 Task: Play online Dominion games in easy mode.
Action: Mouse pressed left at (631, 373)
Screenshot: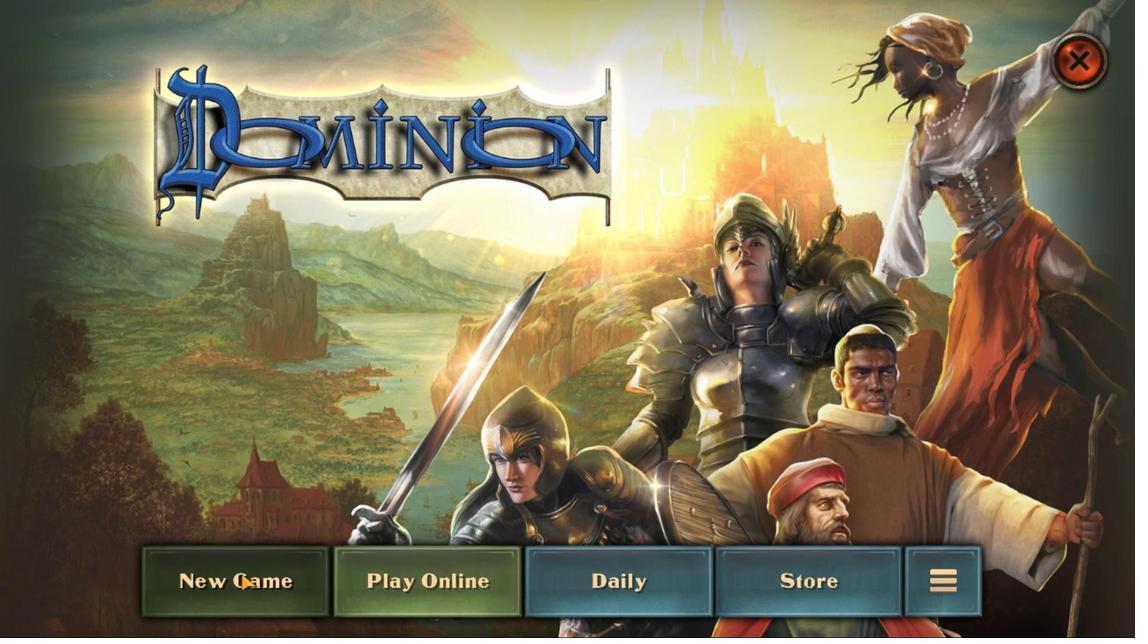 
Action: Mouse moved to (415, 517)
Screenshot: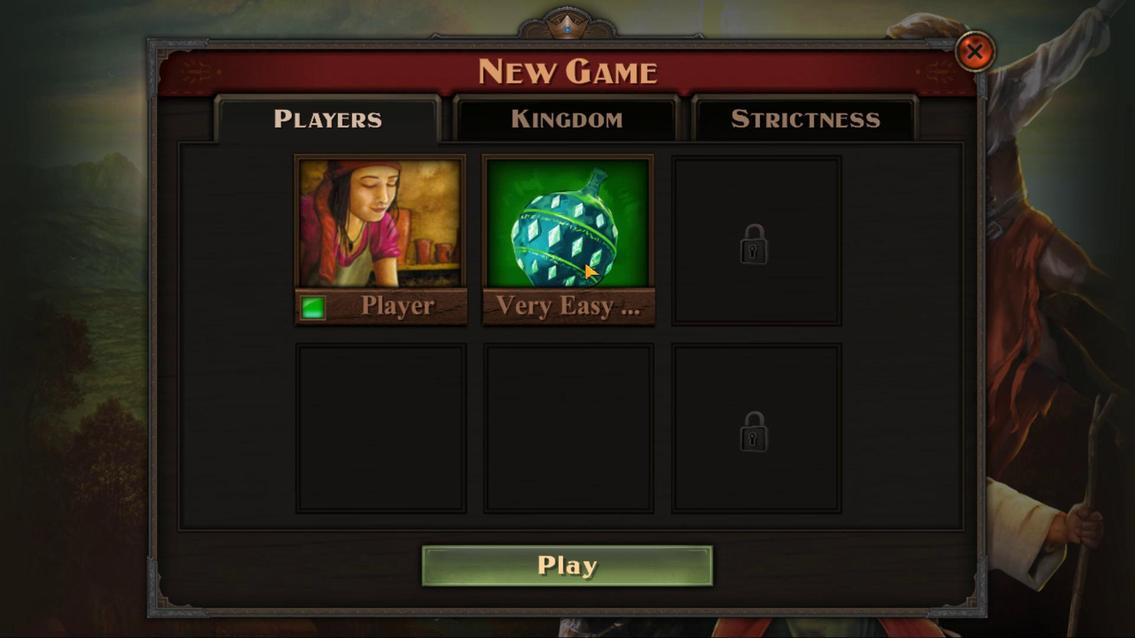 
Action: Mouse pressed left at (415, 517)
Screenshot: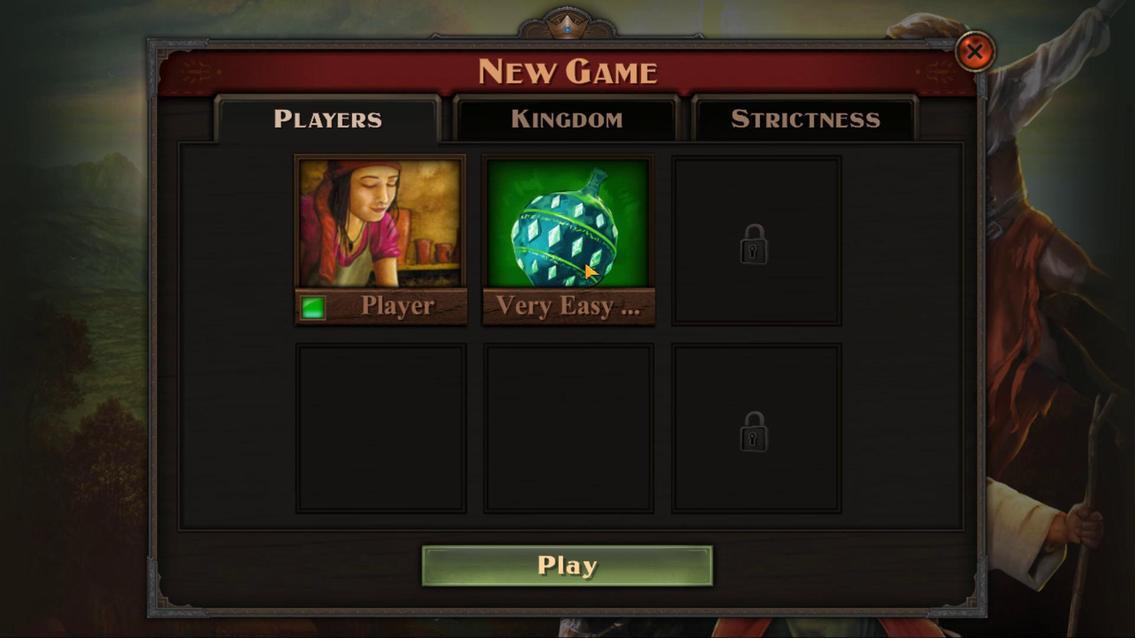 
Action: Mouse moved to (558, 479)
Screenshot: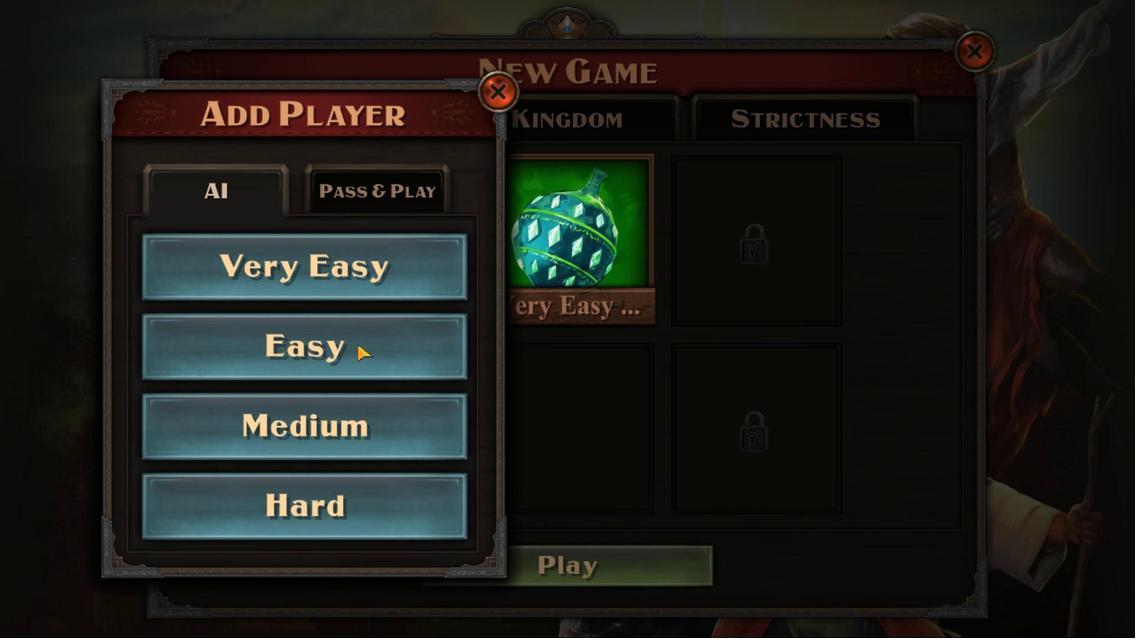 
Action: Mouse pressed left at (558, 479)
Screenshot: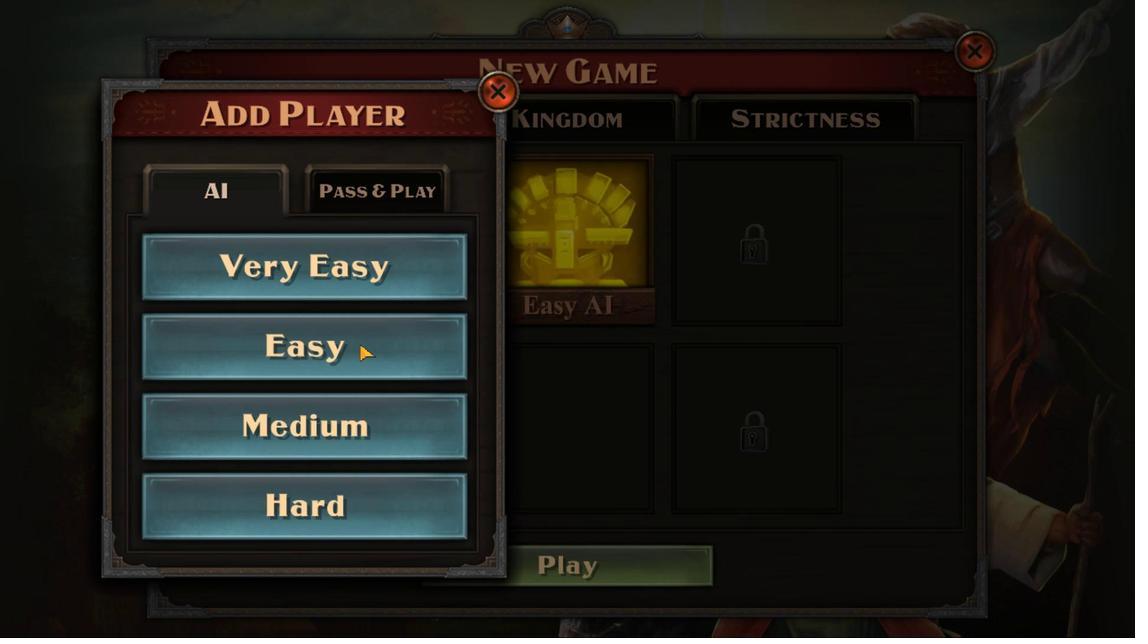 
Action: Mouse moved to (419, 376)
Screenshot: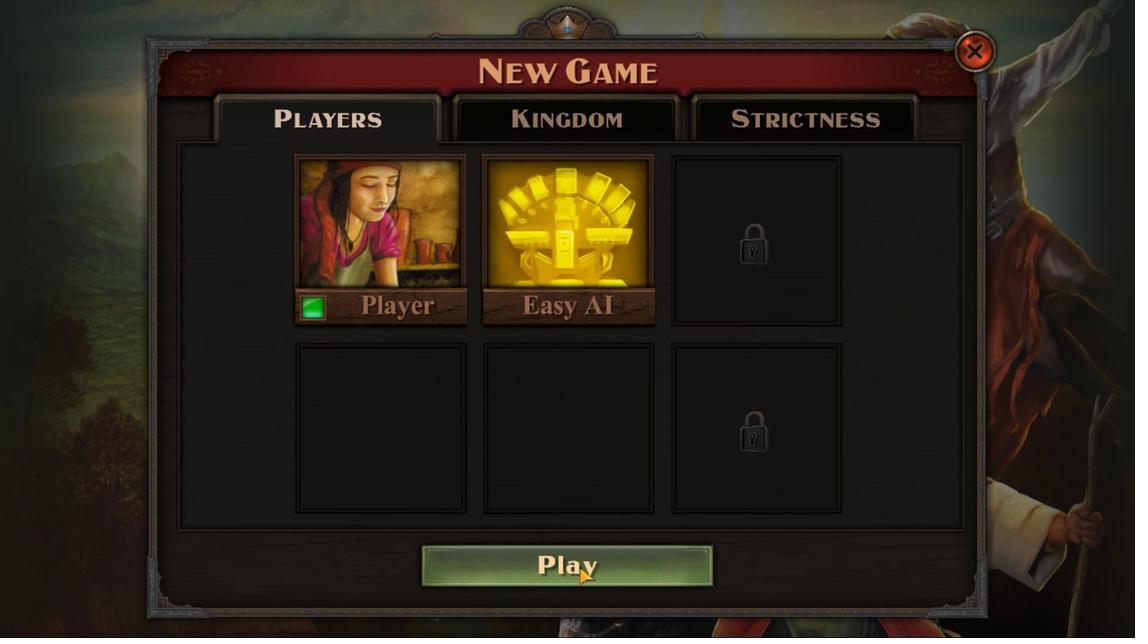 
Action: Mouse pressed left at (419, 376)
Screenshot: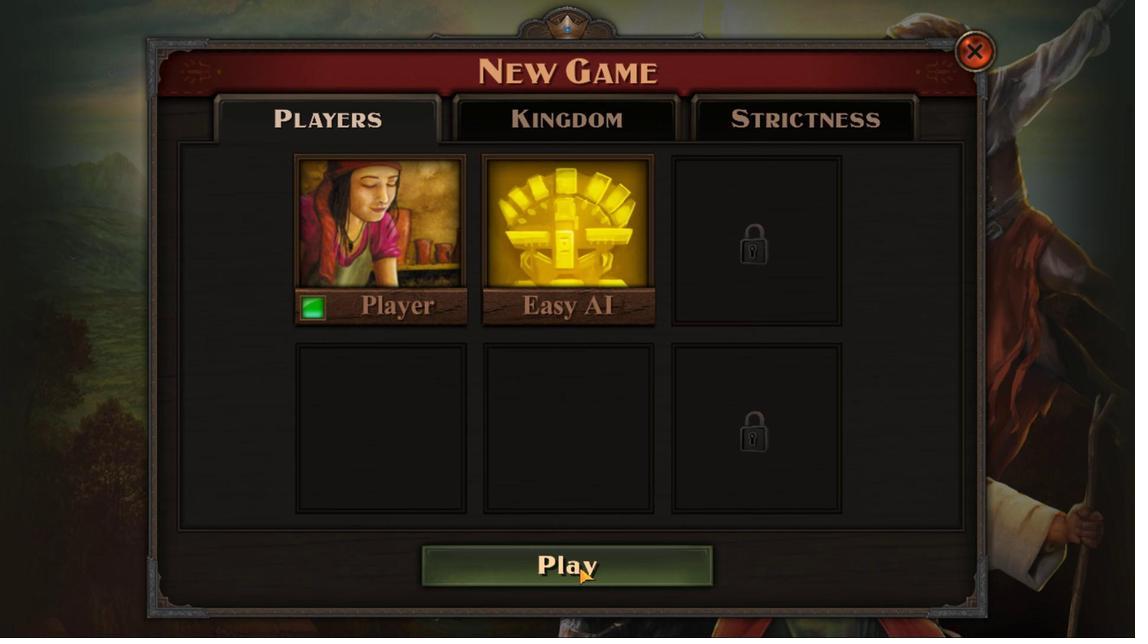 
Action: Mouse moved to (330, 377)
Screenshot: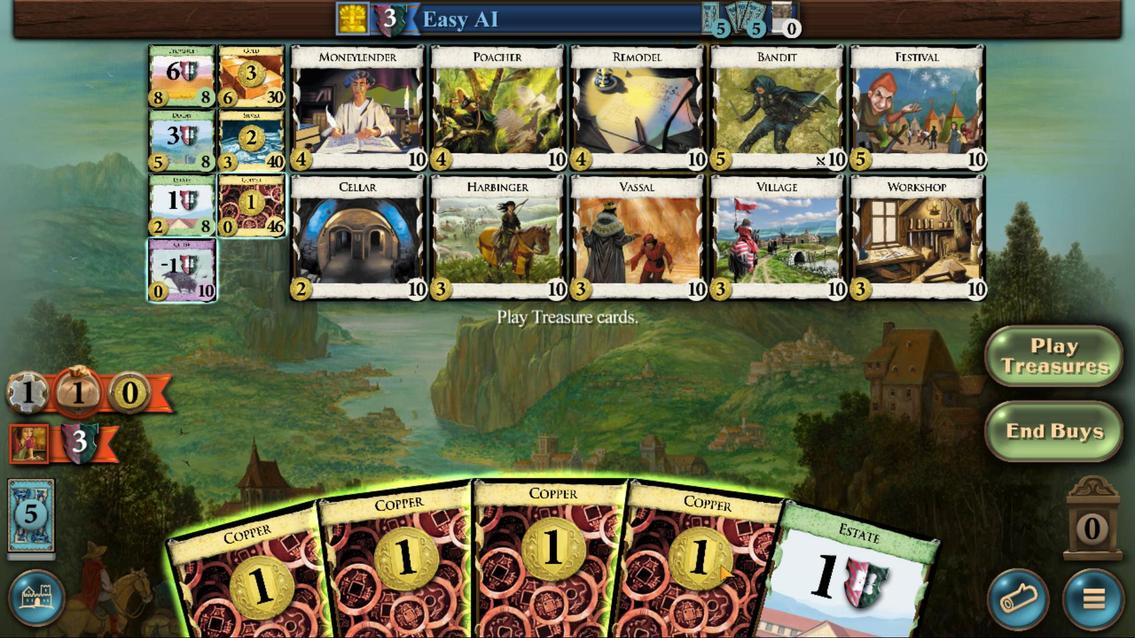 
Action: Mouse scrolled (330, 377) with delta (0, 0)
Screenshot: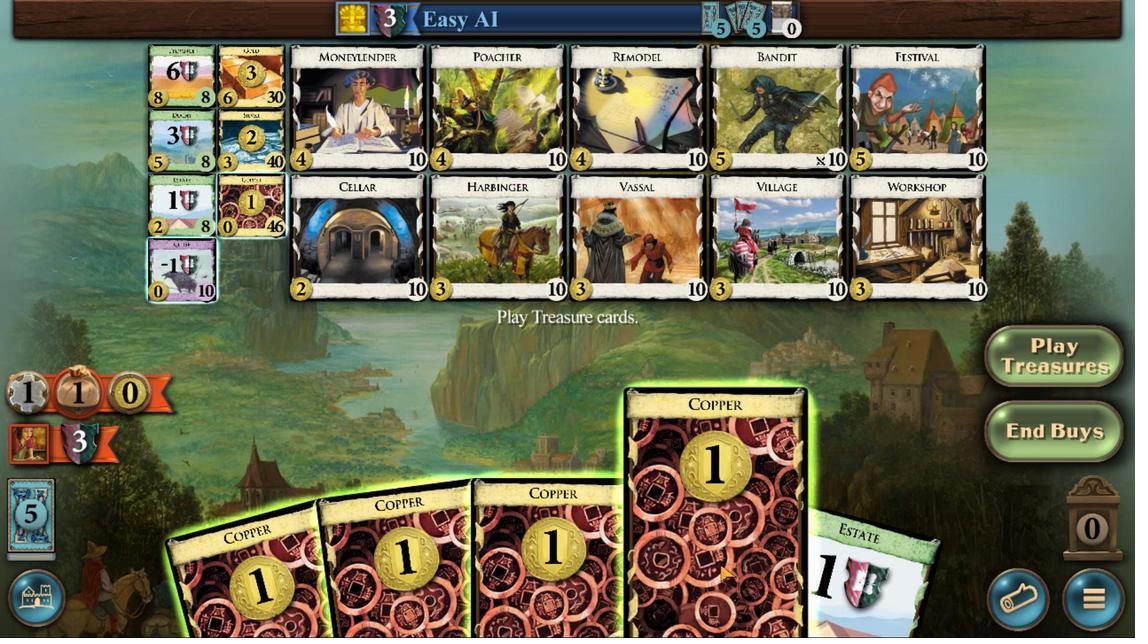 
Action: Mouse scrolled (330, 377) with delta (0, 0)
Screenshot: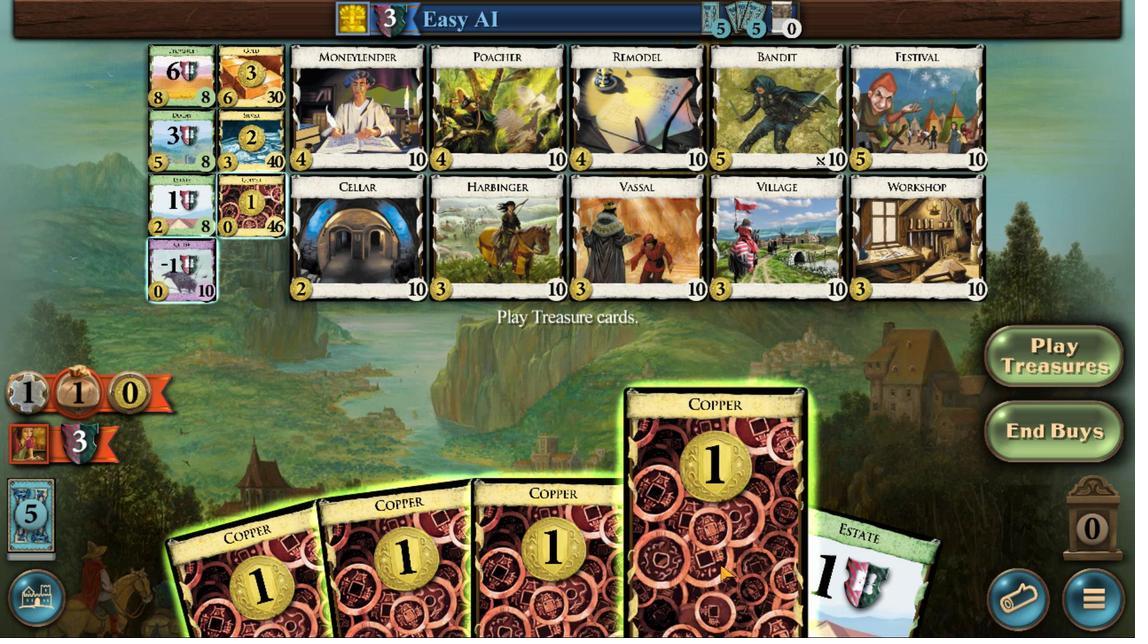 
Action: Mouse scrolled (330, 377) with delta (0, 0)
Screenshot: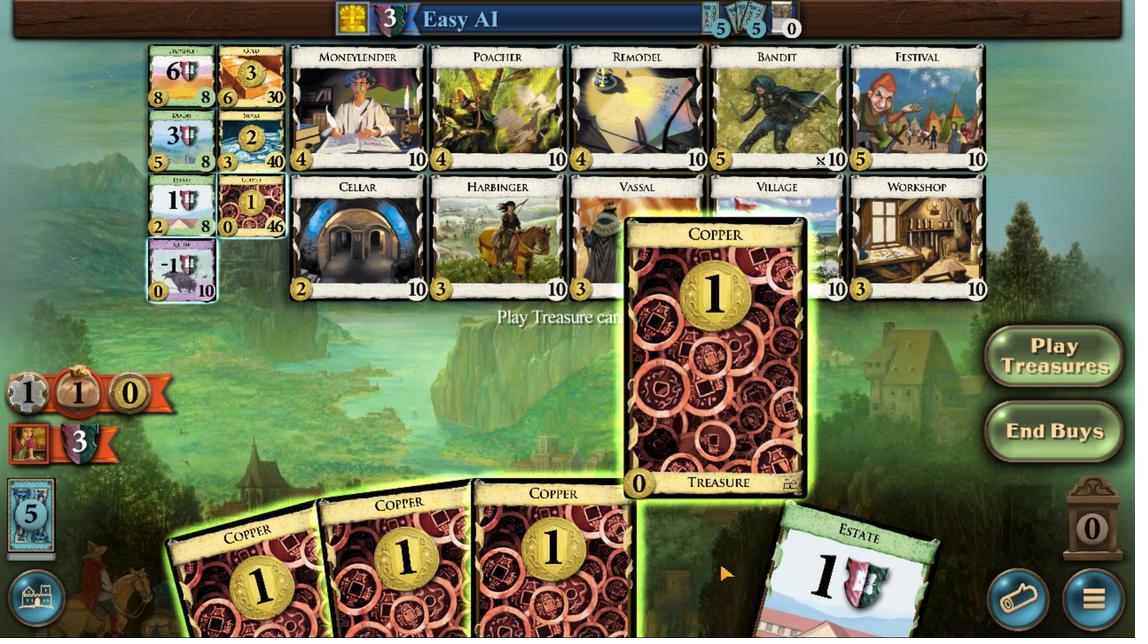 
Action: Mouse scrolled (330, 377) with delta (0, 0)
Screenshot: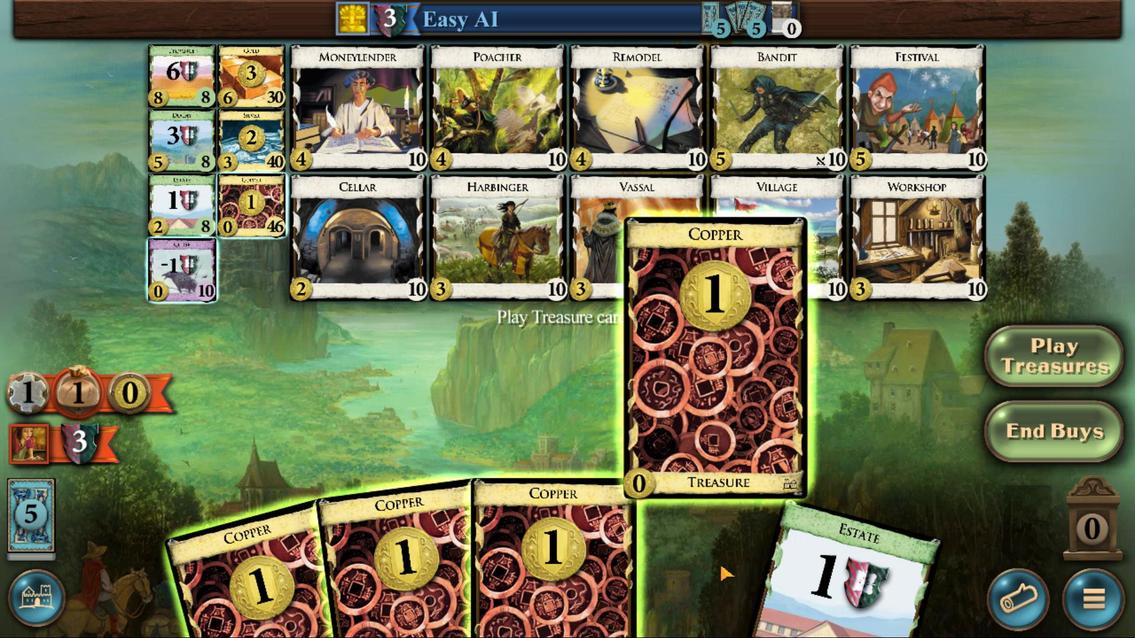 
Action: Mouse moved to (391, 379)
Screenshot: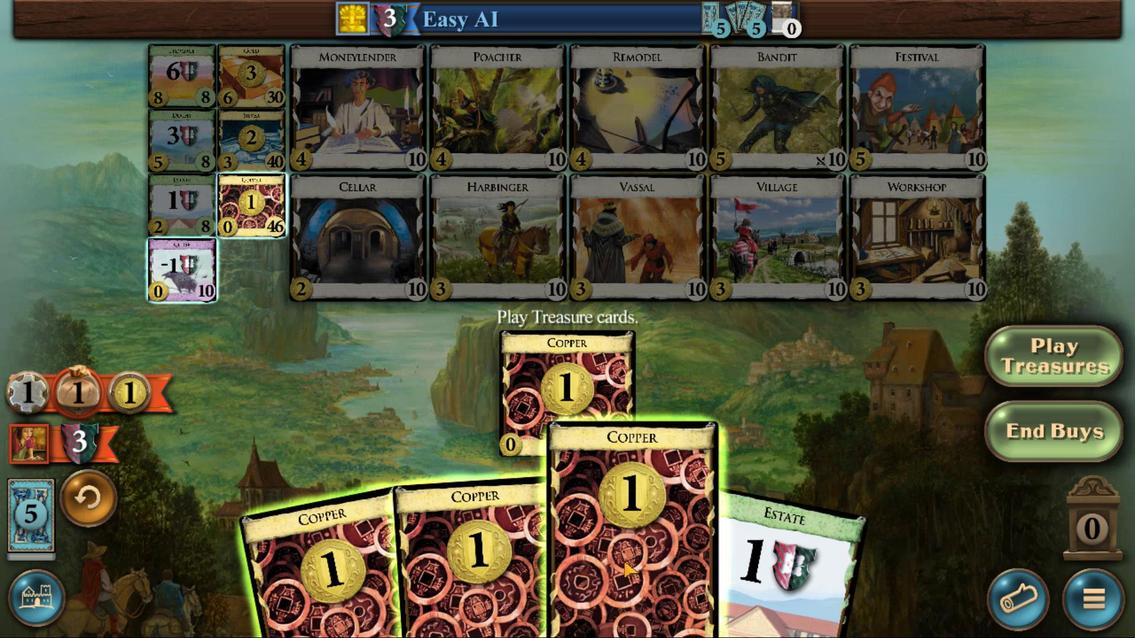 
Action: Mouse scrolled (391, 379) with delta (0, 0)
Screenshot: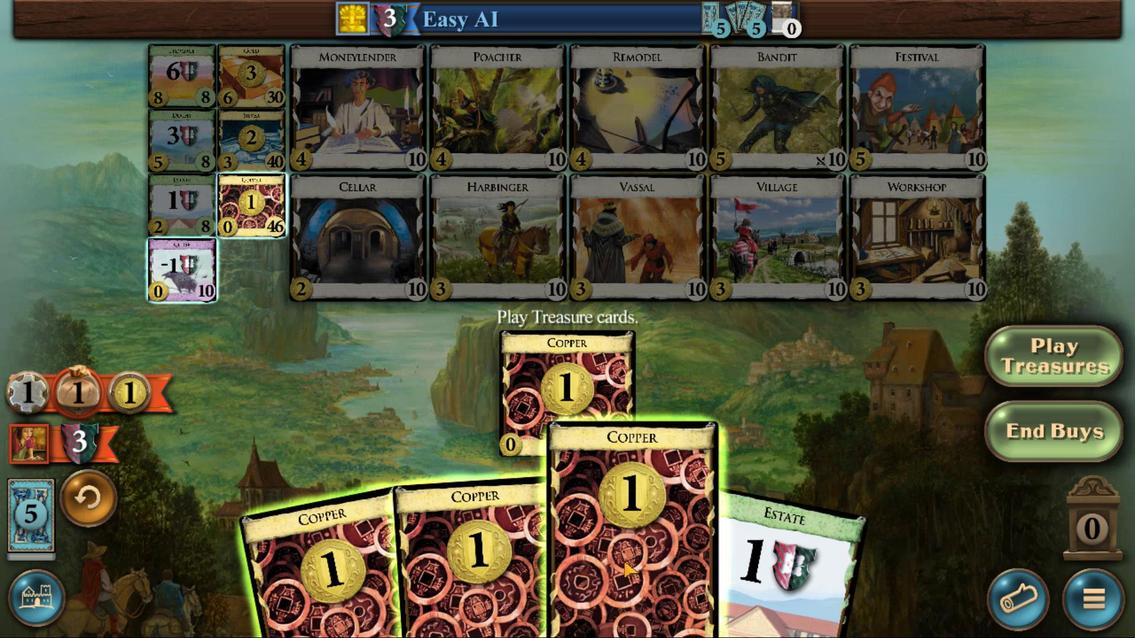 
Action: Mouse moved to (391, 379)
Screenshot: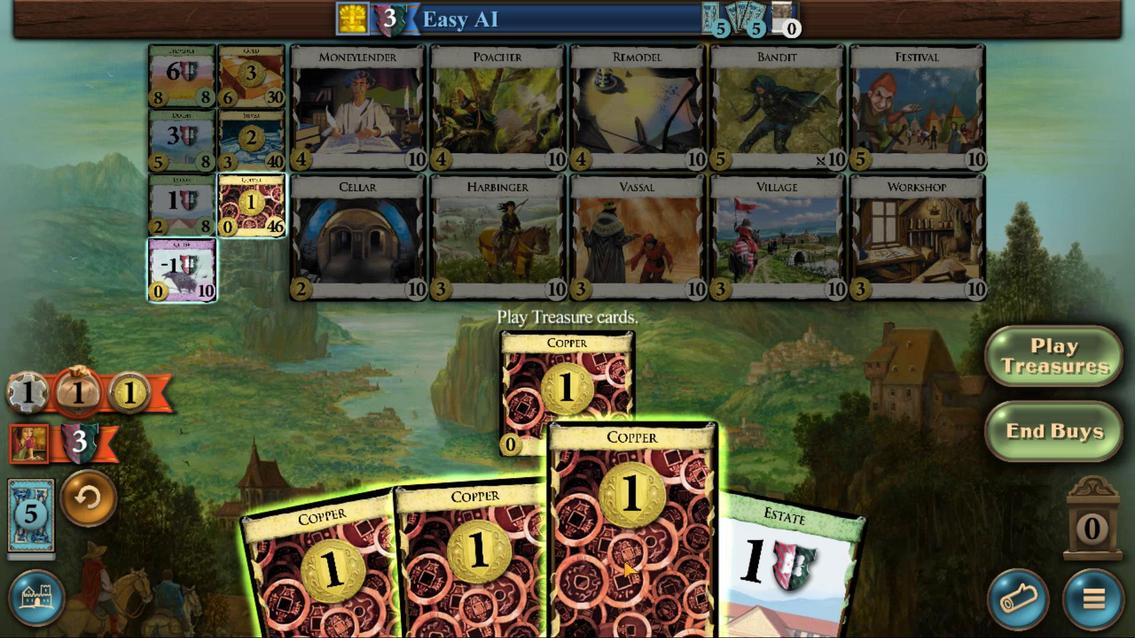 
Action: Mouse scrolled (391, 379) with delta (0, 0)
Screenshot: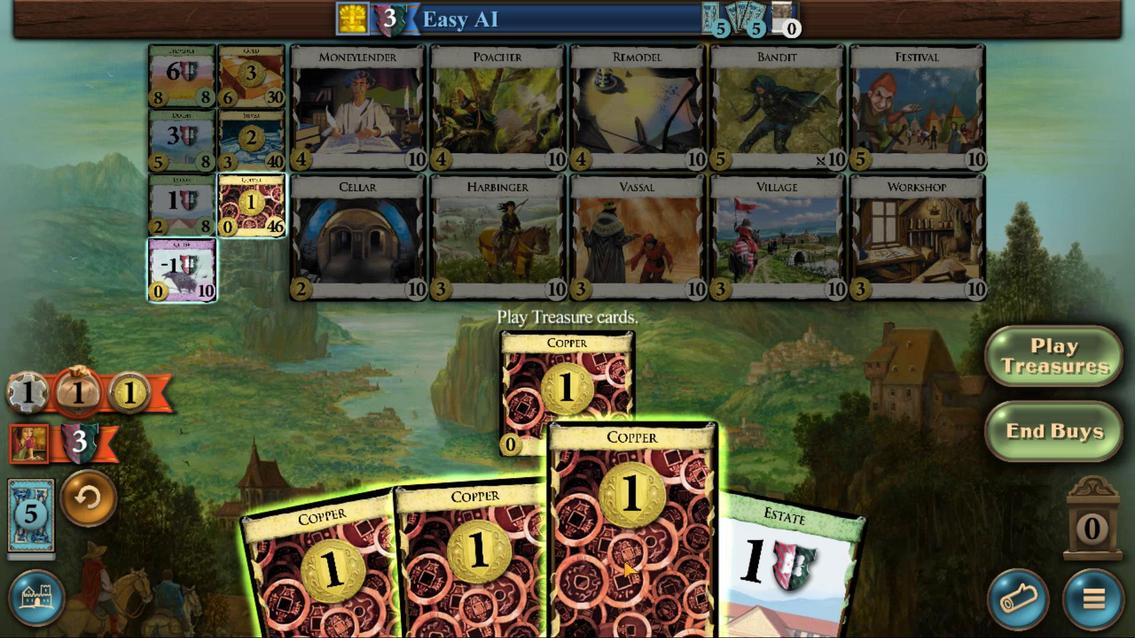
Action: Mouse scrolled (391, 379) with delta (0, 0)
Screenshot: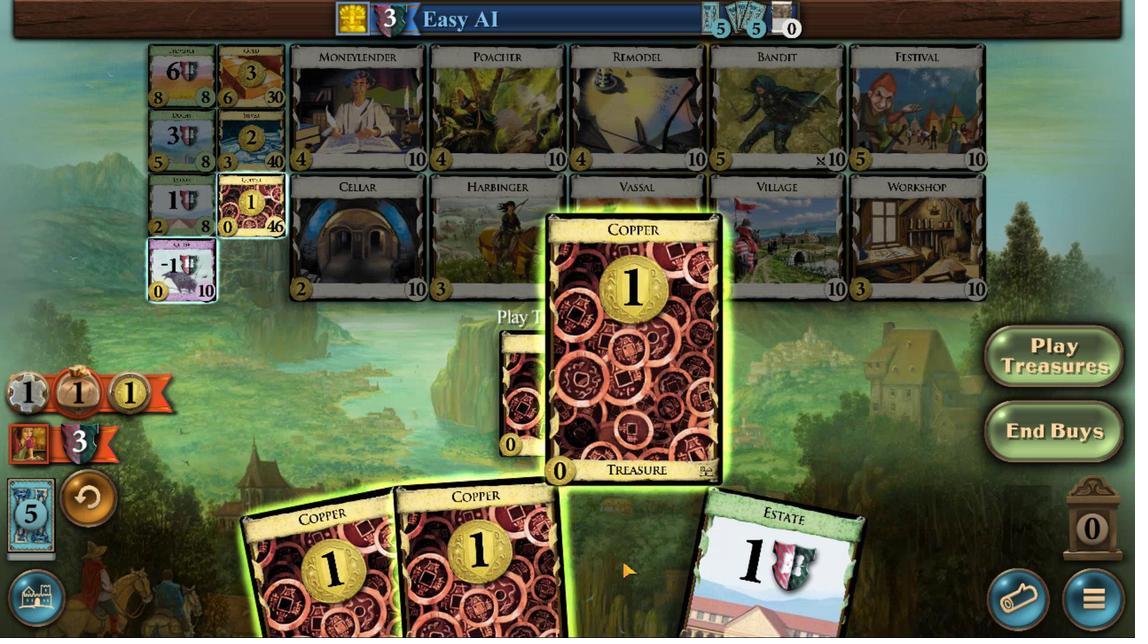 
Action: Mouse scrolled (391, 379) with delta (0, 0)
Screenshot: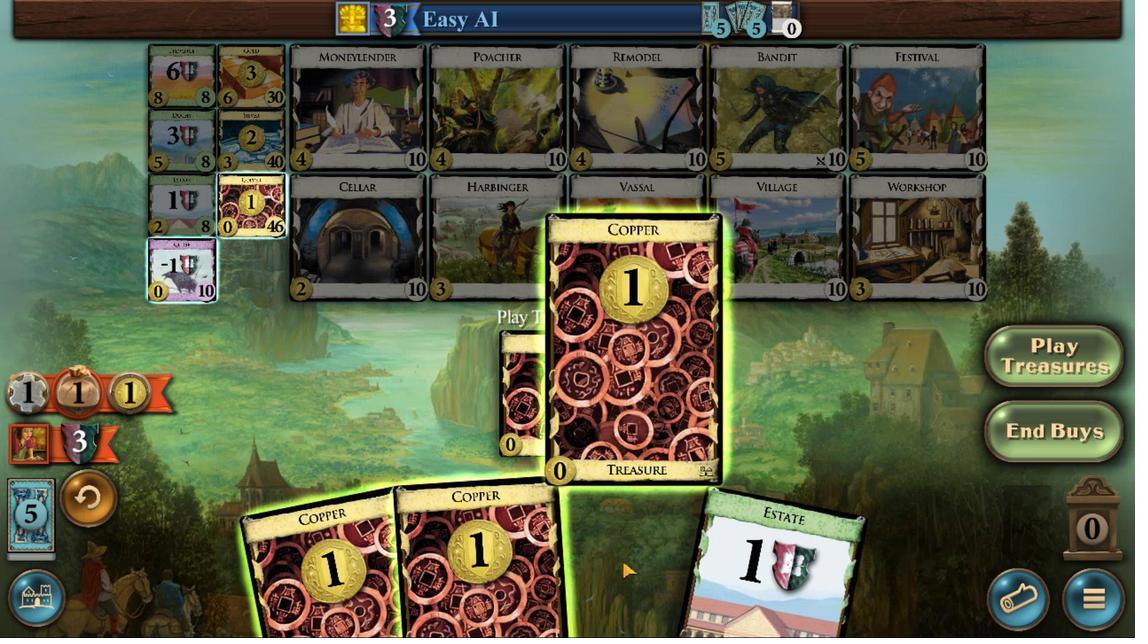 
Action: Mouse scrolled (391, 379) with delta (0, 0)
Screenshot: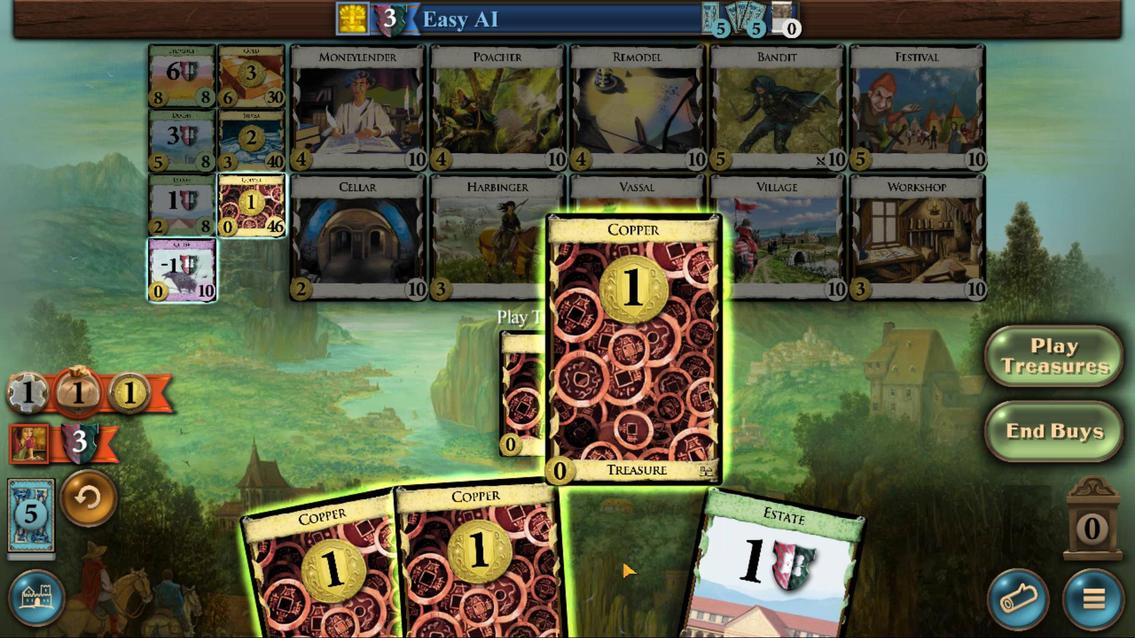 
Action: Mouse moved to (441, 380)
Screenshot: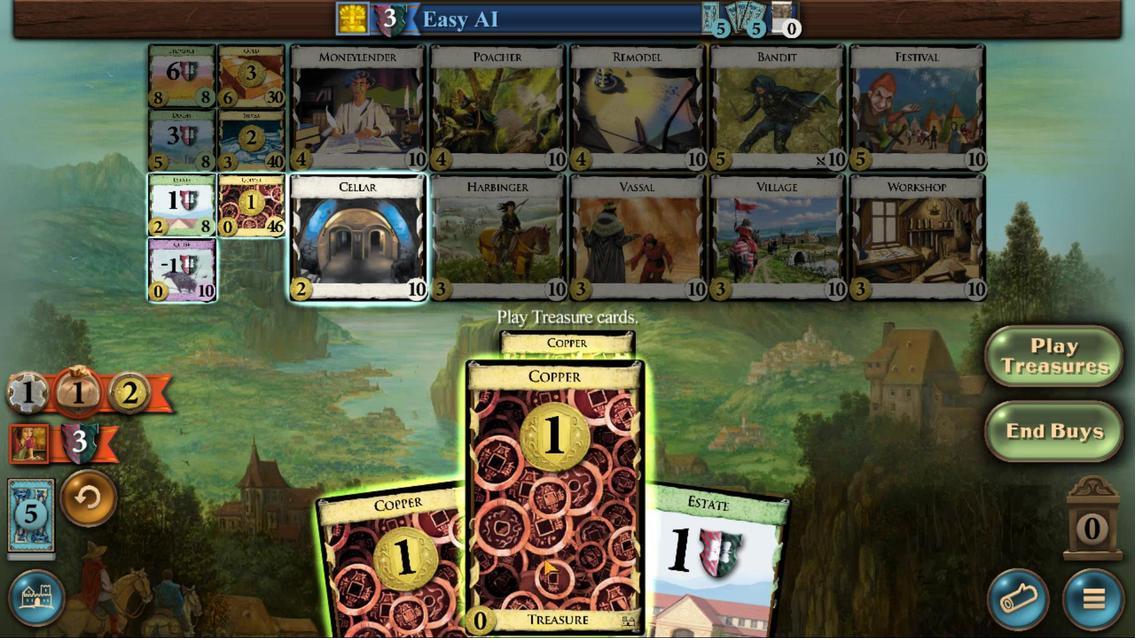 
Action: Mouse scrolled (441, 380) with delta (0, 0)
Screenshot: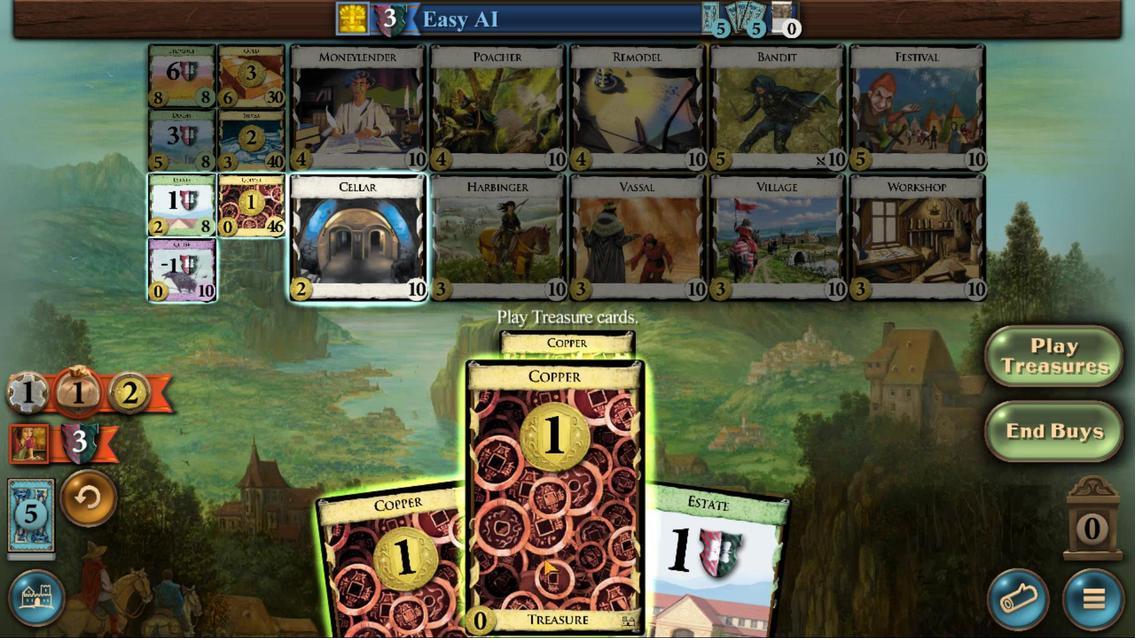 
Action: Mouse scrolled (441, 380) with delta (0, 0)
Screenshot: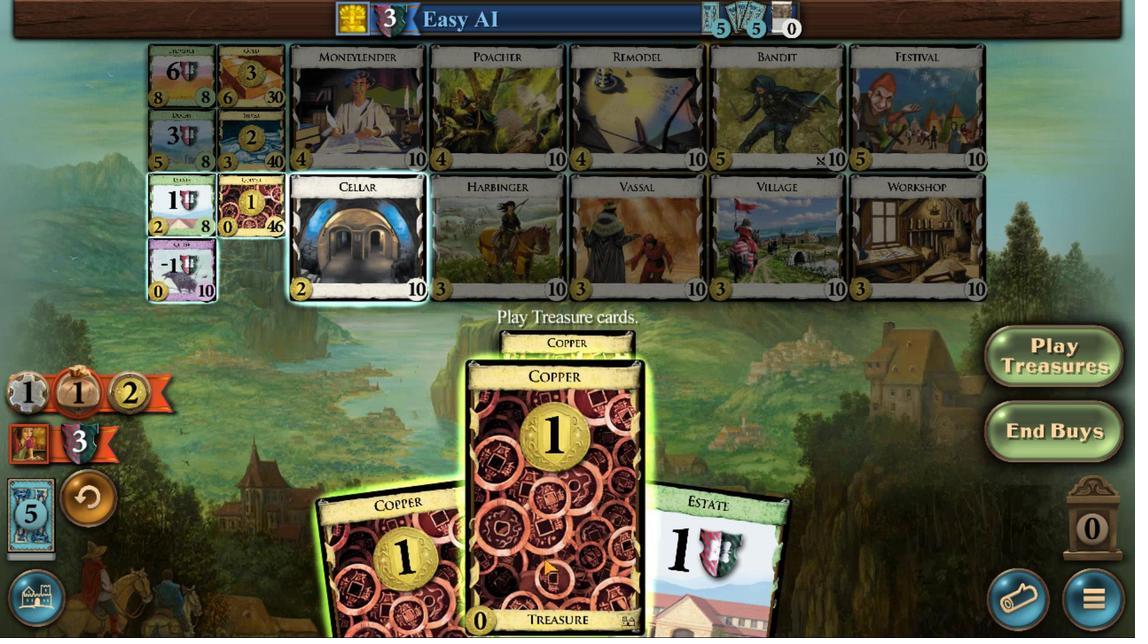 
Action: Mouse scrolled (441, 380) with delta (0, 0)
Screenshot: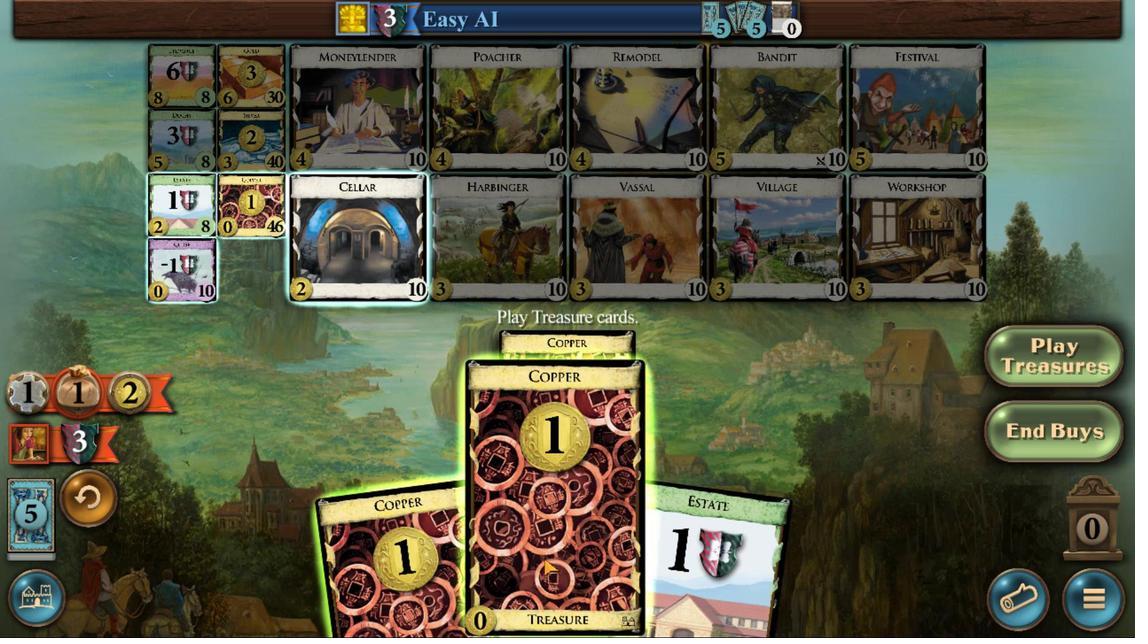 
Action: Mouse scrolled (441, 380) with delta (0, 0)
Screenshot: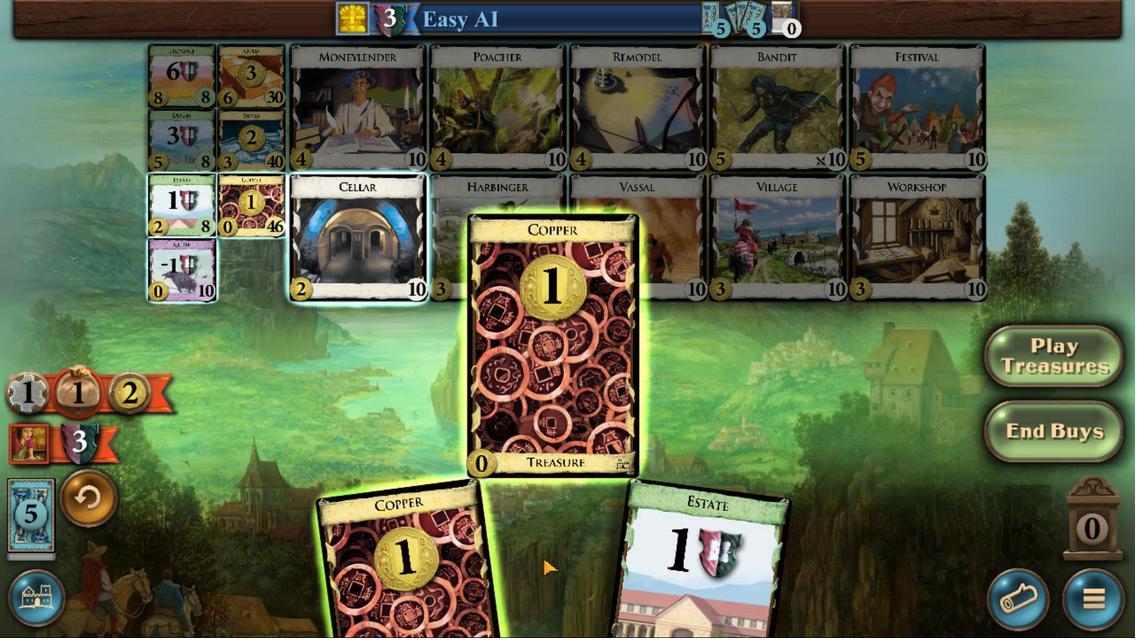 
Action: Mouse scrolled (441, 380) with delta (0, 0)
Screenshot: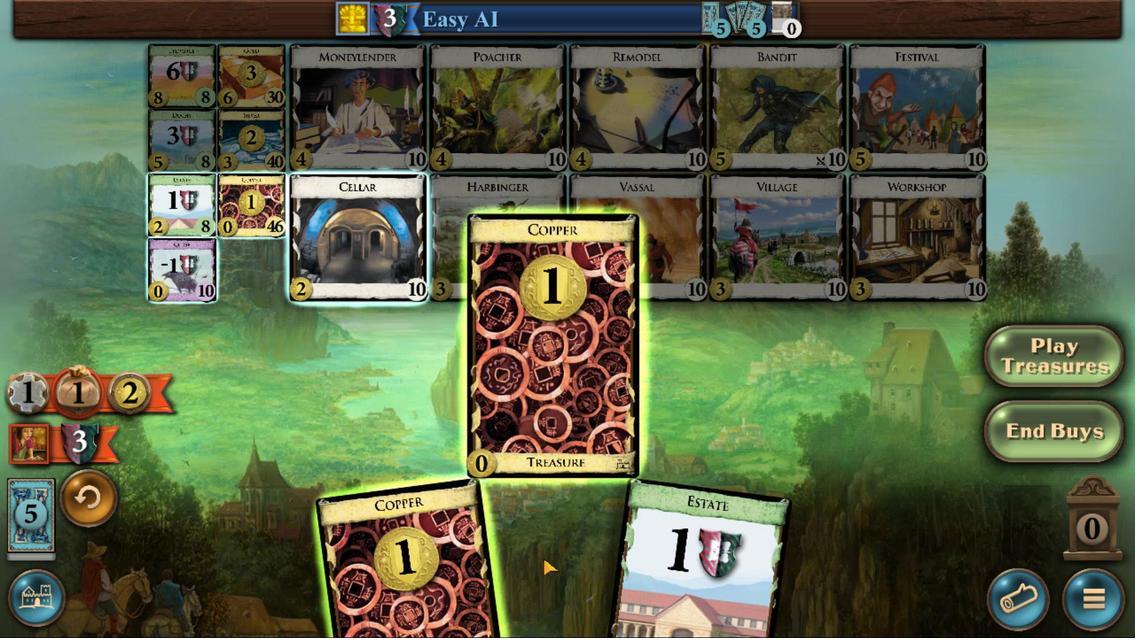 
Action: Mouse scrolled (441, 380) with delta (0, 0)
Screenshot: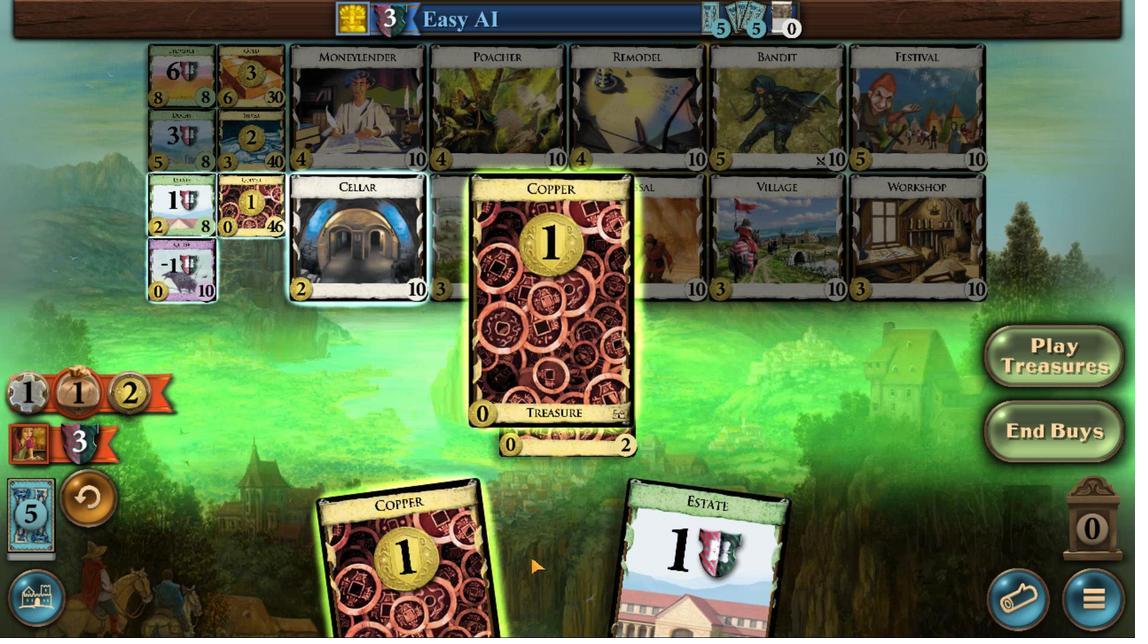 
Action: Mouse moved to (483, 377)
Screenshot: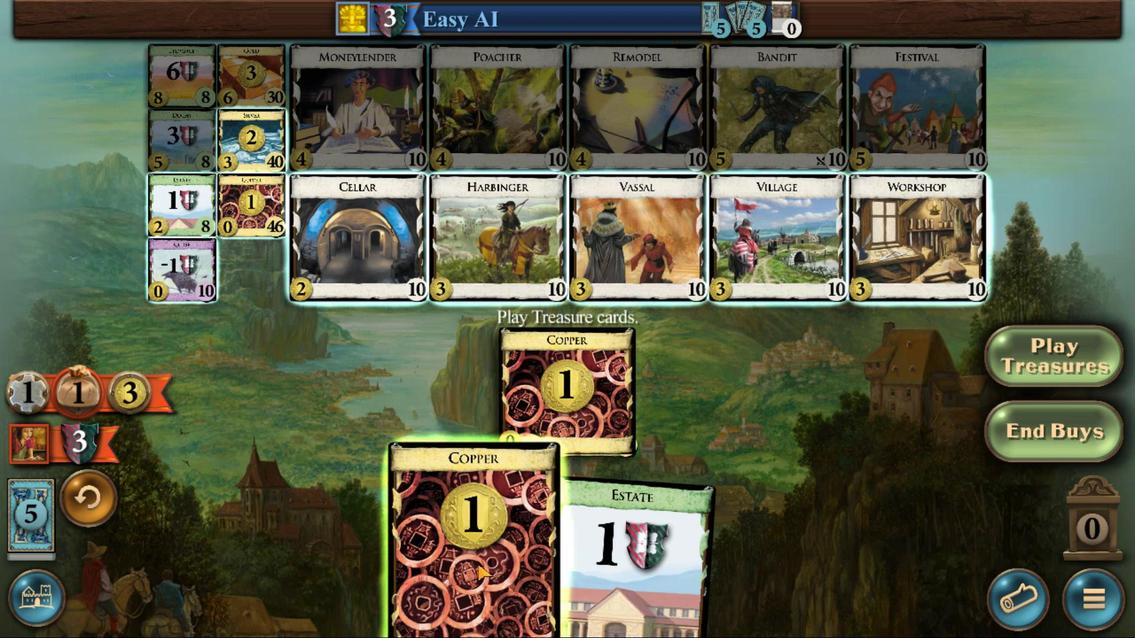
Action: Mouse scrolled (483, 378) with delta (0, 0)
Screenshot: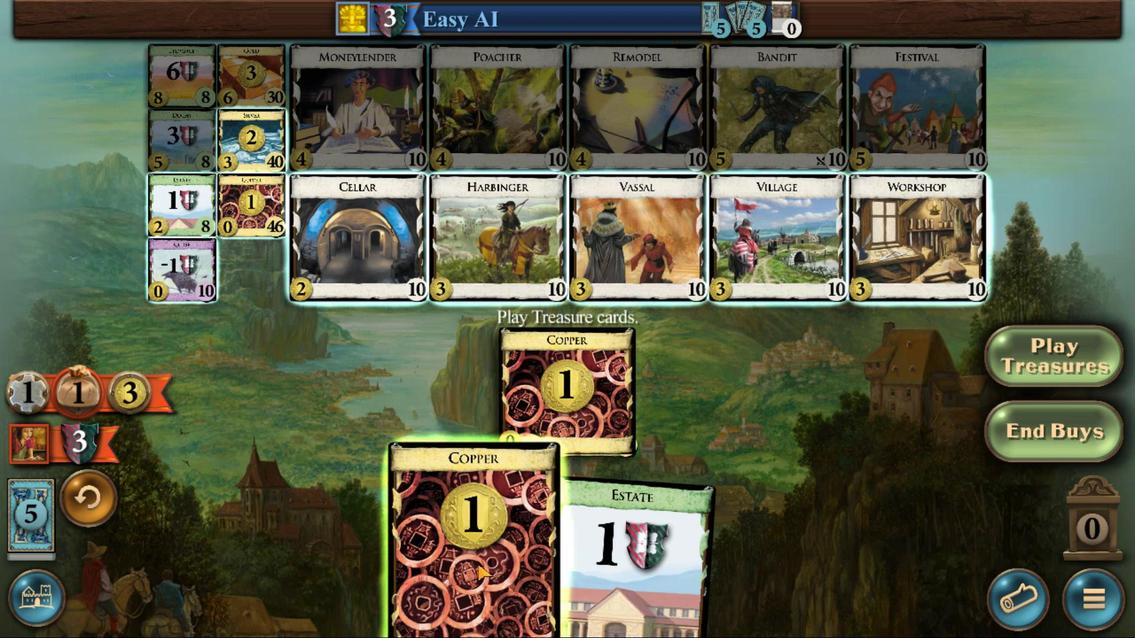 
Action: Mouse moved to (483, 377)
Screenshot: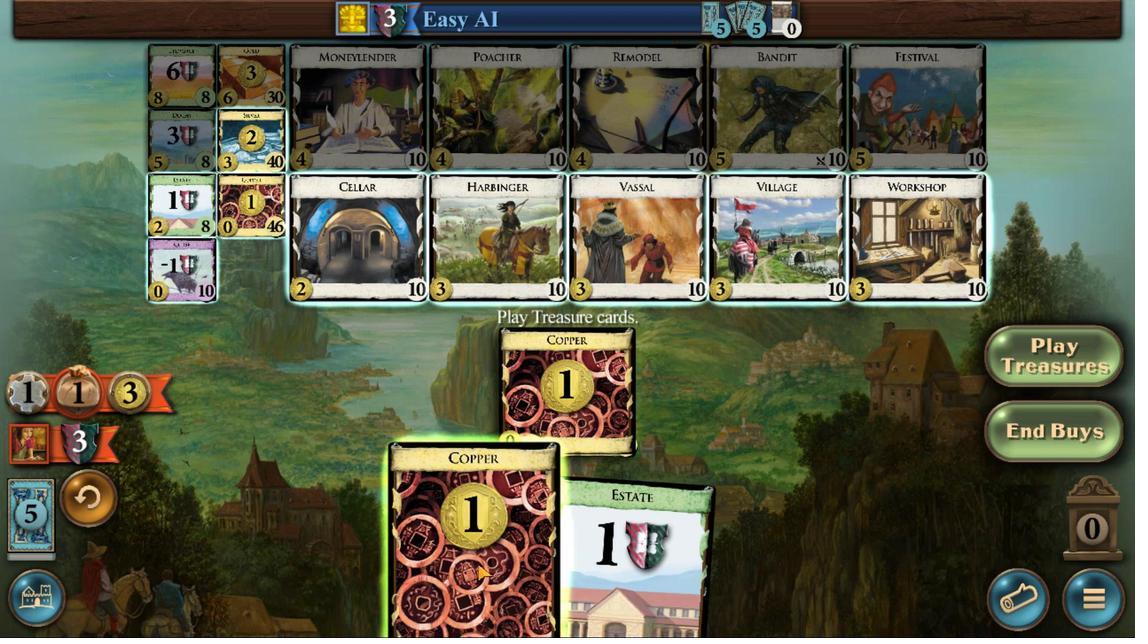 
Action: Mouse scrolled (483, 377) with delta (0, 0)
Screenshot: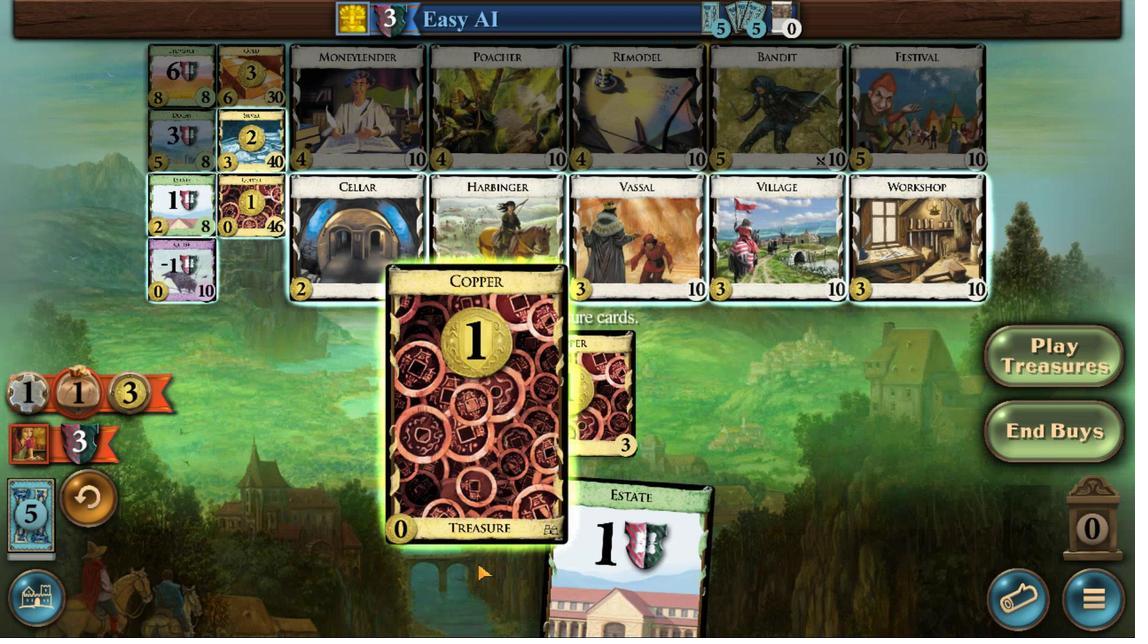
Action: Mouse scrolled (483, 377) with delta (0, 0)
Screenshot: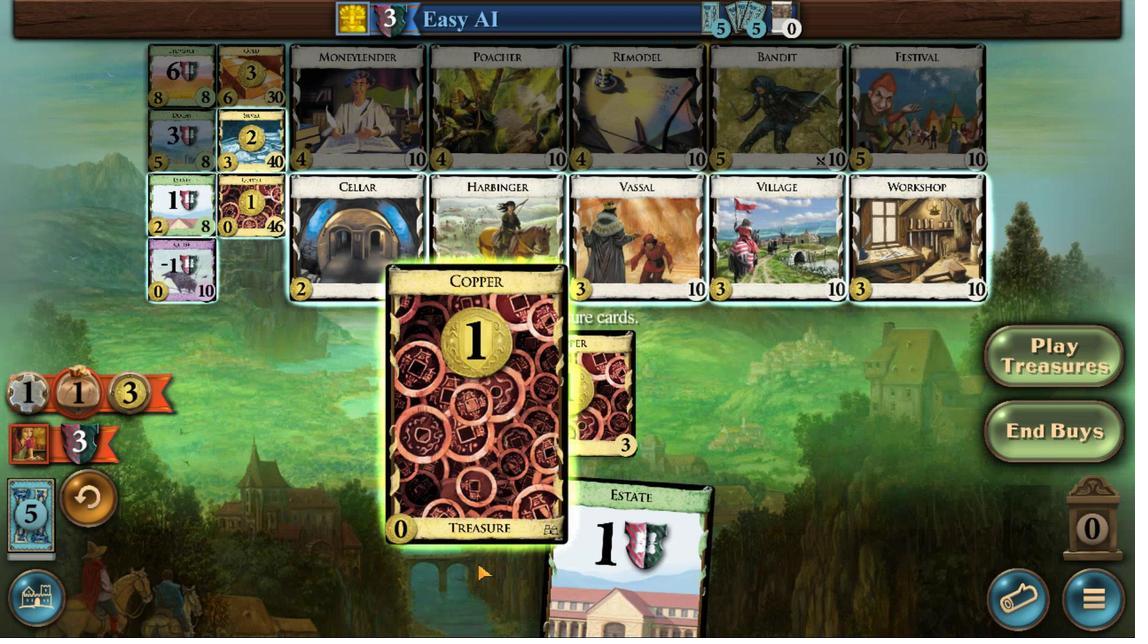 
Action: Mouse scrolled (483, 377) with delta (0, 0)
Screenshot: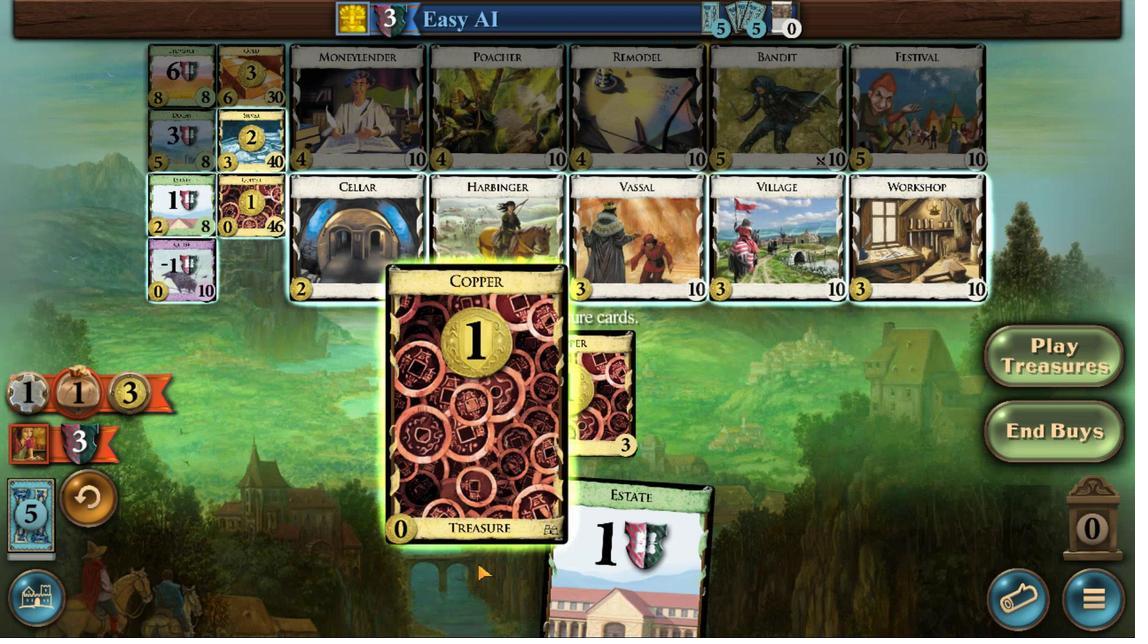 
Action: Mouse scrolled (483, 377) with delta (0, 0)
Screenshot: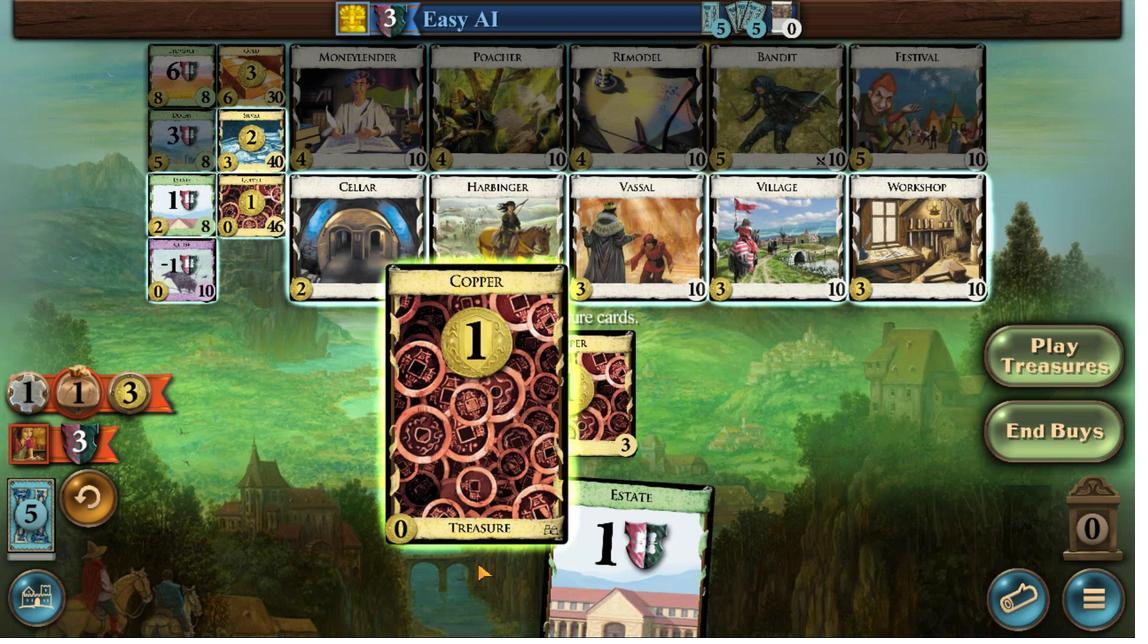 
Action: Mouse scrolled (483, 377) with delta (0, 0)
Screenshot: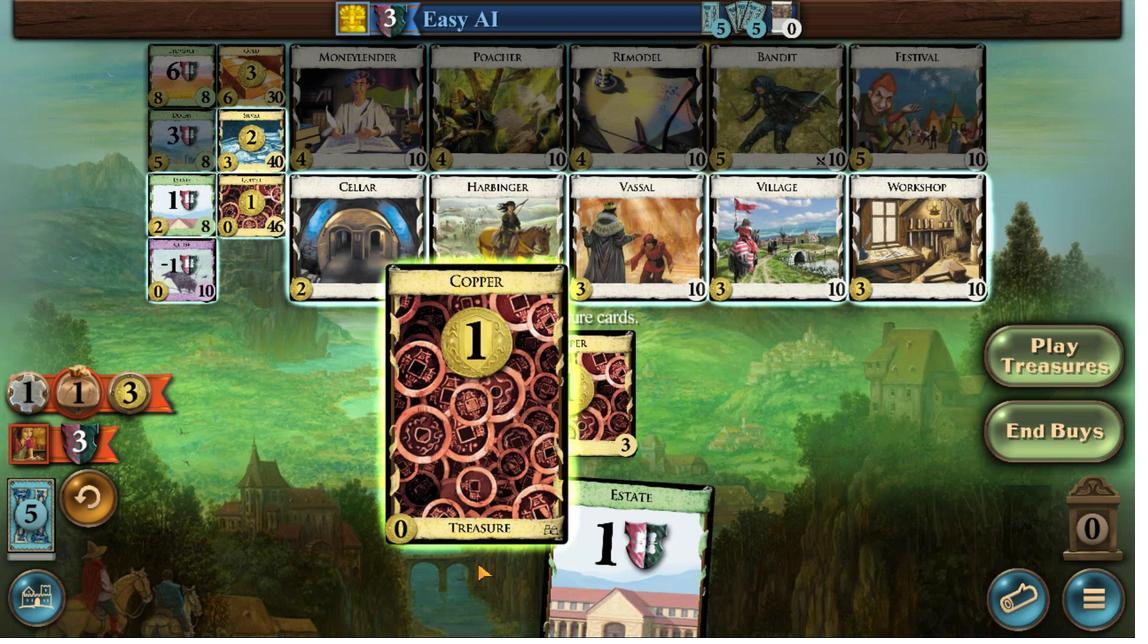 
Action: Mouse moved to (629, 572)
Screenshot: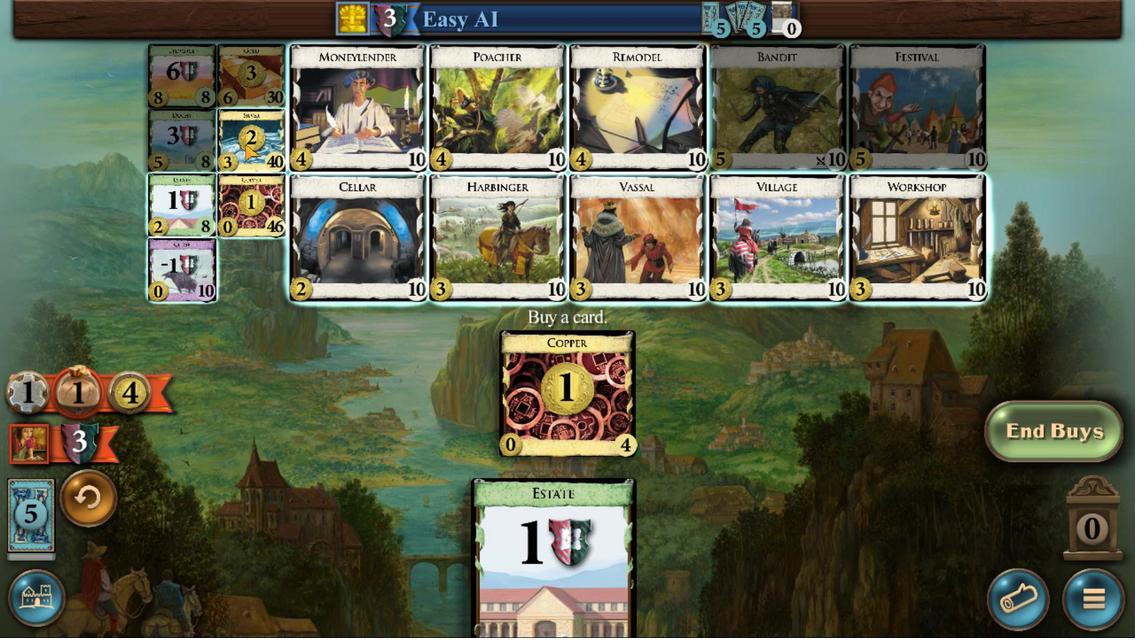 
Action: Mouse pressed left at (629, 572)
Screenshot: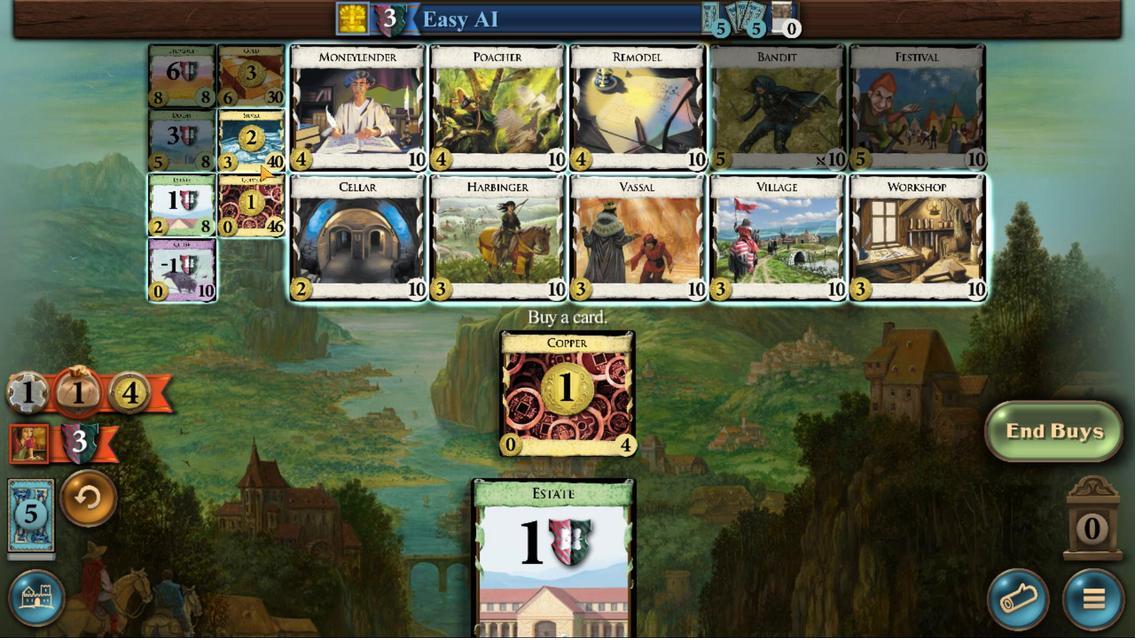 
Action: Mouse moved to (428, 362)
Screenshot: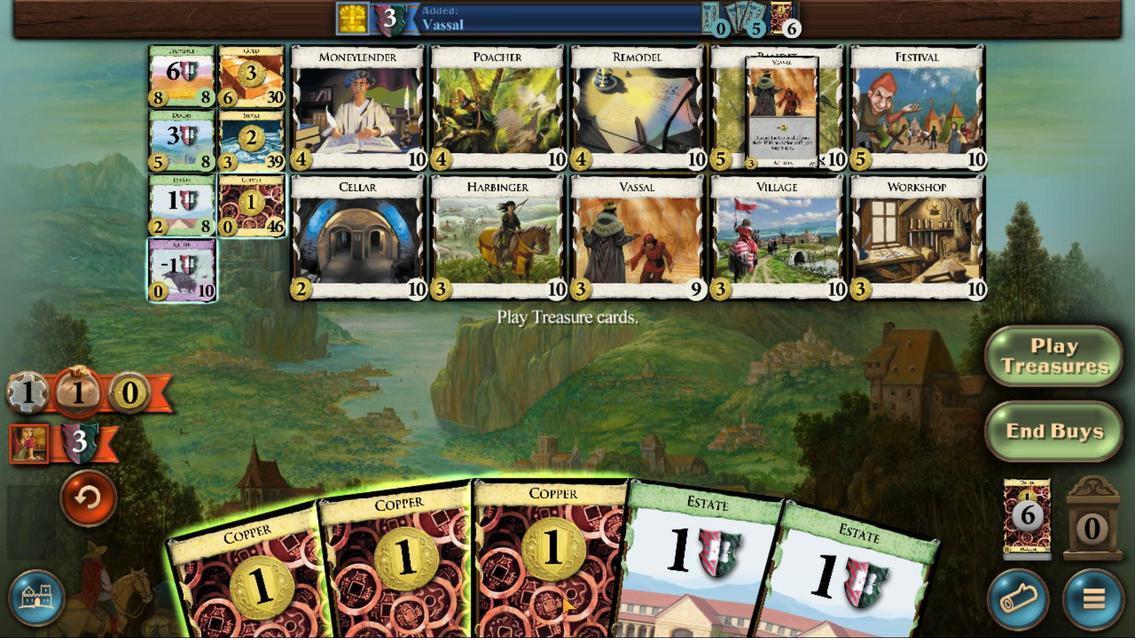 
Action: Mouse scrolled (428, 362) with delta (0, 0)
Screenshot: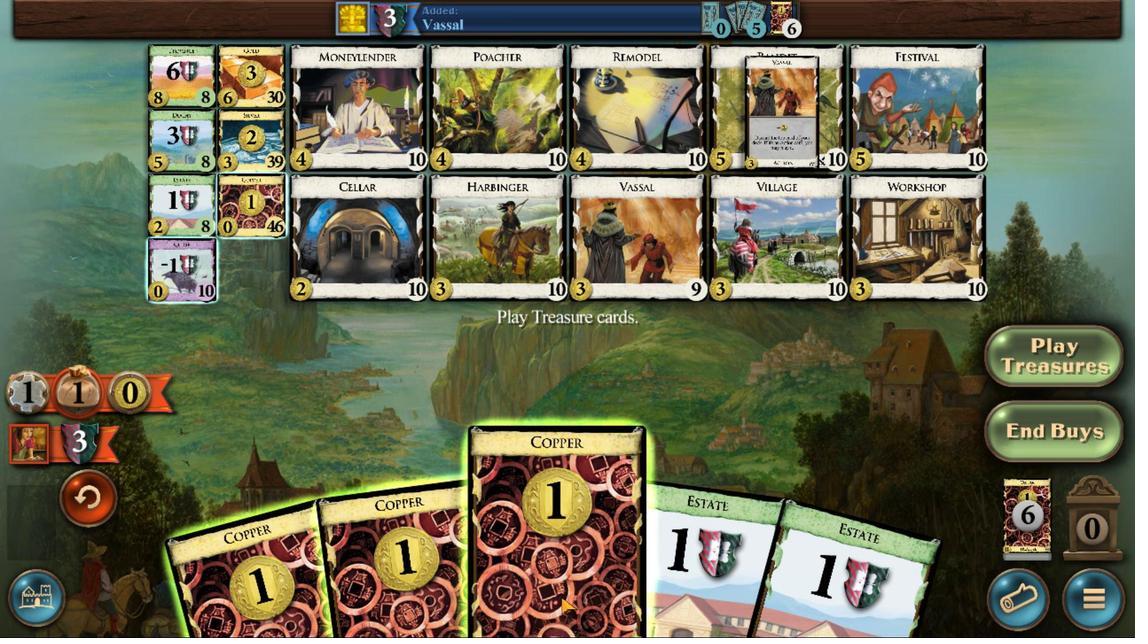 
Action: Mouse moved to (429, 362)
Screenshot: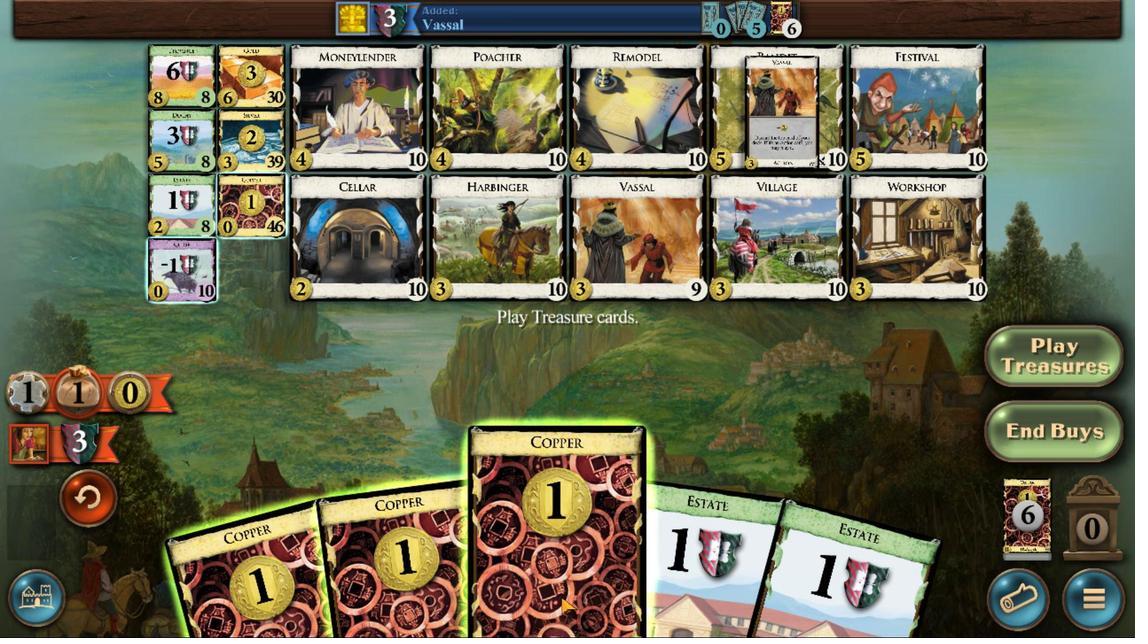 
Action: Mouse scrolled (429, 362) with delta (0, 0)
Screenshot: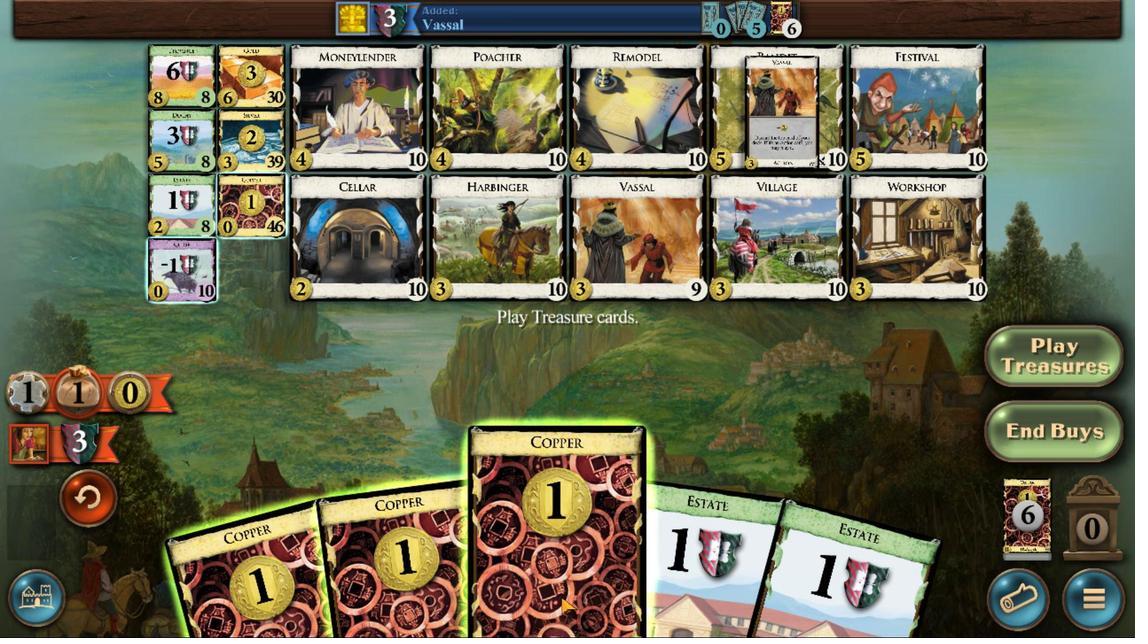 
Action: Mouse moved to (429, 362)
Screenshot: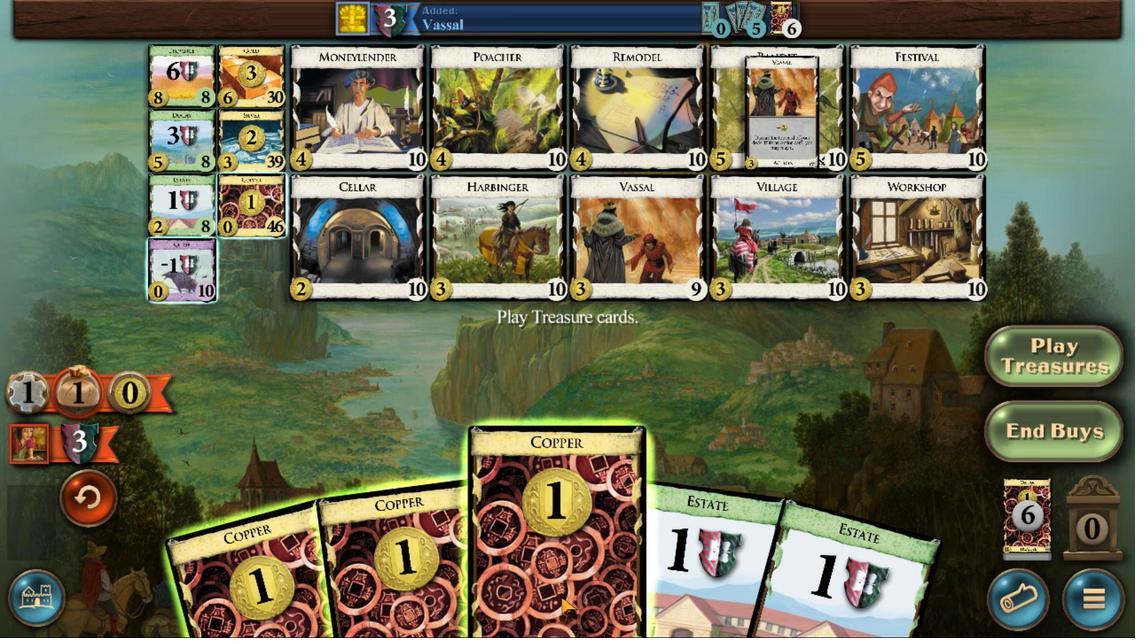 
Action: Mouse scrolled (429, 362) with delta (0, 0)
Screenshot: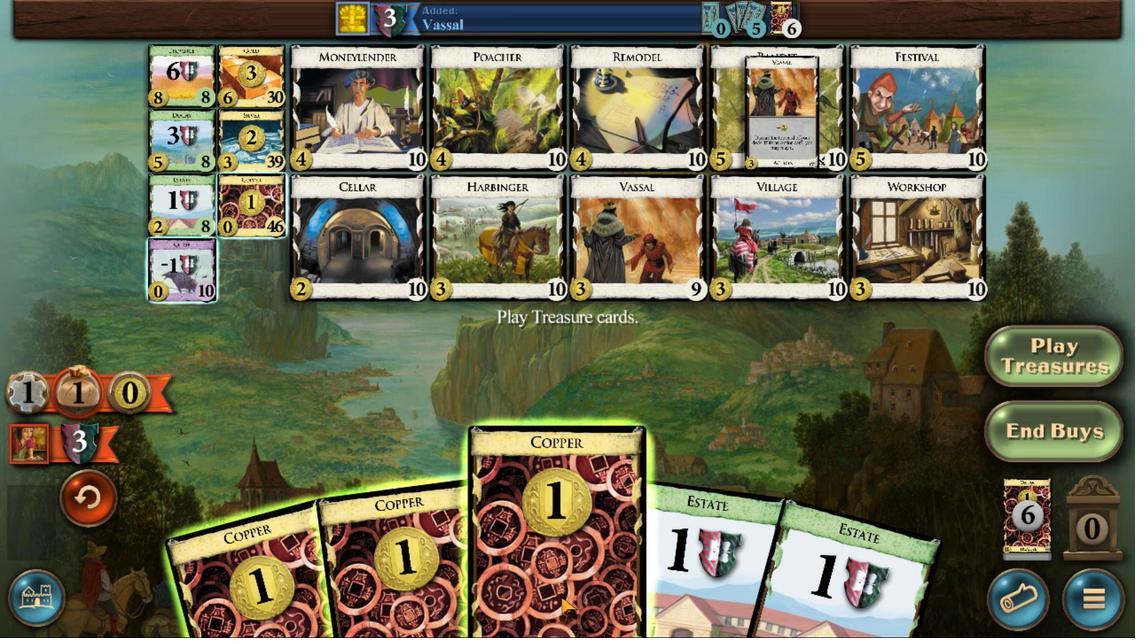 
Action: Mouse moved to (430, 362)
Screenshot: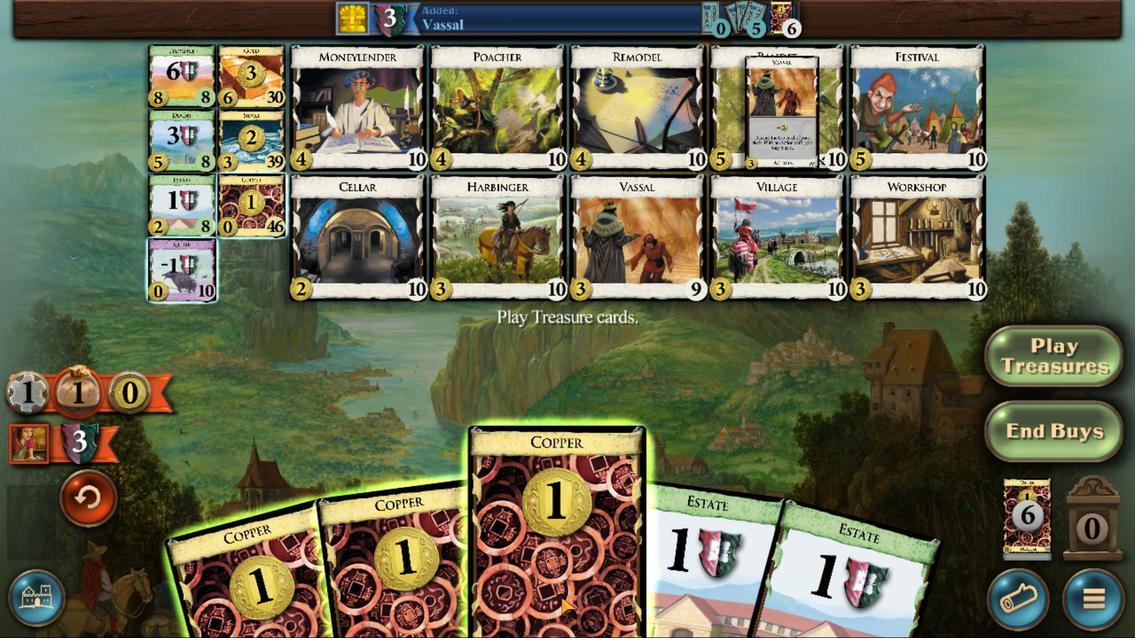 
Action: Mouse scrolled (430, 362) with delta (0, 0)
Screenshot: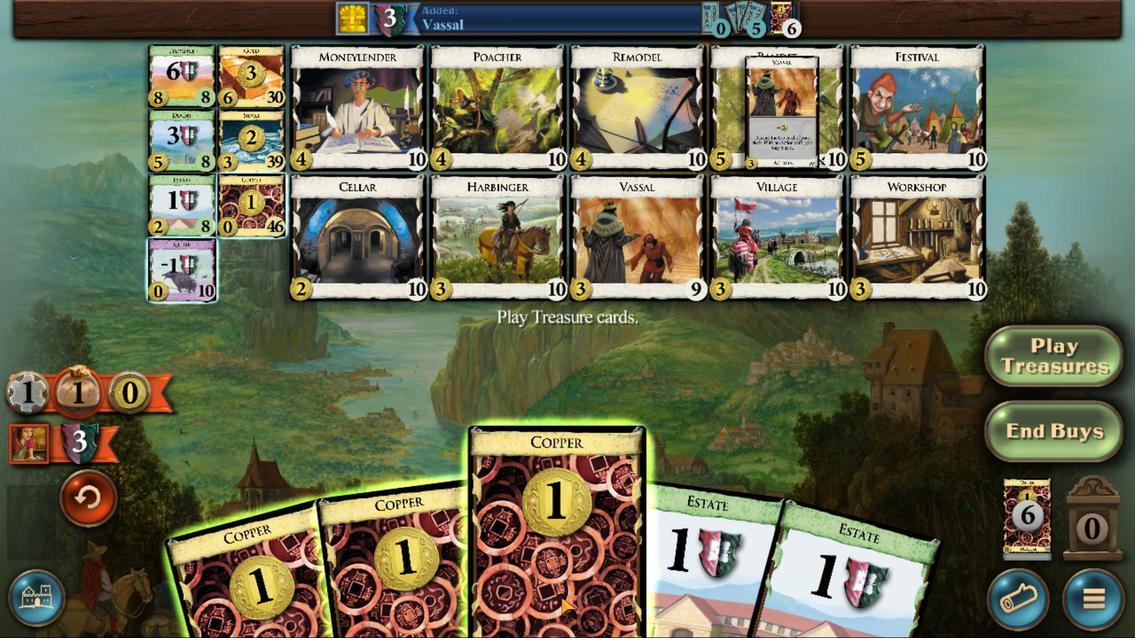 
Action: Mouse moved to (430, 362)
Screenshot: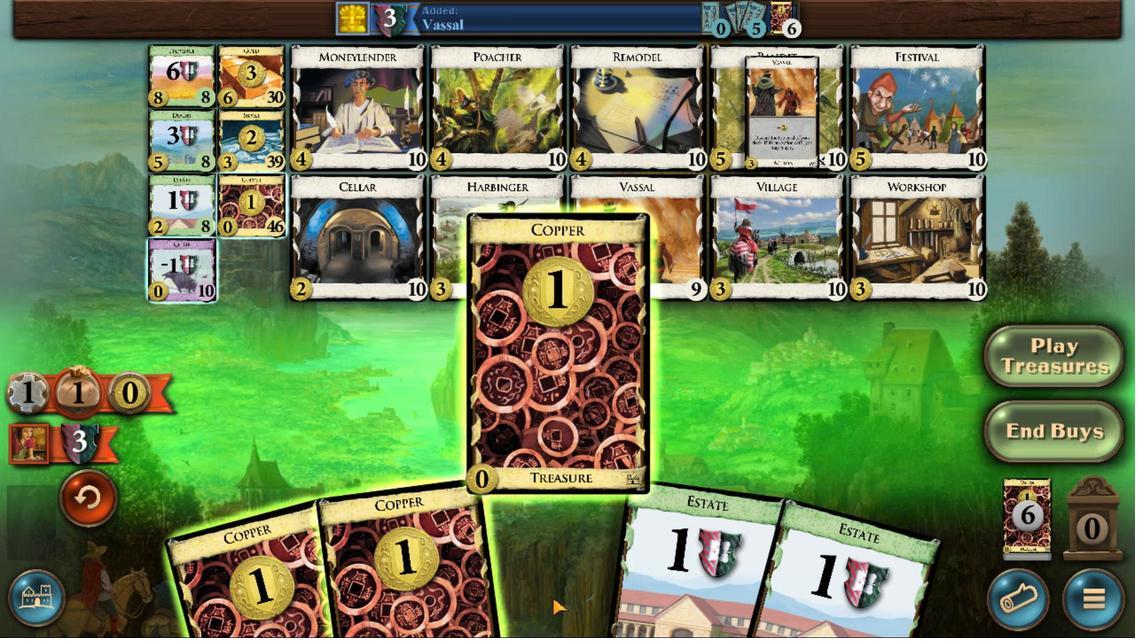 
Action: Mouse scrolled (430, 362) with delta (0, 0)
Screenshot: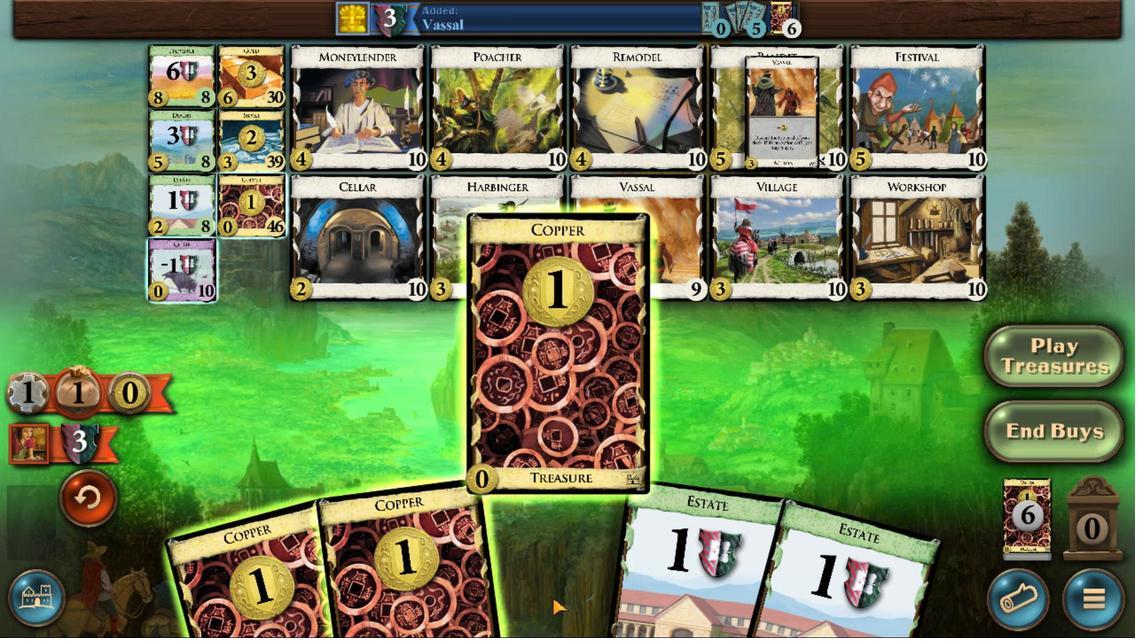 
Action: Mouse scrolled (430, 362) with delta (0, 0)
Screenshot: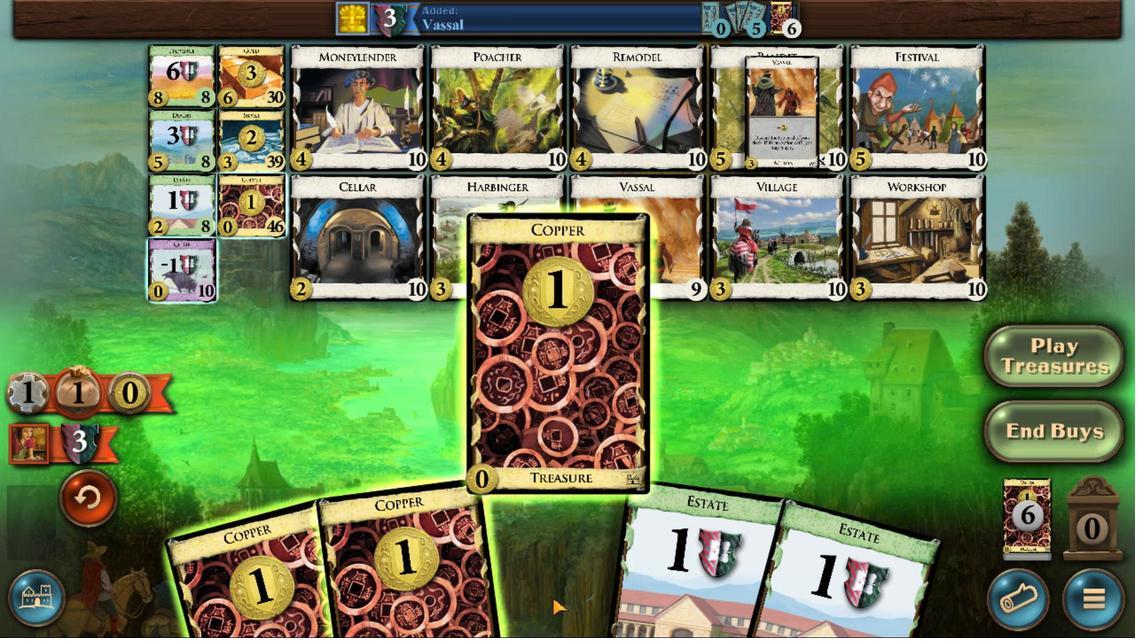 
Action: Mouse moved to (488, 371)
Screenshot: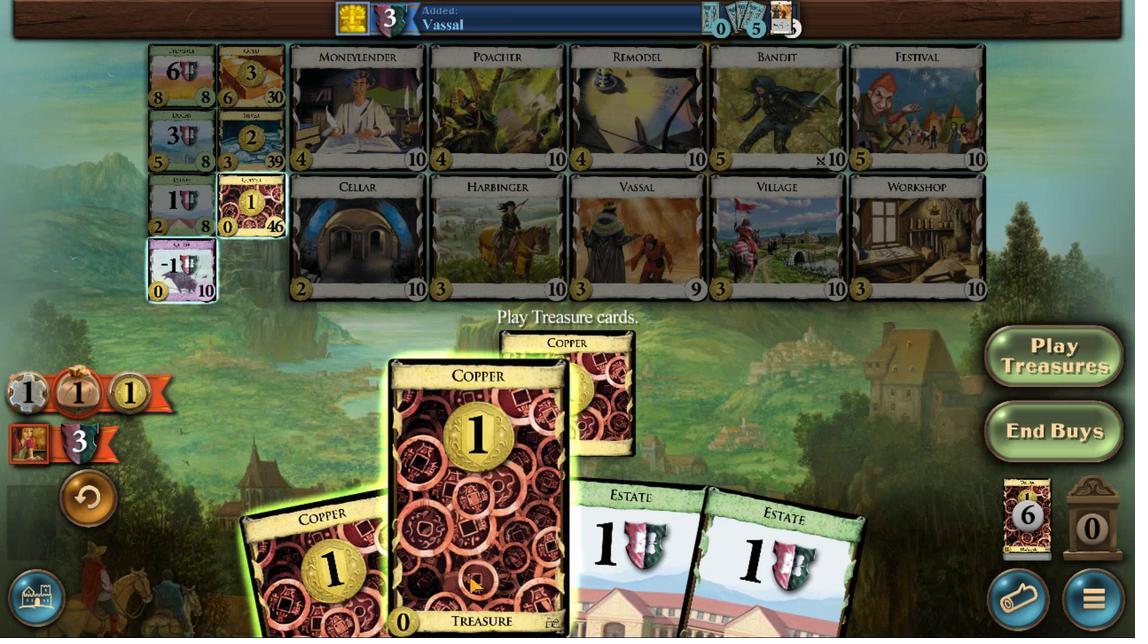 
Action: Mouse scrolled (488, 372) with delta (0, 0)
Screenshot: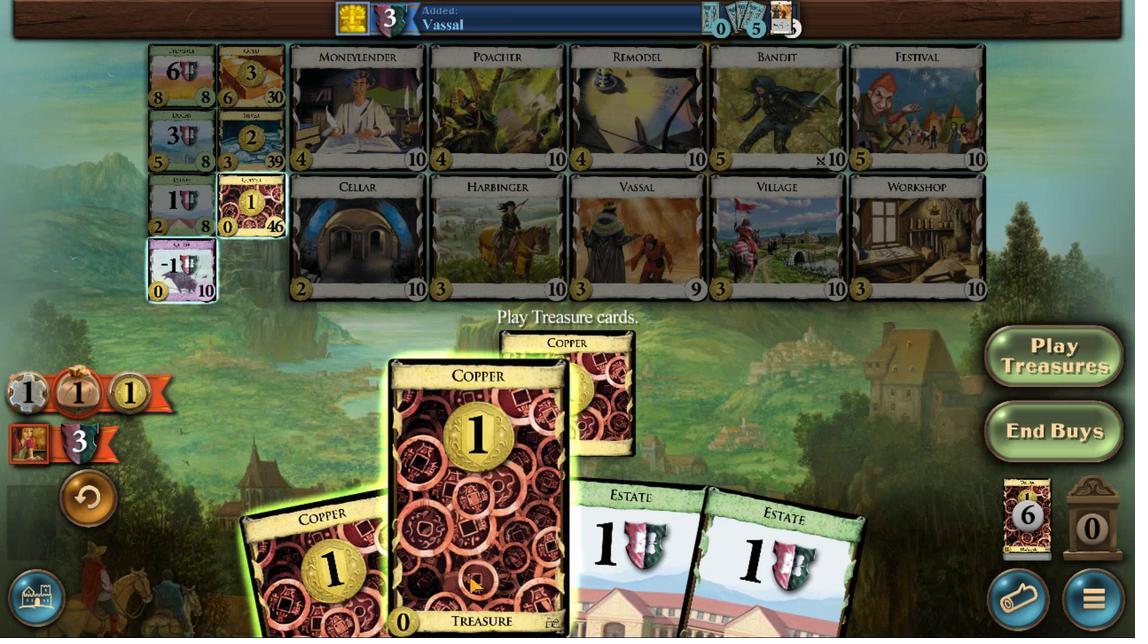 
Action: Mouse moved to (488, 371)
Screenshot: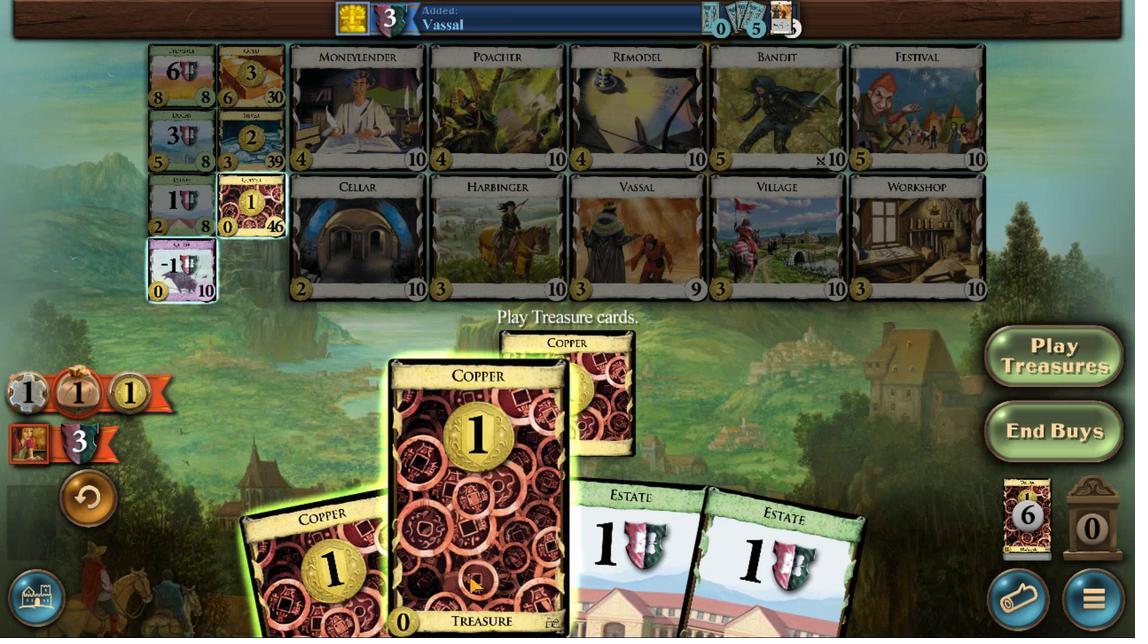 
Action: Mouse scrolled (488, 372) with delta (0, 0)
Screenshot: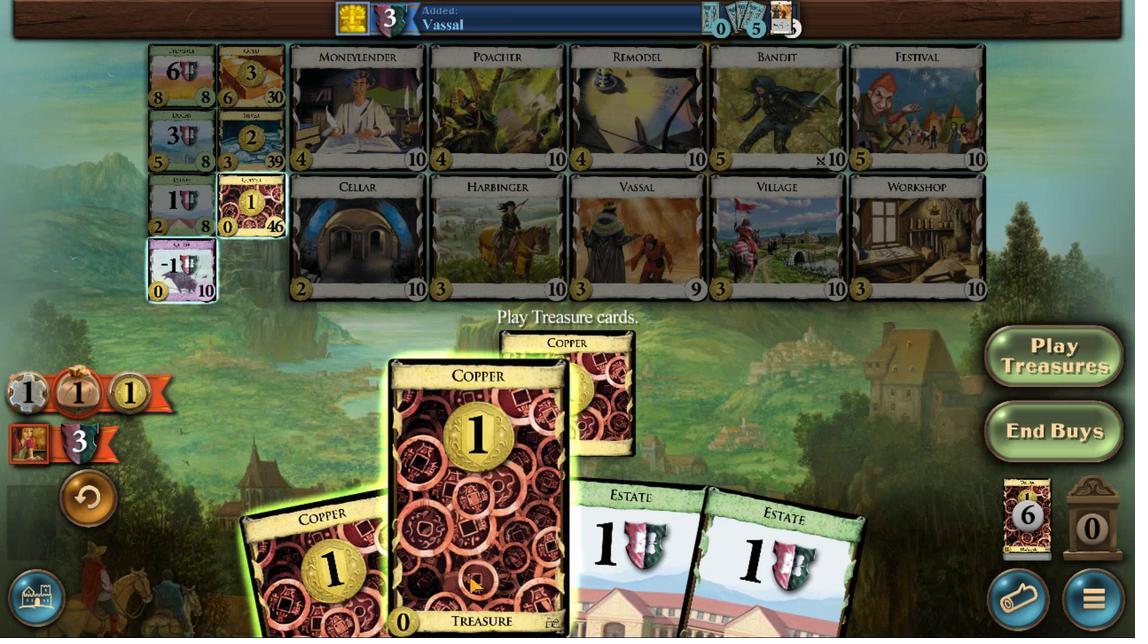 
Action: Mouse scrolled (488, 372) with delta (0, 0)
Screenshot: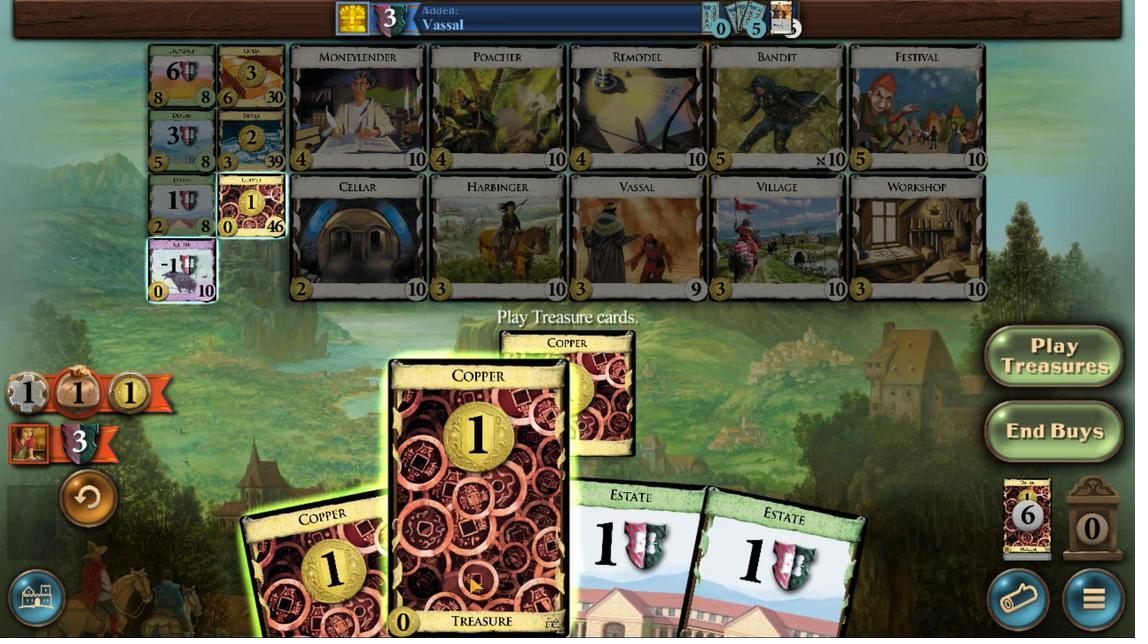 
Action: Mouse scrolled (488, 372) with delta (0, 0)
Screenshot: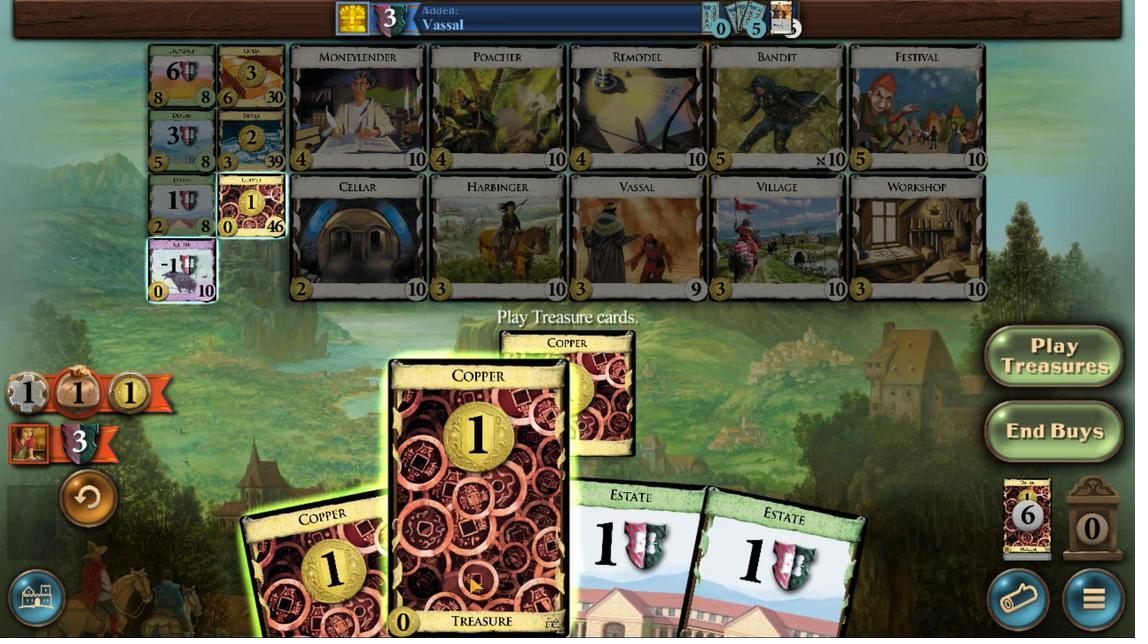 
Action: Mouse scrolled (488, 372) with delta (0, 0)
Screenshot: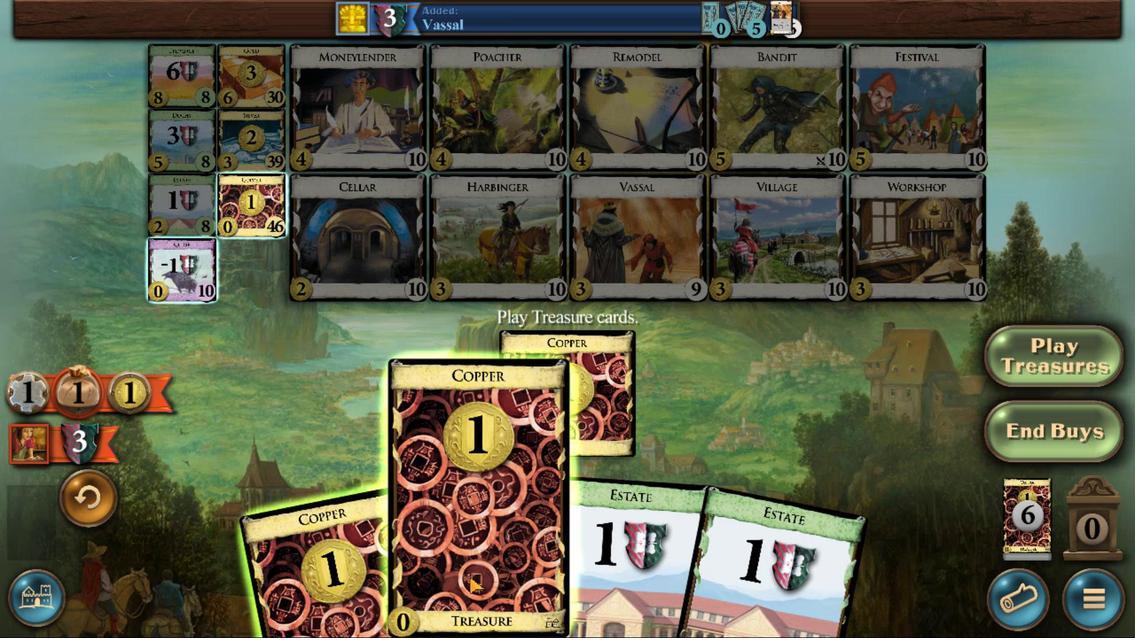 
Action: Mouse scrolled (488, 372) with delta (0, 0)
Screenshot: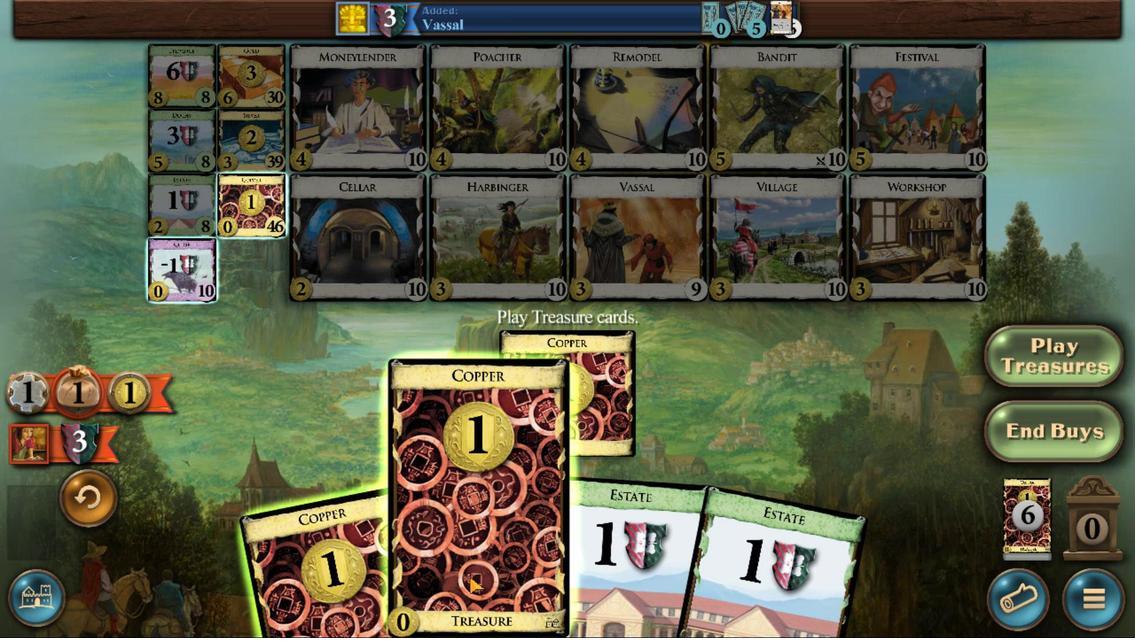 
Action: Mouse scrolled (488, 372) with delta (0, 0)
Screenshot: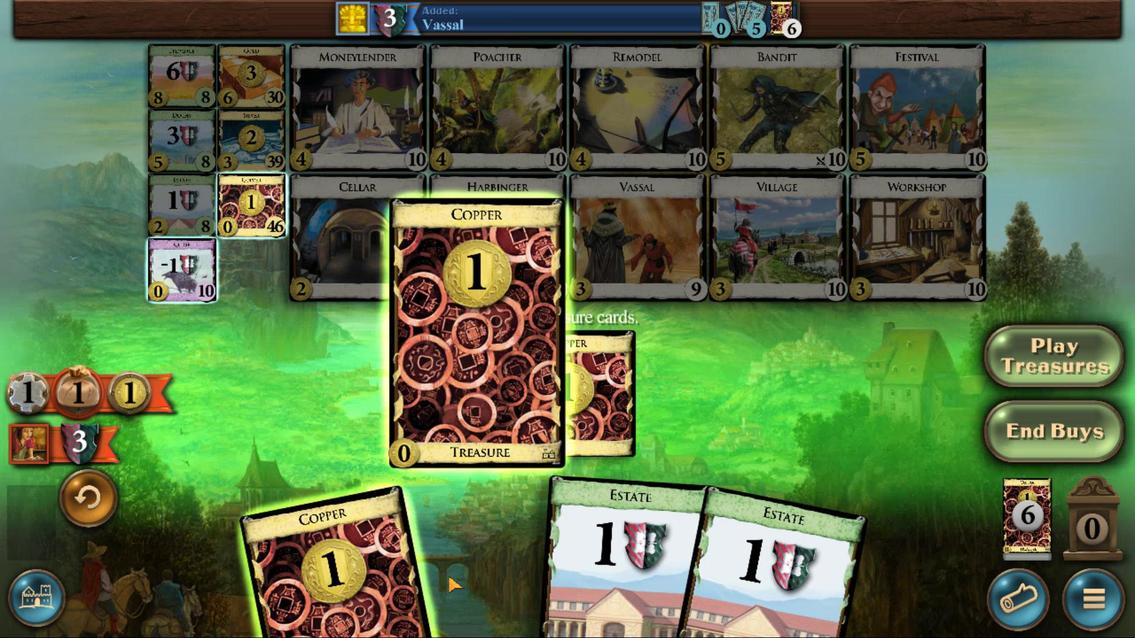
Action: Mouse moved to (541, 377)
Screenshot: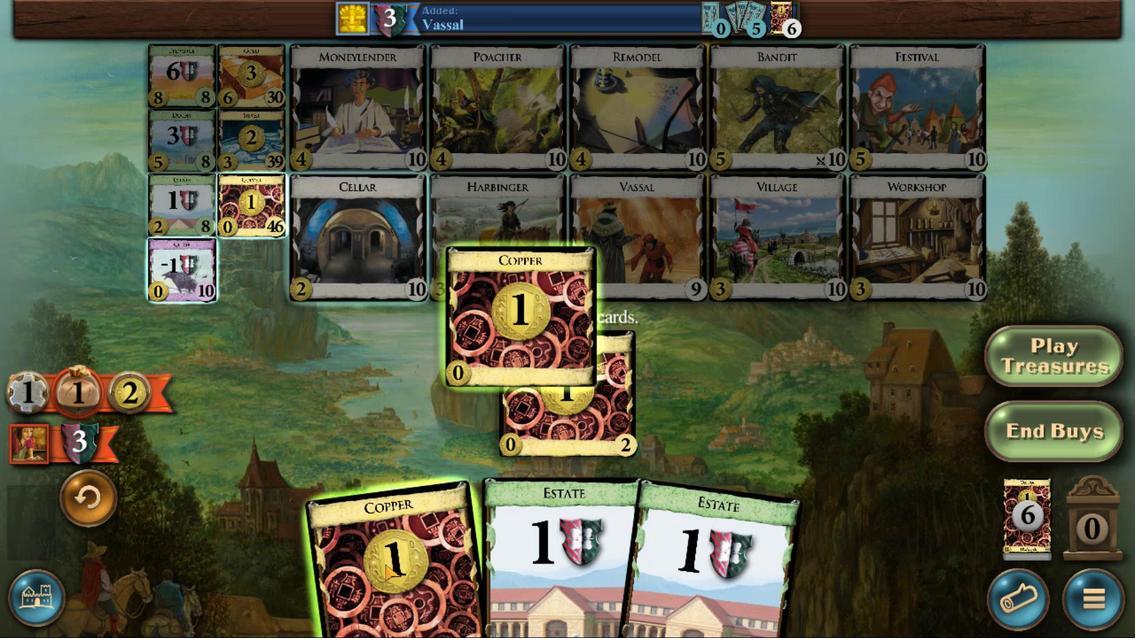 
Action: Mouse scrolled (541, 377) with delta (0, 0)
Screenshot: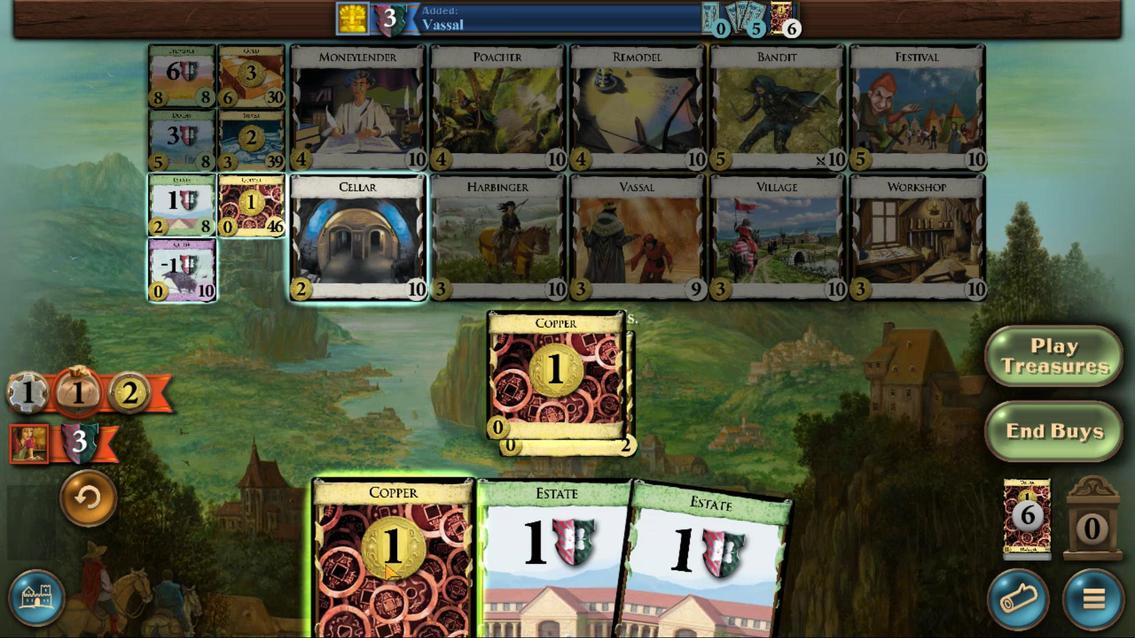 
Action: Mouse scrolled (541, 377) with delta (0, 0)
Screenshot: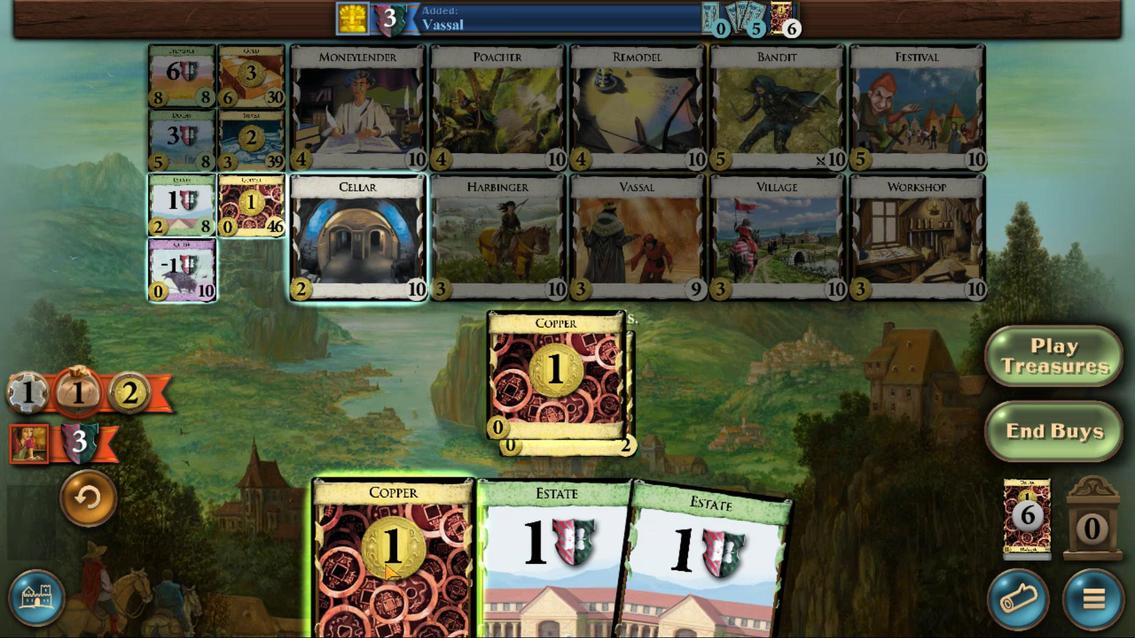 
Action: Mouse scrolled (541, 377) with delta (0, 0)
Screenshot: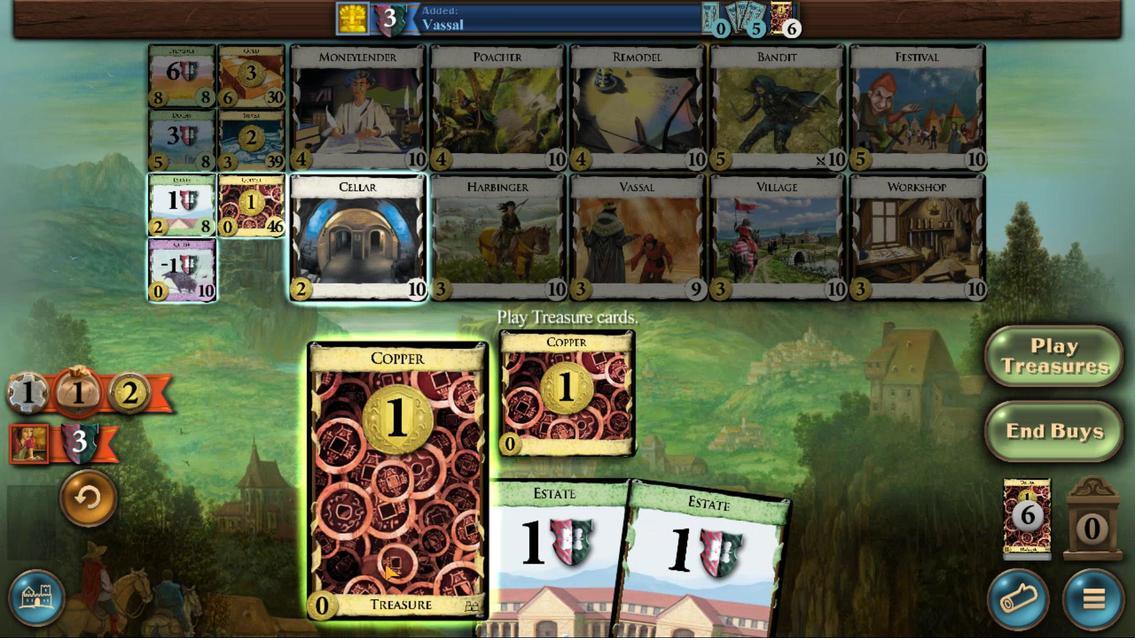 
Action: Mouse scrolled (541, 377) with delta (0, 0)
Screenshot: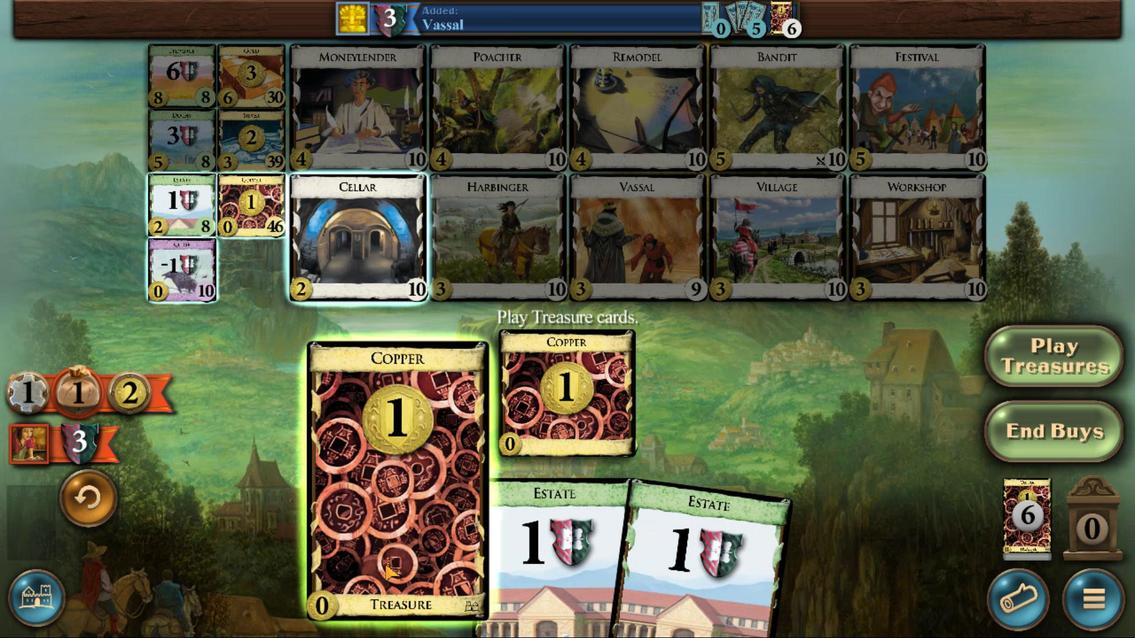 
Action: Mouse moved to (634, 570)
Screenshot: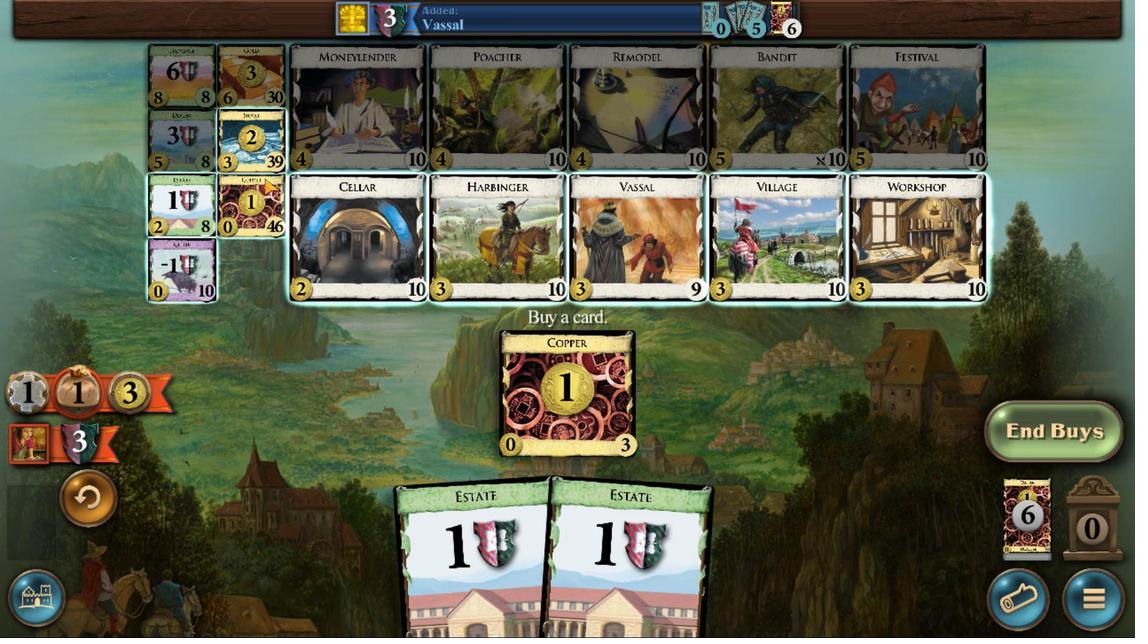 
Action: Mouse pressed left at (634, 570)
Screenshot: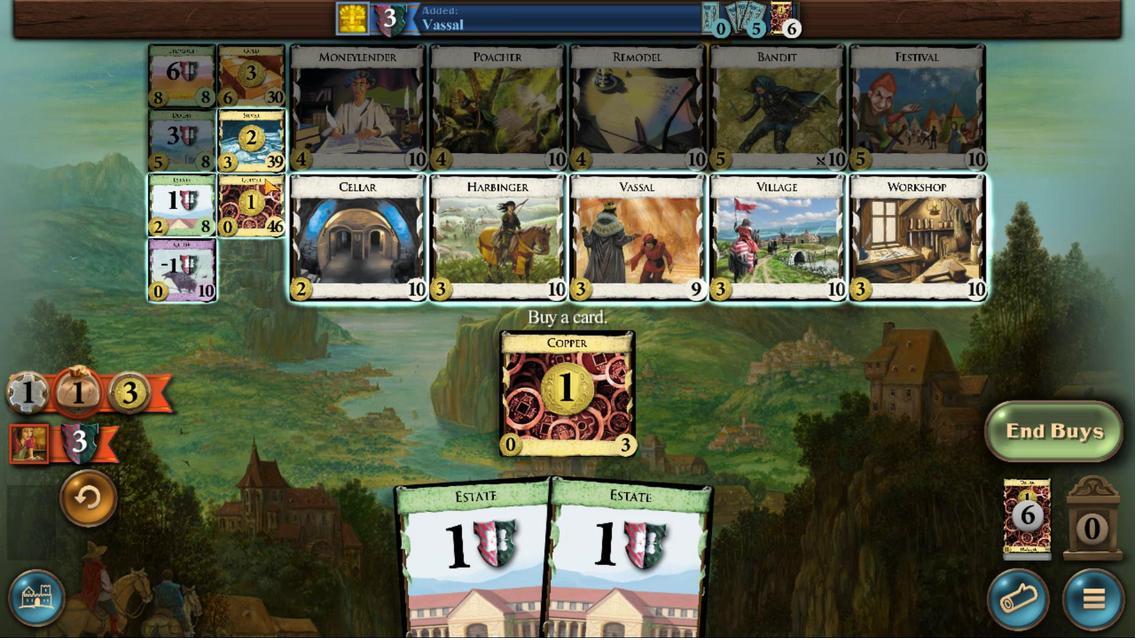 
Action: Mouse moved to (348, 372)
Screenshot: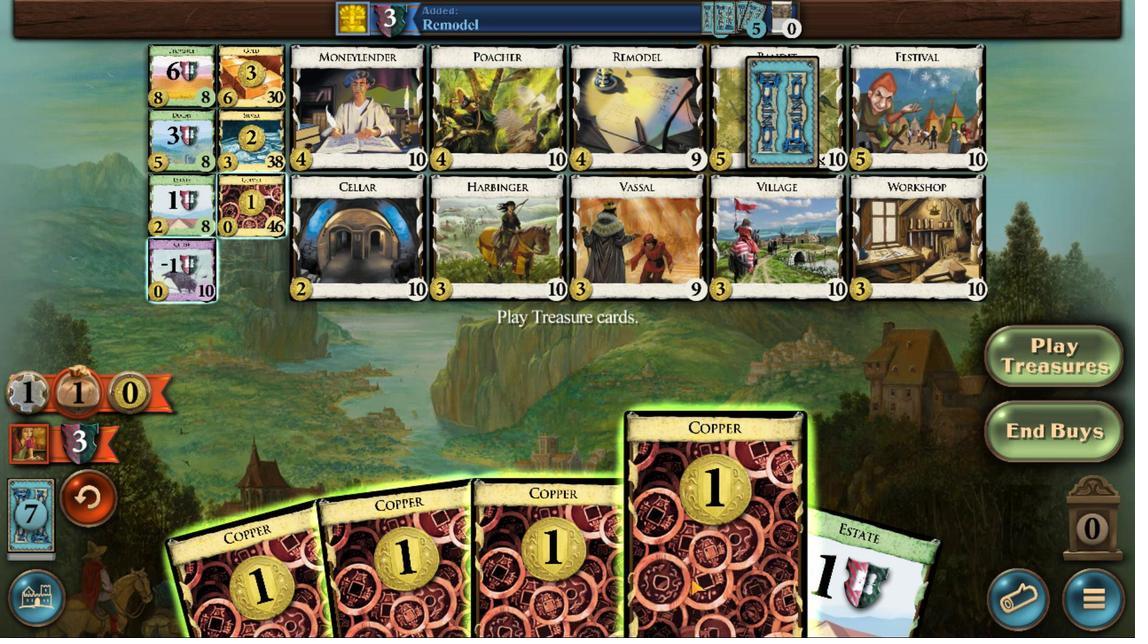 
Action: Mouse scrolled (348, 373) with delta (0, 0)
Screenshot: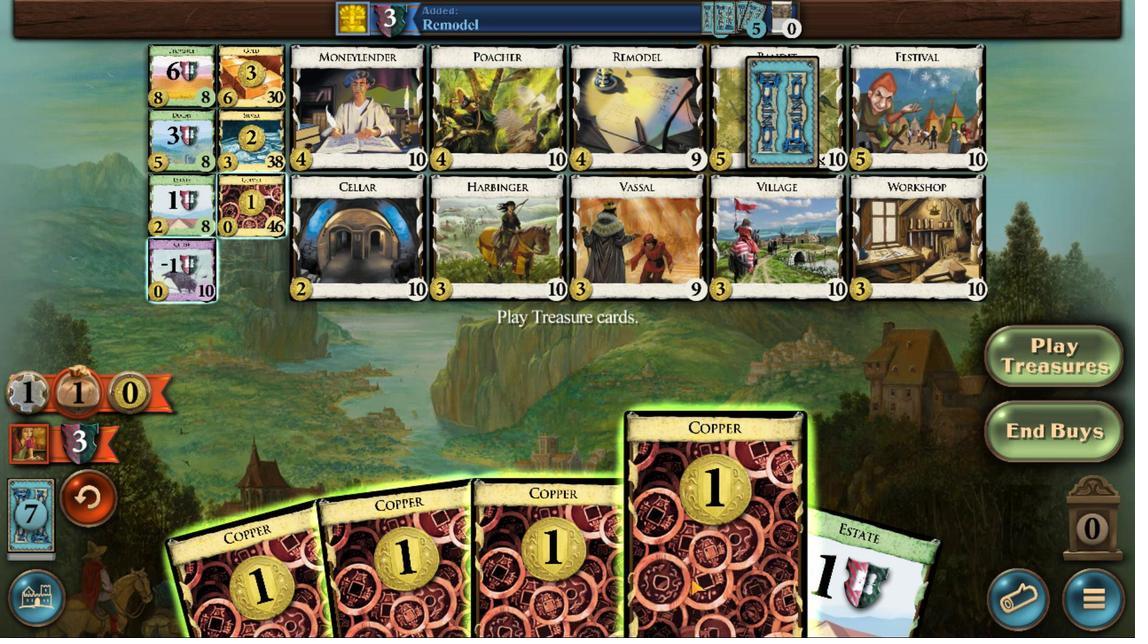 
Action: Mouse moved to (348, 370)
Screenshot: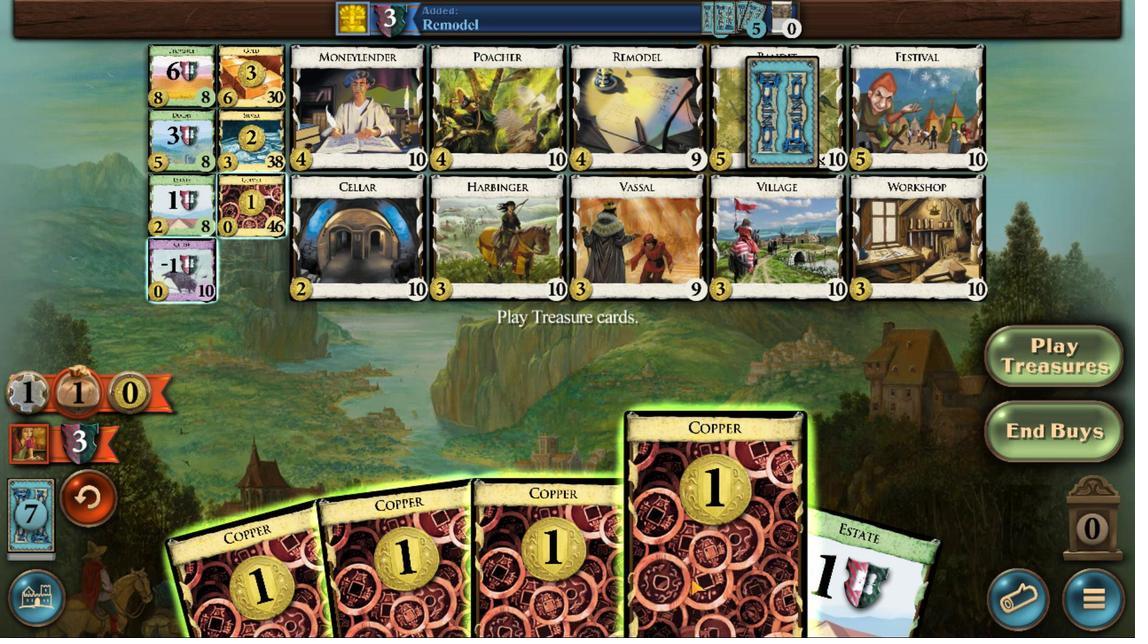 
Action: Mouse scrolled (348, 370) with delta (0, 0)
Screenshot: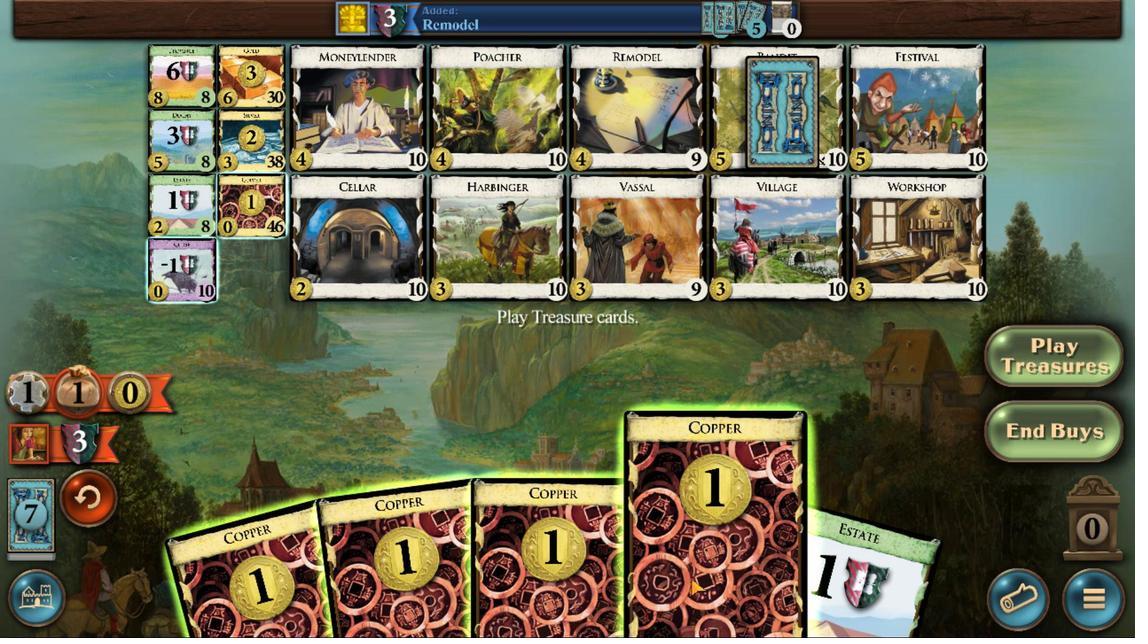 
Action: Mouse scrolled (348, 370) with delta (0, 0)
Screenshot: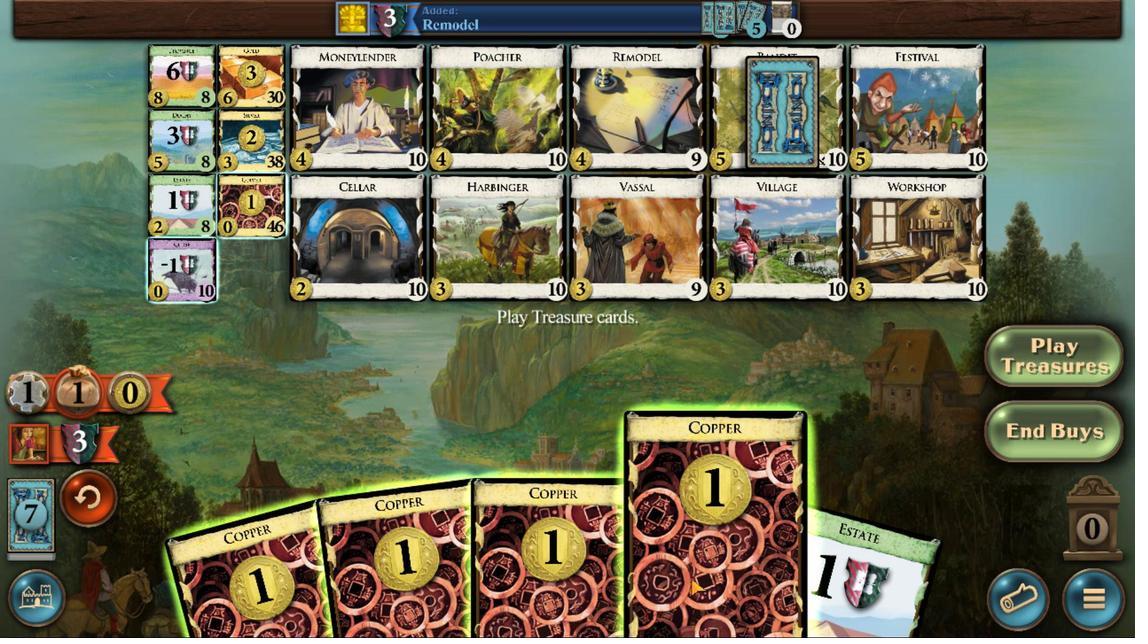 
Action: Mouse scrolled (348, 370) with delta (0, 0)
Screenshot: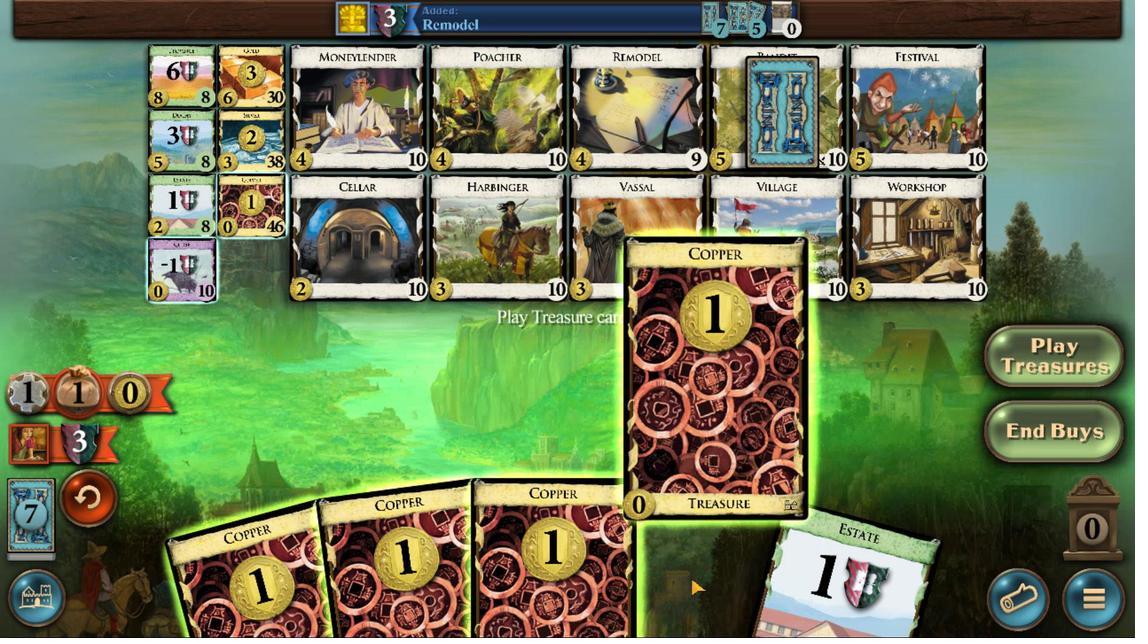 
Action: Mouse scrolled (348, 370) with delta (0, 0)
Screenshot: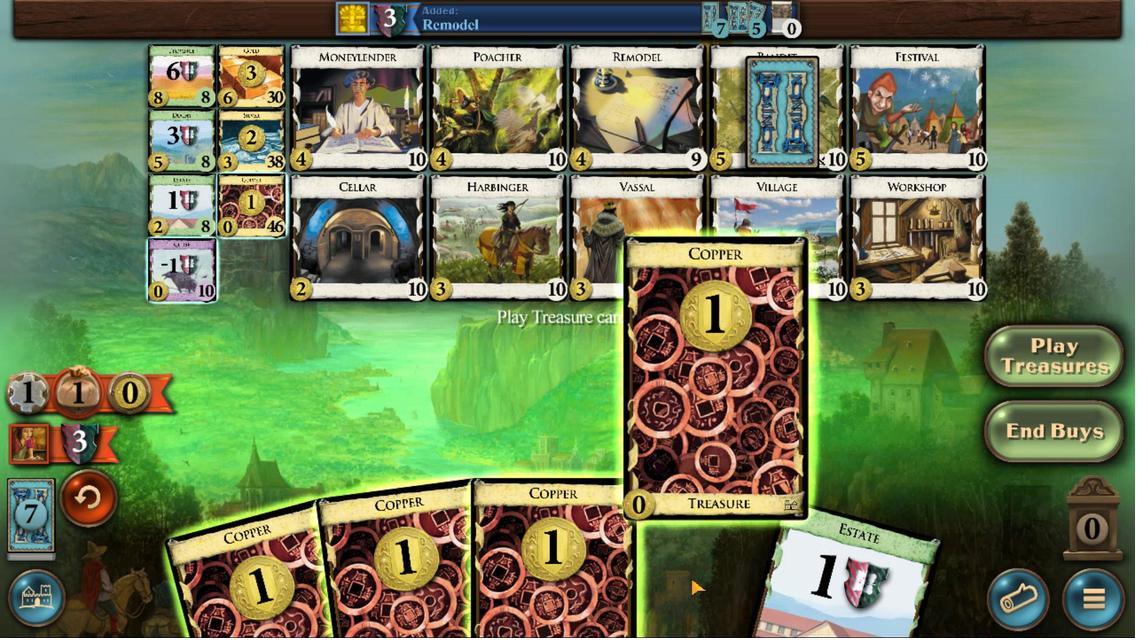 
Action: Mouse moved to (406, 377)
Screenshot: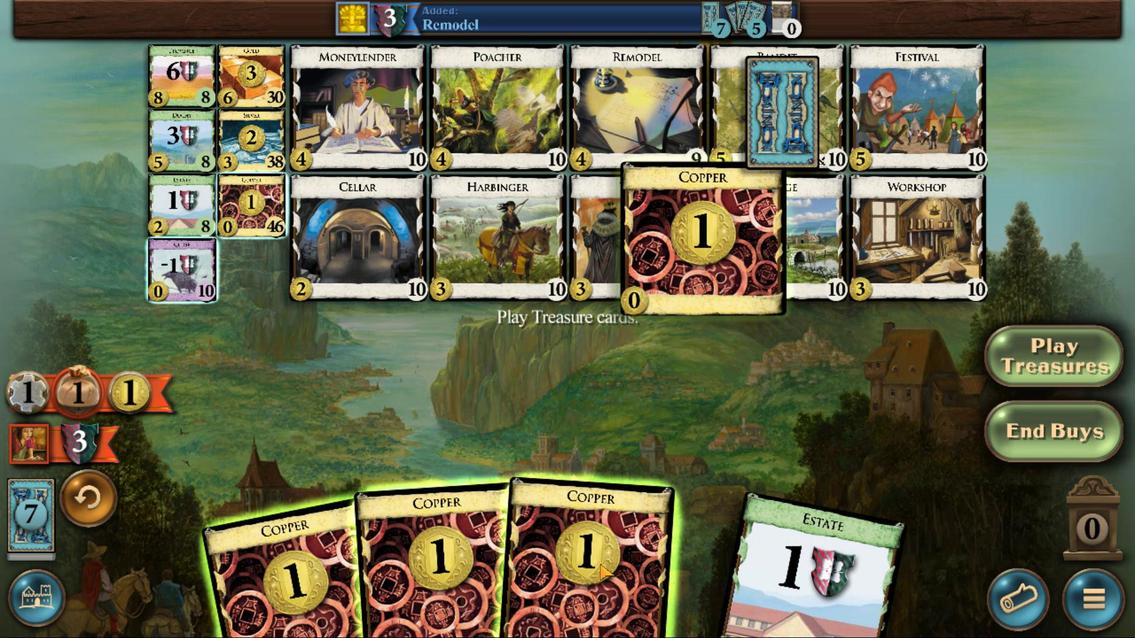 
Action: Mouse scrolled (406, 377) with delta (0, 0)
Screenshot: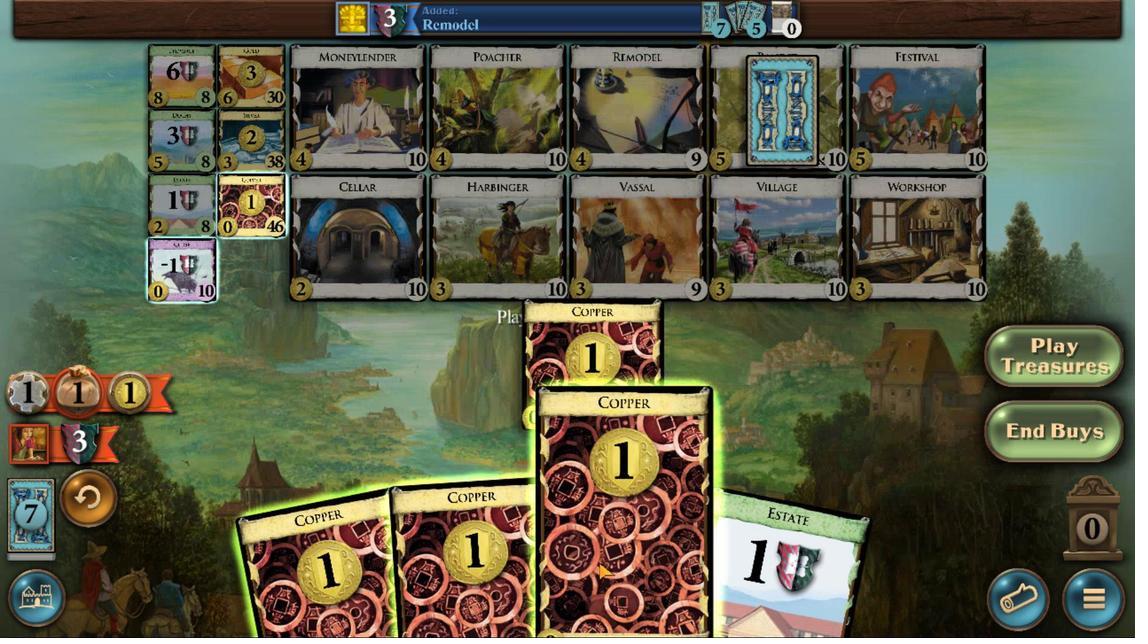 
Action: Mouse scrolled (406, 377) with delta (0, 0)
Screenshot: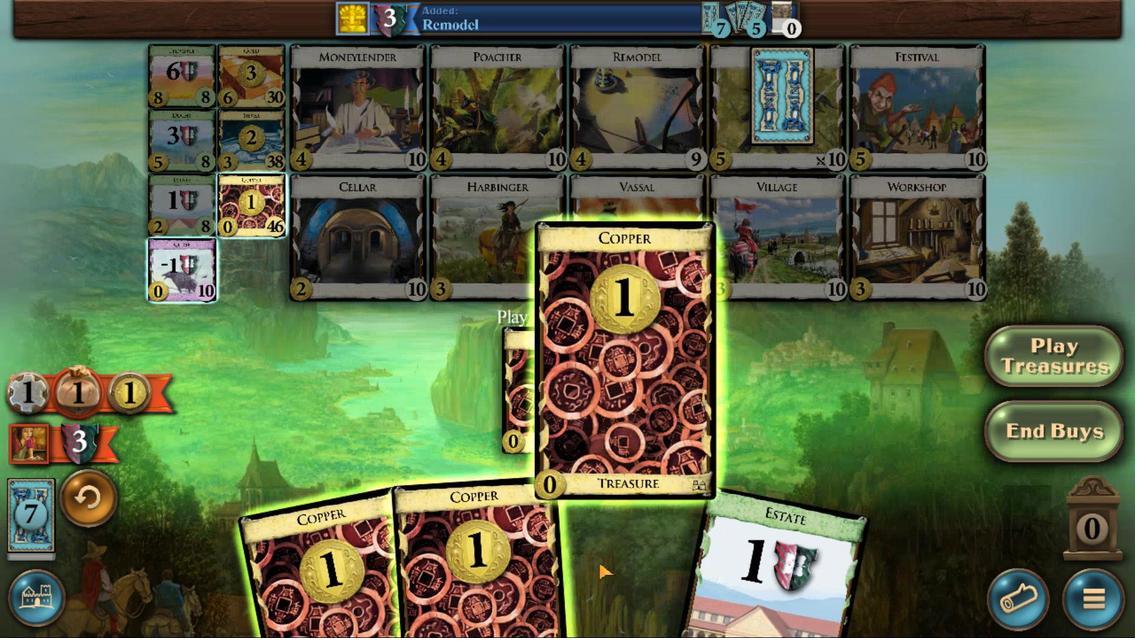 
Action: Mouse moved to (406, 377)
Screenshot: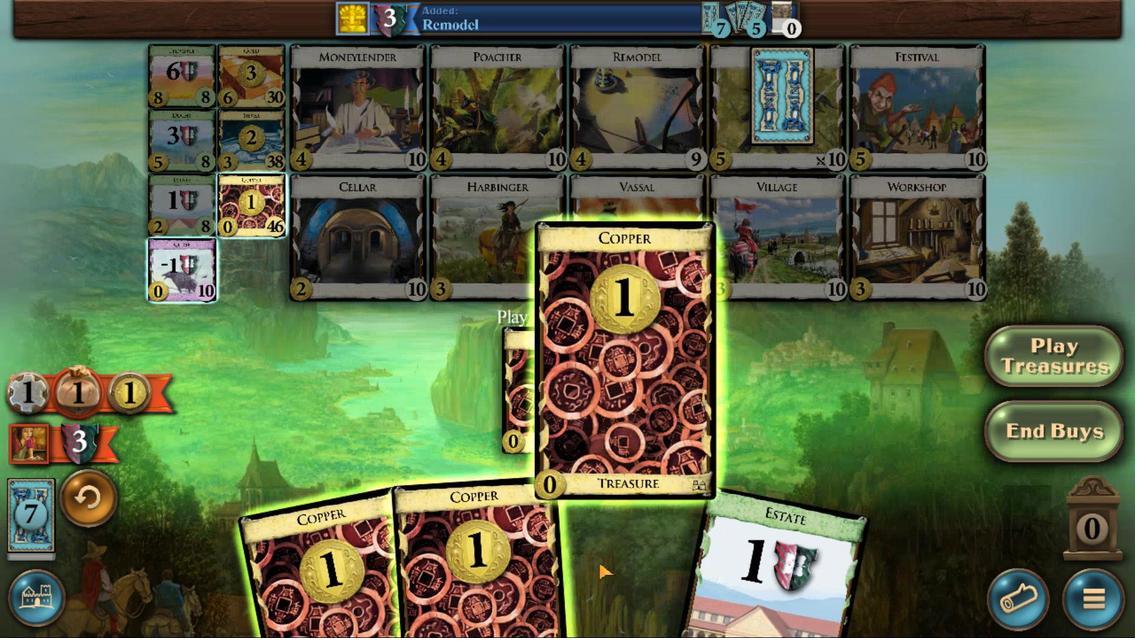
Action: Mouse scrolled (406, 378) with delta (0, 0)
Screenshot: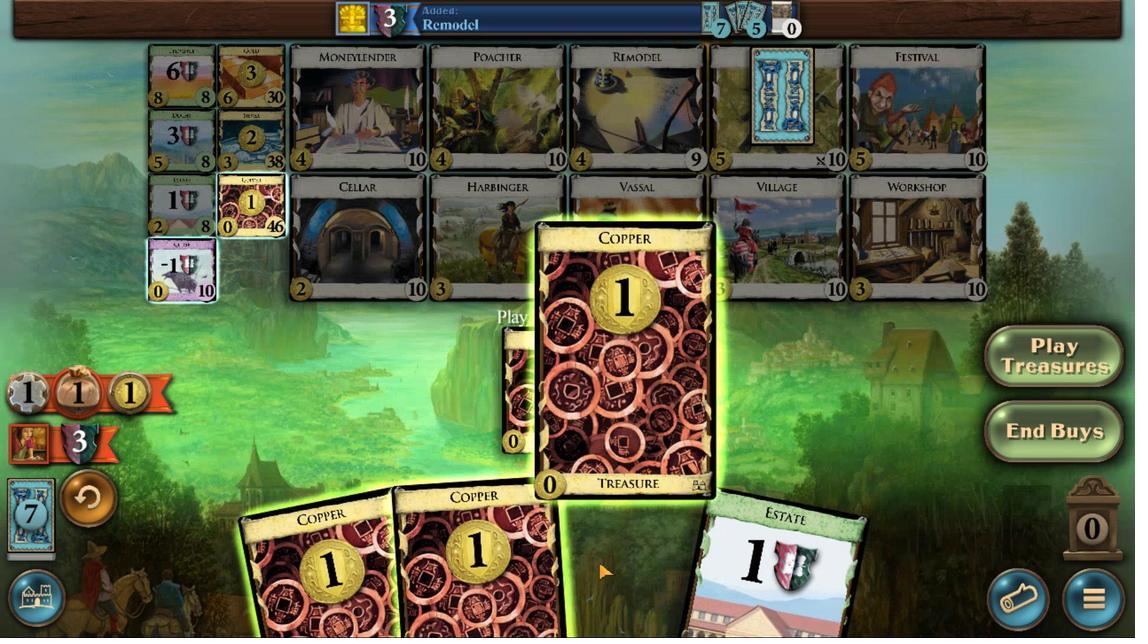 
Action: Mouse scrolled (406, 378) with delta (0, 0)
Screenshot: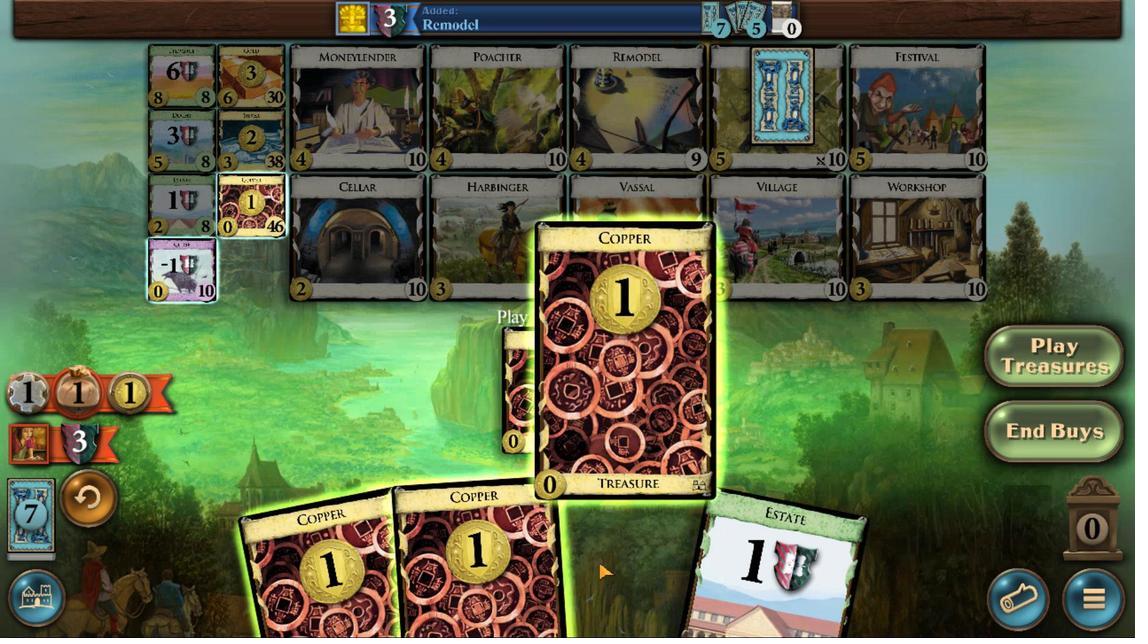 
Action: Mouse scrolled (406, 378) with delta (0, 0)
Screenshot: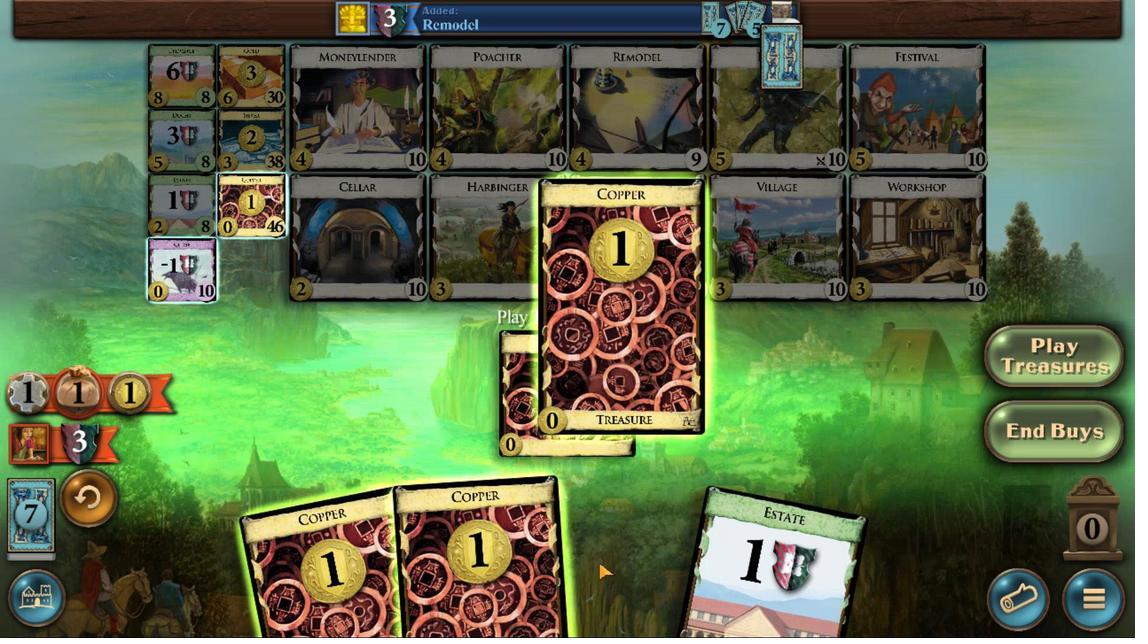 
Action: Mouse moved to (445, 379)
Screenshot: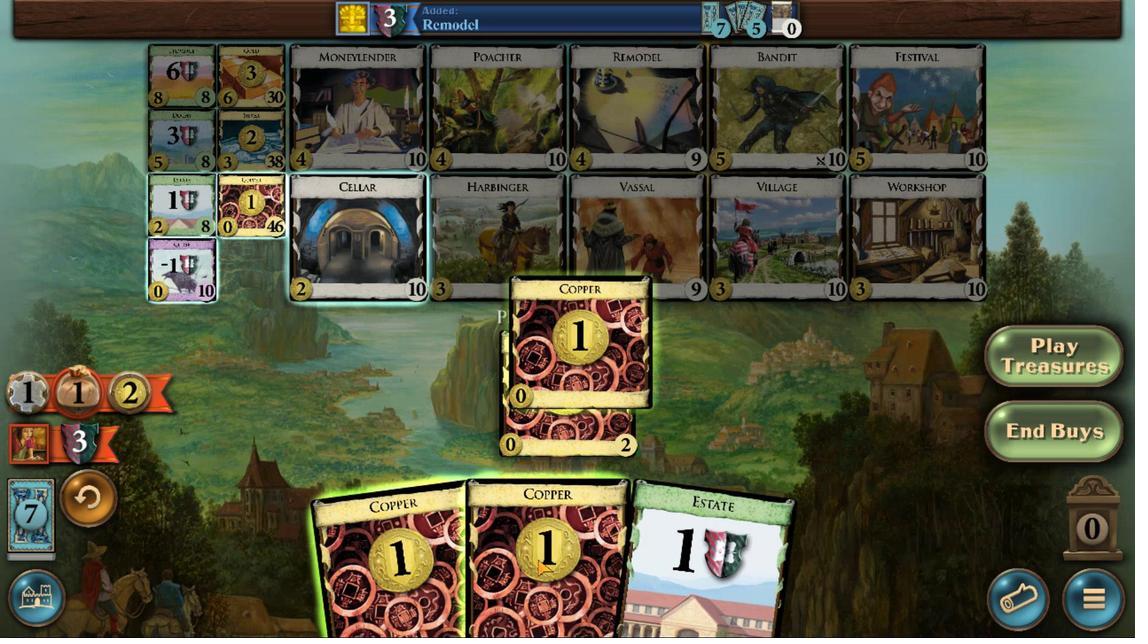 
Action: Mouse scrolled (445, 380) with delta (0, 0)
Screenshot: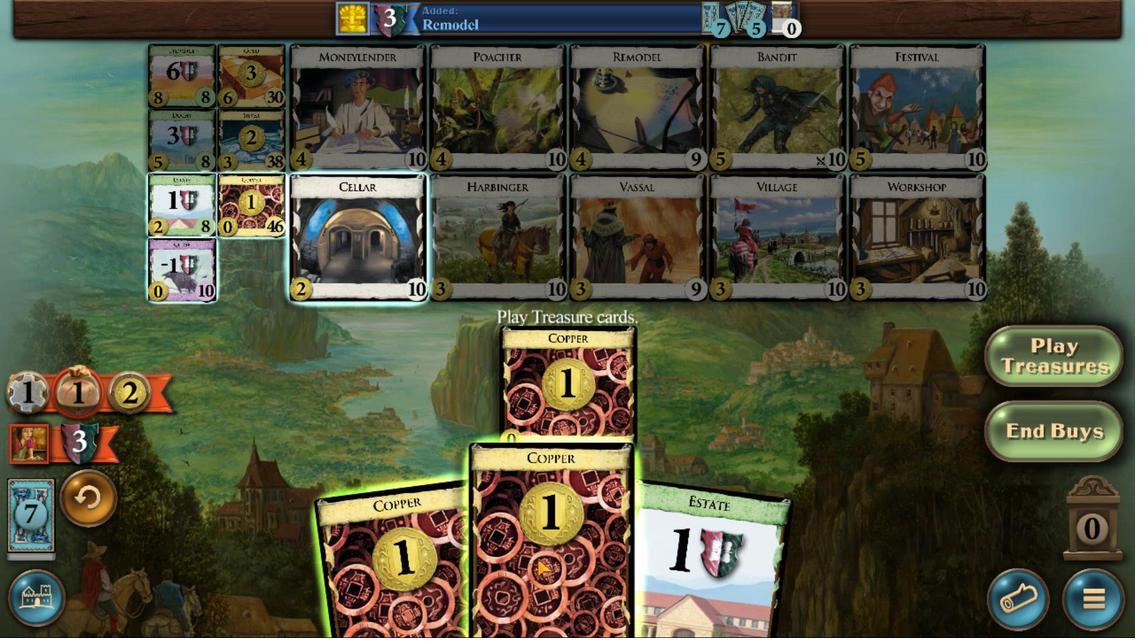
Action: Mouse moved to (445, 379)
Screenshot: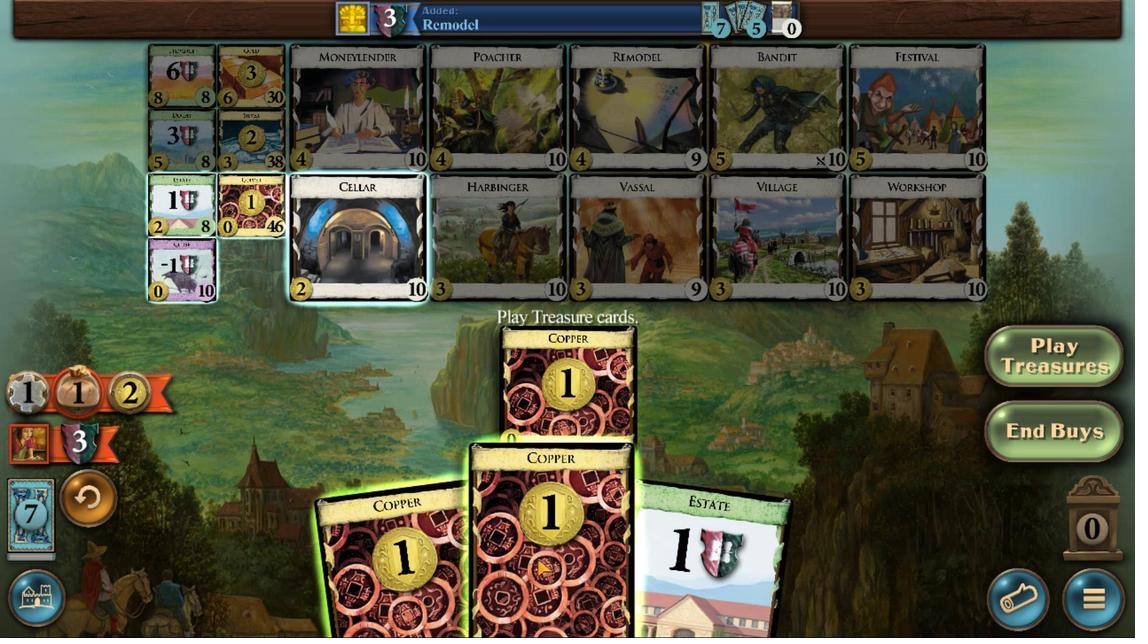 
Action: Mouse scrolled (445, 380) with delta (0, 0)
Screenshot: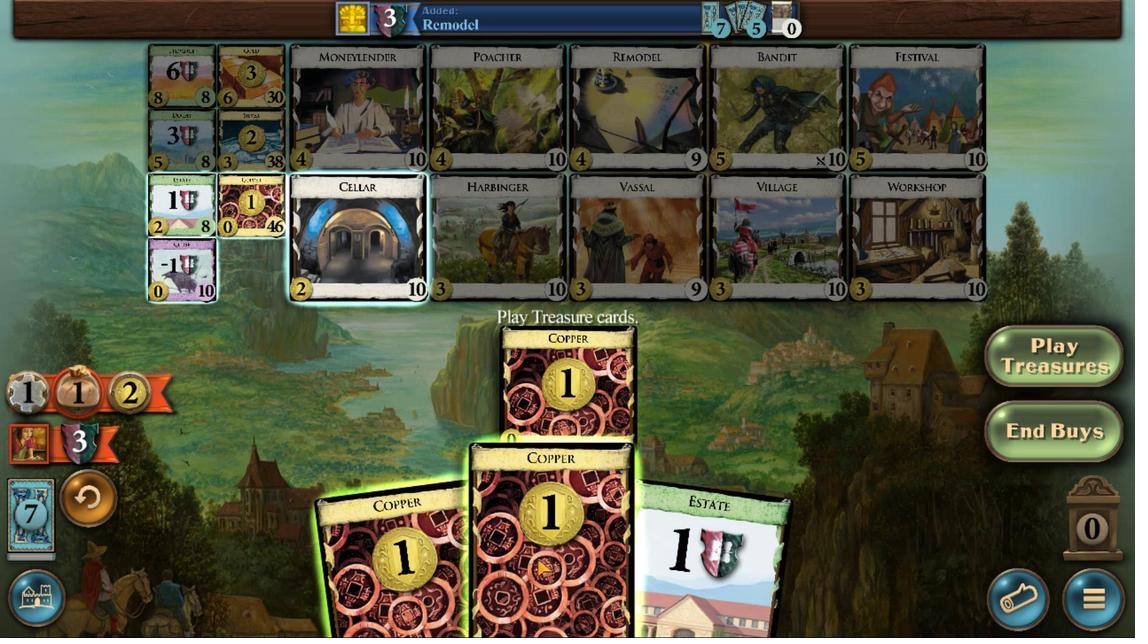 
Action: Mouse scrolled (445, 380) with delta (0, 0)
Screenshot: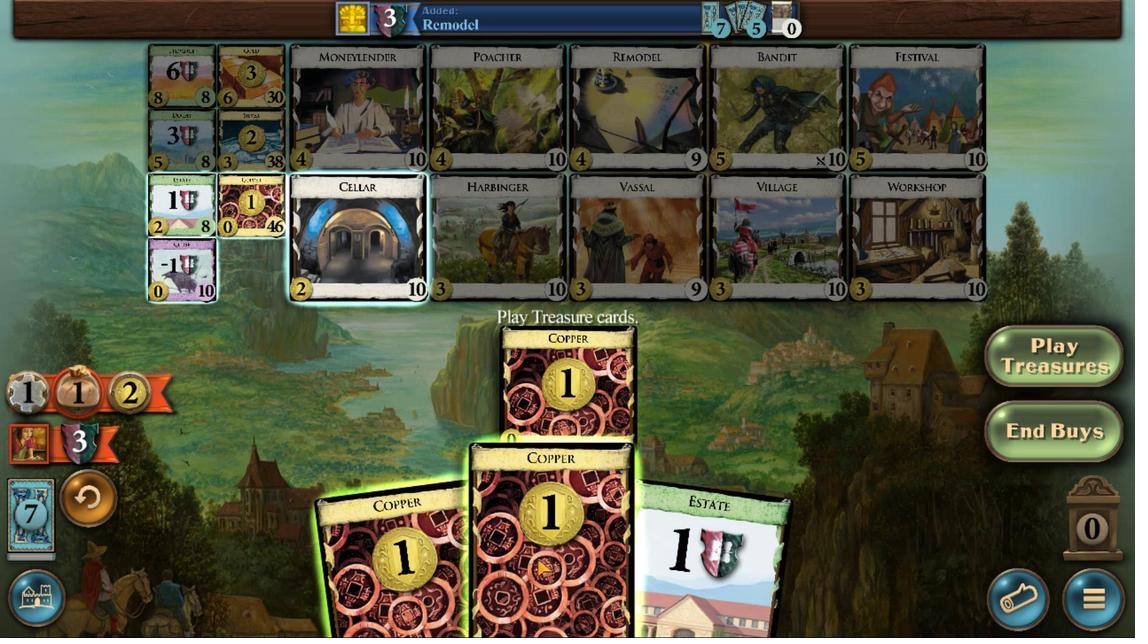 
Action: Mouse scrolled (445, 380) with delta (0, 0)
Screenshot: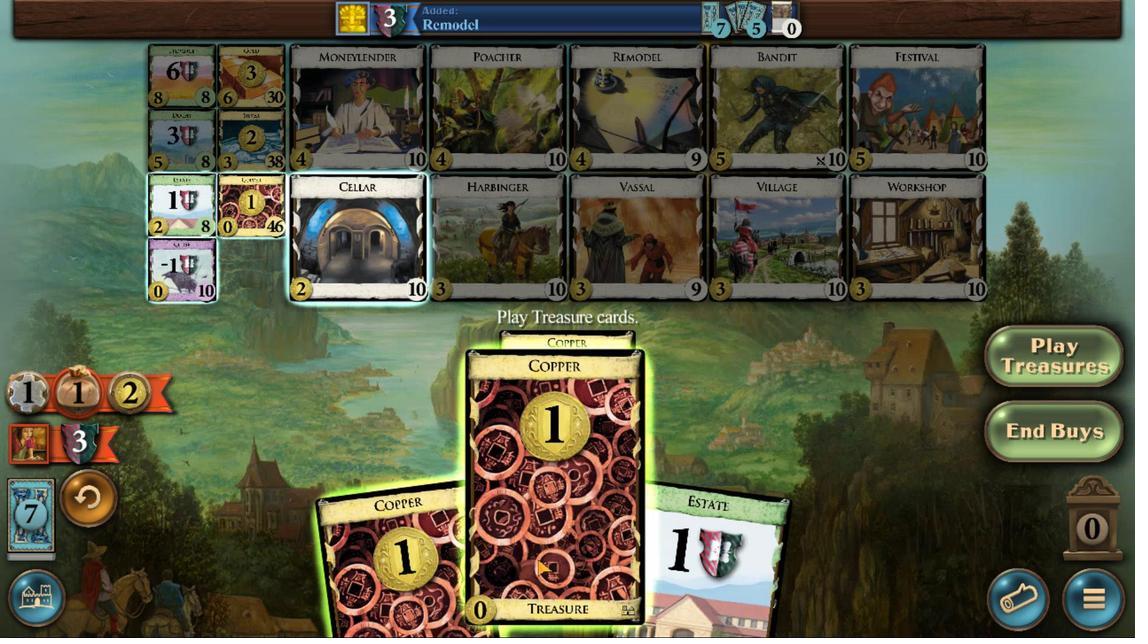 
Action: Mouse scrolled (445, 380) with delta (0, 0)
Screenshot: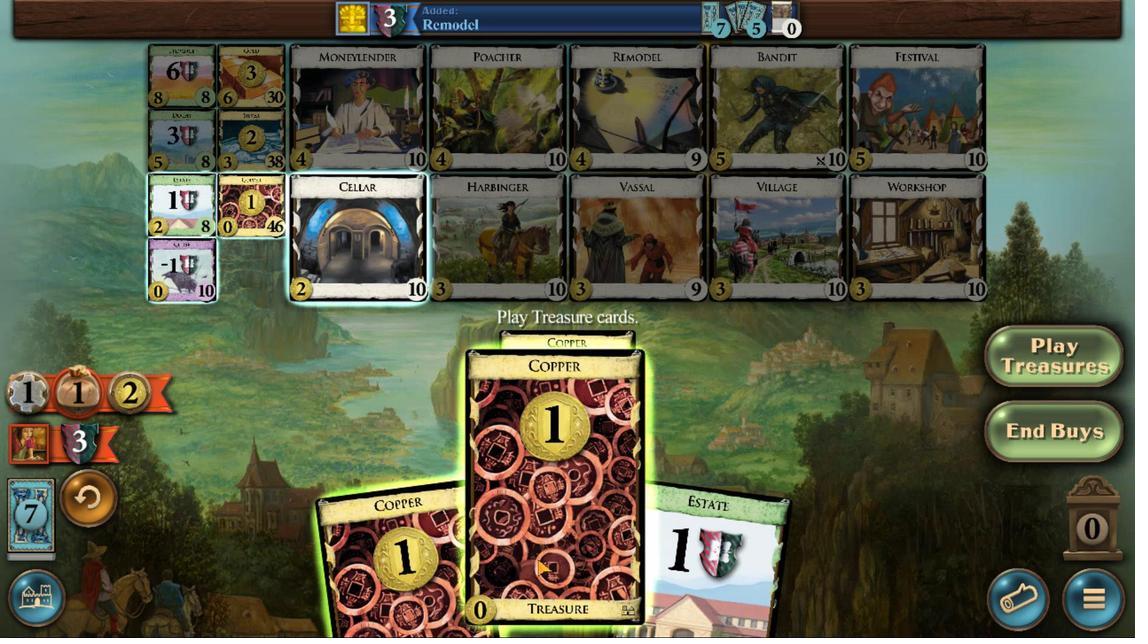
Action: Mouse scrolled (445, 380) with delta (0, 0)
Screenshot: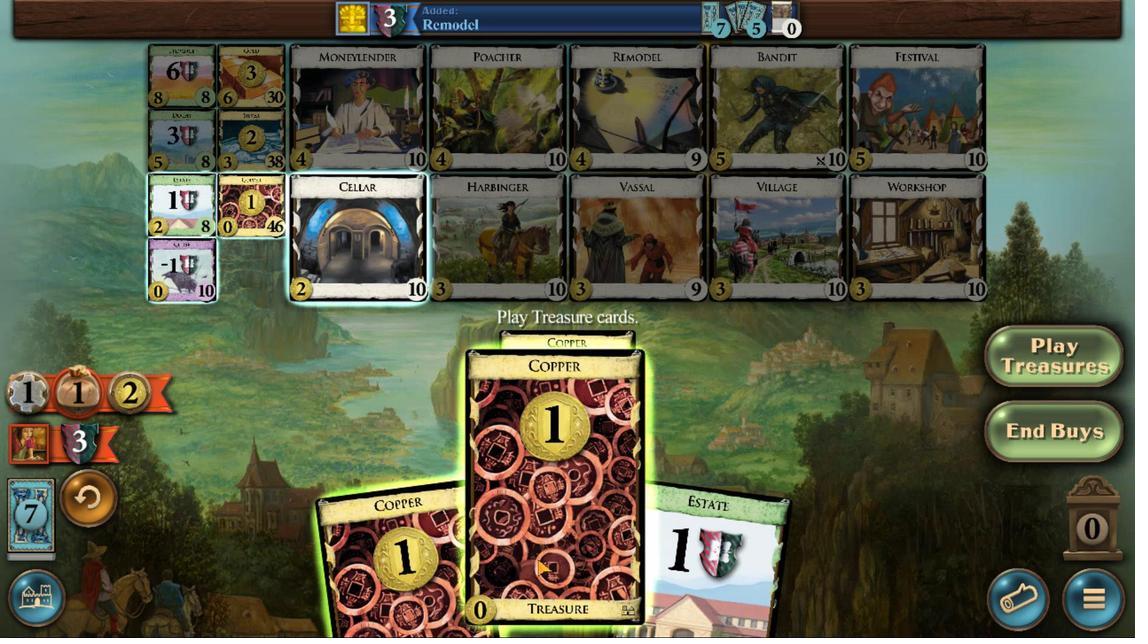 
Action: Mouse moved to (612, 570)
Screenshot: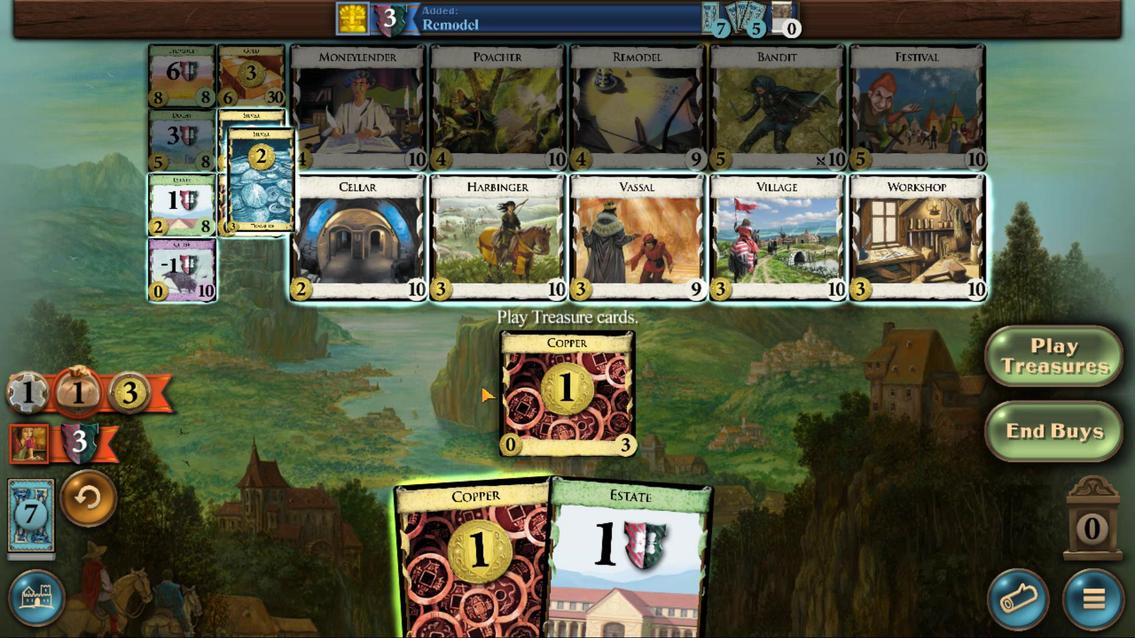 
Action: Mouse pressed left at (612, 570)
Screenshot: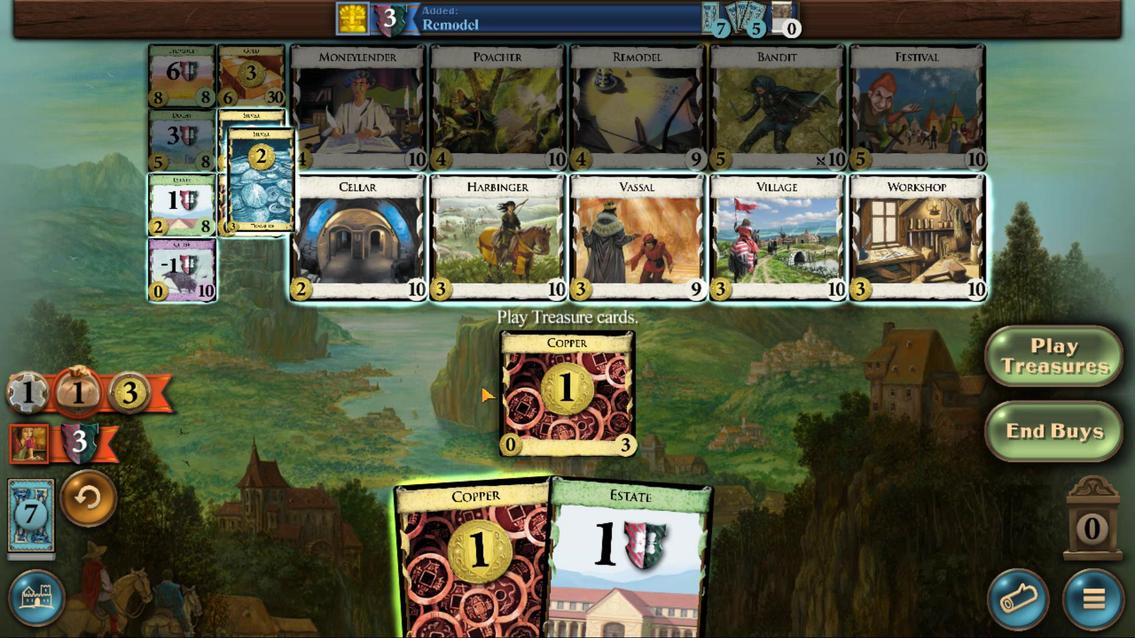 
Action: Mouse moved to (399, 391)
Screenshot: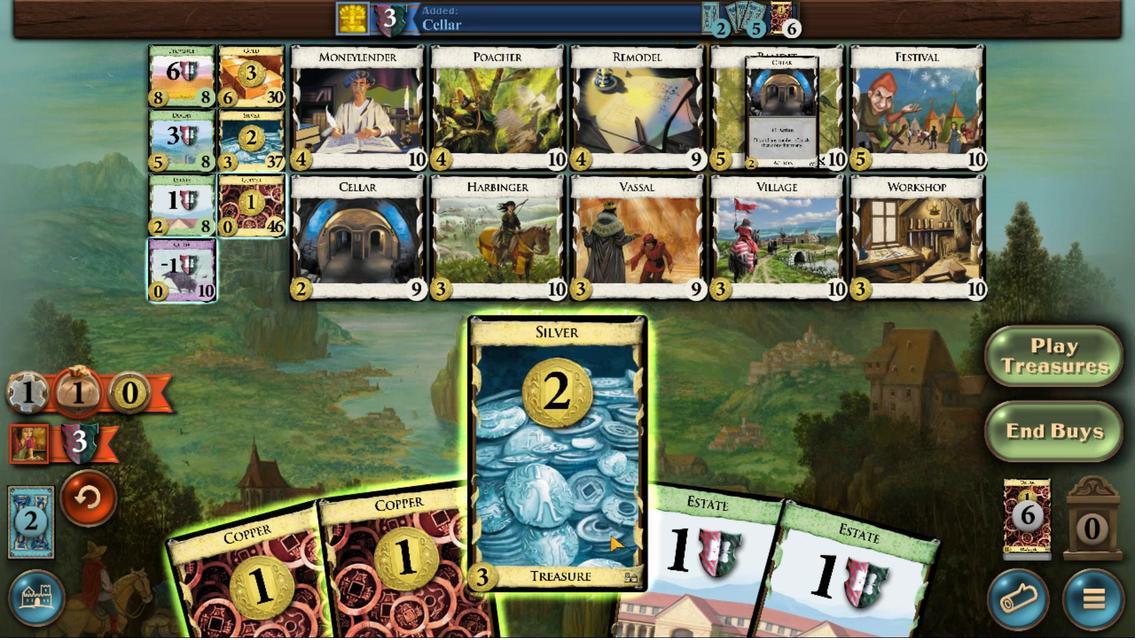 
Action: Mouse scrolled (399, 391) with delta (0, 0)
Screenshot: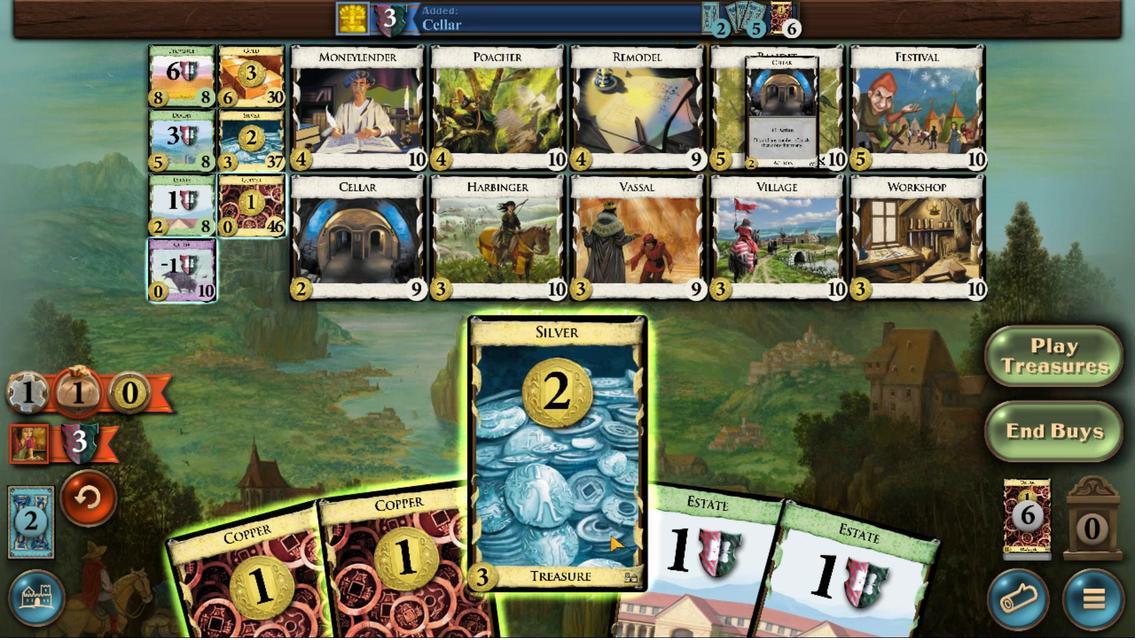 
Action: Mouse moved to (399, 390)
Screenshot: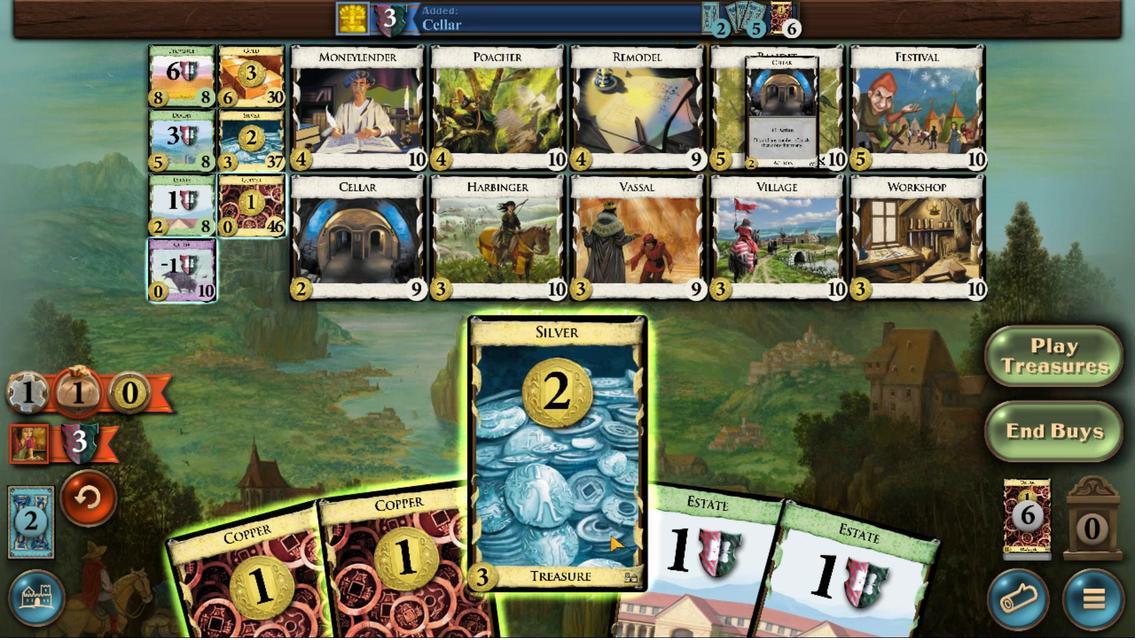 
Action: Mouse scrolled (399, 391) with delta (0, 0)
Screenshot: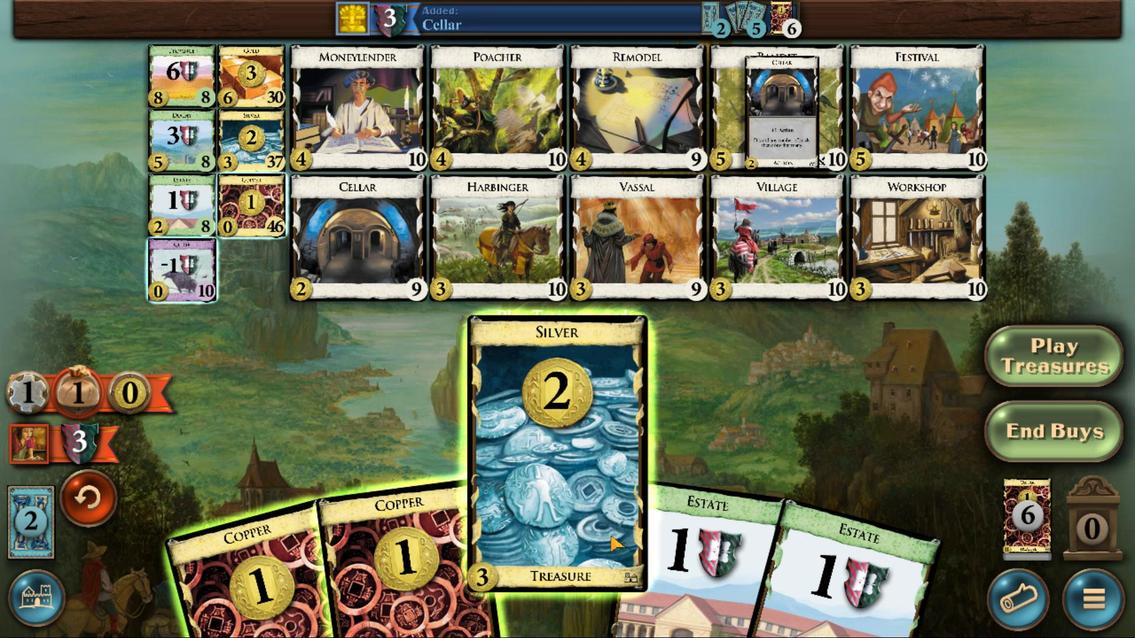 
Action: Mouse scrolled (399, 391) with delta (0, 0)
Screenshot: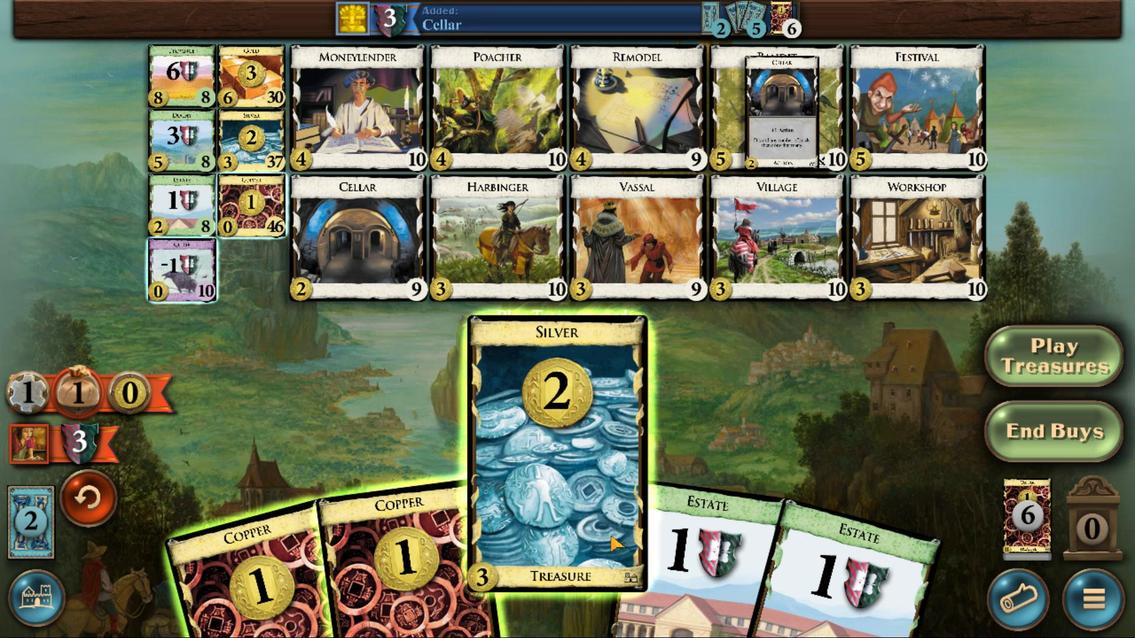 
Action: Mouse moved to (472, 381)
Screenshot: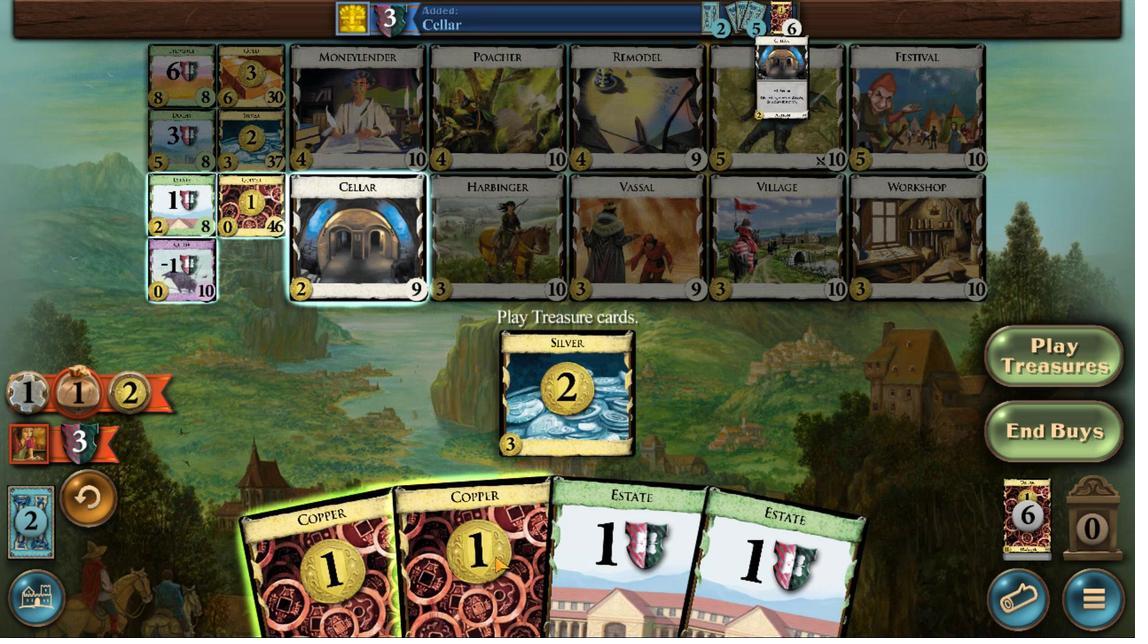 
Action: Mouse scrolled (472, 381) with delta (0, 0)
Screenshot: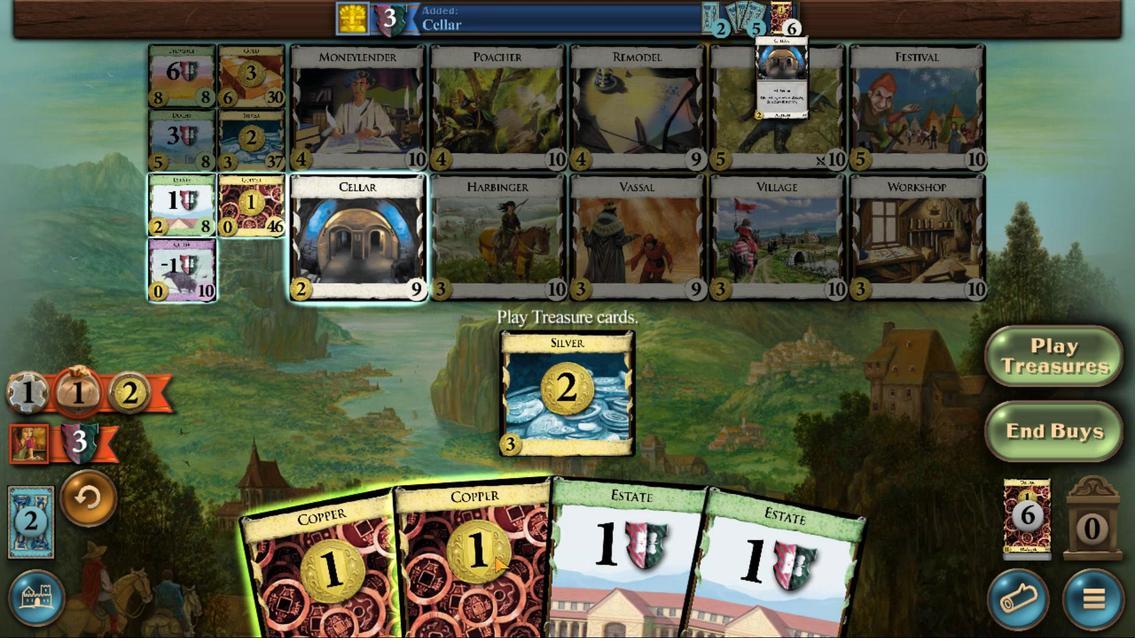 
Action: Mouse moved to (472, 381)
Screenshot: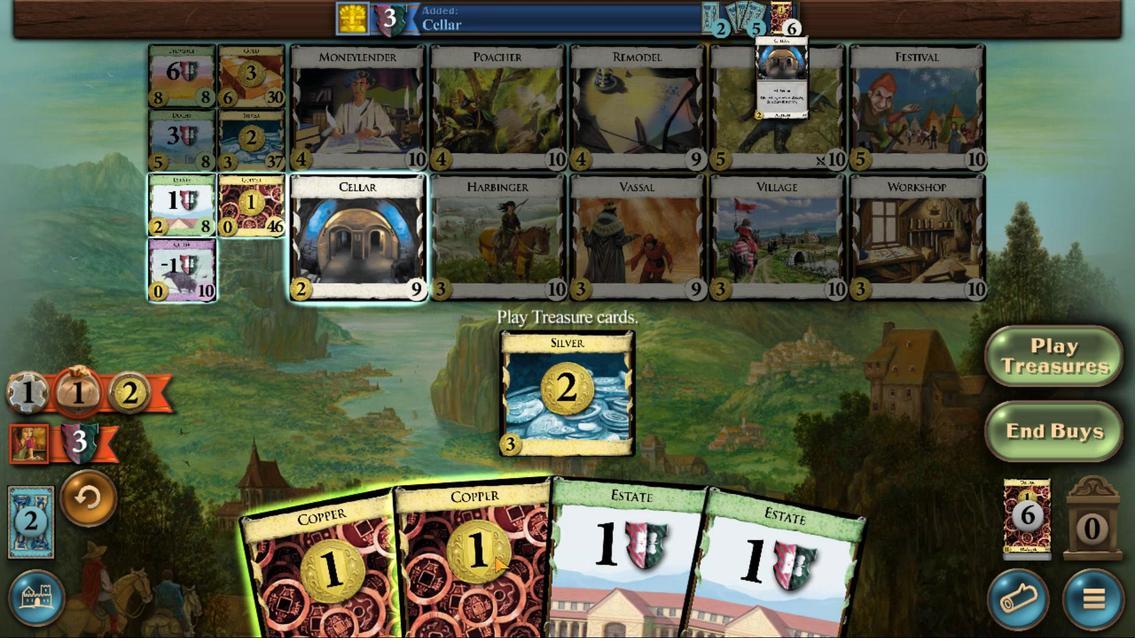 
Action: Mouse scrolled (472, 381) with delta (0, 0)
Screenshot: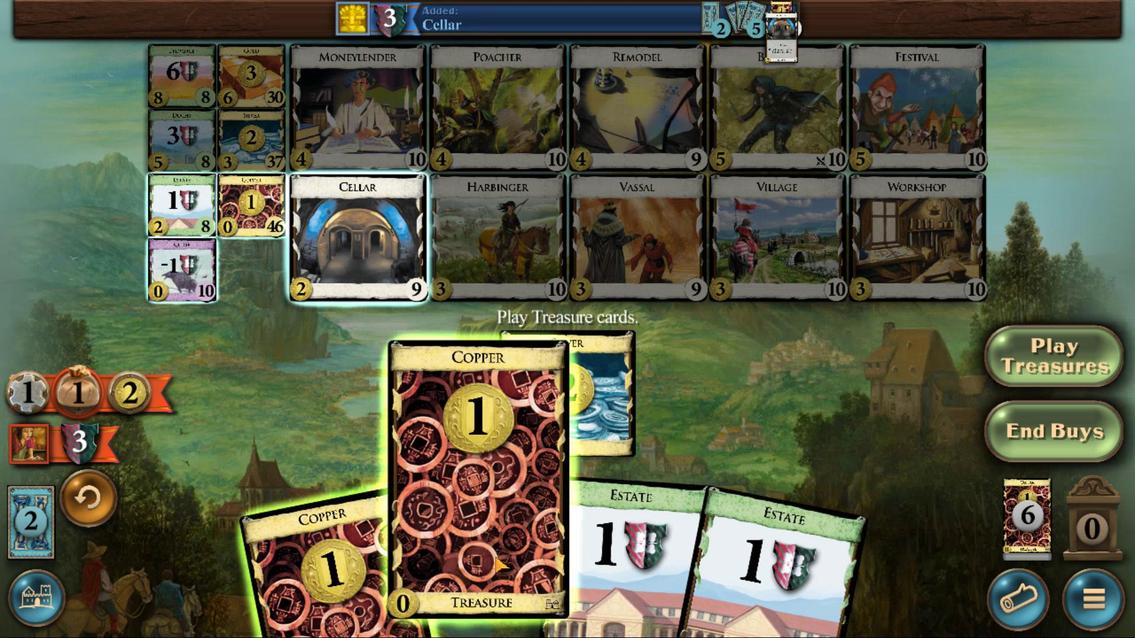 
Action: Mouse scrolled (472, 381) with delta (0, 0)
Screenshot: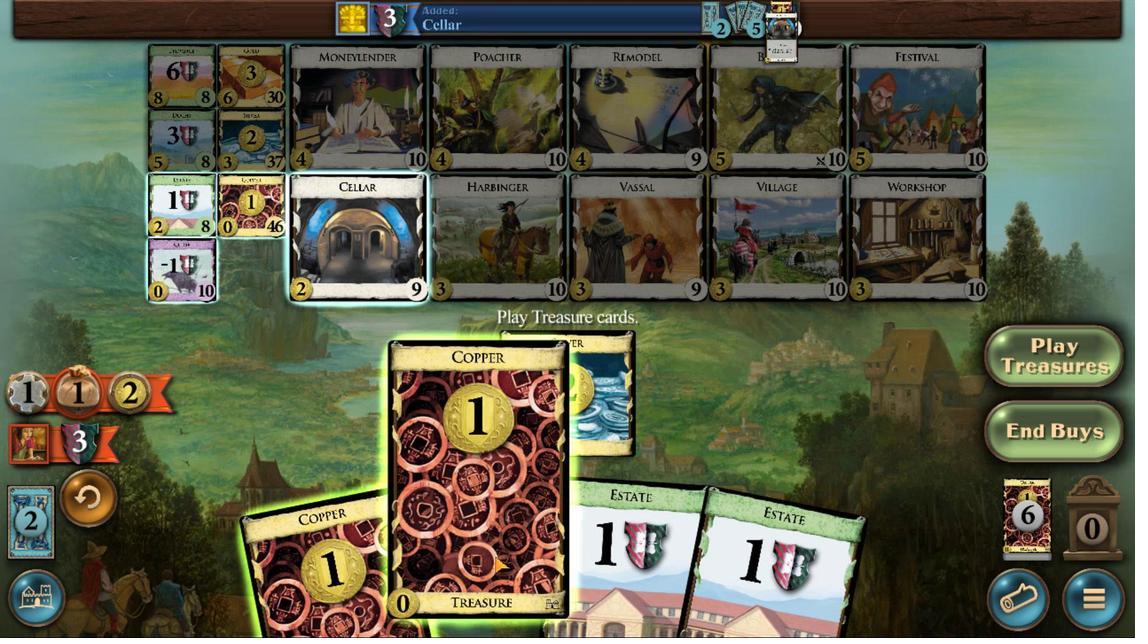 
Action: Mouse scrolled (472, 381) with delta (0, 0)
Screenshot: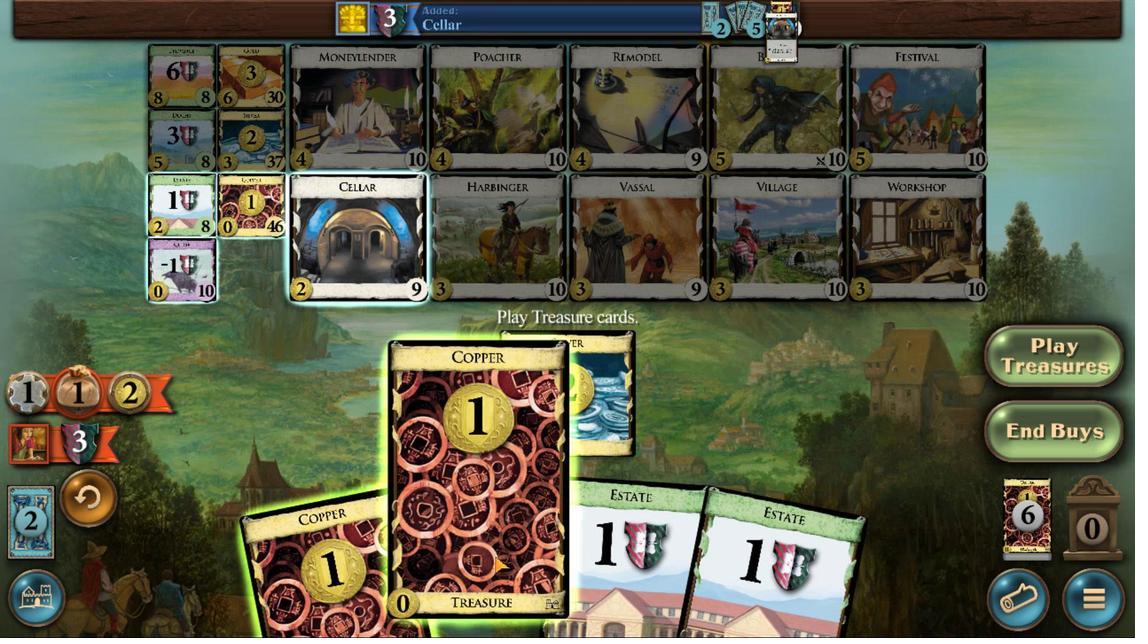 
Action: Mouse scrolled (472, 381) with delta (0, 0)
Screenshot: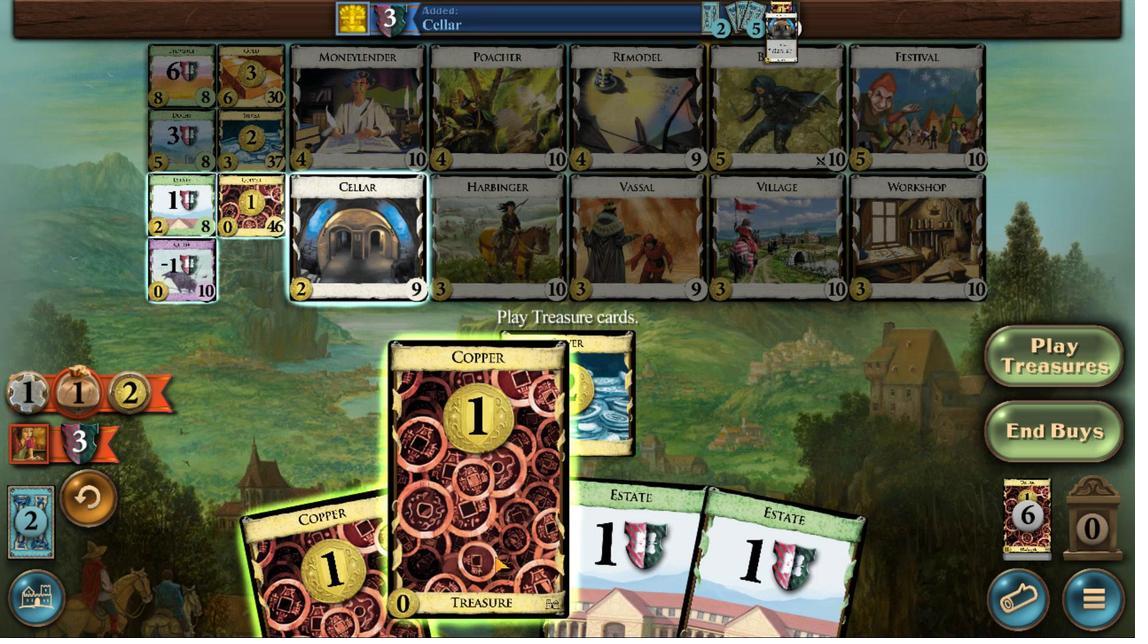 
Action: Mouse scrolled (472, 381) with delta (0, 0)
Screenshot: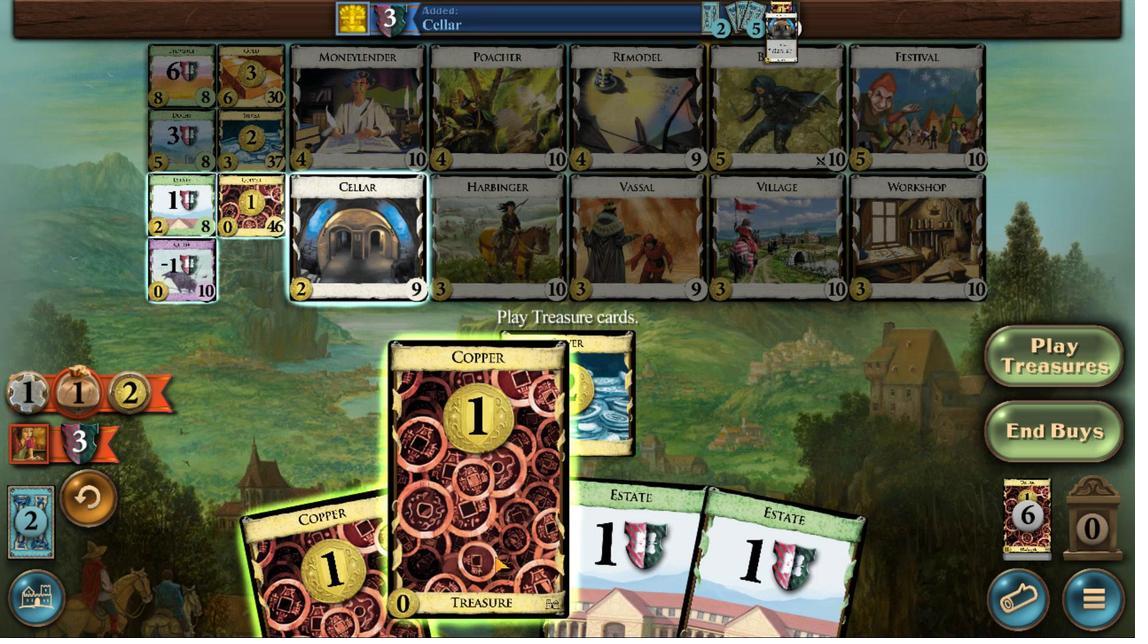 
Action: Mouse moved to (641, 574)
Screenshot: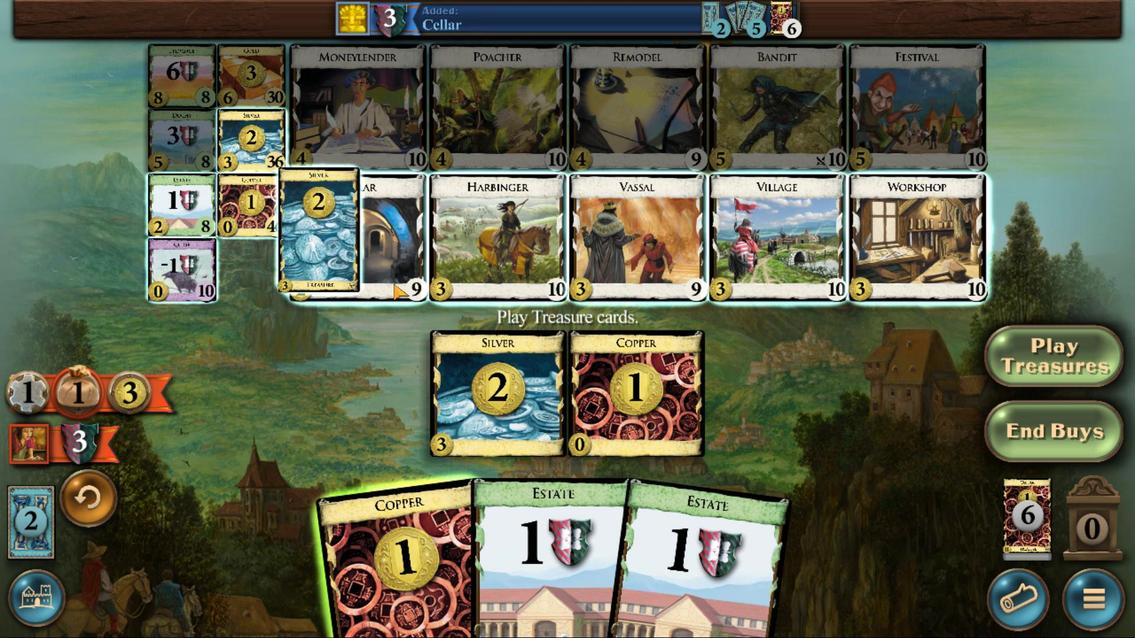 
Action: Mouse pressed left at (641, 574)
Screenshot: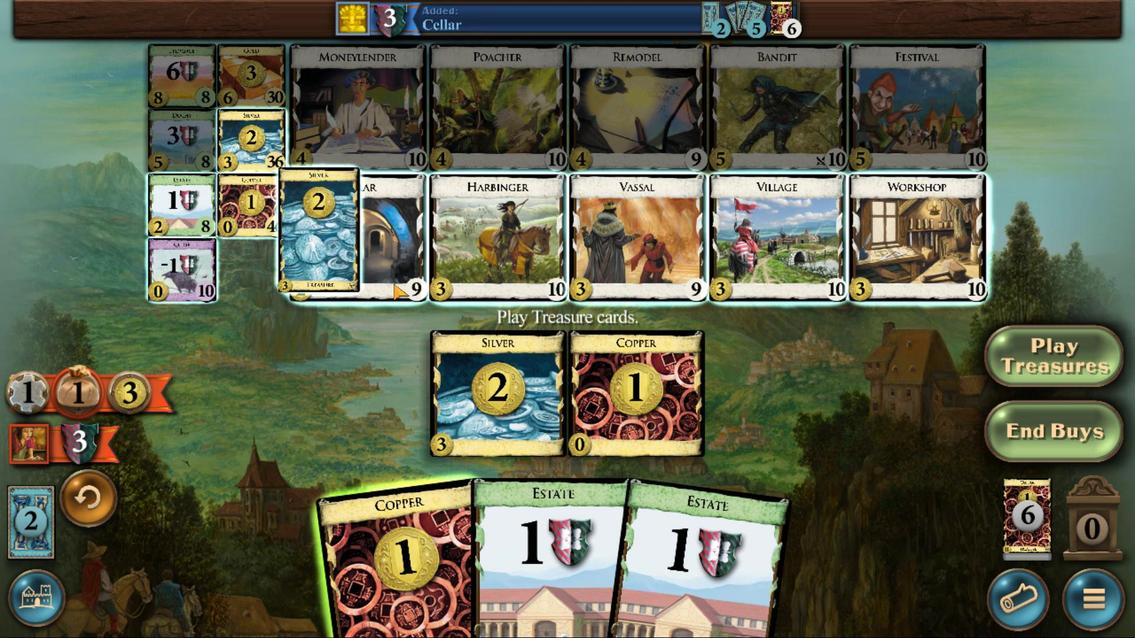 
Action: Mouse moved to (343, 376)
Screenshot: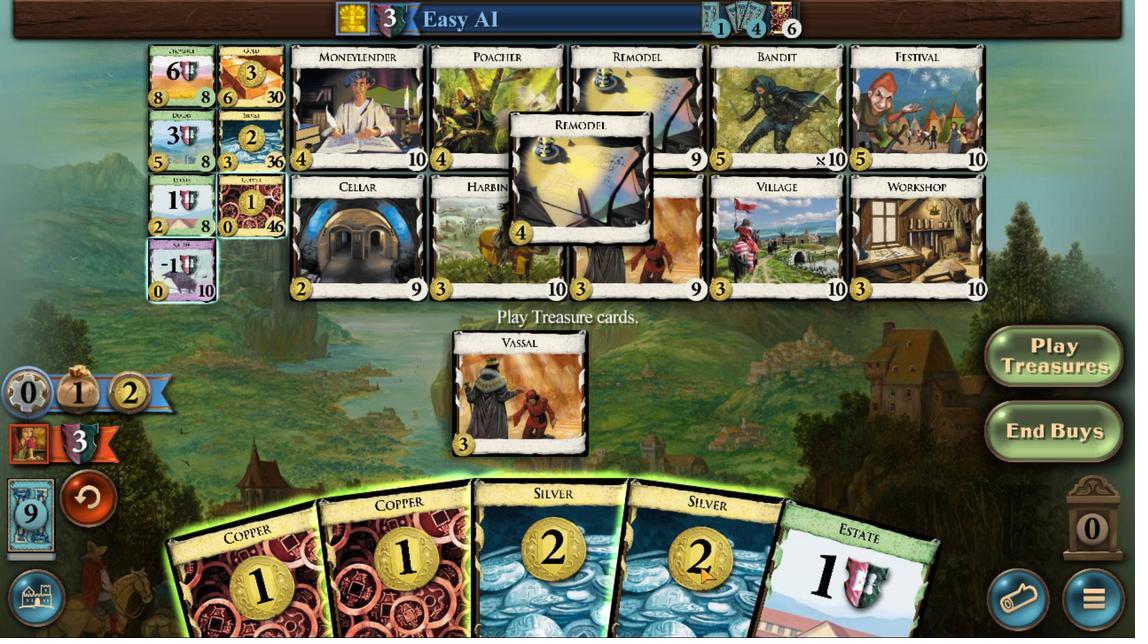 
Action: Mouse scrolled (343, 376) with delta (0, 0)
Screenshot: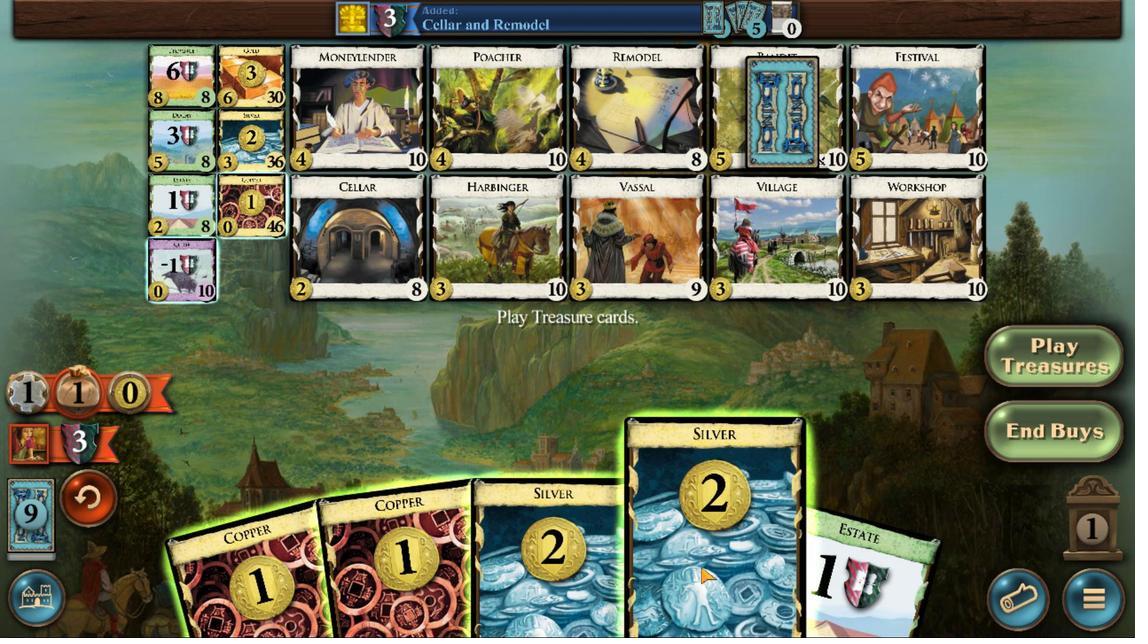 
Action: Mouse scrolled (343, 376) with delta (0, 0)
Screenshot: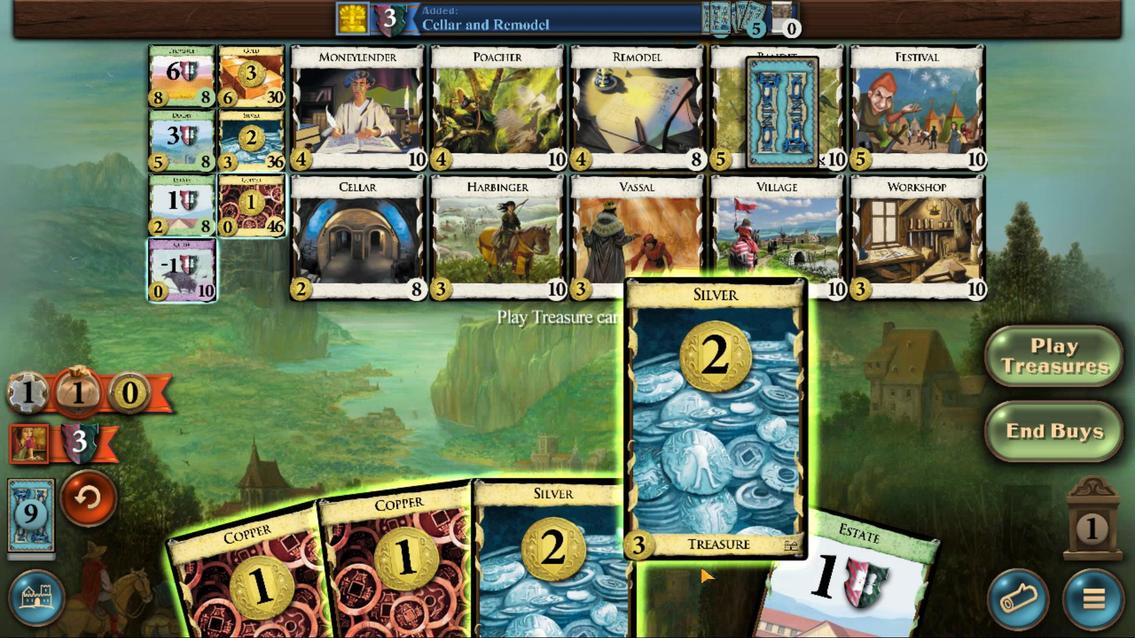 
Action: Mouse scrolled (343, 376) with delta (0, 0)
Screenshot: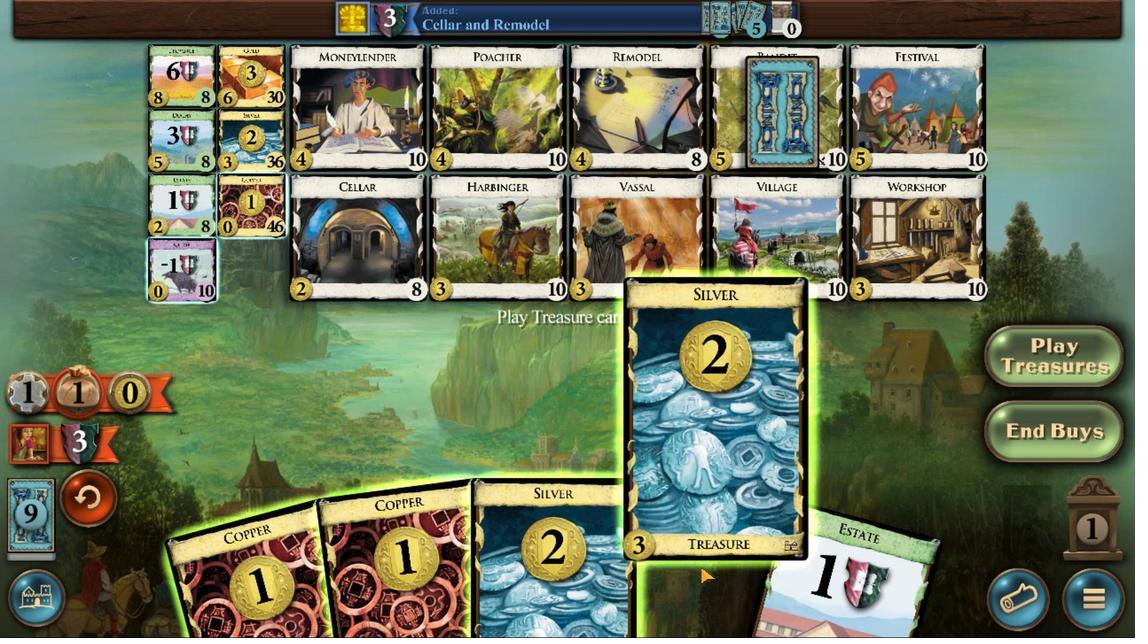 
Action: Mouse scrolled (343, 376) with delta (0, 0)
Screenshot: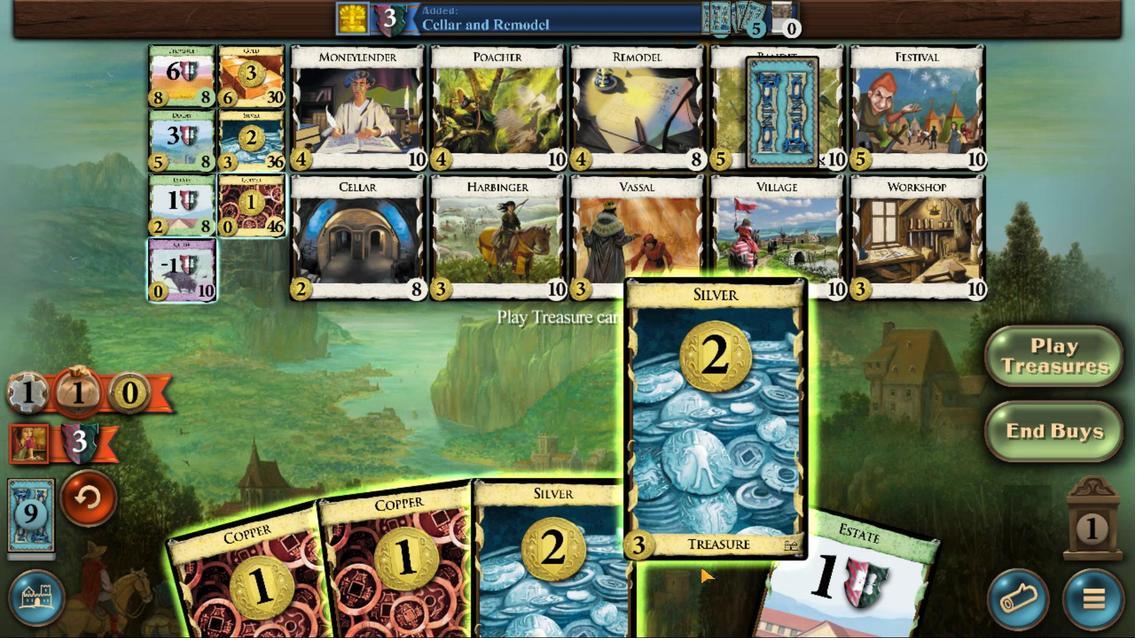 
Action: Mouse scrolled (343, 376) with delta (0, 0)
Screenshot: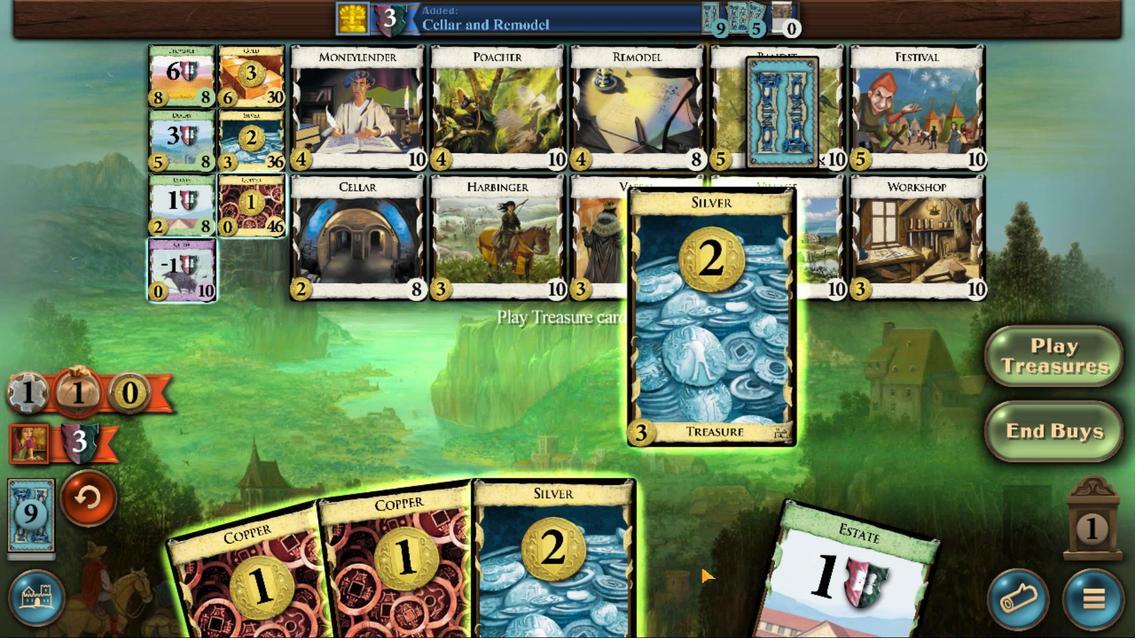 
Action: Mouse scrolled (343, 376) with delta (0, 0)
Screenshot: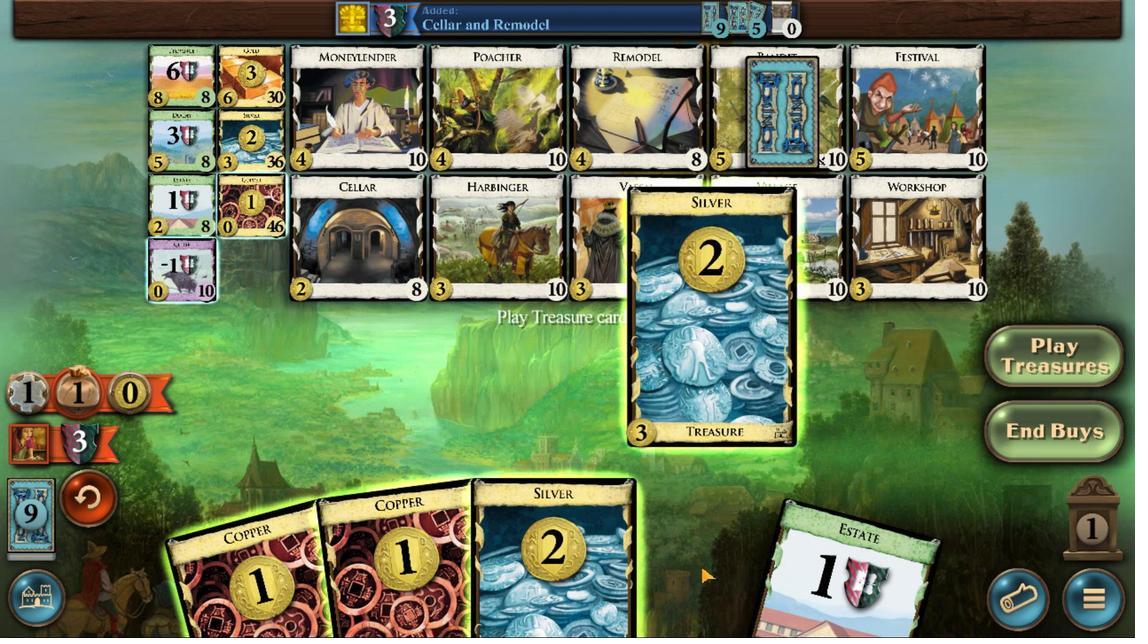 
Action: Mouse moved to (395, 376)
Screenshot: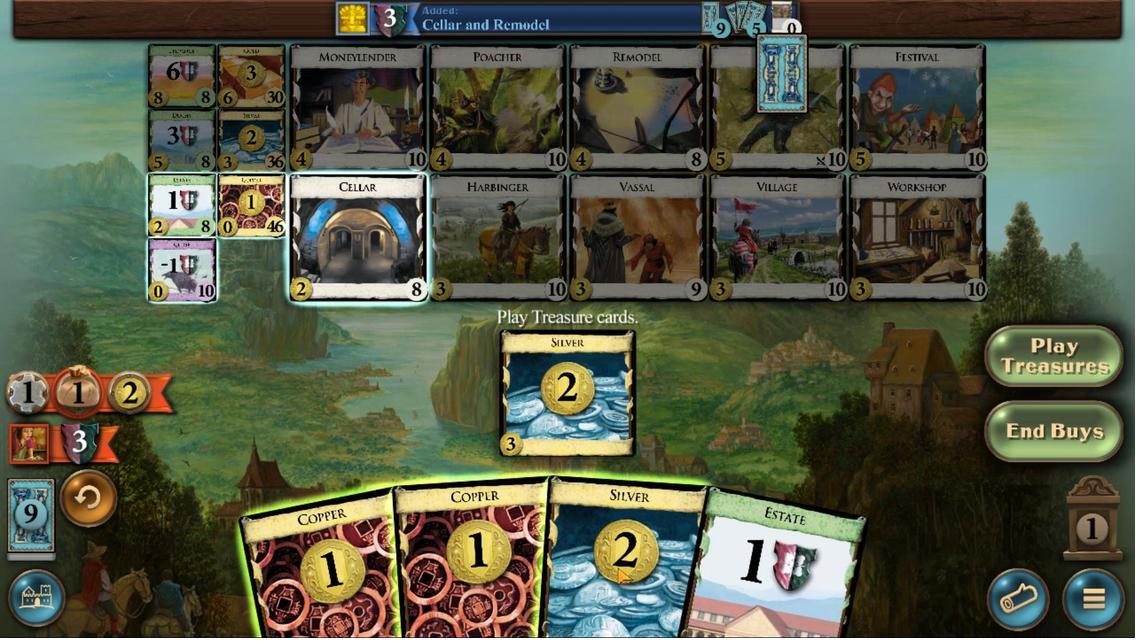 
Action: Mouse scrolled (395, 376) with delta (0, 0)
Screenshot: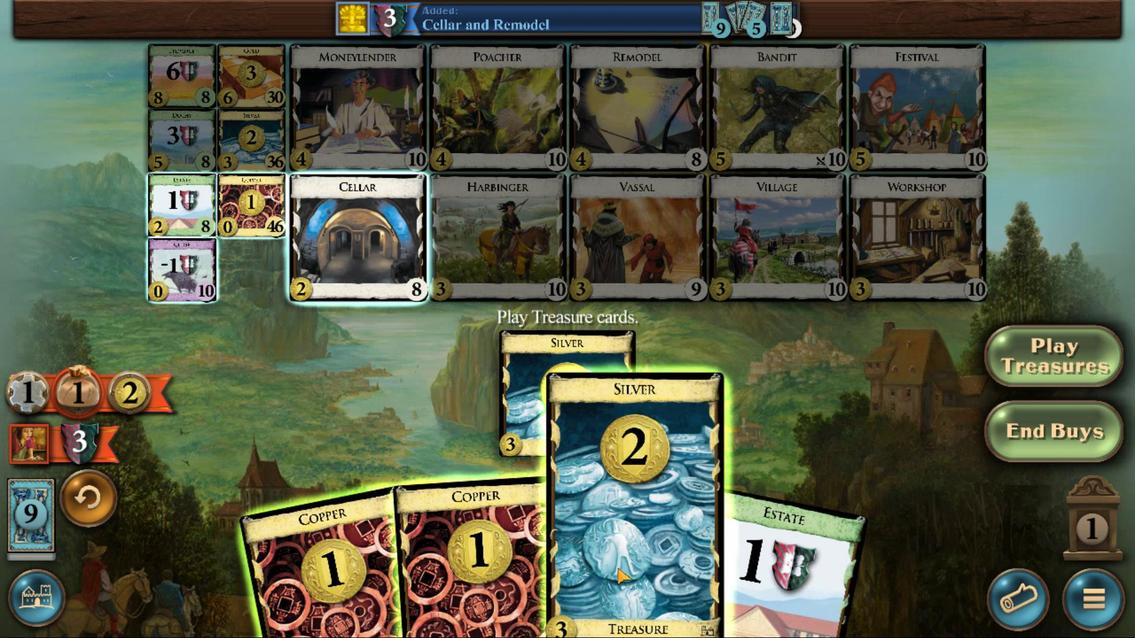 
Action: Mouse scrolled (395, 376) with delta (0, 0)
Screenshot: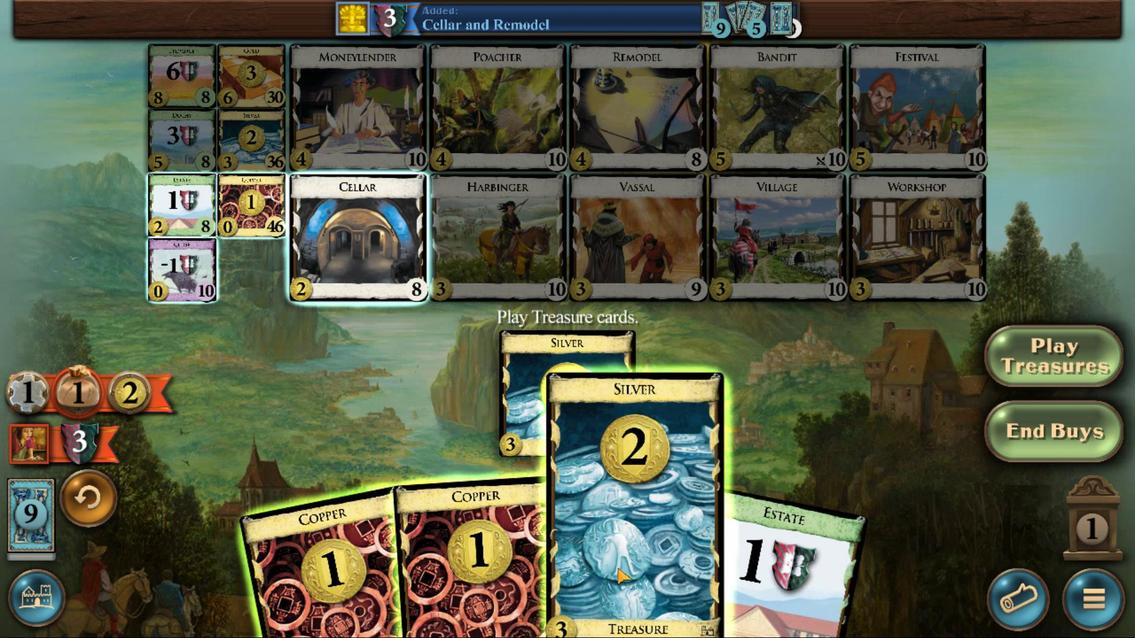 
Action: Mouse scrolled (395, 376) with delta (0, 0)
Screenshot: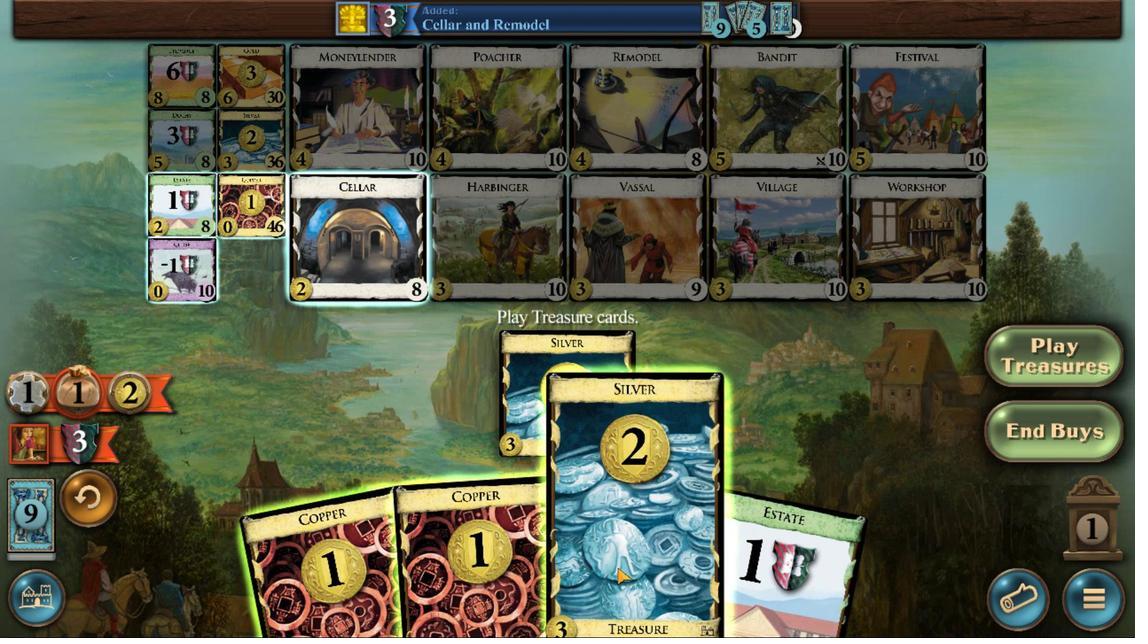 
Action: Mouse scrolled (395, 376) with delta (0, 0)
Screenshot: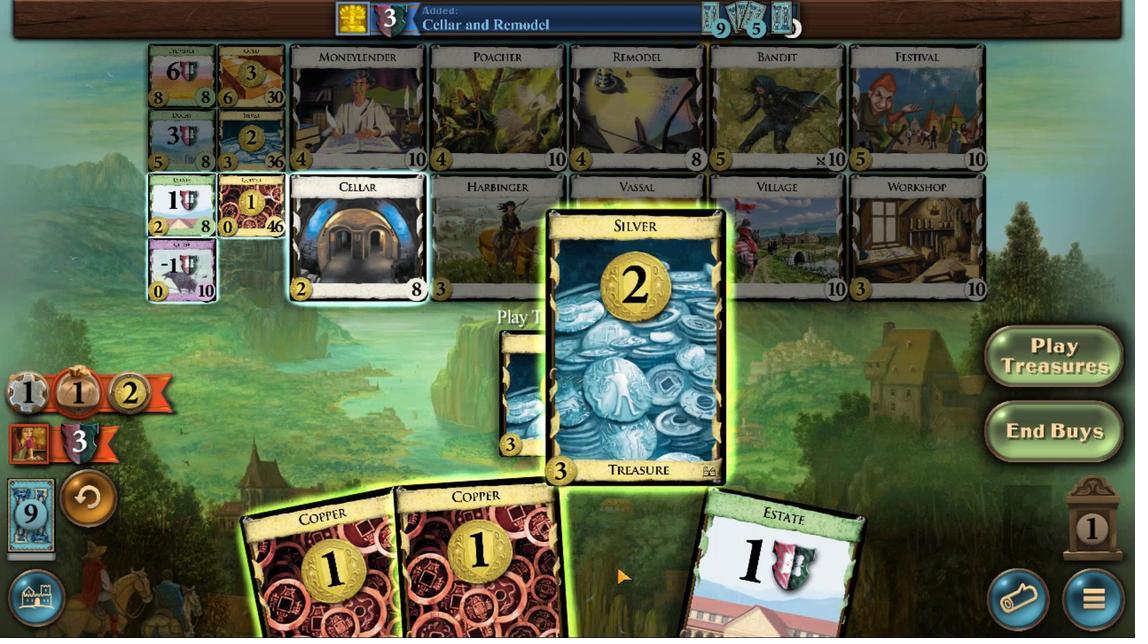 
Action: Mouse scrolled (395, 376) with delta (0, 0)
Screenshot: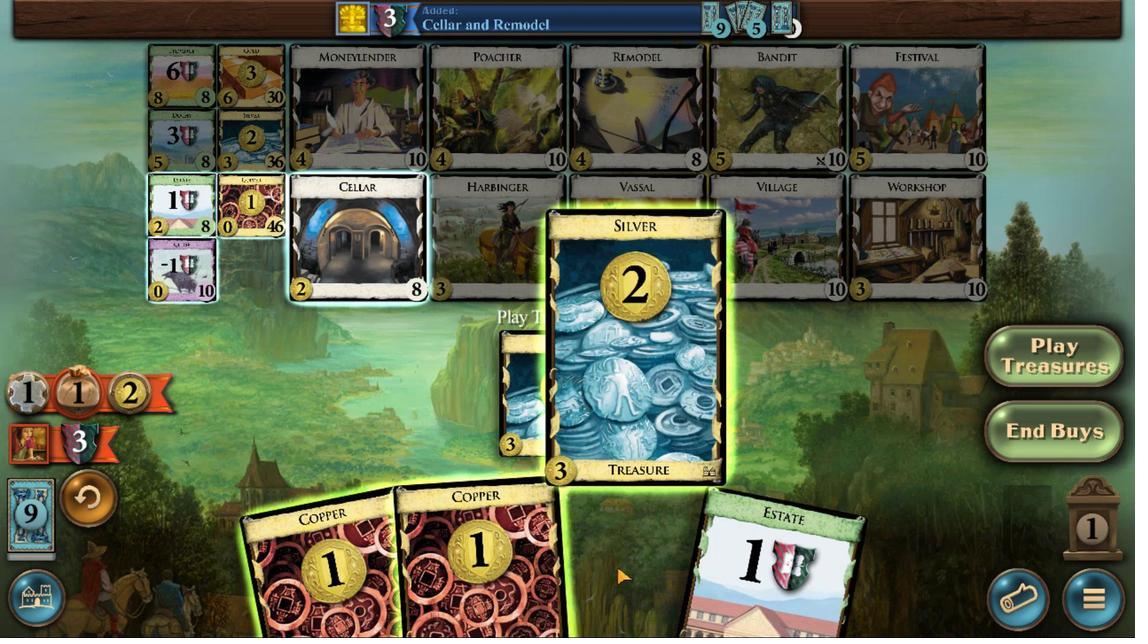 
Action: Mouse moved to (439, 375)
Screenshot: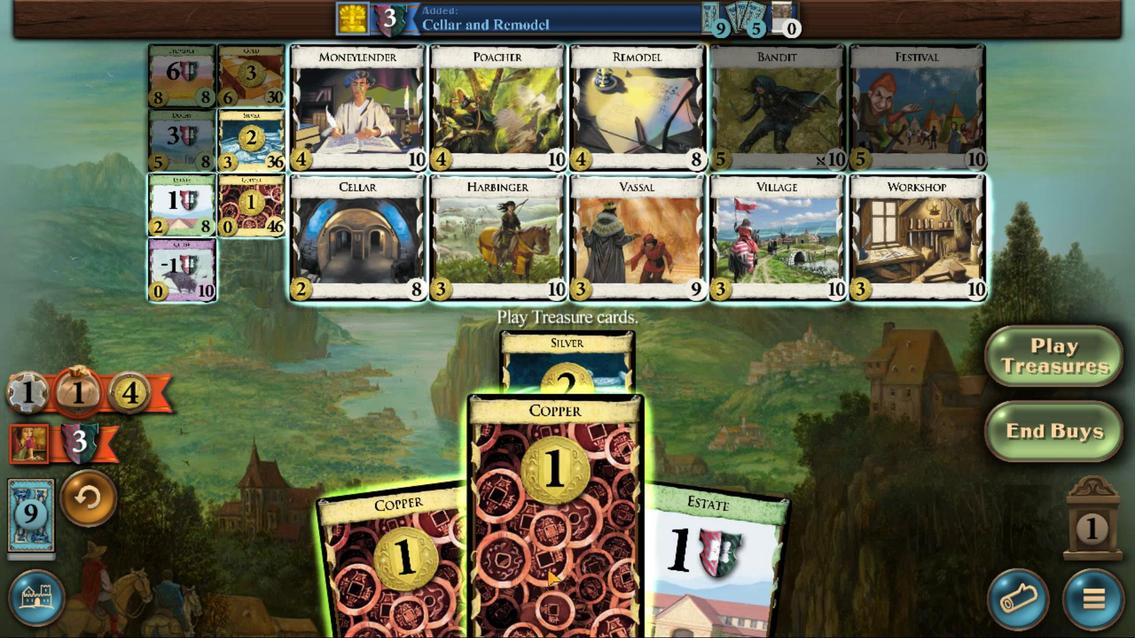 
Action: Mouse scrolled (439, 375) with delta (0, 0)
Screenshot: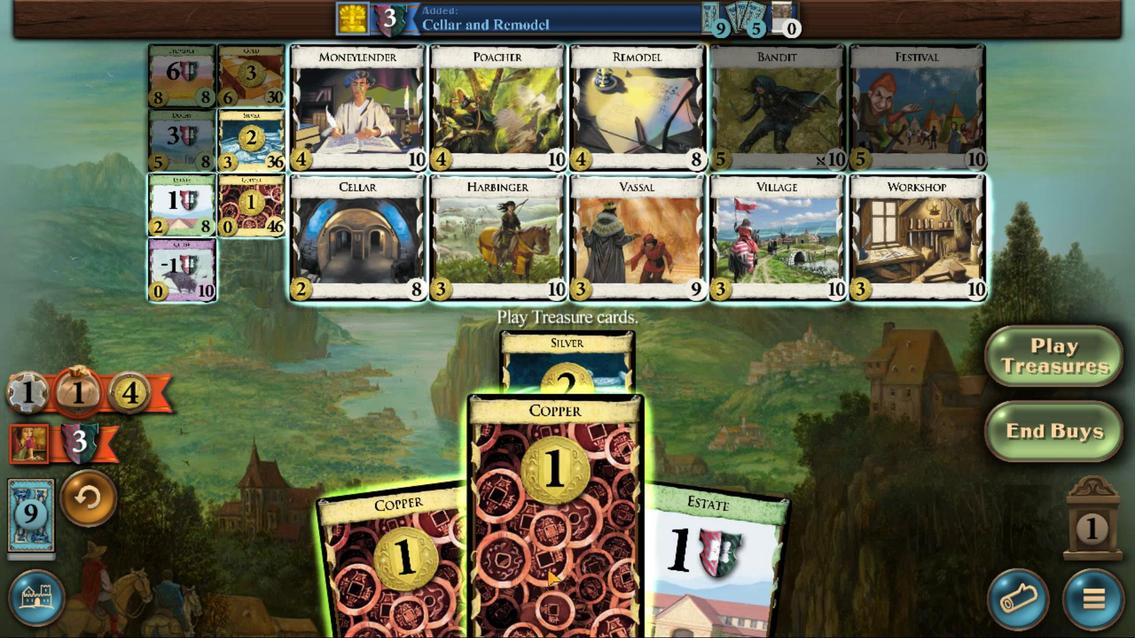 
Action: Mouse moved to (439, 375)
Screenshot: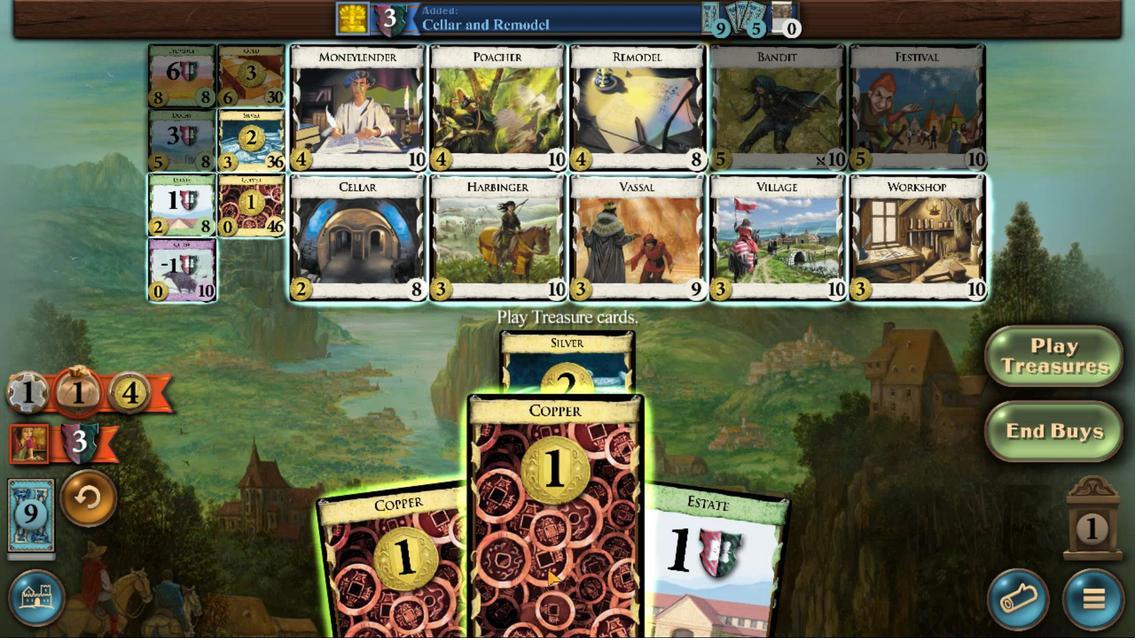 
Action: Mouse scrolled (439, 375) with delta (0, 0)
Screenshot: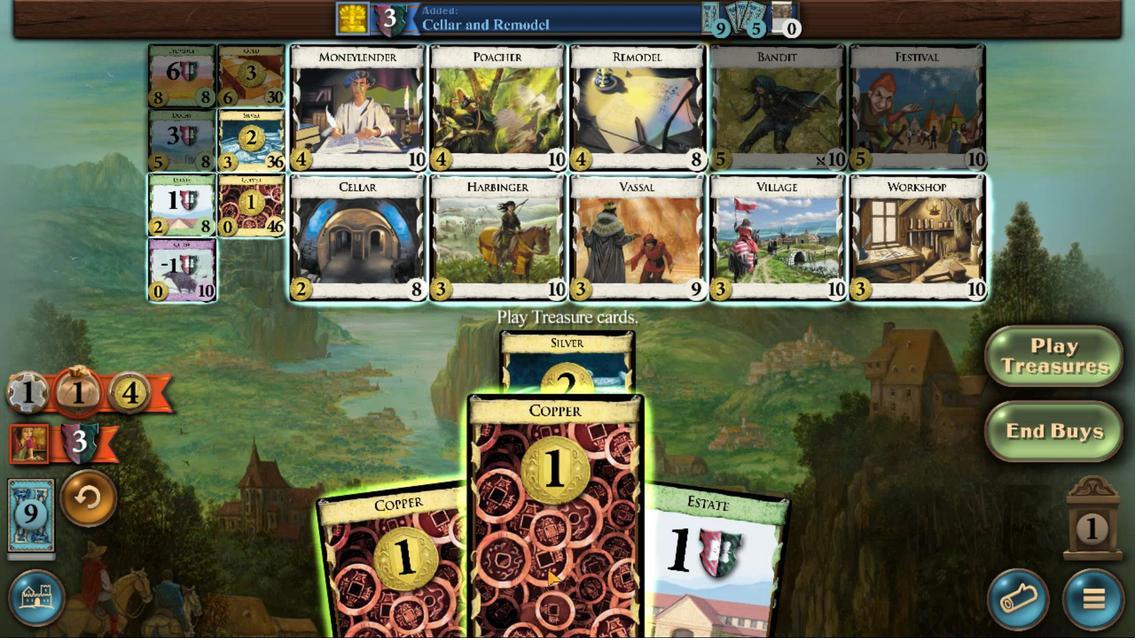 
Action: Mouse scrolled (439, 375) with delta (0, 0)
Screenshot: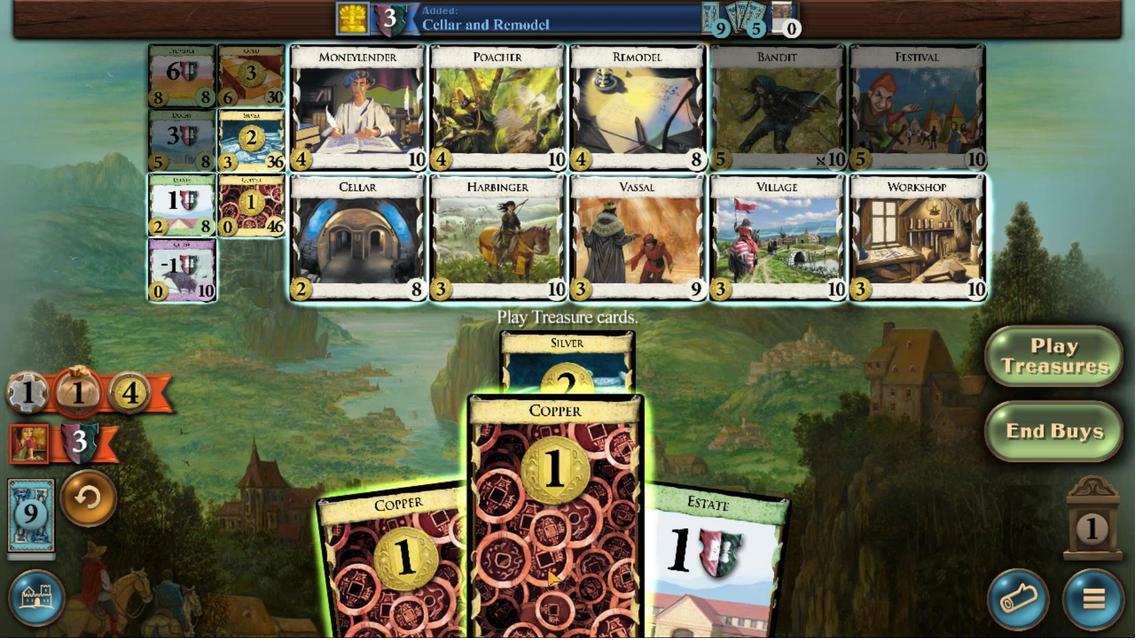 
Action: Mouse scrolled (439, 375) with delta (0, 0)
Screenshot: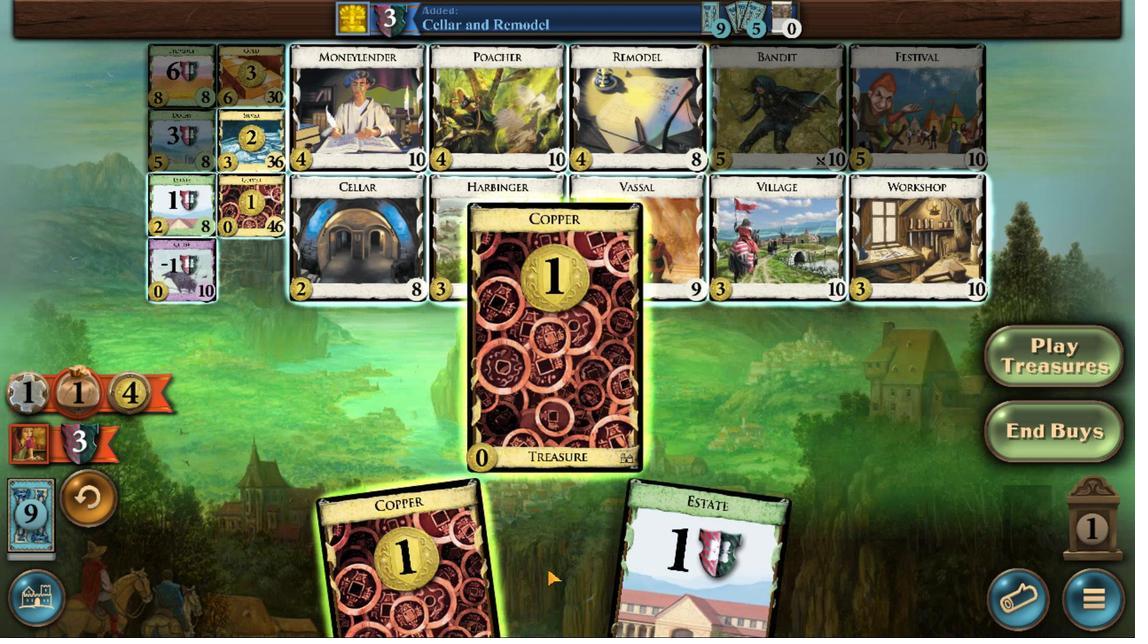 
Action: Mouse scrolled (439, 375) with delta (0, 0)
Screenshot: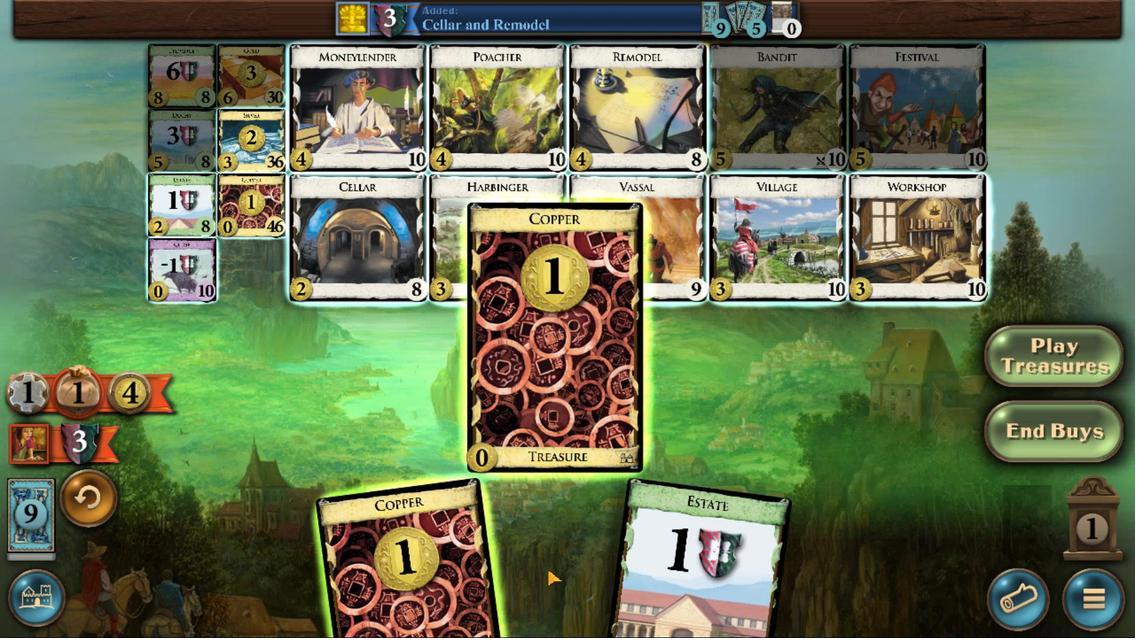 
Action: Mouse moved to (671, 569)
Screenshot: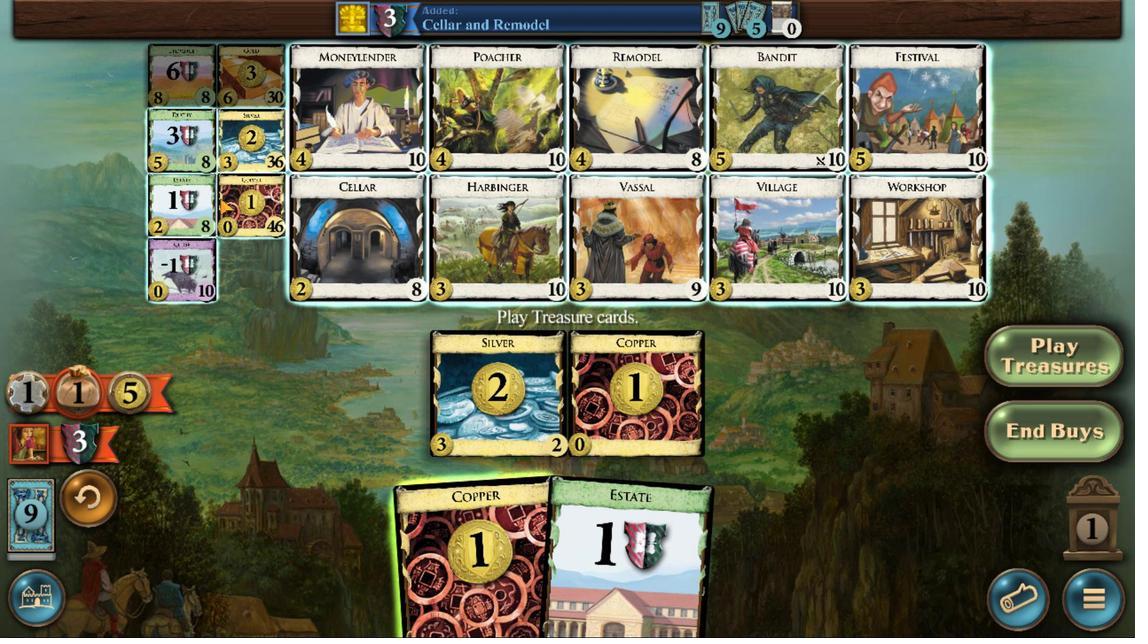 
Action: Mouse pressed left at (671, 569)
Screenshot: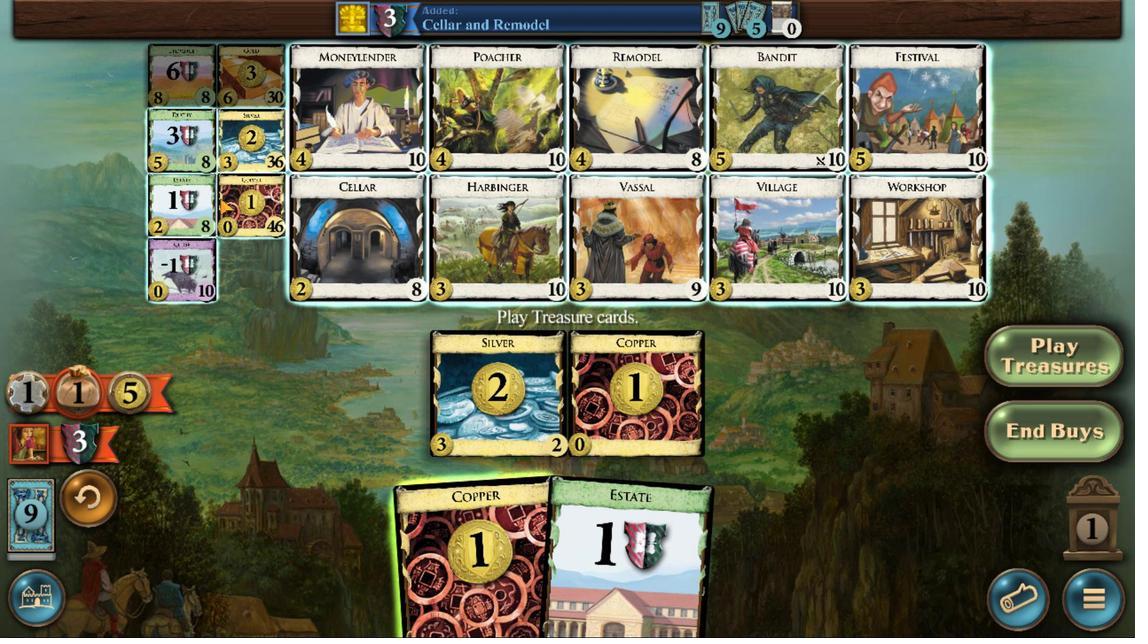 
Action: Mouse moved to (420, 383)
Screenshot: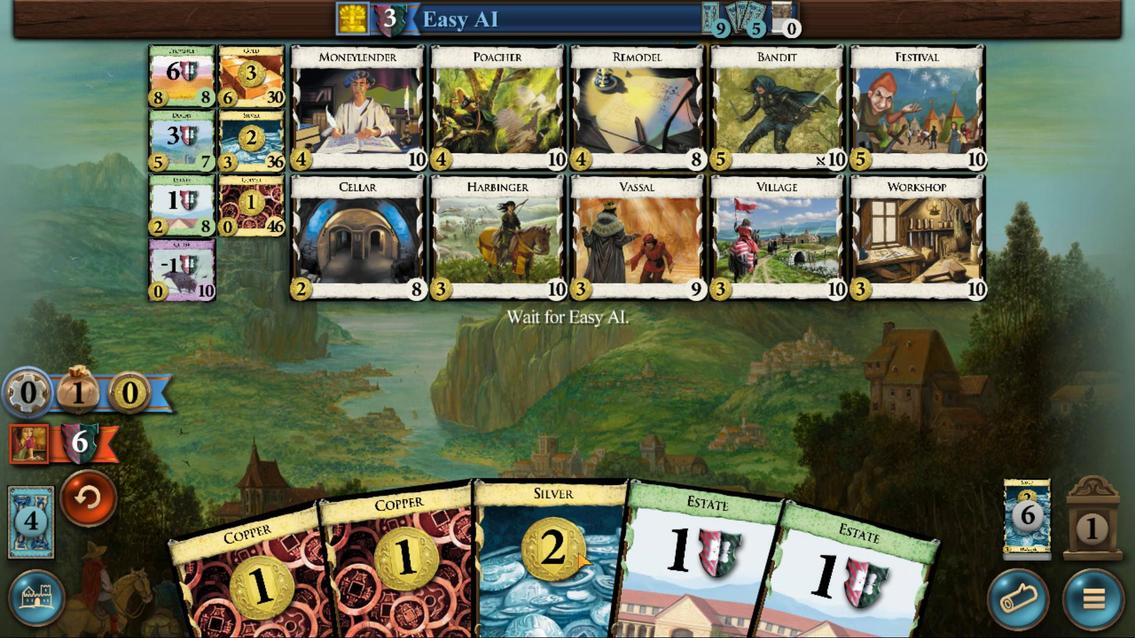 
Action: Mouse scrolled (420, 383) with delta (0, 0)
Screenshot: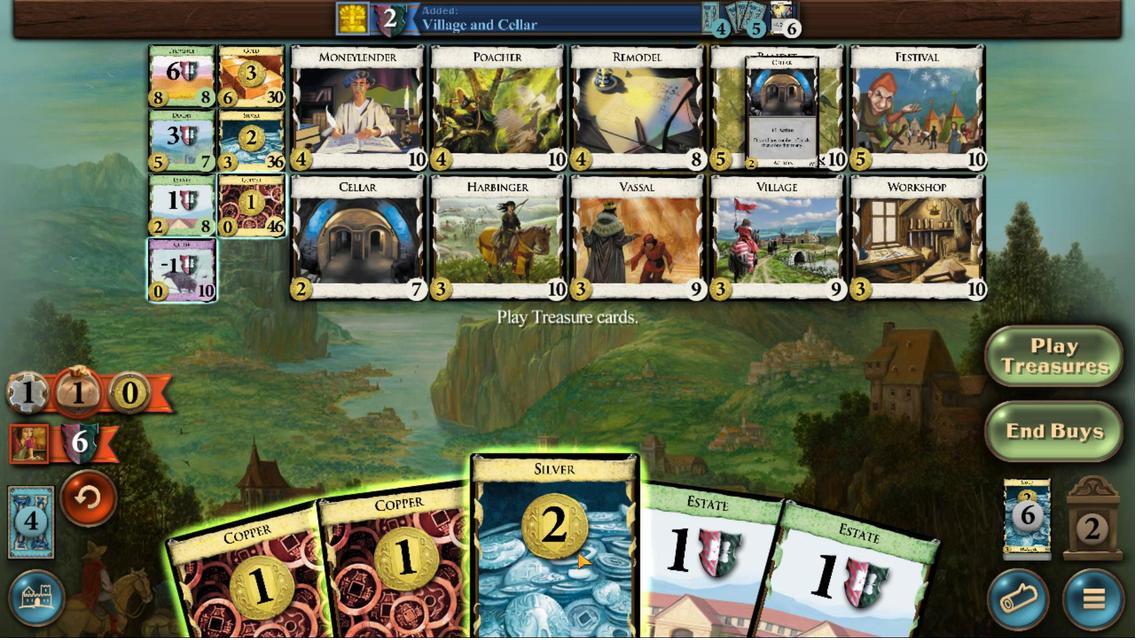 
Action: Mouse scrolled (420, 383) with delta (0, 0)
Screenshot: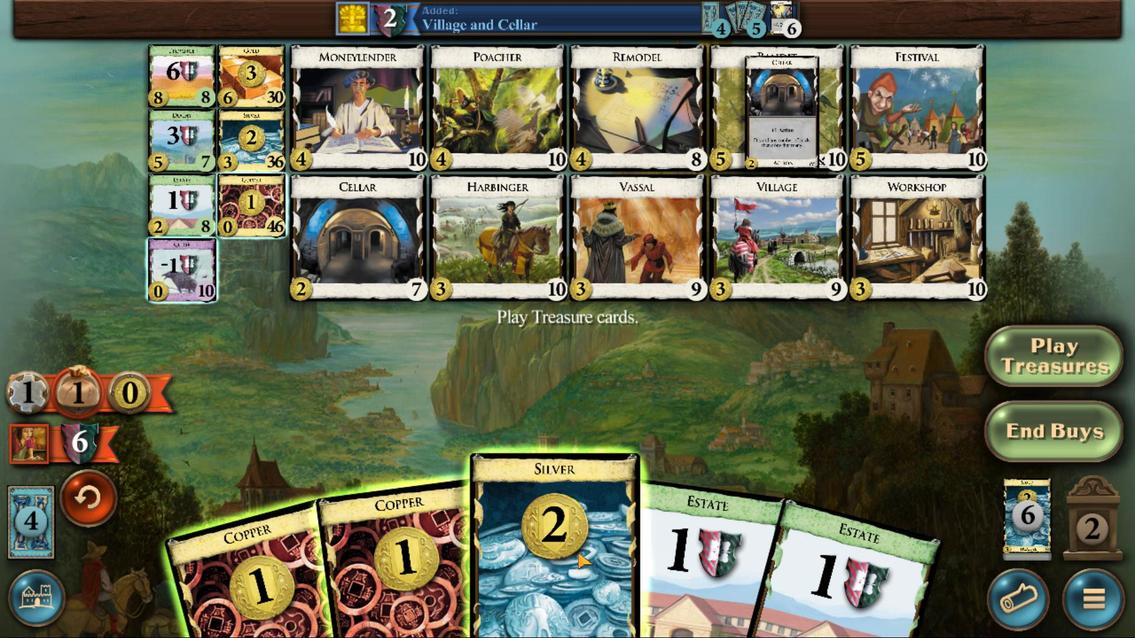
Action: Mouse scrolled (420, 383) with delta (0, 0)
Screenshot: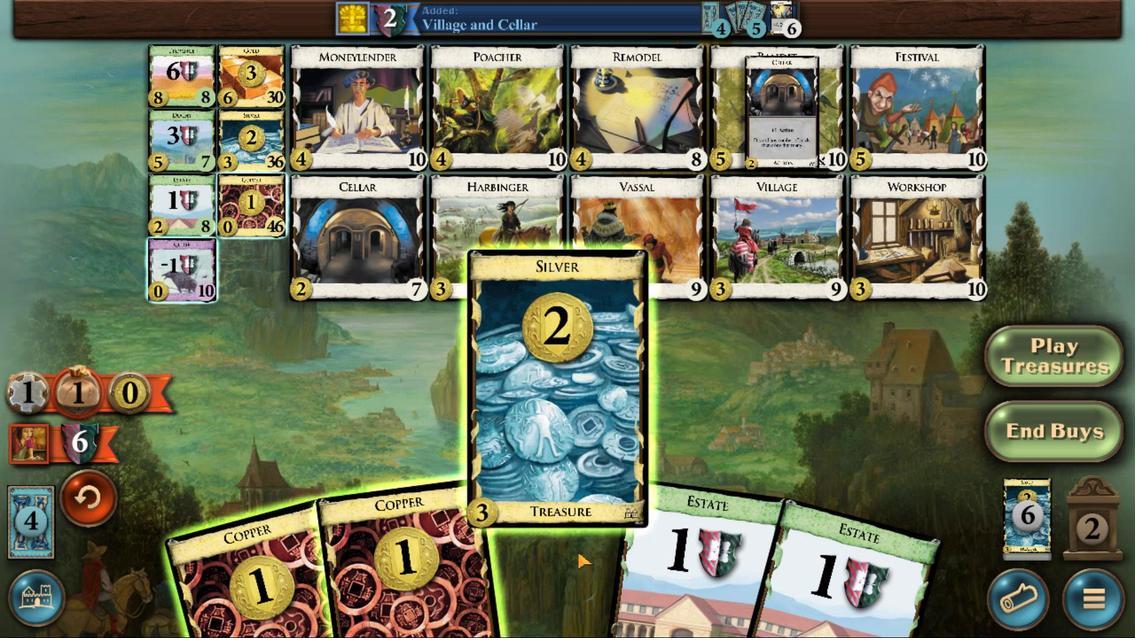 
Action: Mouse scrolled (420, 383) with delta (0, 0)
Screenshot: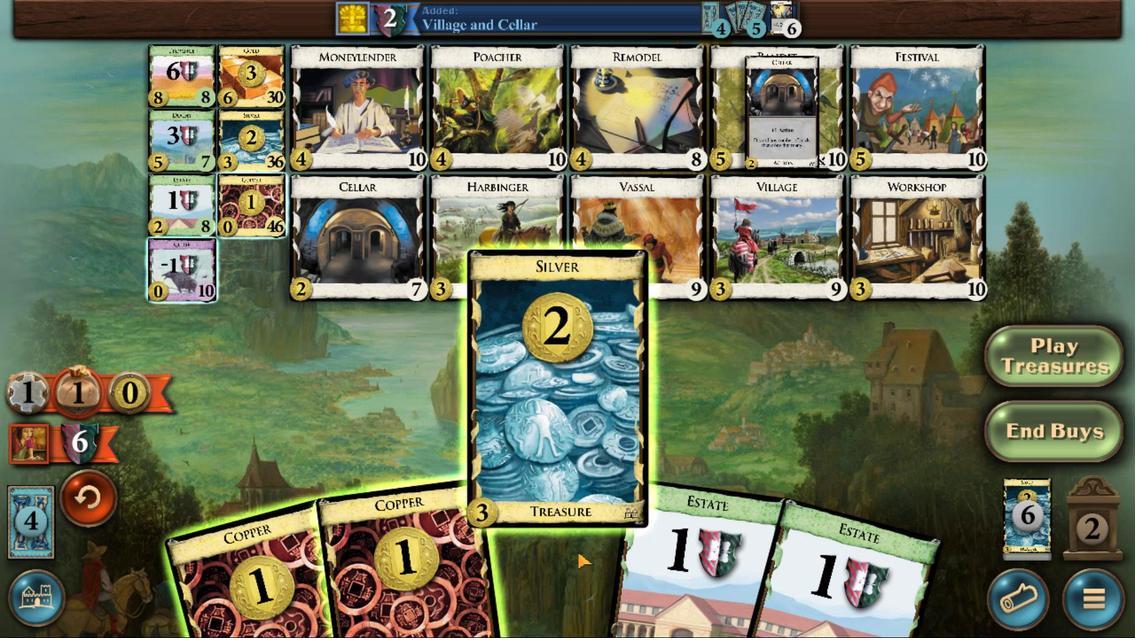 
Action: Mouse scrolled (420, 383) with delta (0, 0)
Screenshot: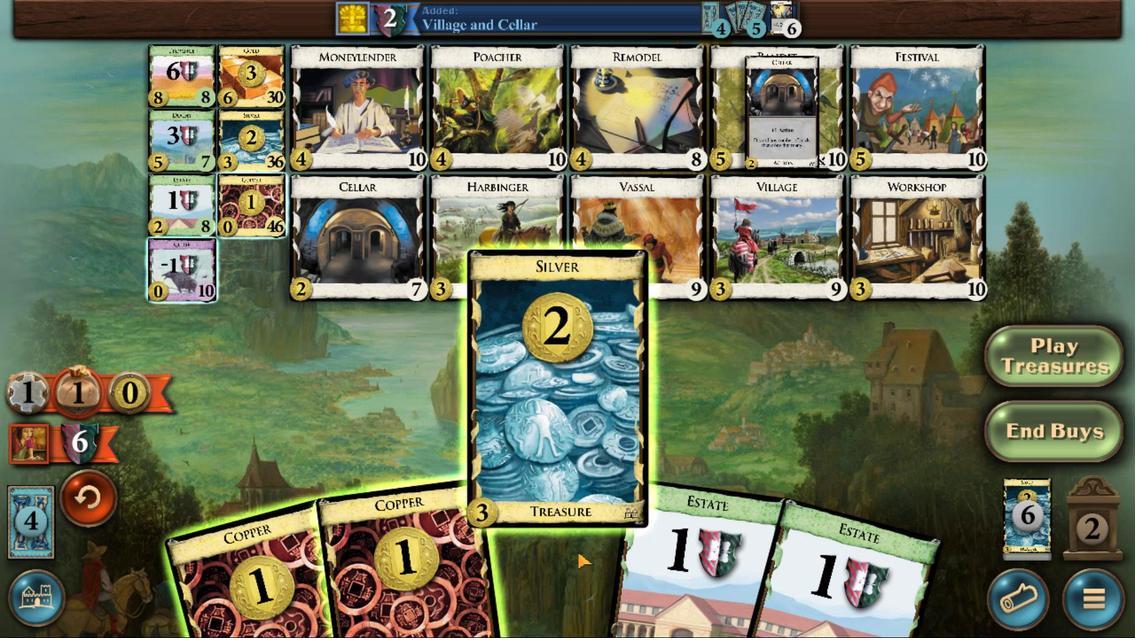 
Action: Mouse moved to (460, 383)
Screenshot: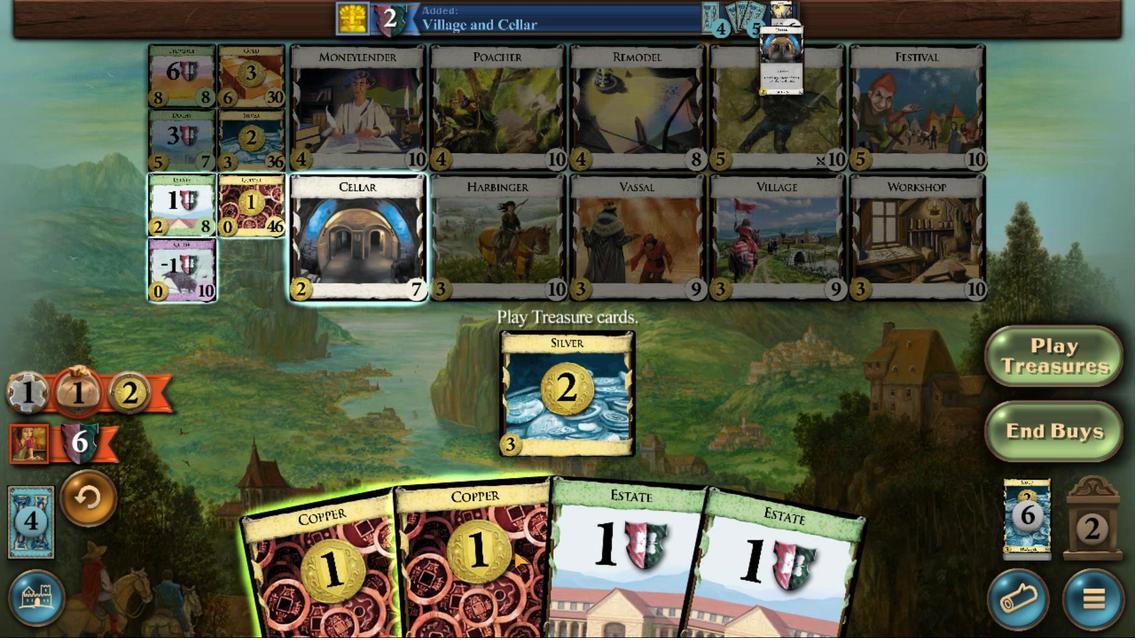 
Action: Mouse scrolled (460, 383) with delta (0, 0)
Screenshot: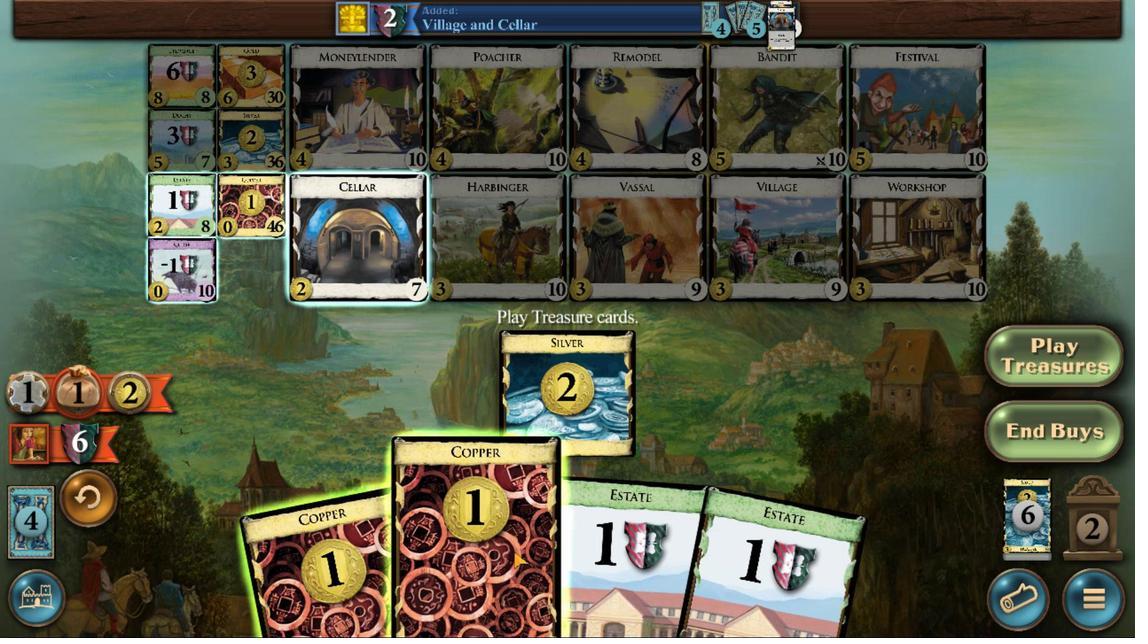 
Action: Mouse scrolled (460, 383) with delta (0, 0)
Screenshot: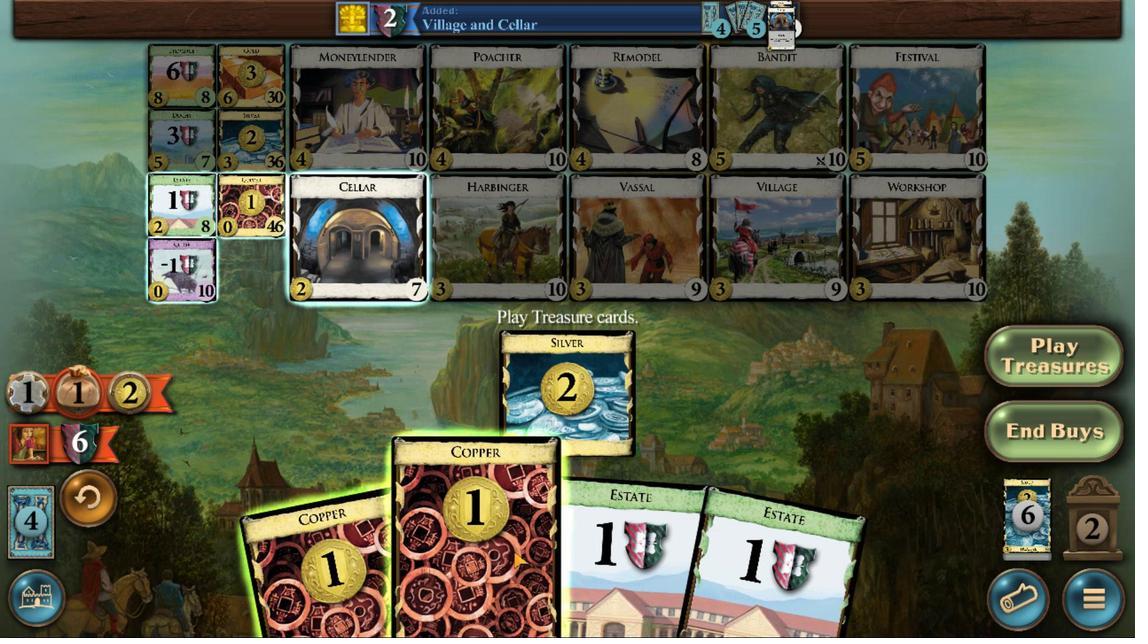
Action: Mouse moved to (460, 383)
Screenshot: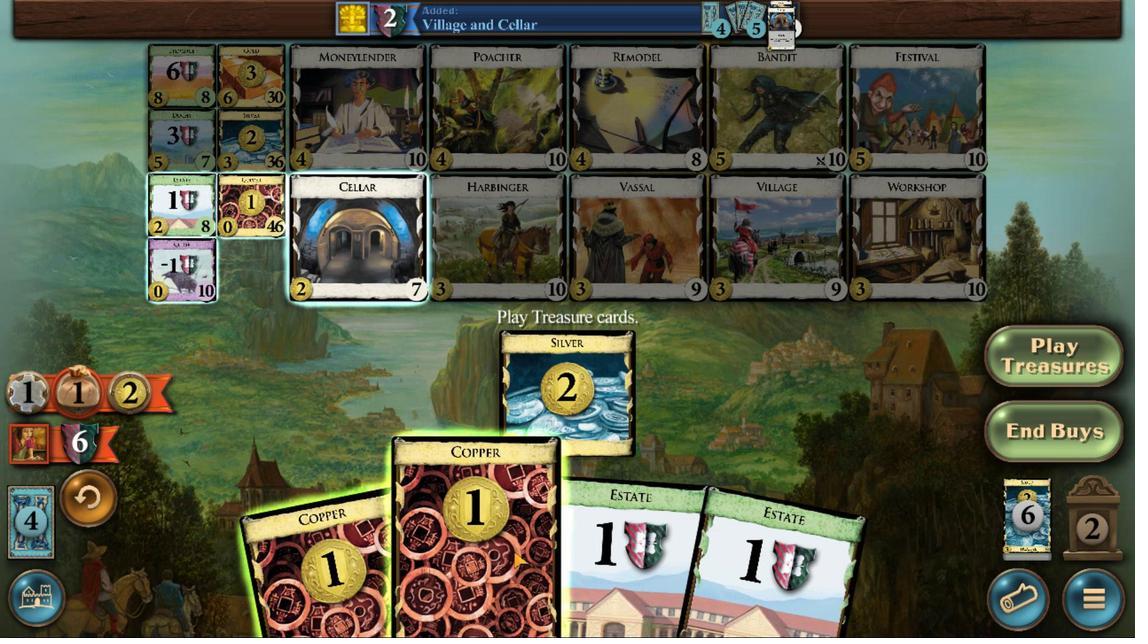 
Action: Mouse scrolled (460, 383) with delta (0, 0)
Screenshot: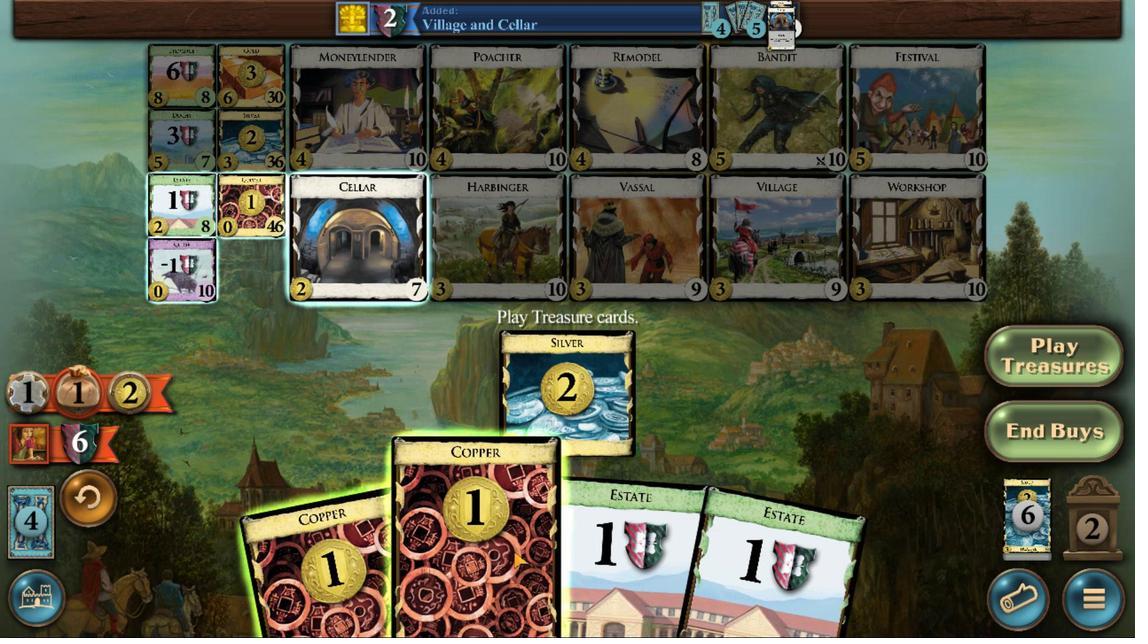 
Action: Mouse scrolled (460, 383) with delta (0, 0)
Screenshot: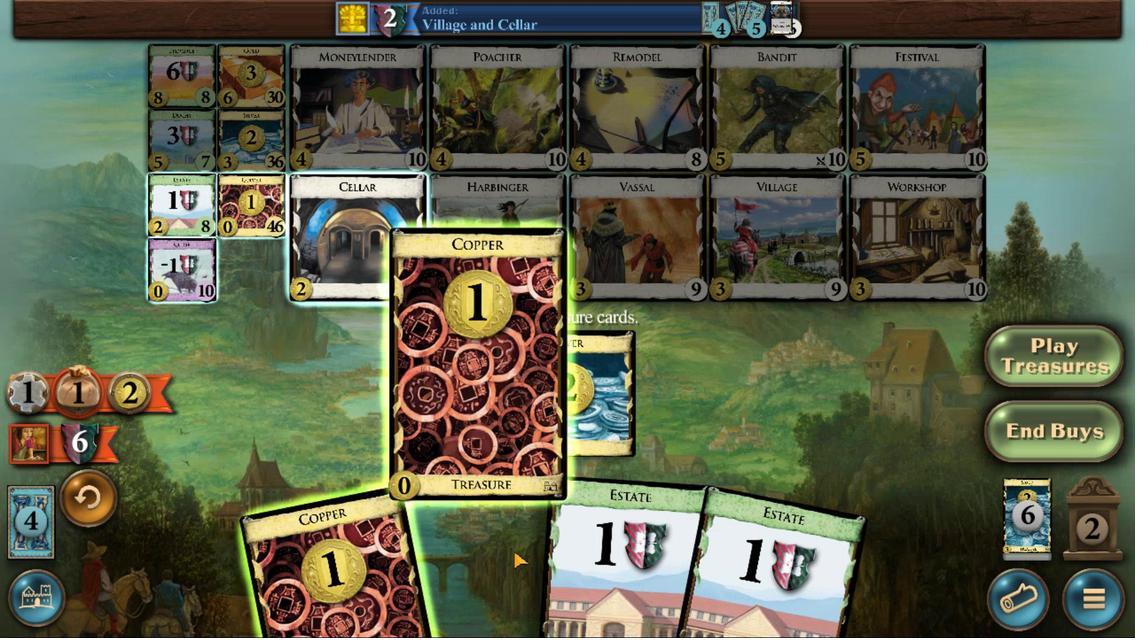 
Action: Mouse scrolled (460, 383) with delta (0, 0)
Screenshot: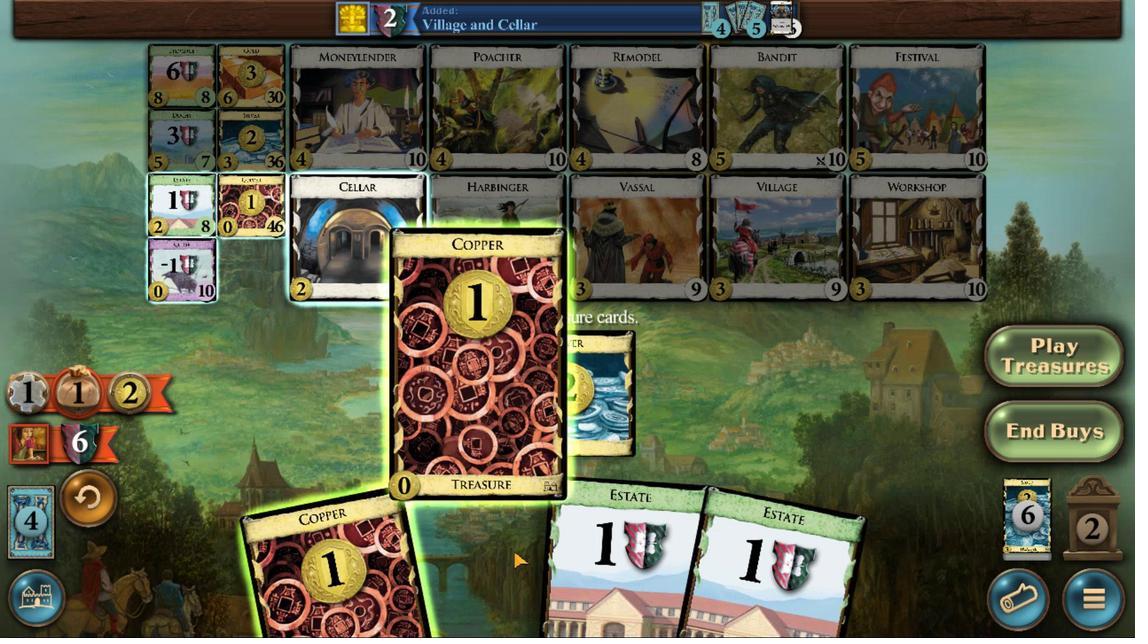 
Action: Mouse scrolled (460, 383) with delta (0, 0)
Screenshot: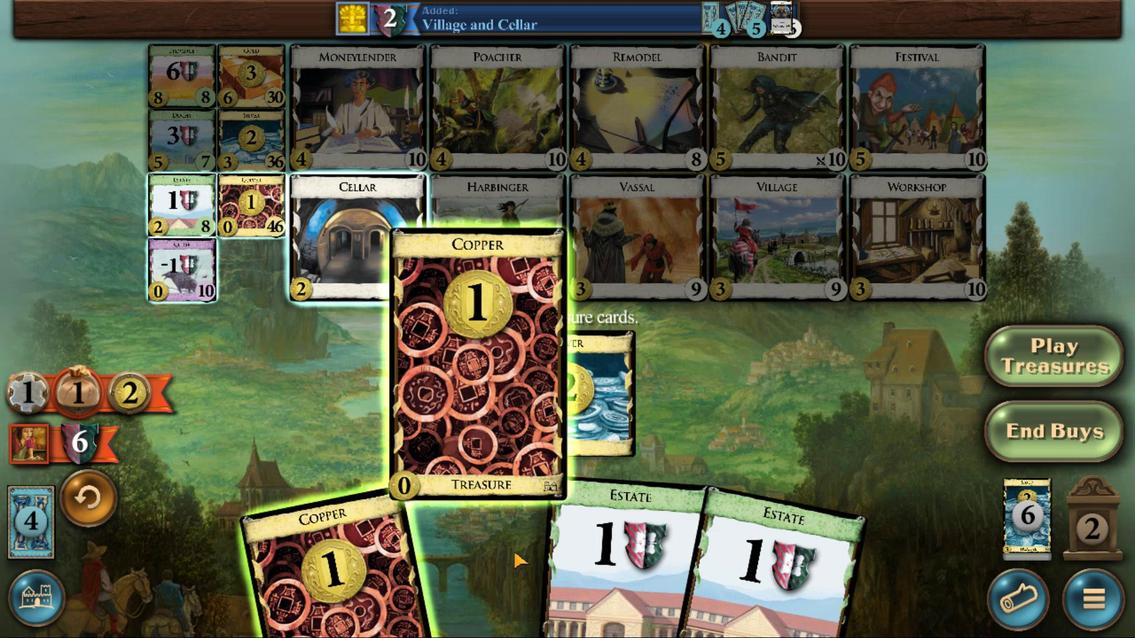 
Action: Mouse moved to (634, 579)
Screenshot: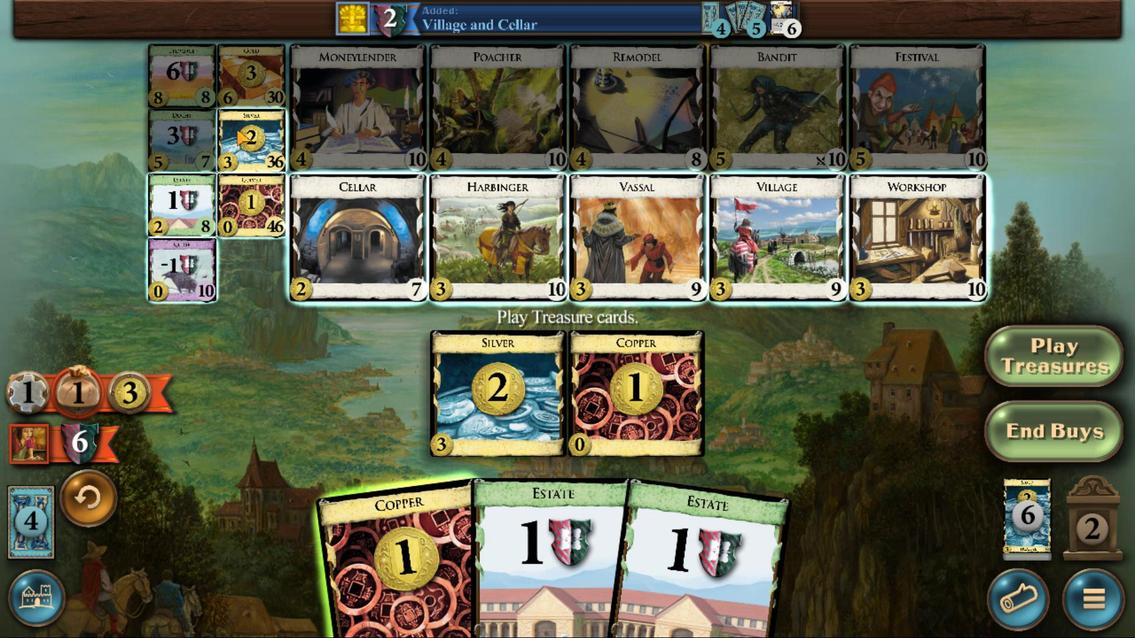 
Action: Mouse pressed left at (634, 579)
Screenshot: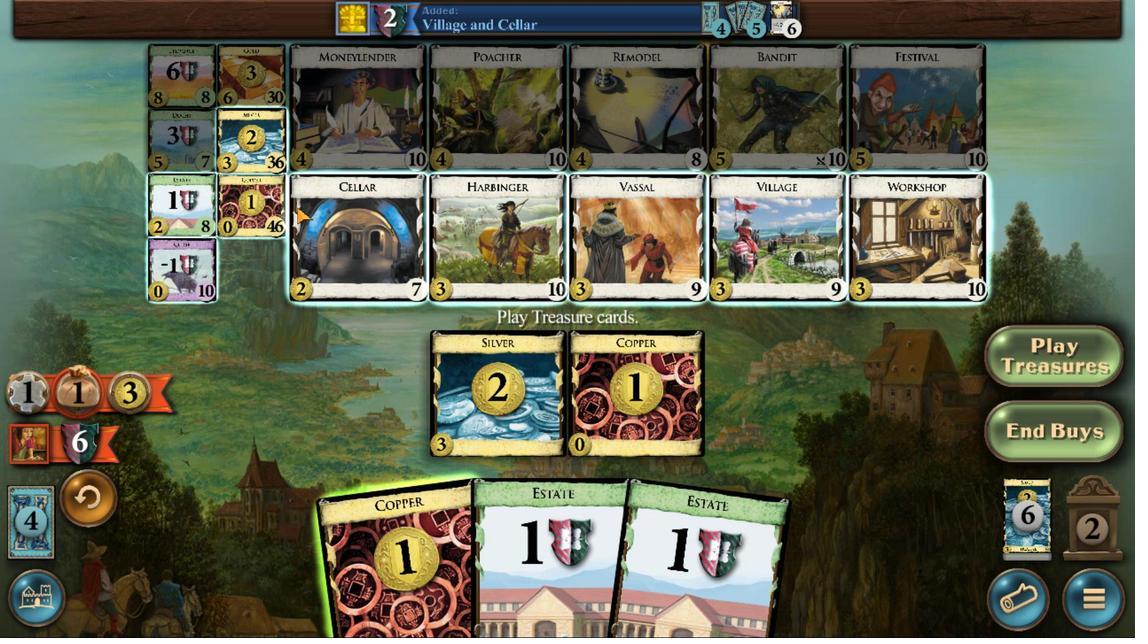 
Action: Mouse moved to (330, 377)
Screenshot: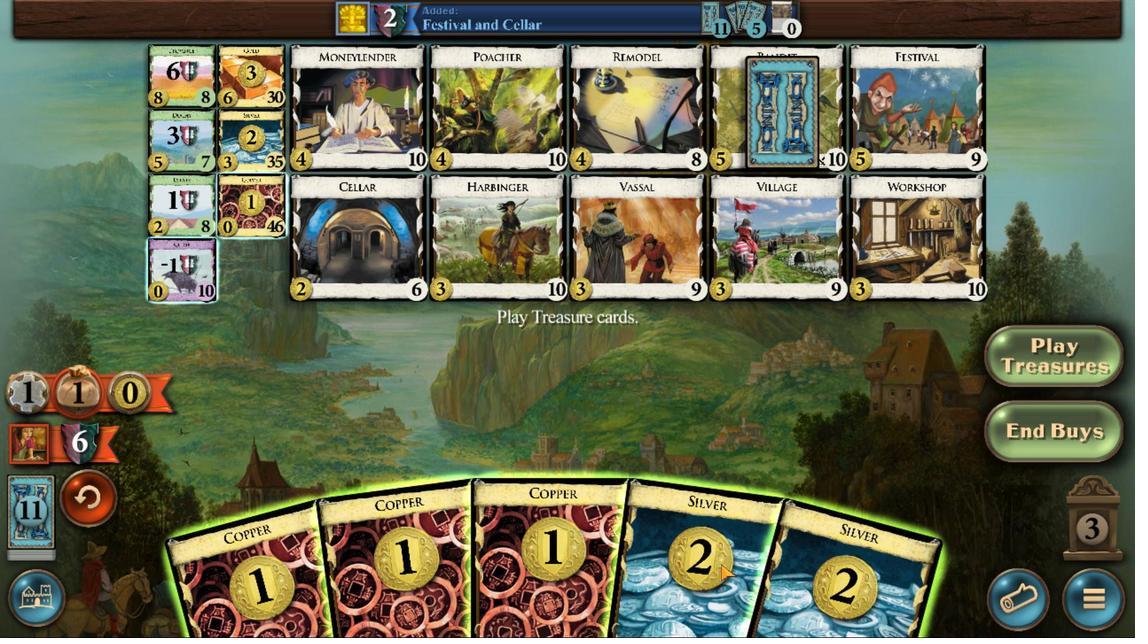 
Action: Mouse scrolled (330, 377) with delta (0, 0)
Screenshot: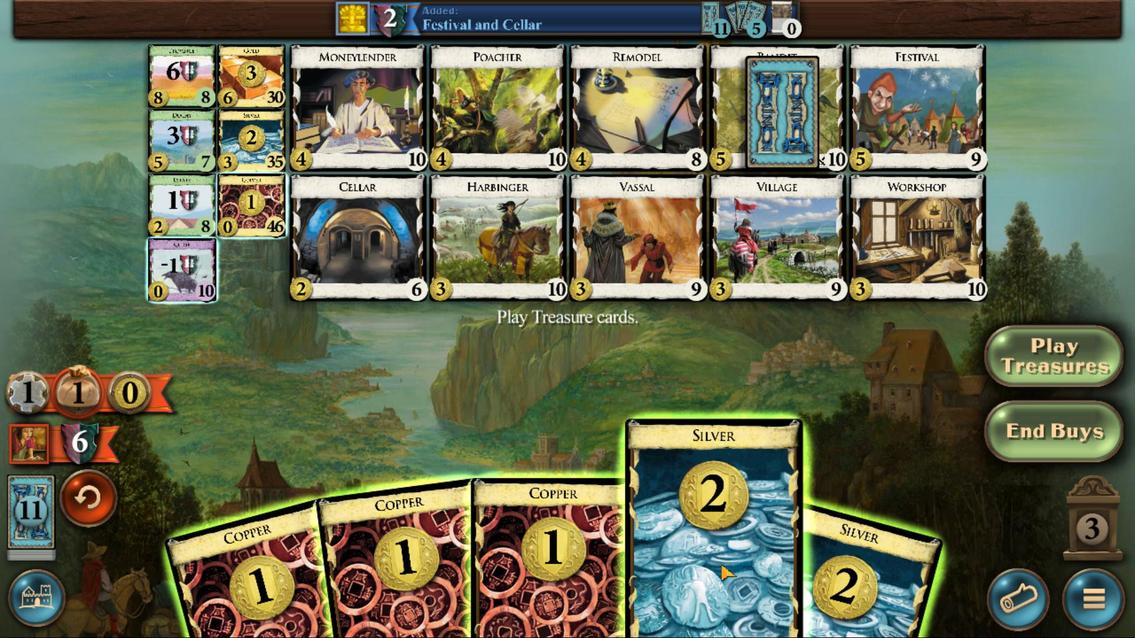 
Action: Mouse scrolled (330, 377) with delta (0, 0)
Screenshot: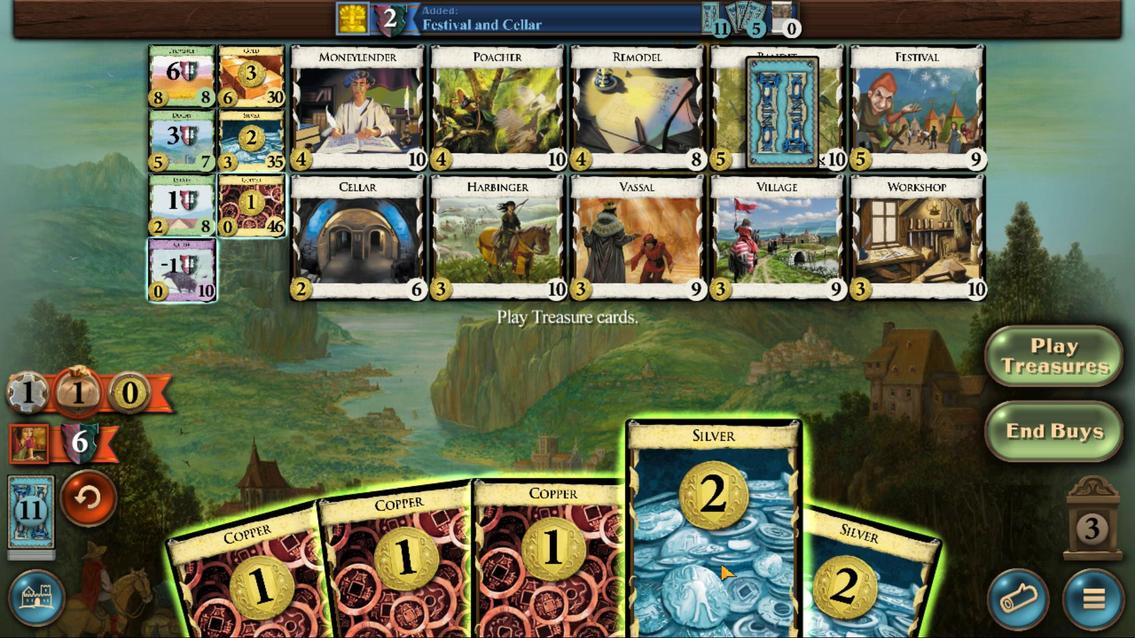 
Action: Mouse scrolled (330, 377) with delta (0, 0)
Screenshot: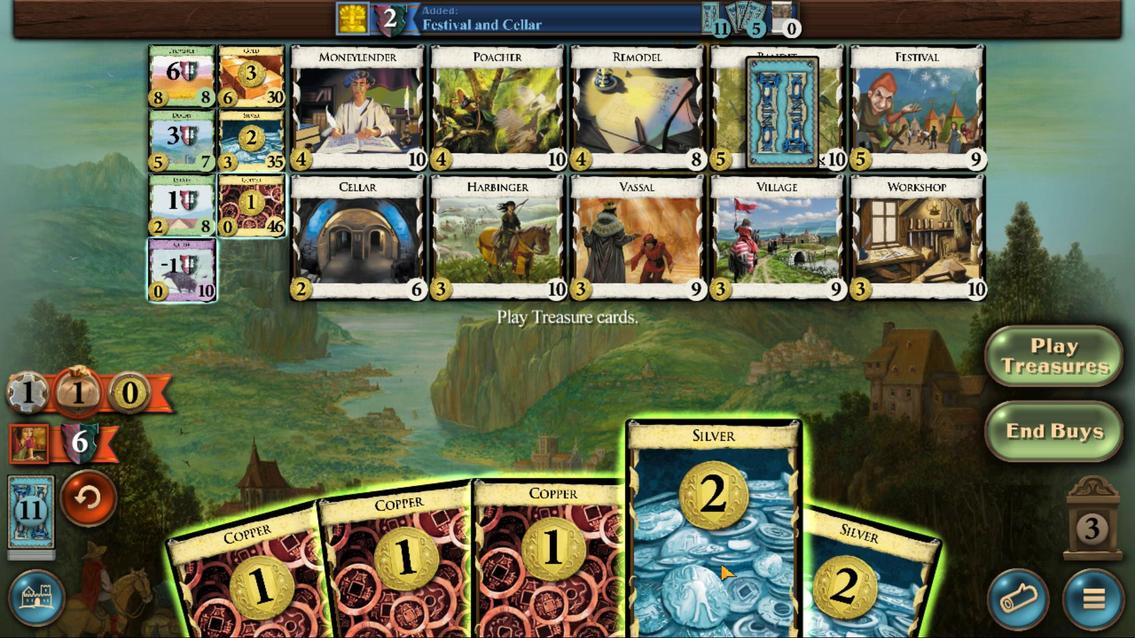 
Action: Mouse scrolled (330, 377) with delta (0, 0)
Screenshot: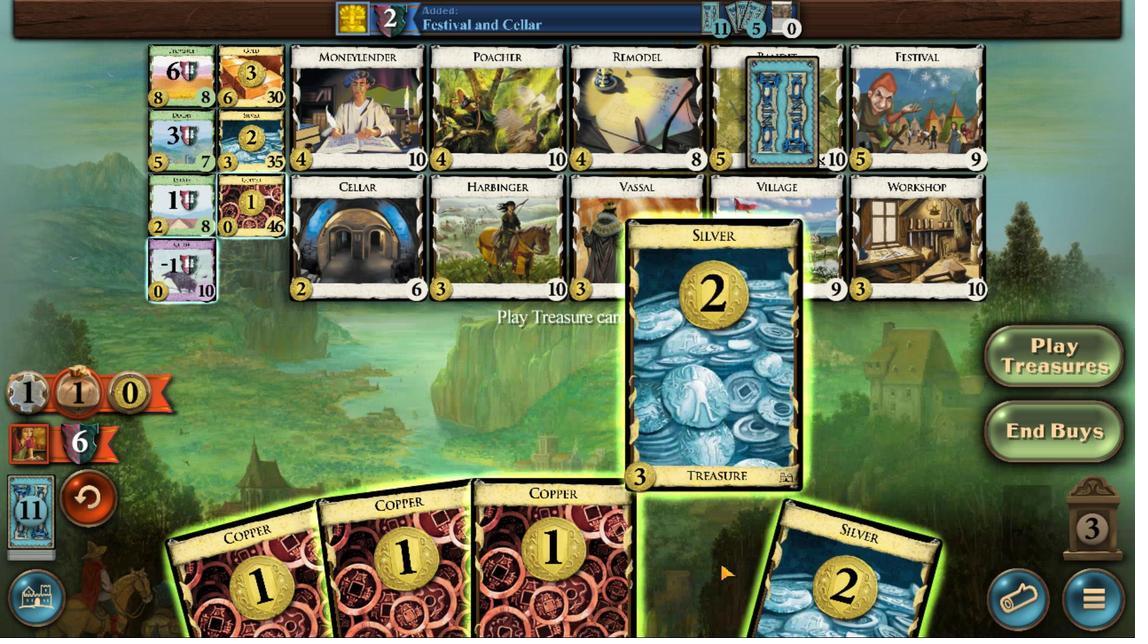 
Action: Mouse scrolled (330, 377) with delta (0, 0)
Screenshot: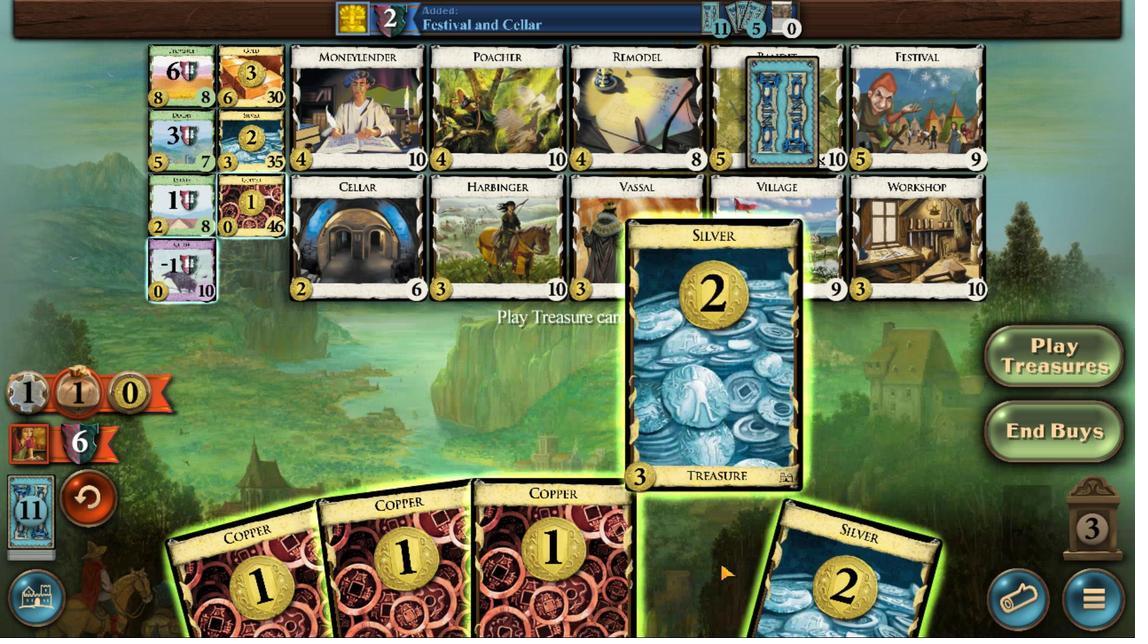 
Action: Mouse scrolled (330, 377) with delta (0, 0)
Screenshot: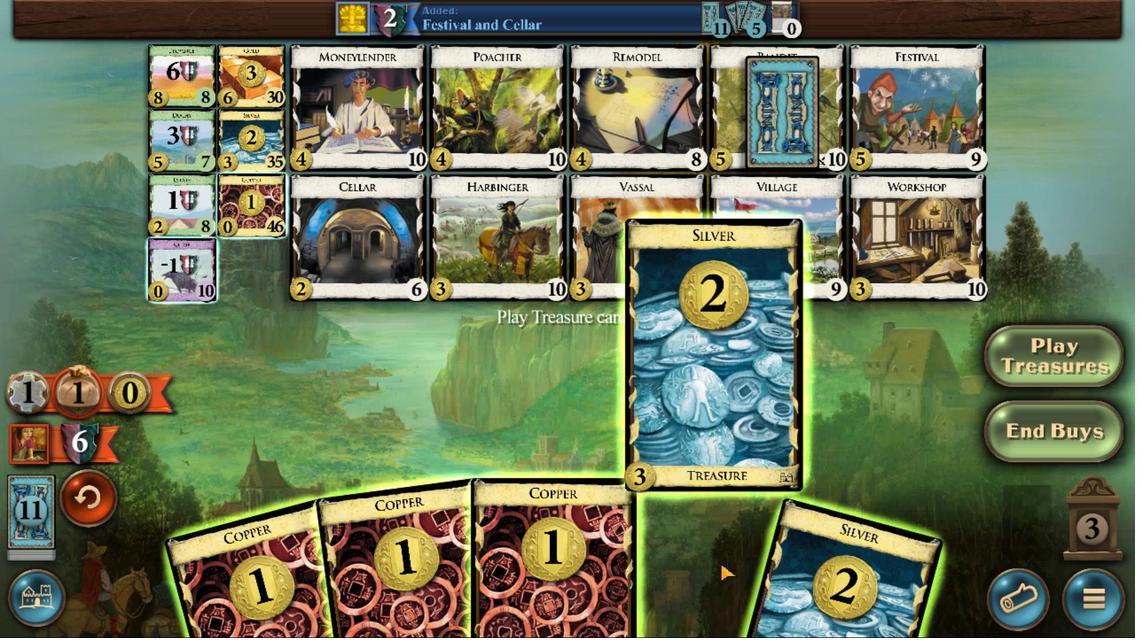
Action: Mouse scrolled (330, 377) with delta (0, 0)
Screenshot: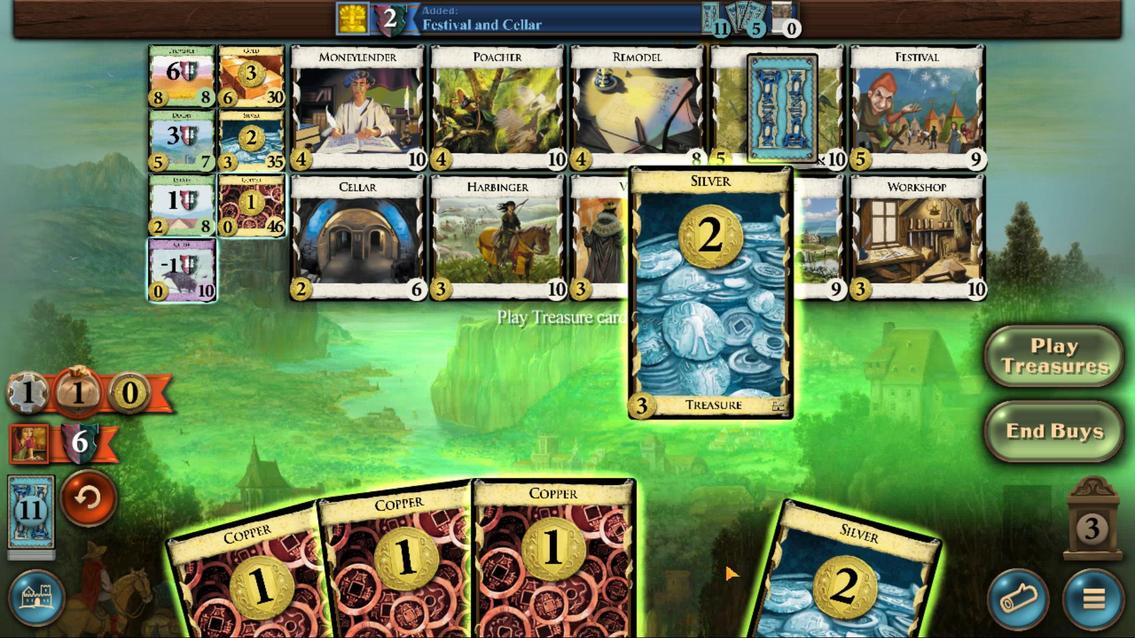 
Action: Mouse moved to (252, 360)
Screenshot: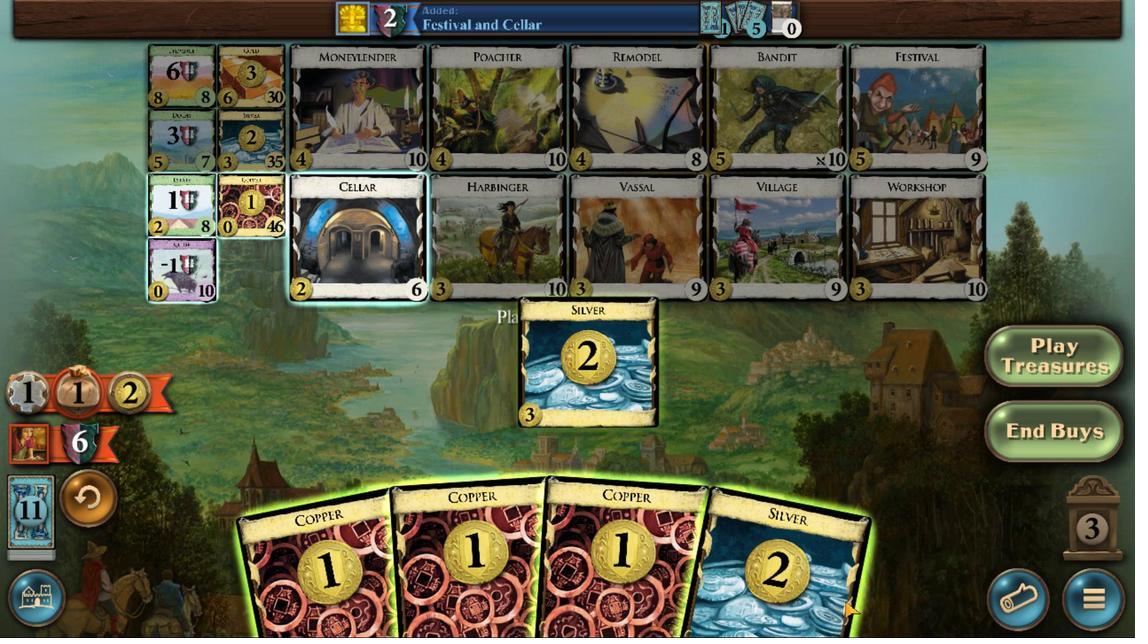 
Action: Mouse scrolled (252, 360) with delta (0, 0)
Screenshot: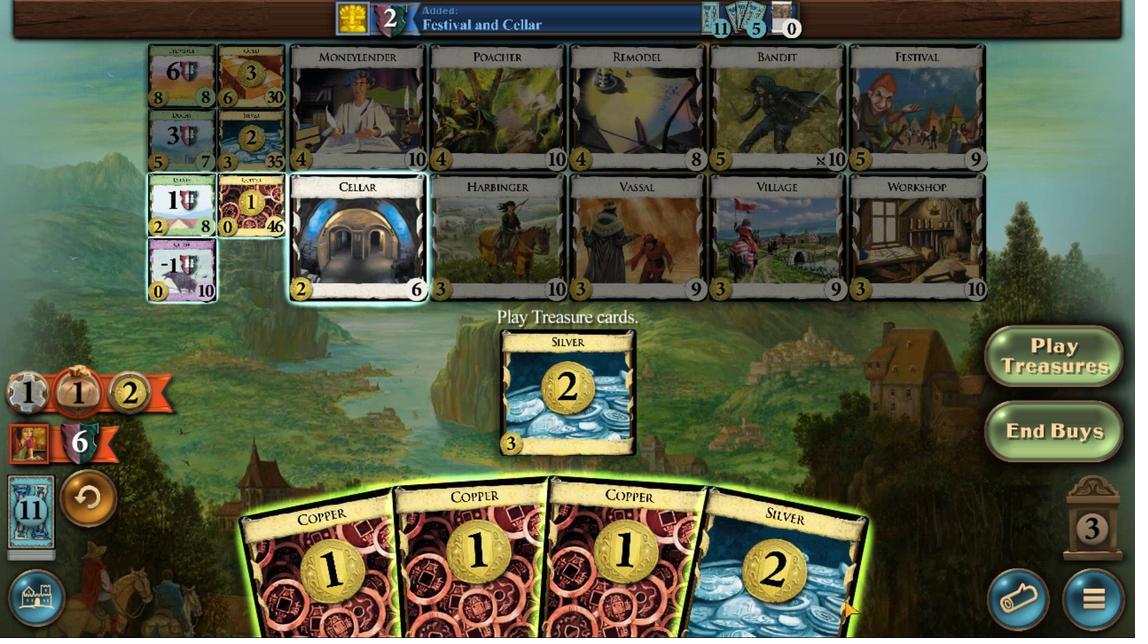 
Action: Mouse scrolled (252, 360) with delta (0, 0)
Screenshot: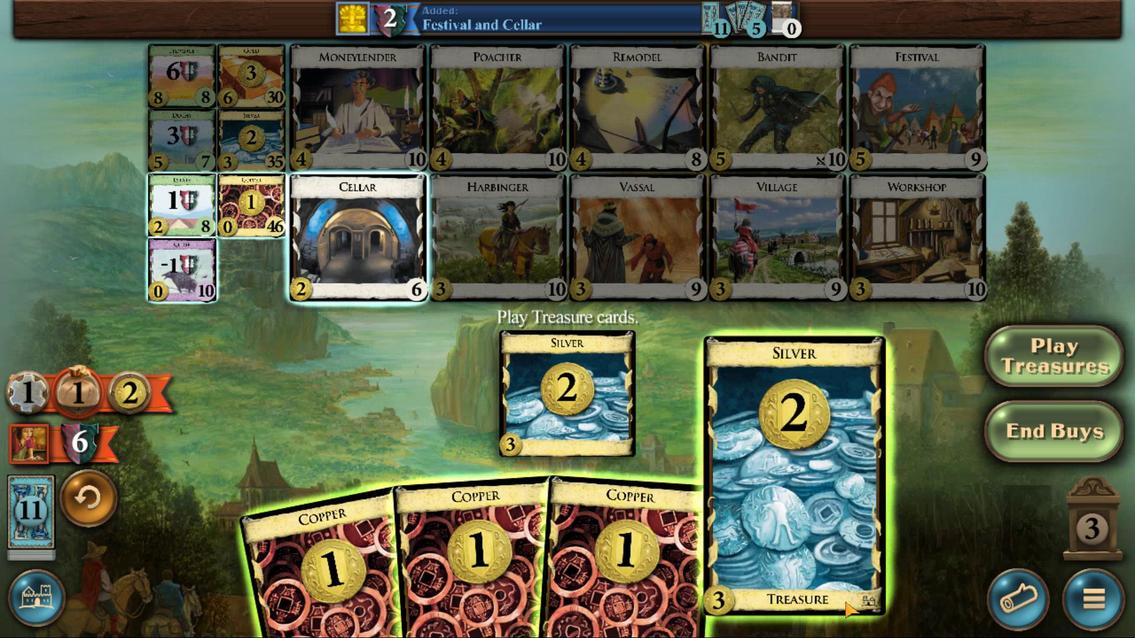 
Action: Mouse scrolled (252, 360) with delta (0, 0)
Screenshot: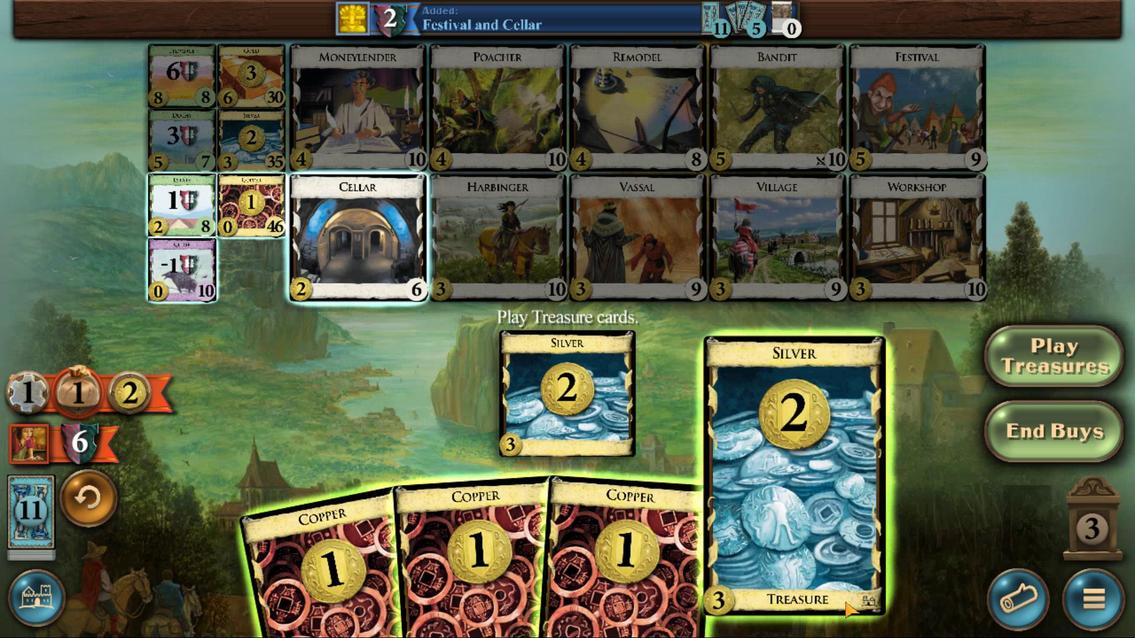 
Action: Mouse scrolled (252, 360) with delta (0, 0)
Screenshot: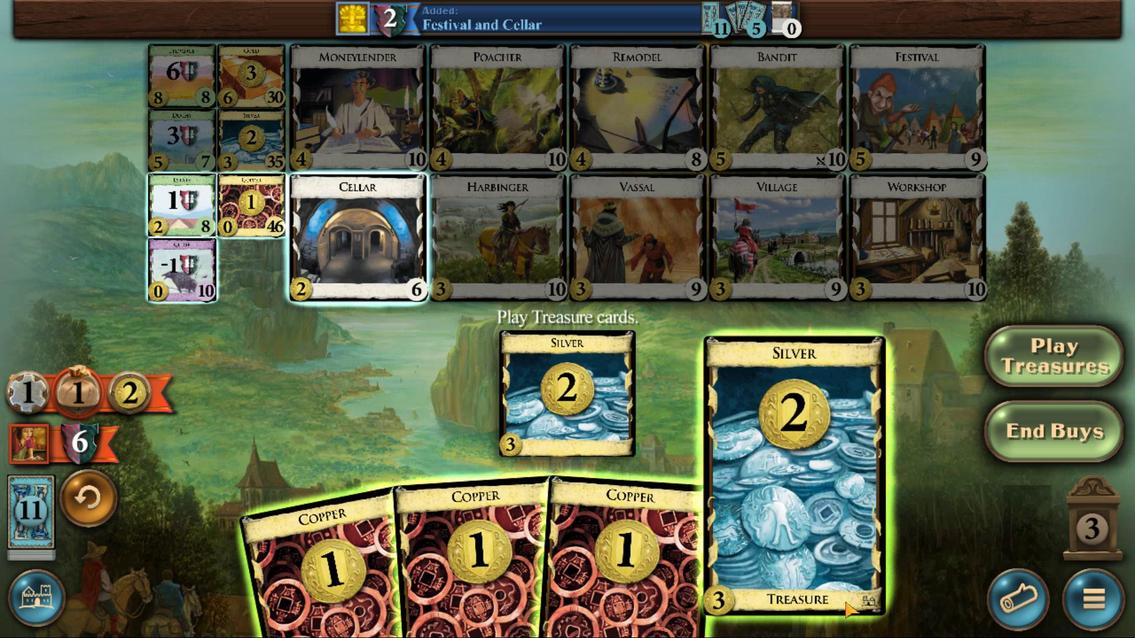 
Action: Mouse scrolled (252, 360) with delta (0, 0)
Screenshot: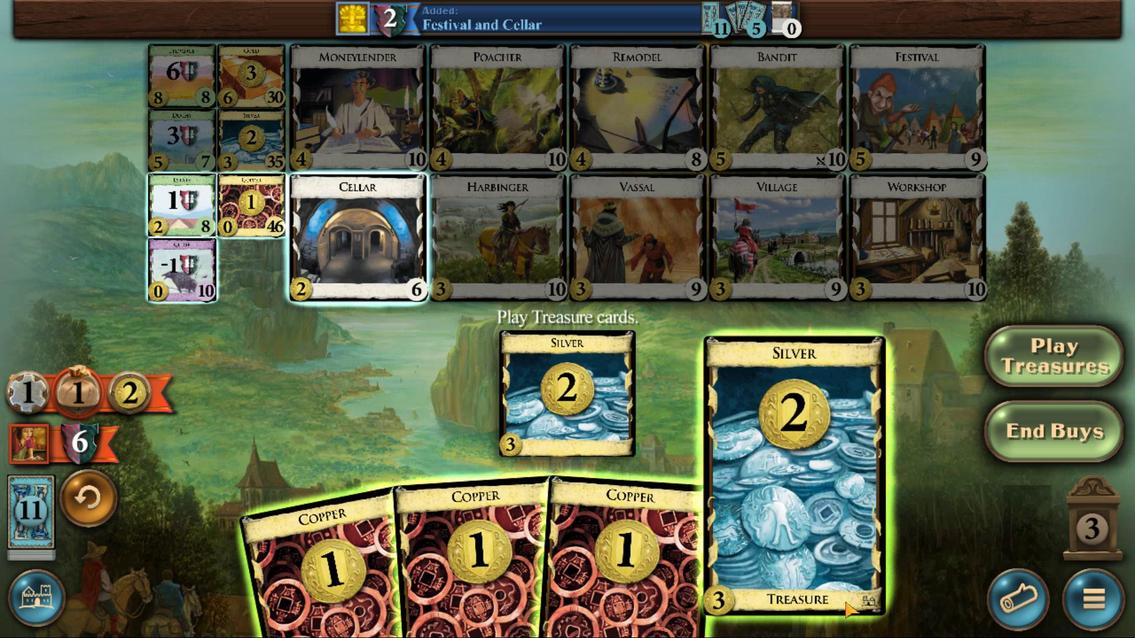
Action: Mouse scrolled (252, 360) with delta (0, 0)
Screenshot: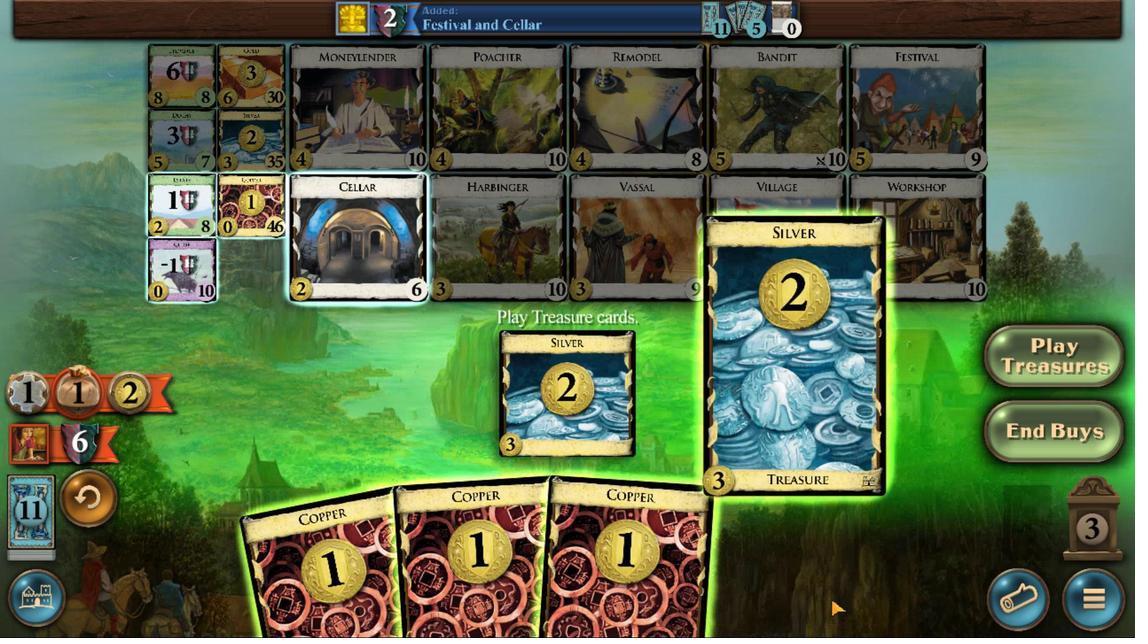 
Action: Mouse moved to (351, 382)
Screenshot: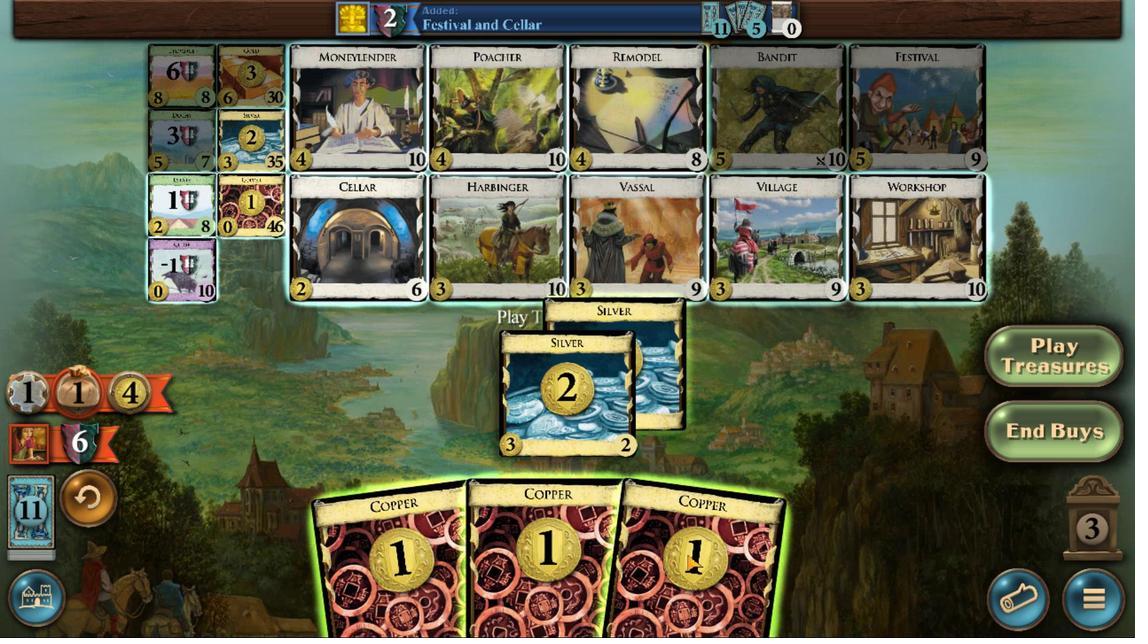 
Action: Mouse scrolled (351, 382) with delta (0, 0)
Screenshot: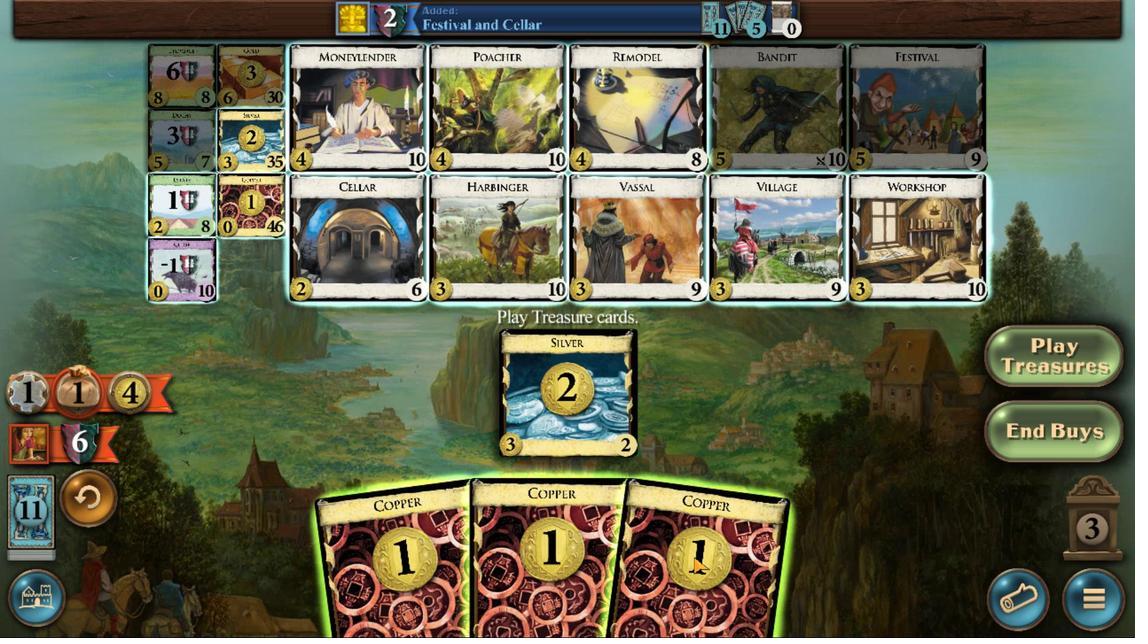 
Action: Mouse moved to (350, 381)
Screenshot: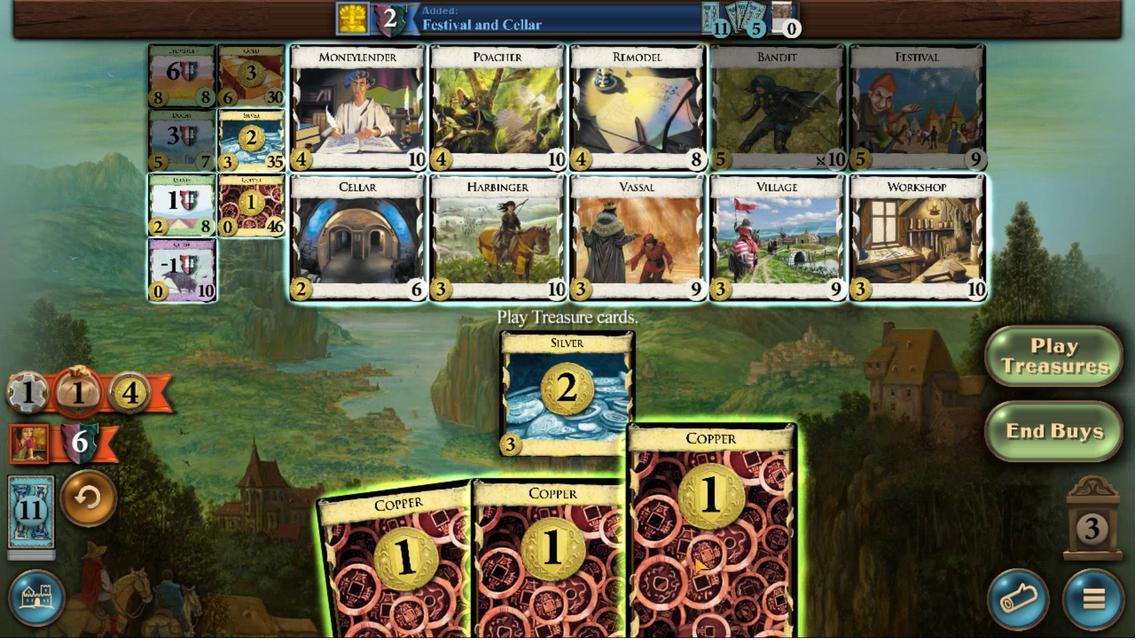 
Action: Mouse scrolled (350, 381) with delta (0, 0)
Screenshot: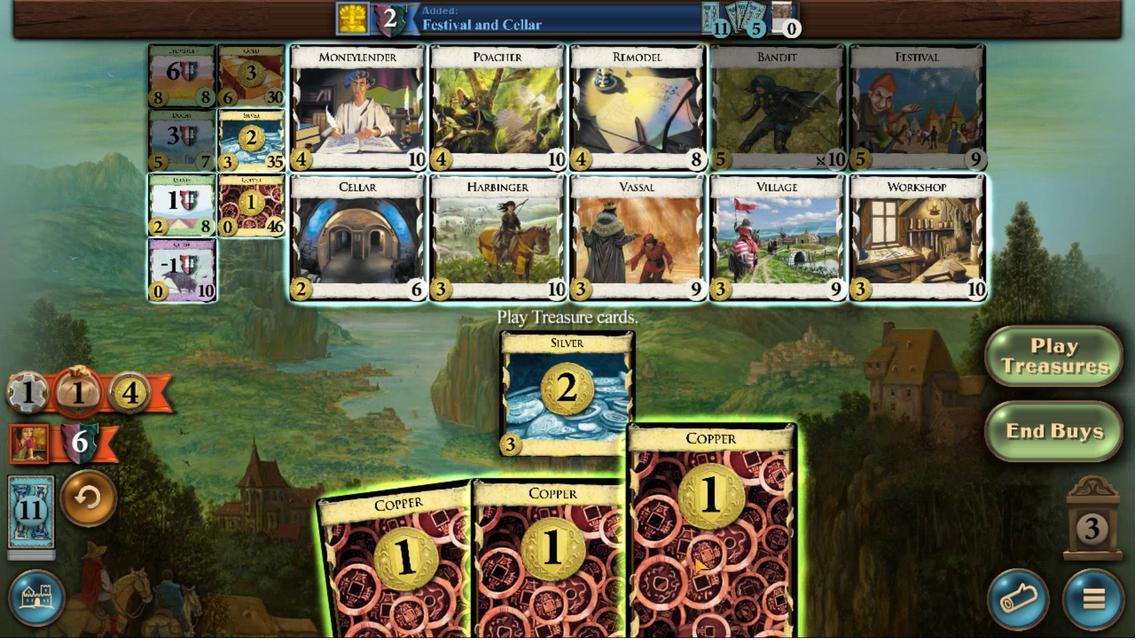 
Action: Mouse moved to (350, 381)
Screenshot: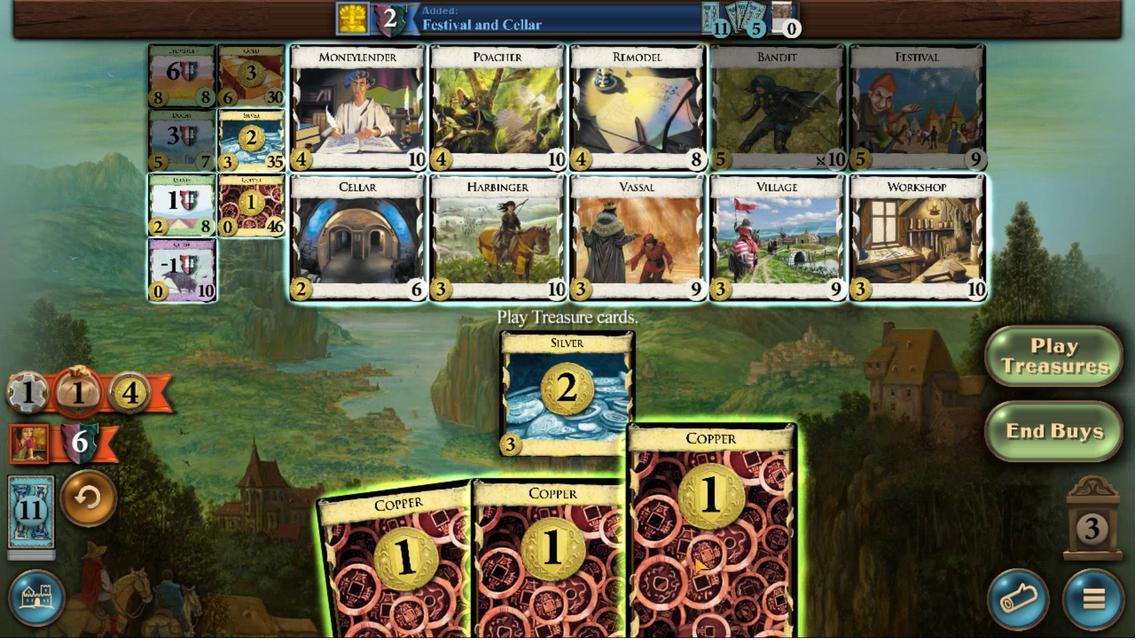 
Action: Mouse scrolled (350, 381) with delta (0, 0)
Screenshot: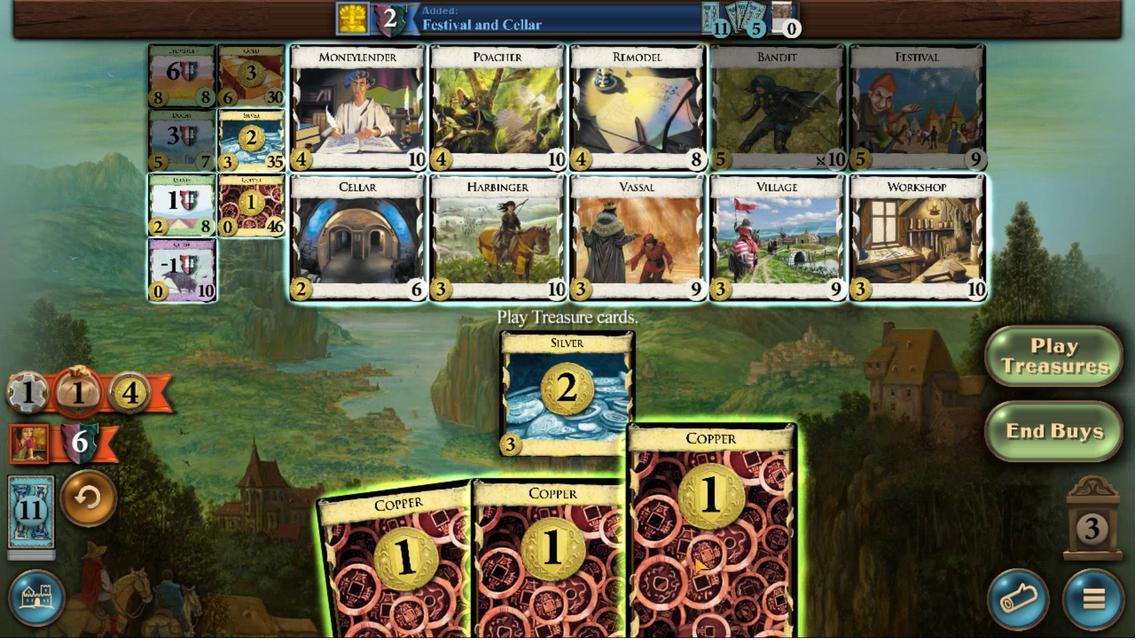 
Action: Mouse moved to (349, 381)
Screenshot: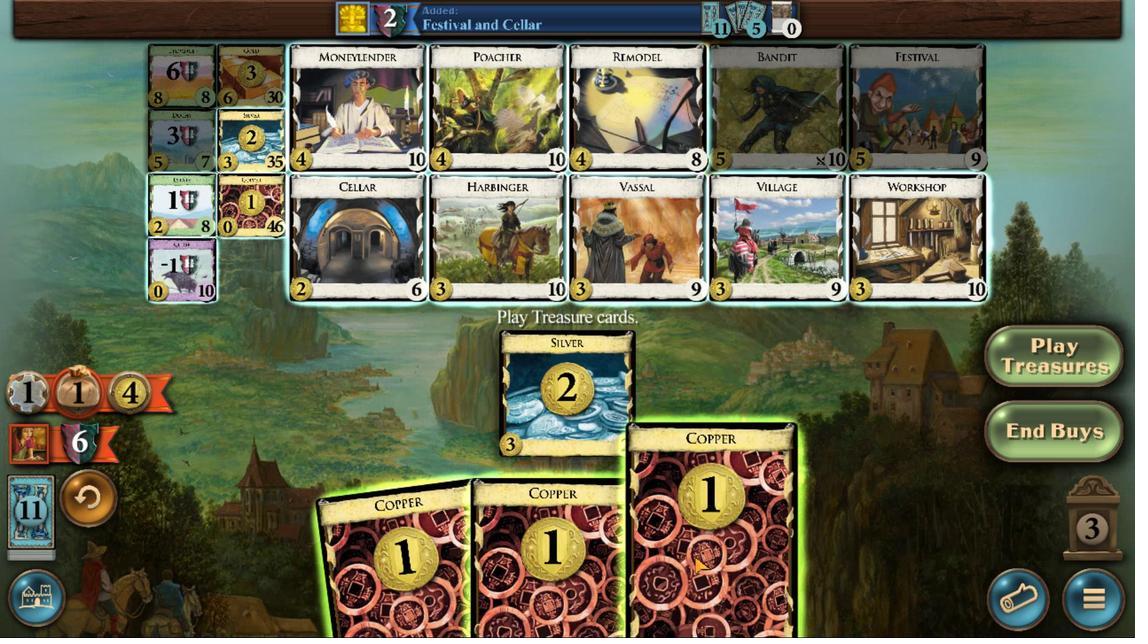 
Action: Mouse scrolled (349, 381) with delta (0, 0)
Screenshot: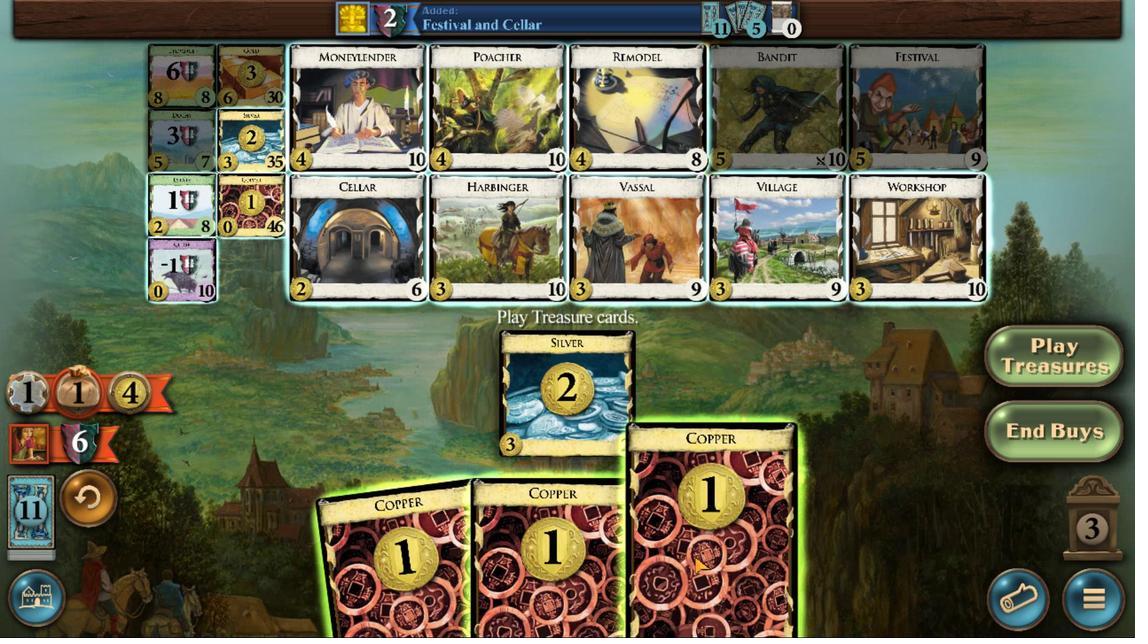 
Action: Mouse moved to (348, 381)
Screenshot: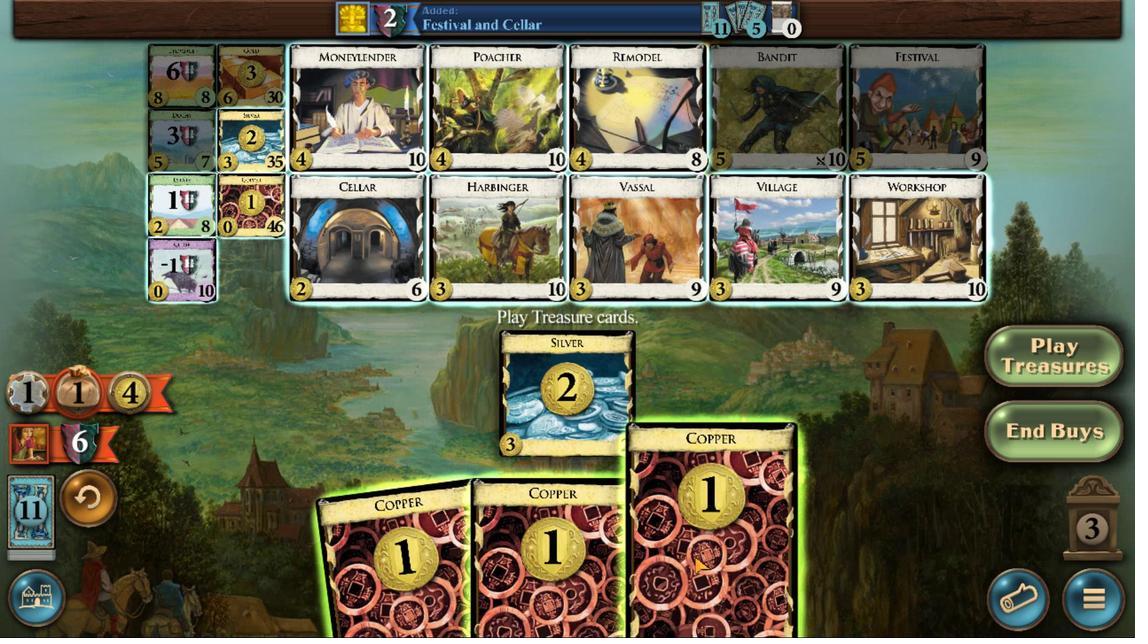 
Action: Mouse scrolled (348, 381) with delta (0, 0)
Screenshot: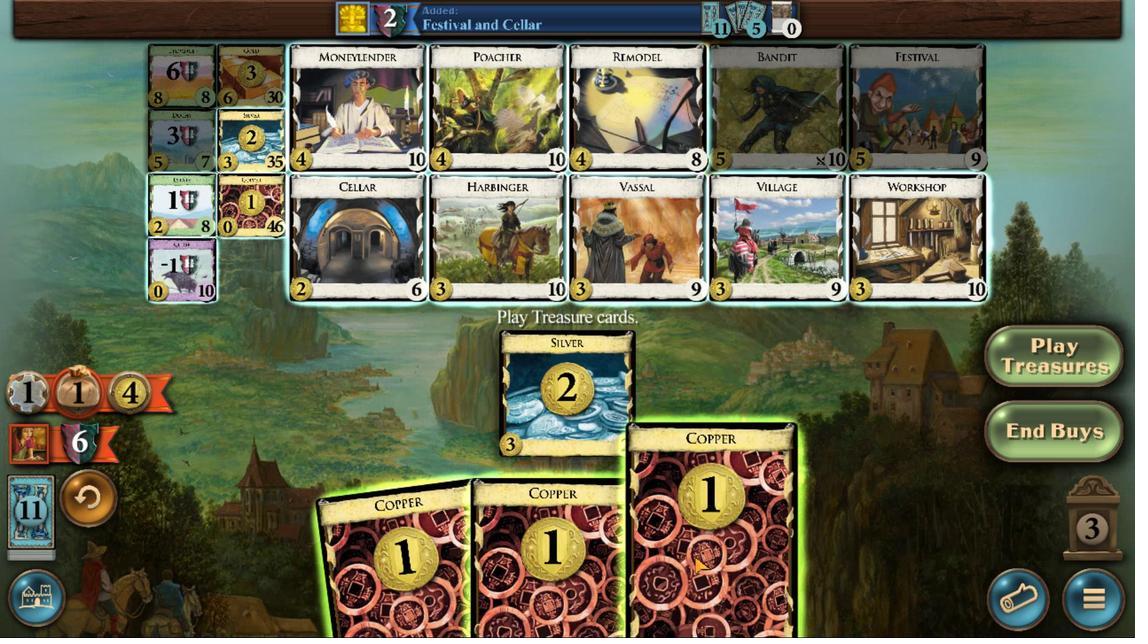 
Action: Mouse moved to (377, 381)
Screenshot: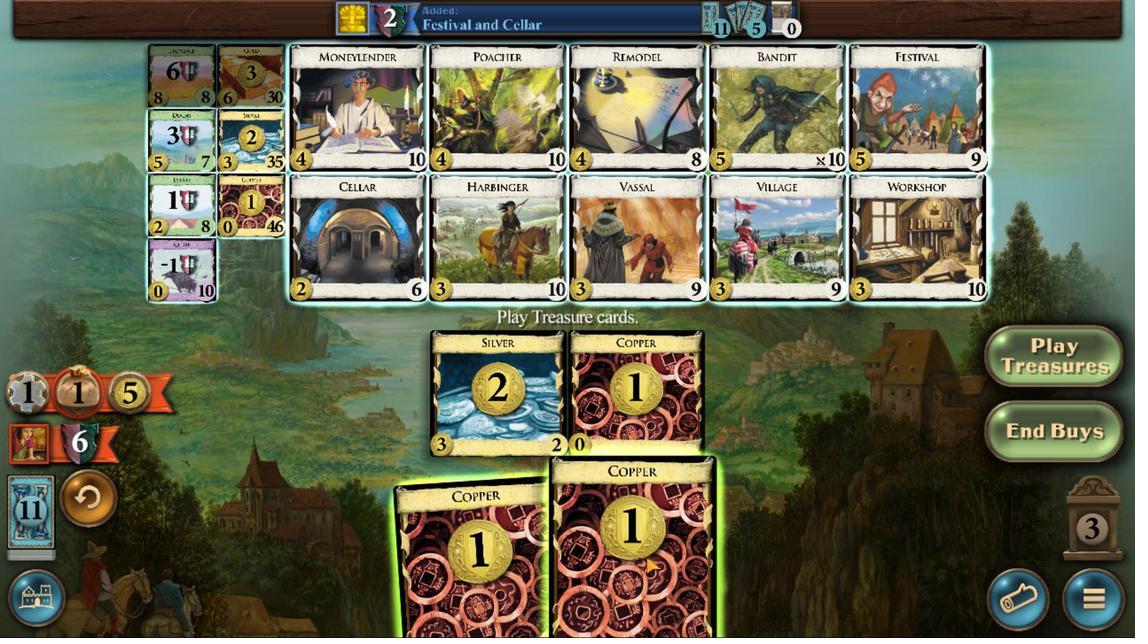 
Action: Mouse scrolled (377, 381) with delta (0, 0)
Screenshot: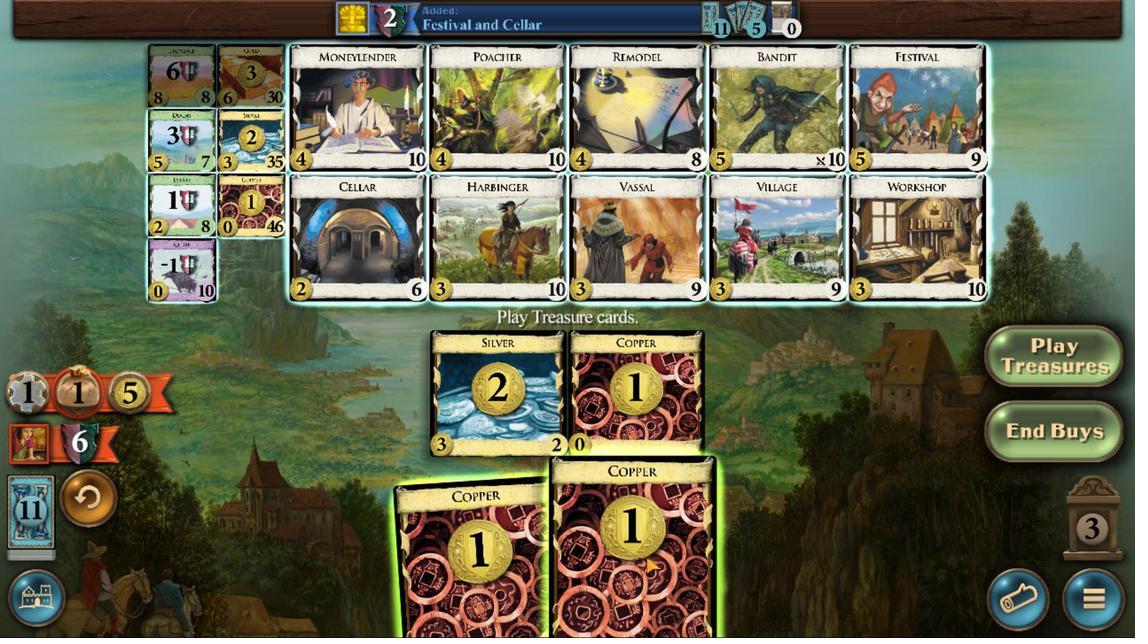 
Action: Mouse moved to (377, 380)
Screenshot: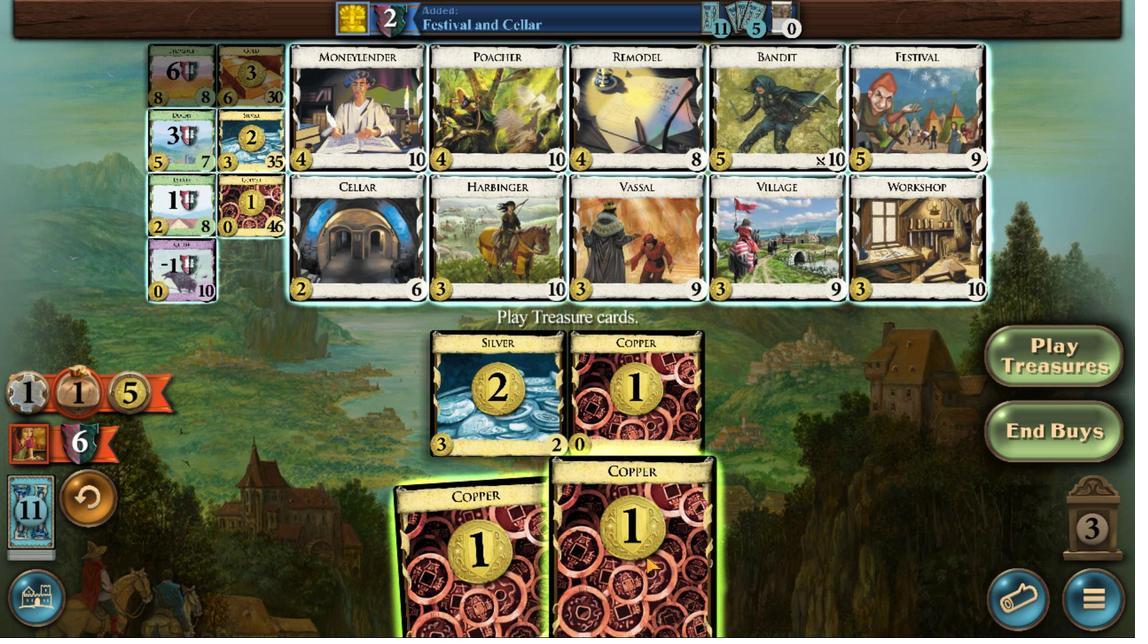 
Action: Mouse scrolled (377, 381) with delta (0, 0)
Screenshot: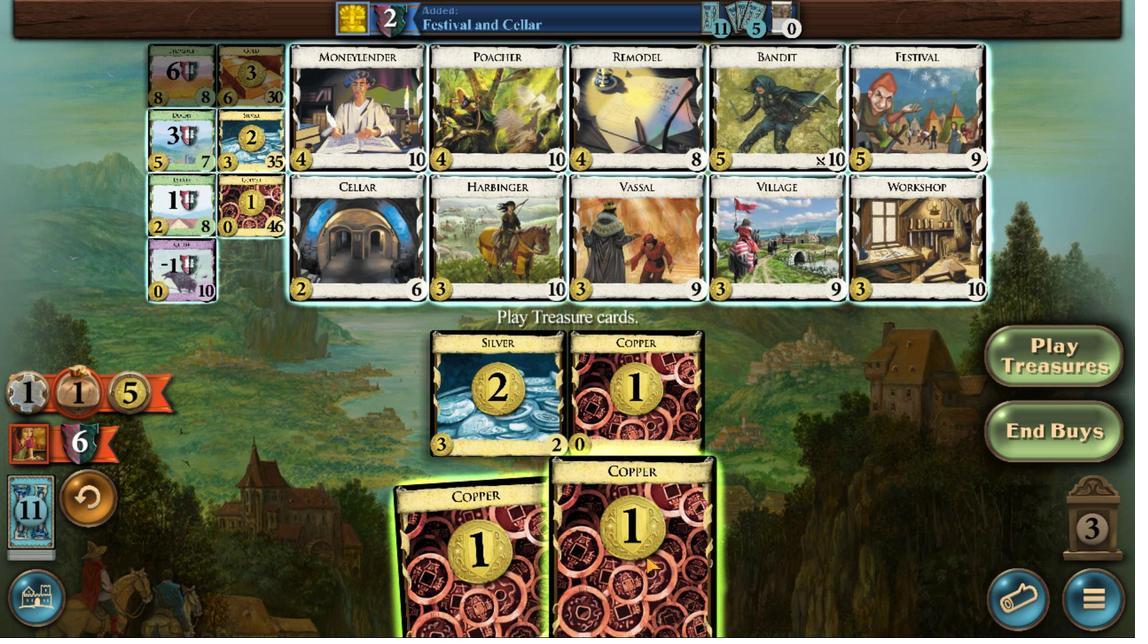 
Action: Mouse moved to (377, 380)
Screenshot: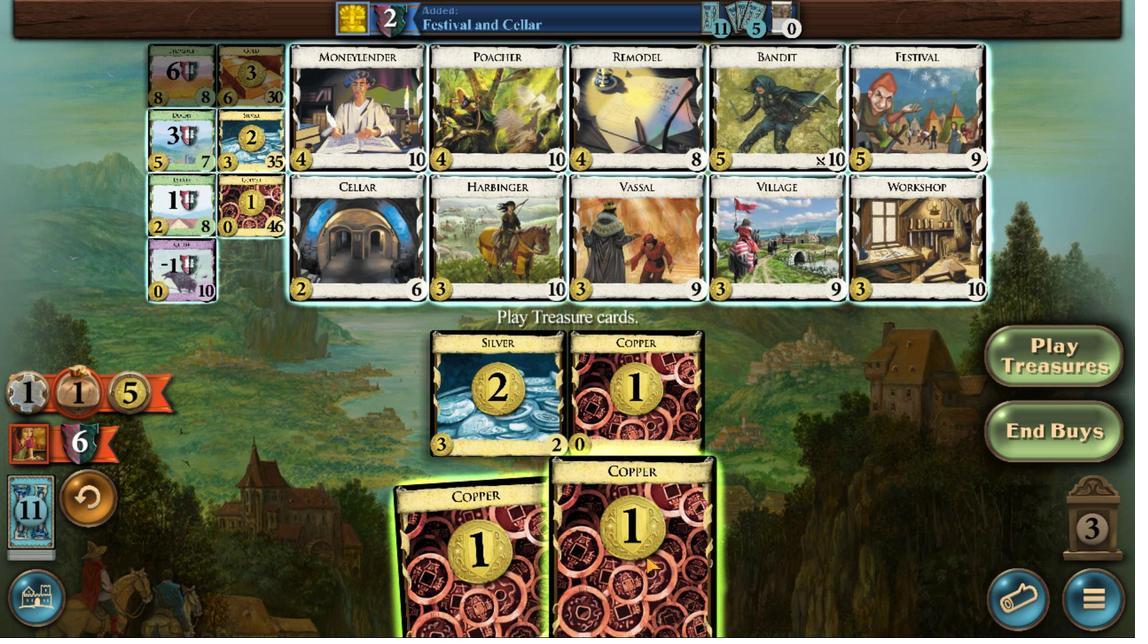 
Action: Mouse scrolled (377, 381) with delta (0, 0)
Screenshot: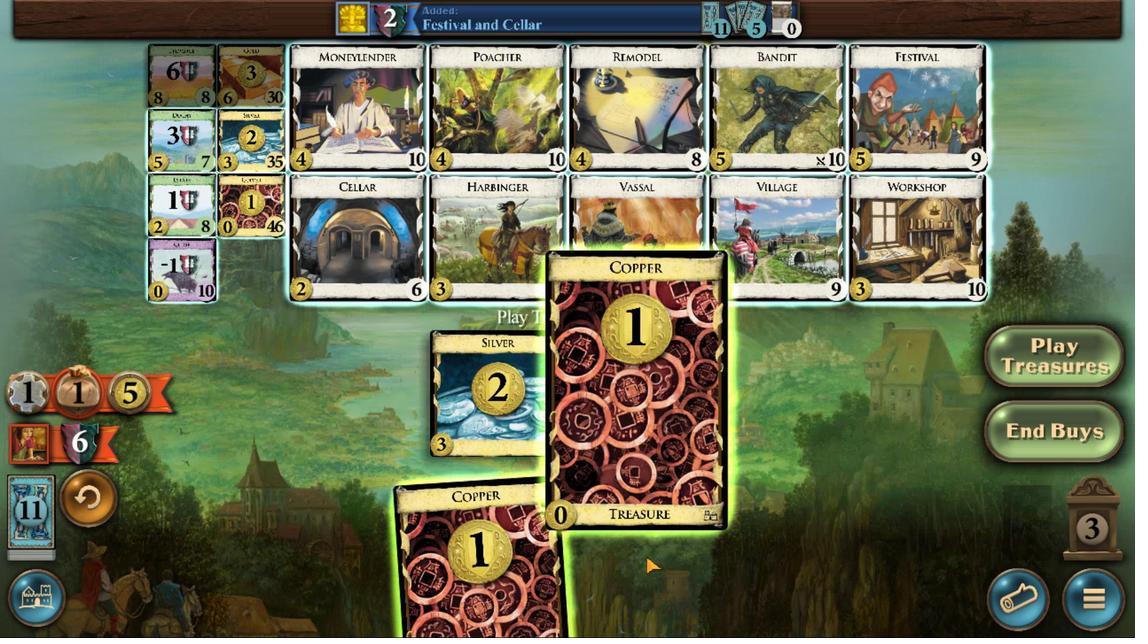 
Action: Mouse scrolled (377, 381) with delta (0, 0)
Screenshot: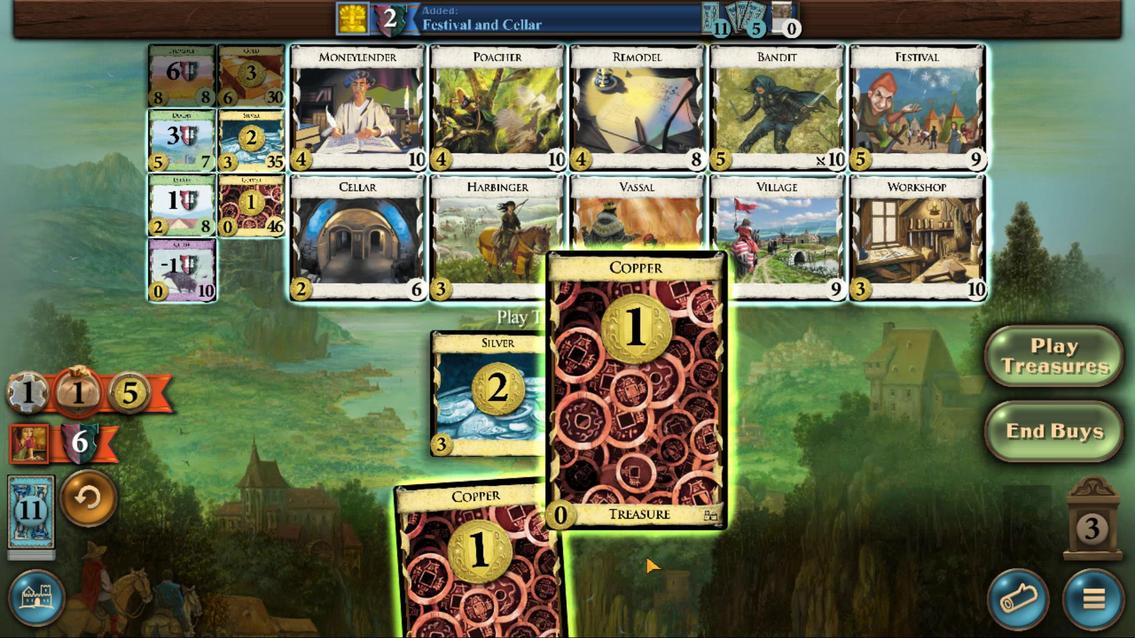 
Action: Mouse scrolled (377, 381) with delta (0, 0)
Screenshot: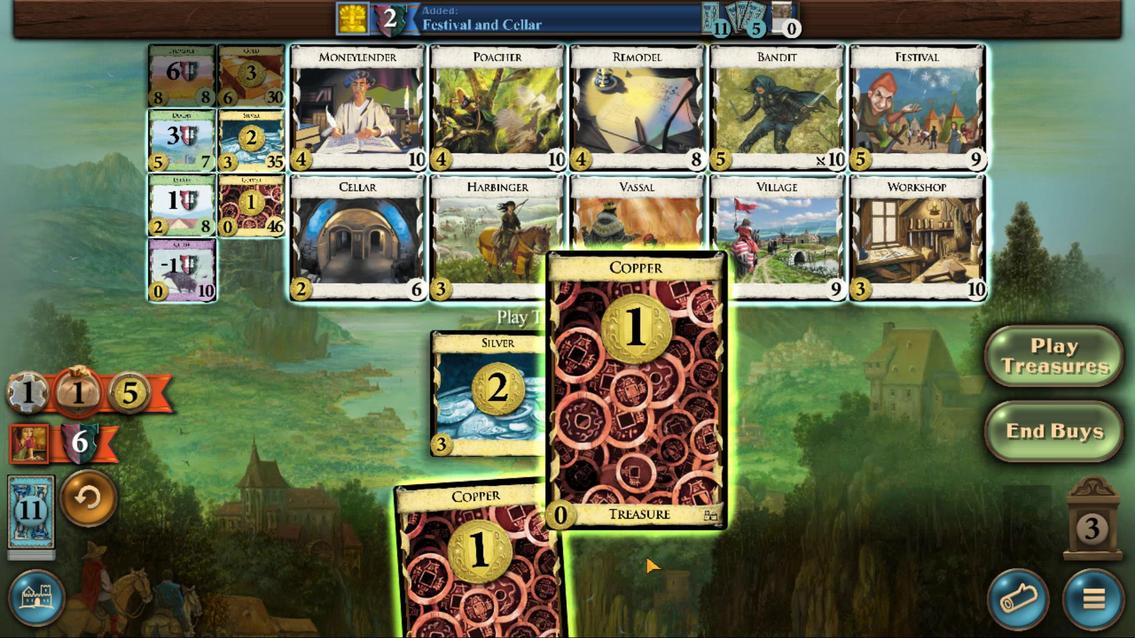 
Action: Mouse scrolled (377, 381) with delta (0, 0)
Screenshot: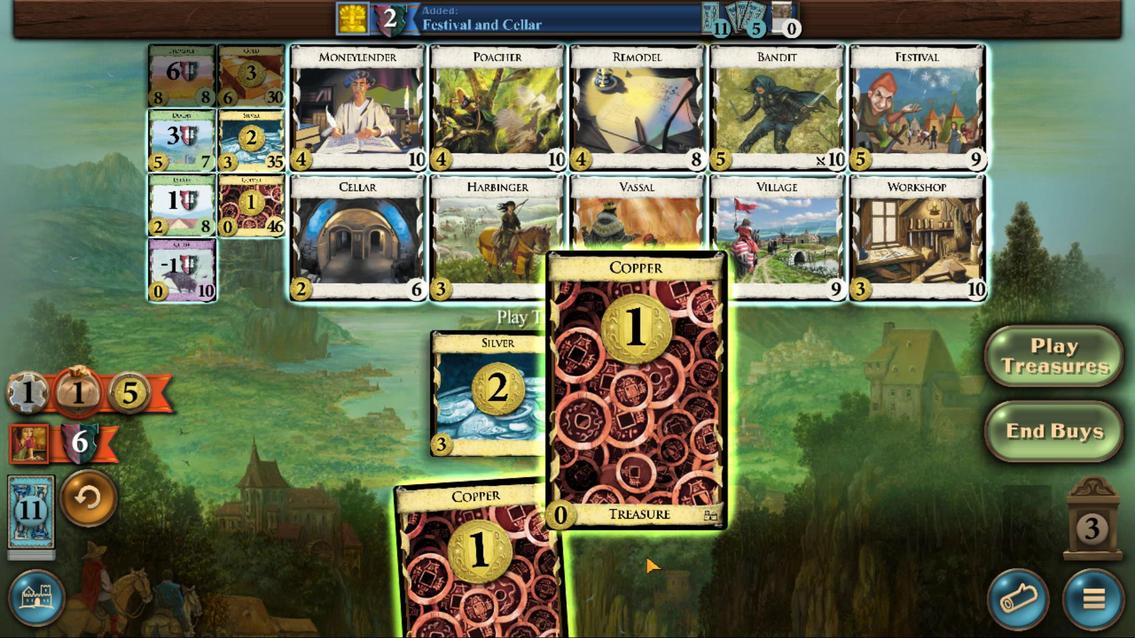 
Action: Mouse moved to (635, 598)
Screenshot: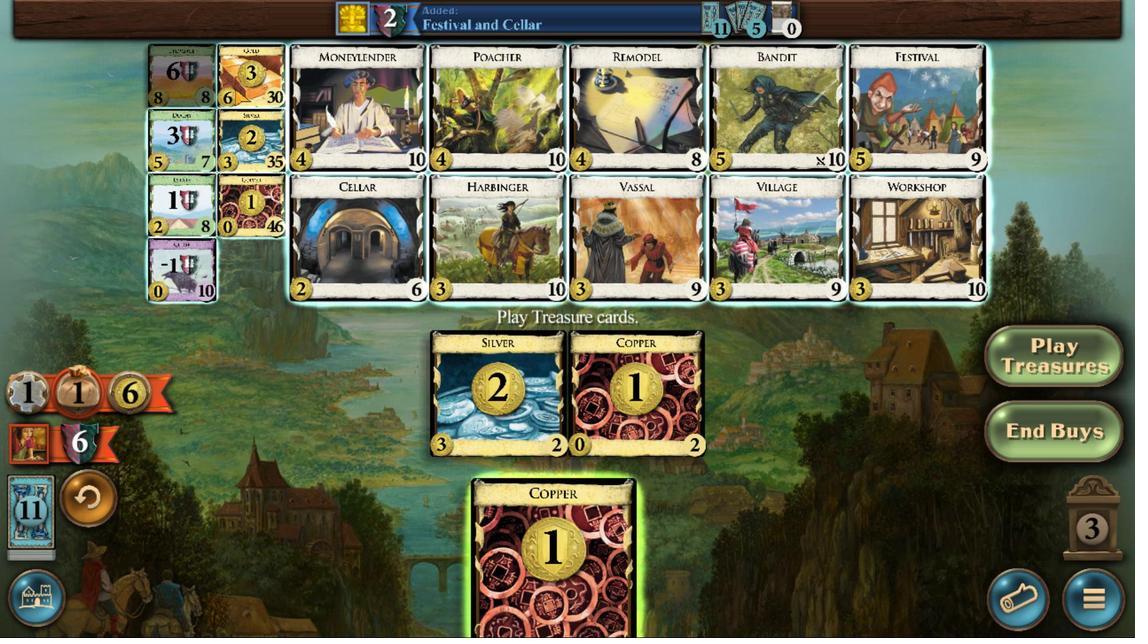 
Action: Mouse pressed left at (635, 598)
Screenshot: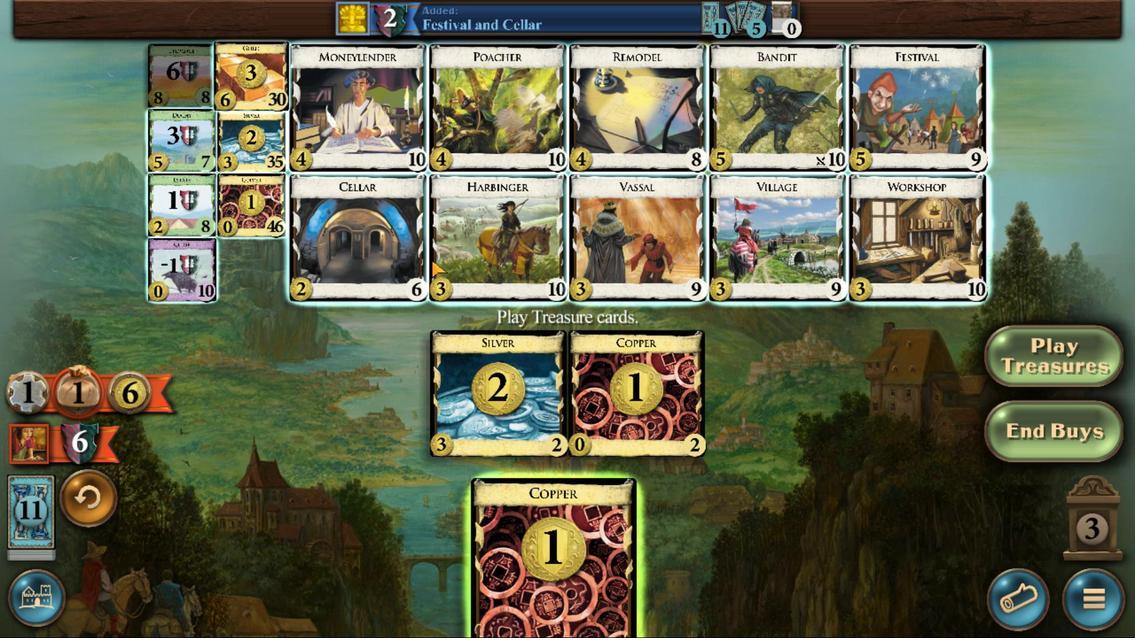 
Action: Mouse moved to (333, 375)
Screenshot: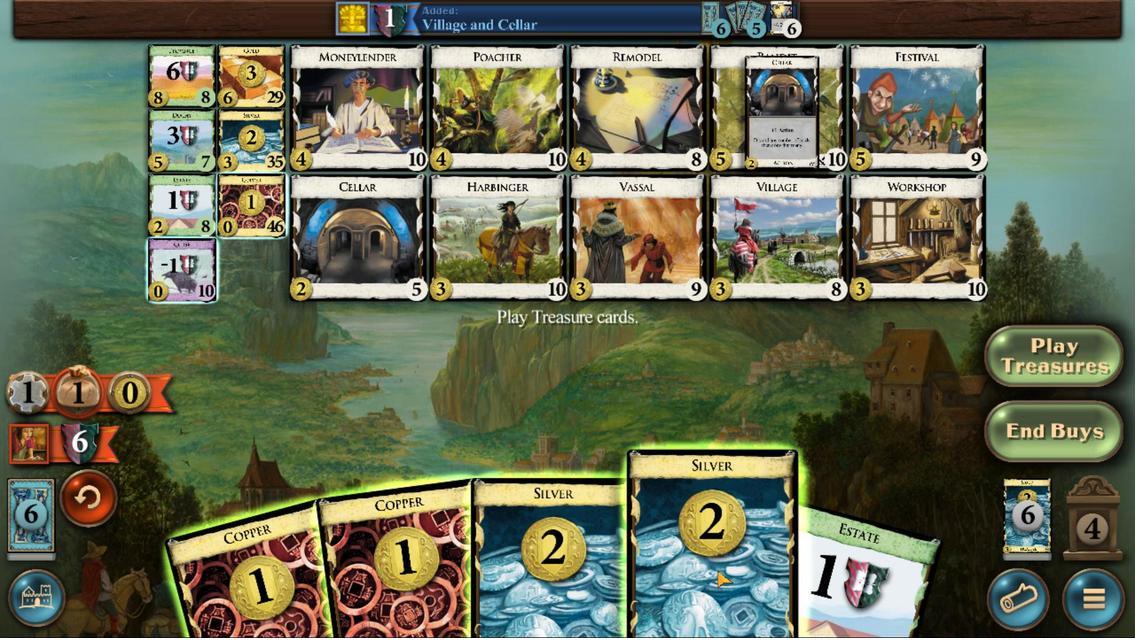 
Action: Mouse scrolled (333, 375) with delta (0, 0)
Screenshot: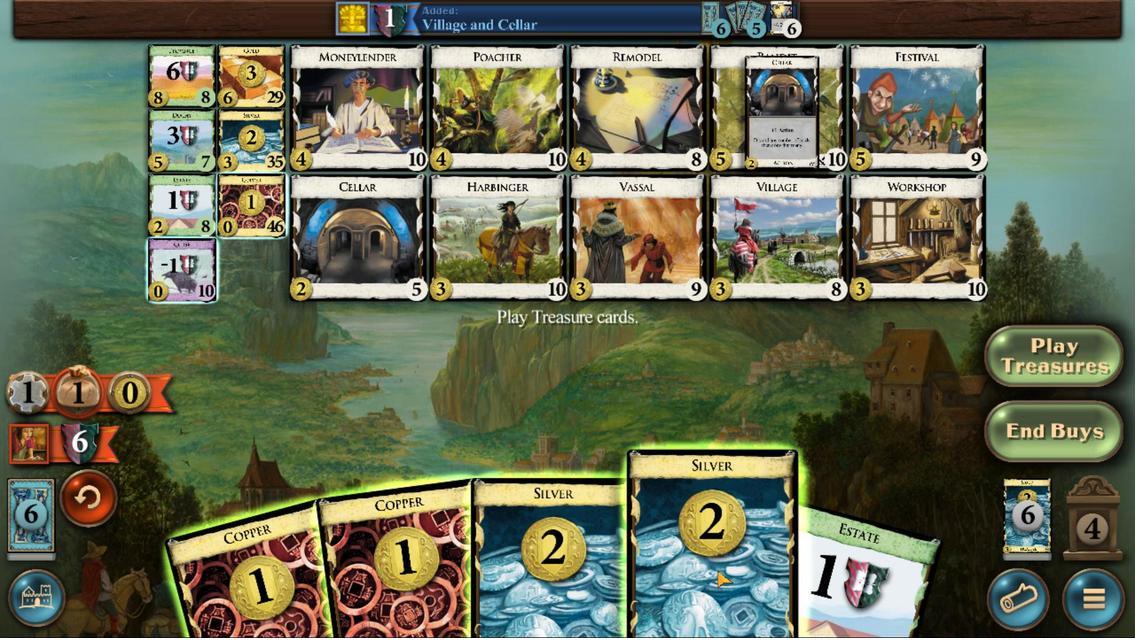 
Action: Mouse moved to (333, 375)
Screenshot: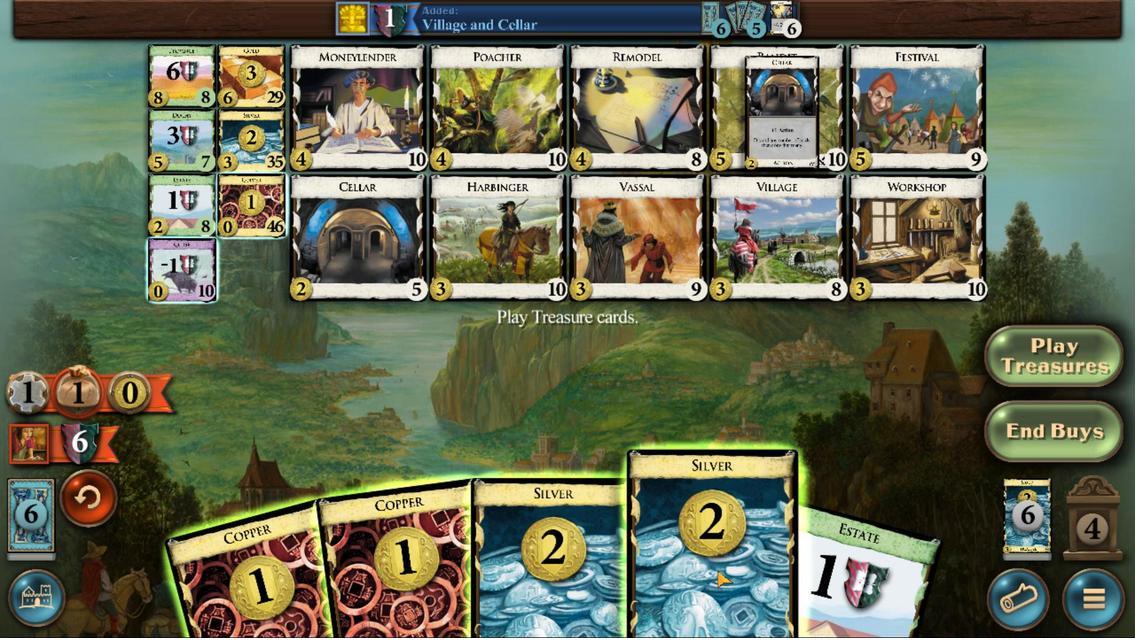 
Action: Mouse scrolled (333, 375) with delta (0, 0)
Screenshot: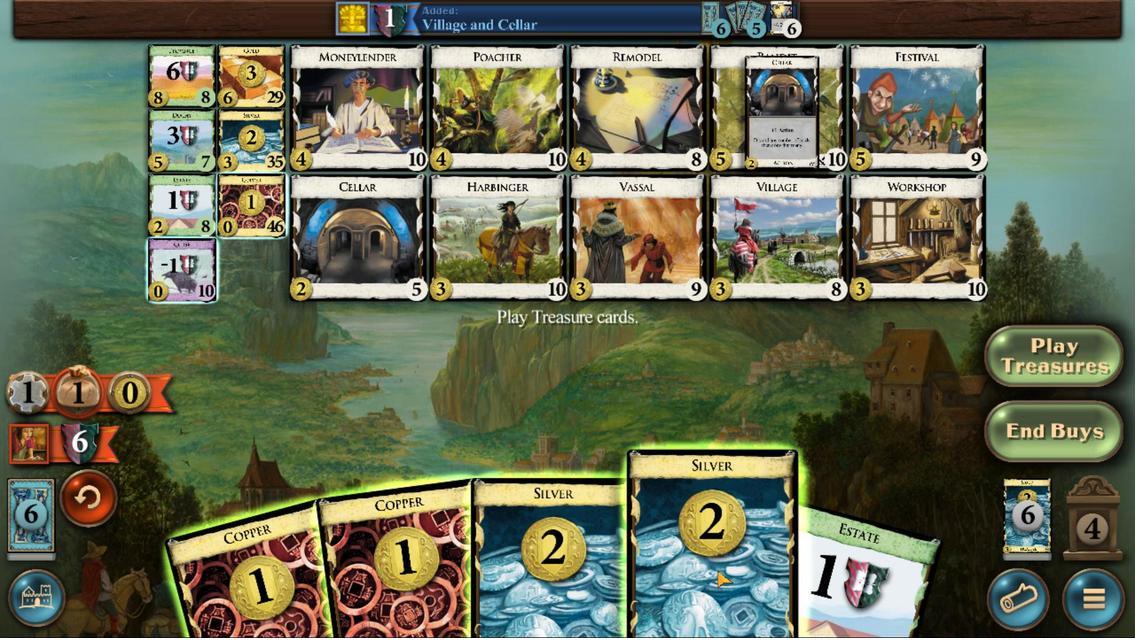 
Action: Mouse moved to (333, 374)
Screenshot: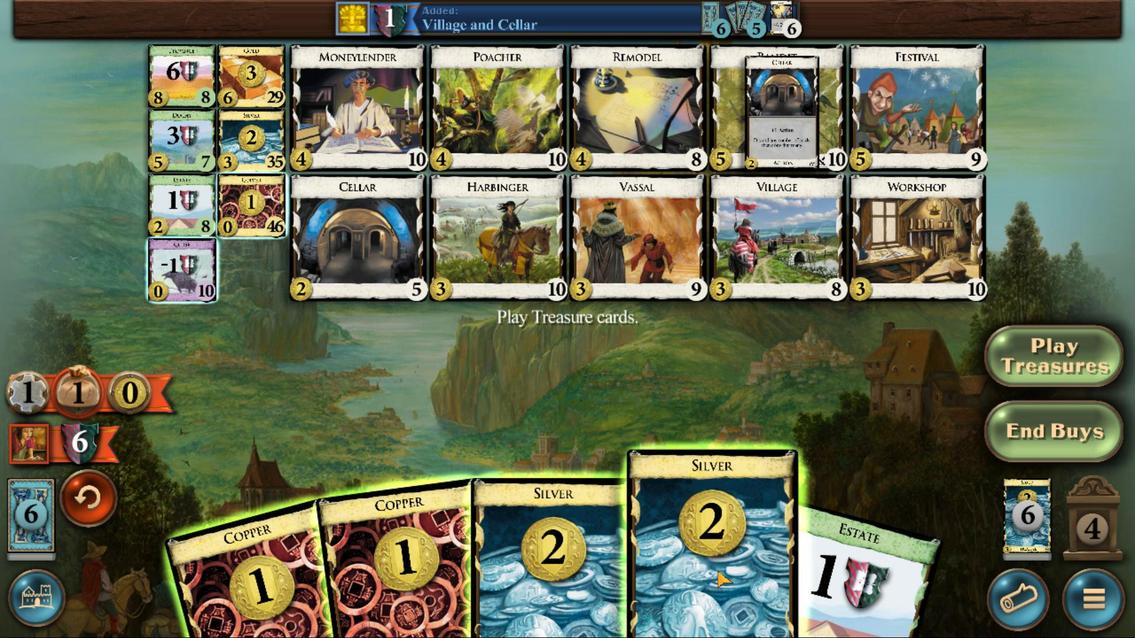
Action: Mouse scrolled (333, 375) with delta (0, 0)
Screenshot: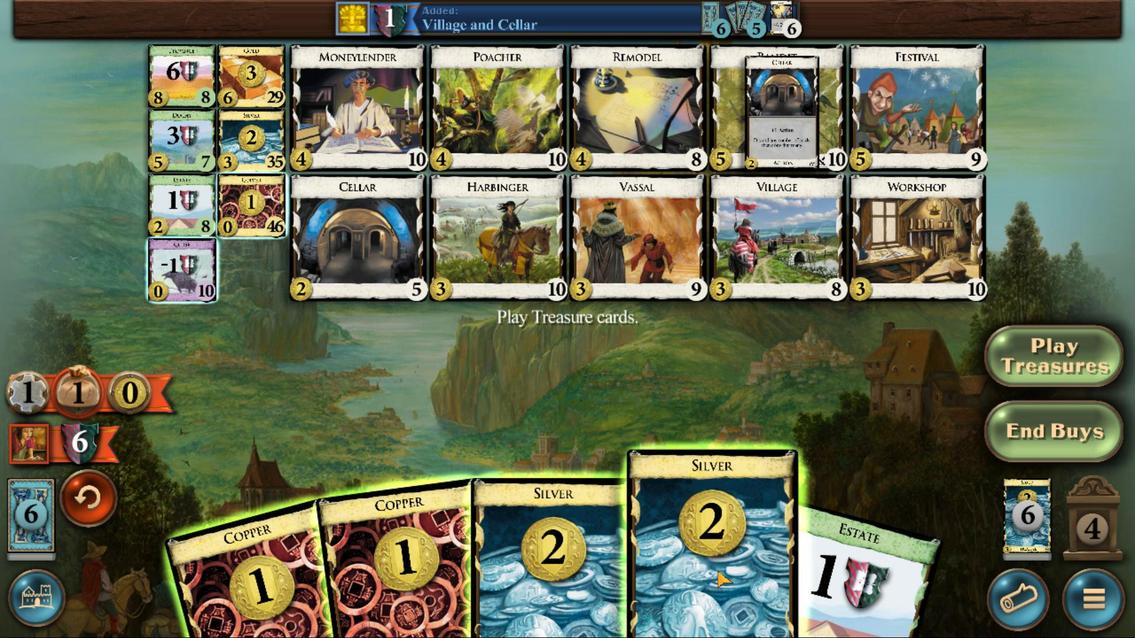 
Action: Mouse scrolled (333, 375) with delta (0, 0)
Screenshot: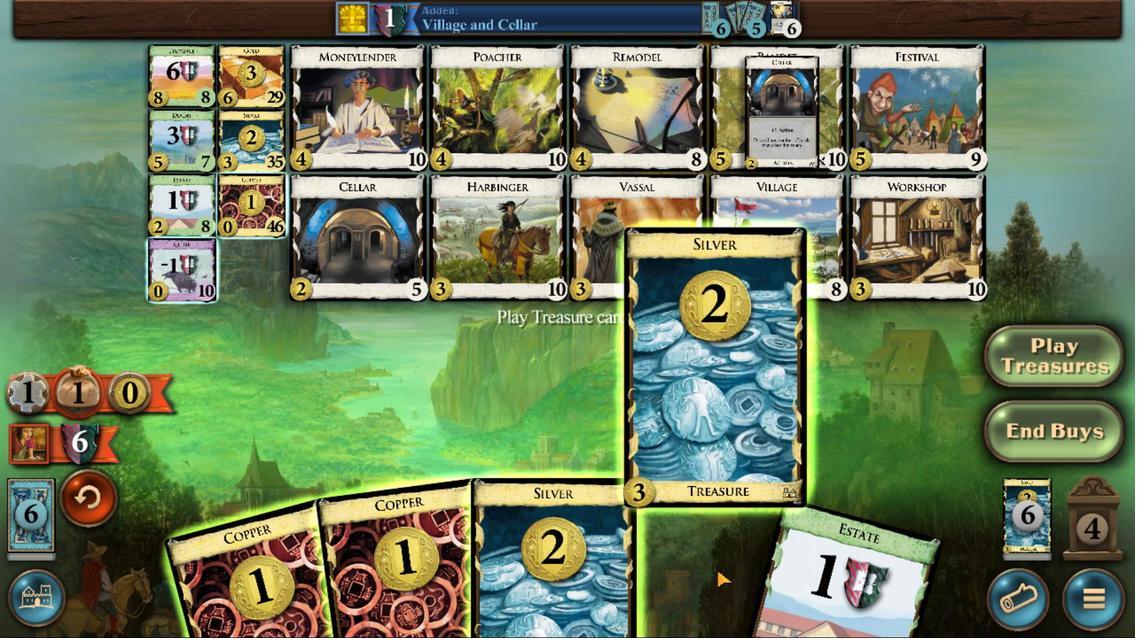 
Action: Mouse scrolled (333, 375) with delta (0, 0)
Screenshot: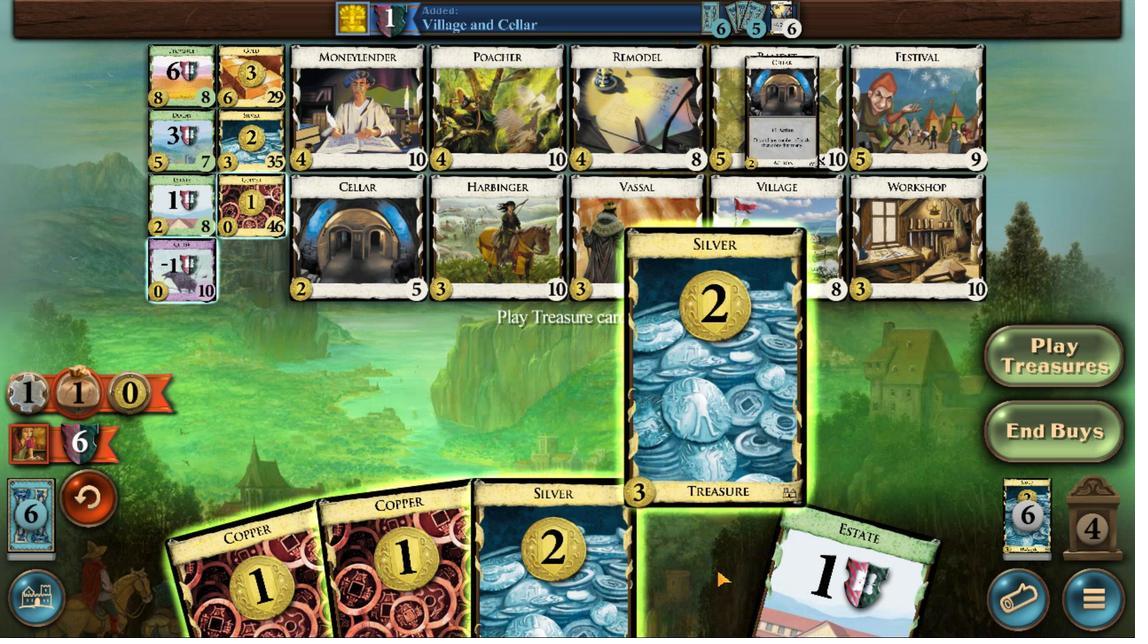 
Action: Mouse scrolled (333, 375) with delta (0, 0)
Screenshot: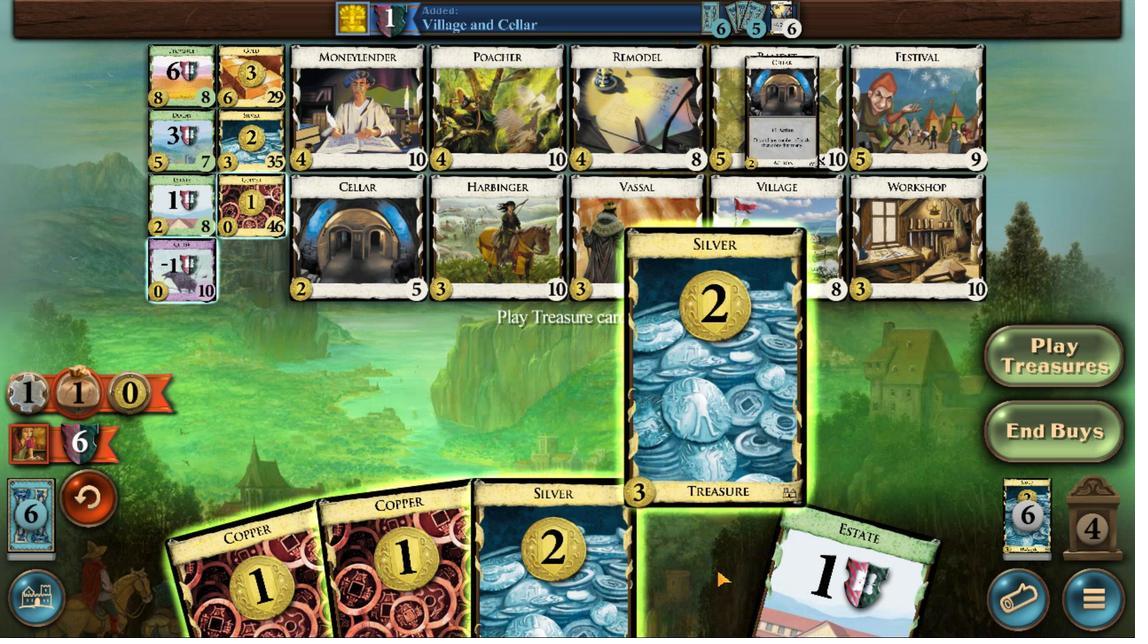 
Action: Mouse scrolled (333, 375) with delta (0, 0)
Screenshot: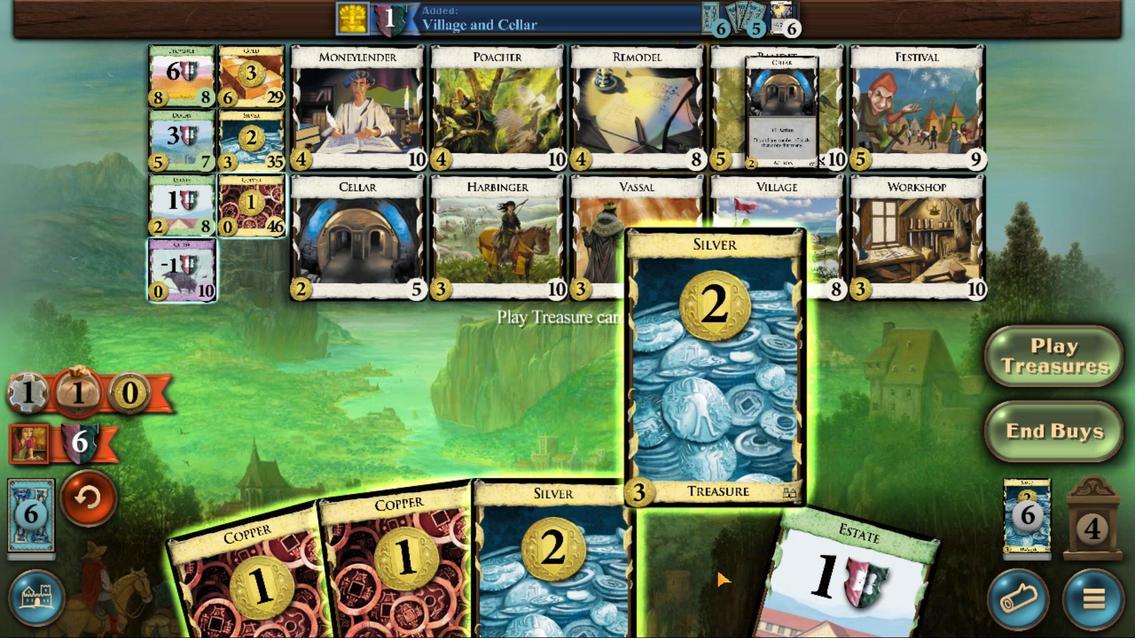 
Action: Mouse moved to (388, 380)
Screenshot: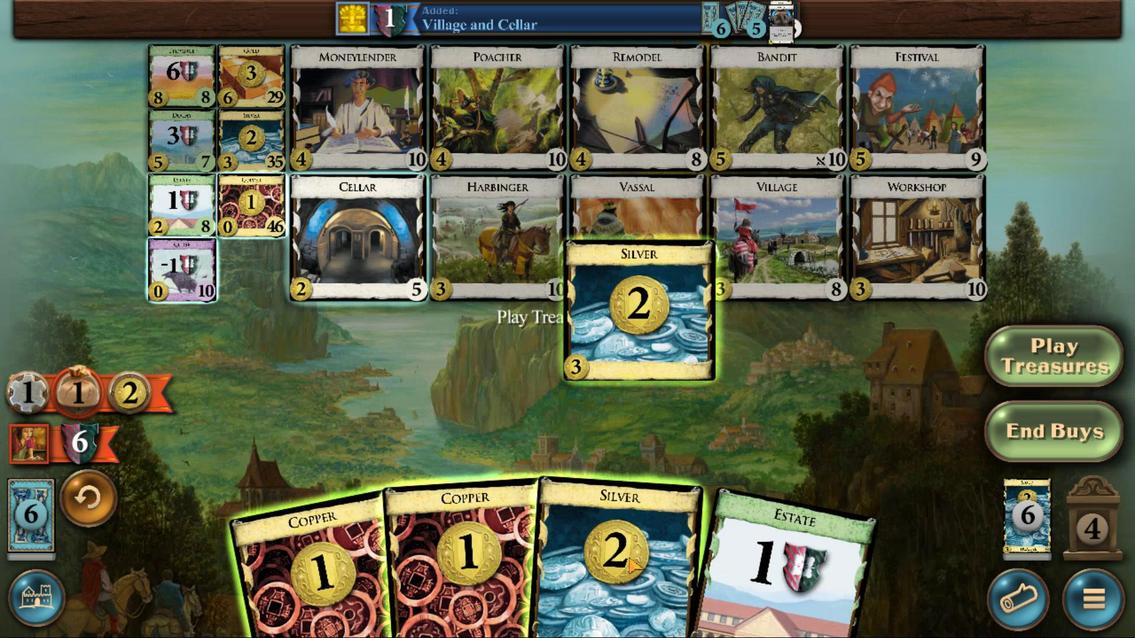 
Action: Mouse scrolled (388, 381) with delta (0, 0)
Screenshot: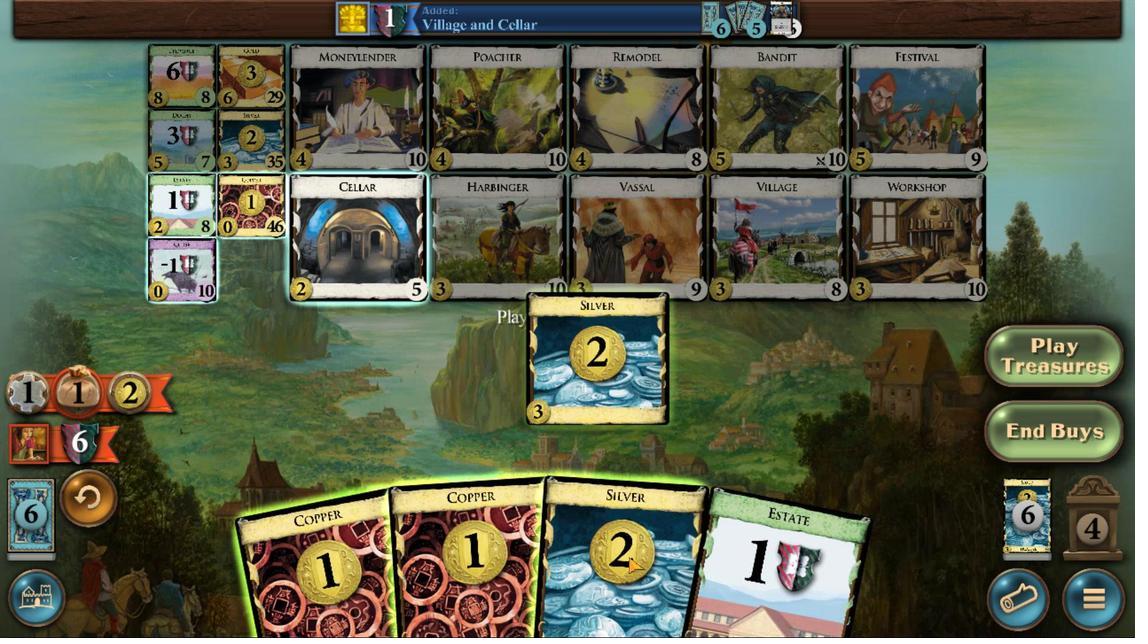 
Action: Mouse scrolled (388, 381) with delta (0, 0)
Screenshot: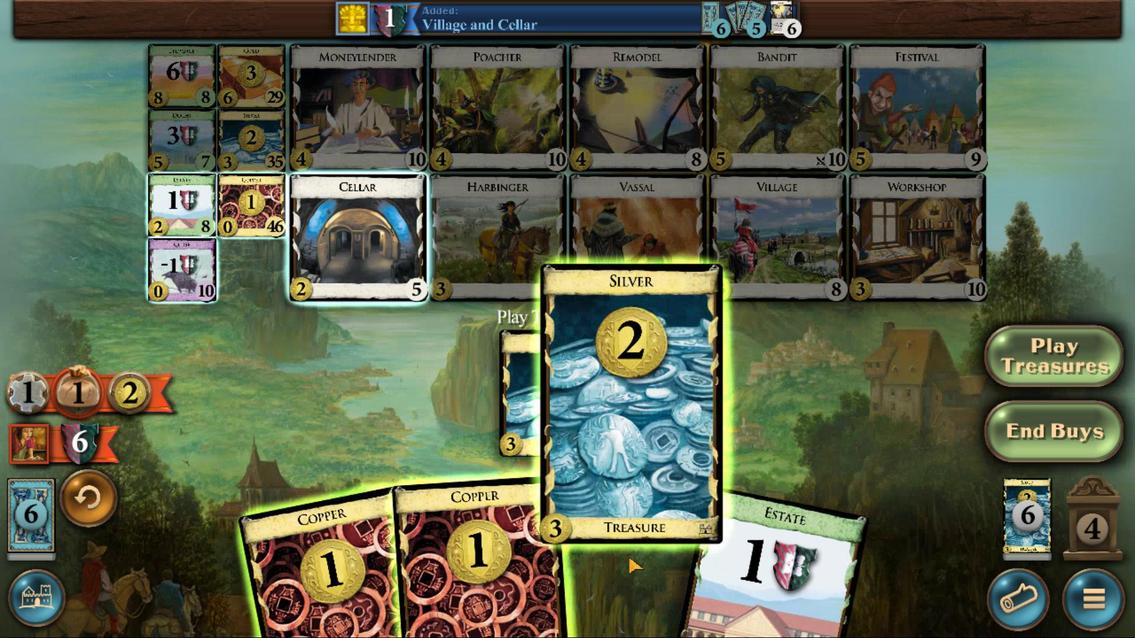 
Action: Mouse scrolled (388, 381) with delta (0, 0)
Screenshot: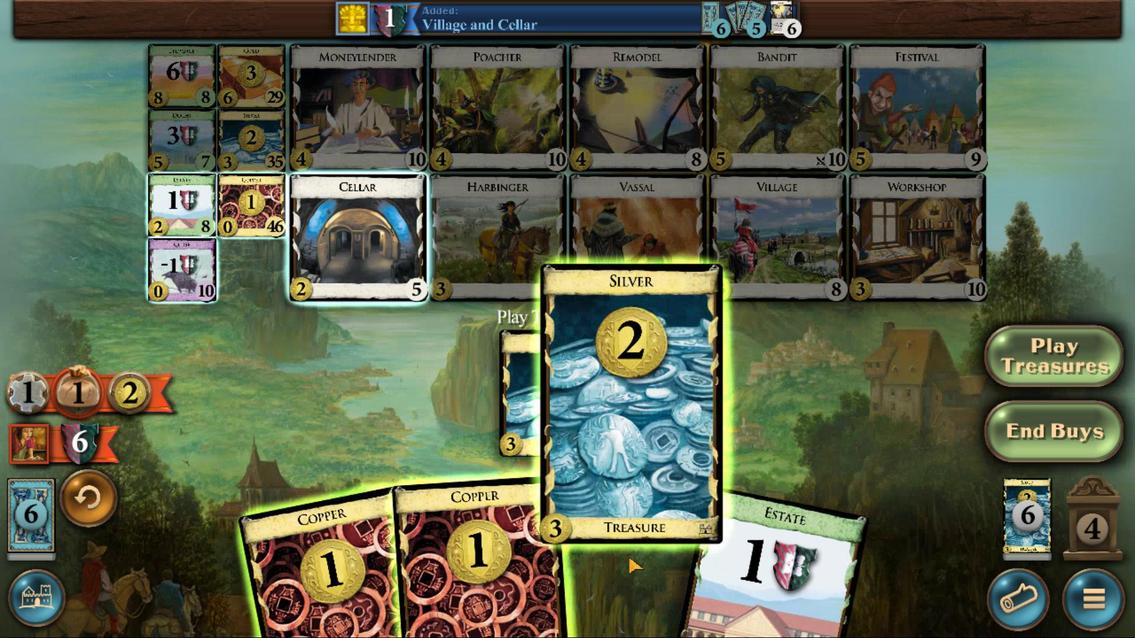 
Action: Mouse scrolled (388, 381) with delta (0, 0)
Screenshot: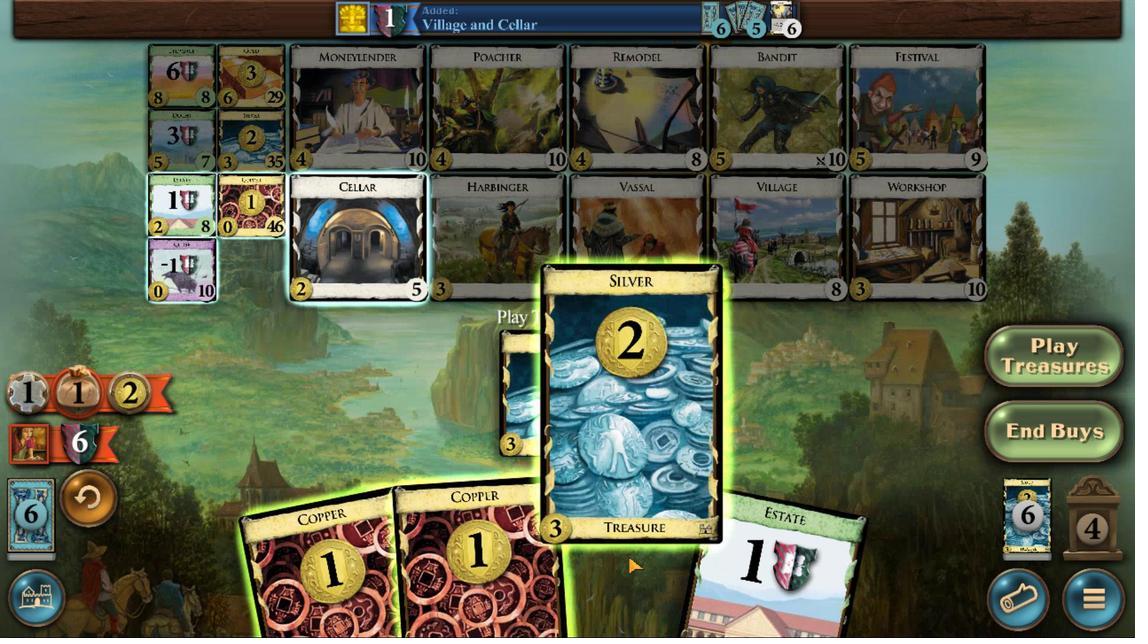 
Action: Mouse scrolled (388, 381) with delta (0, 0)
Screenshot: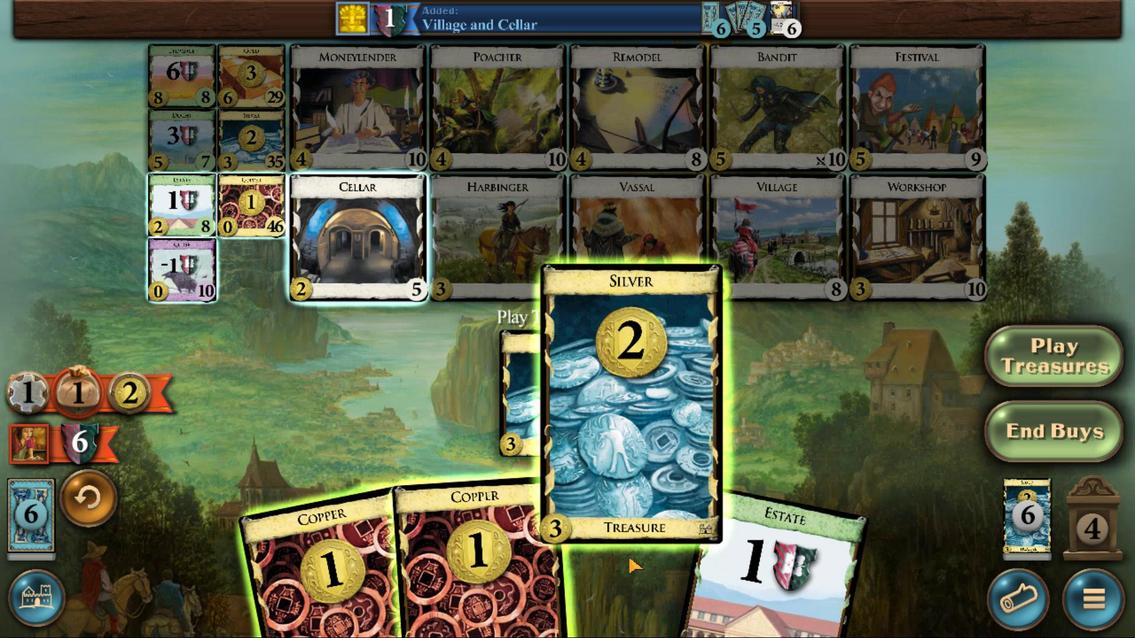 
Action: Mouse moved to (438, 377)
Screenshot: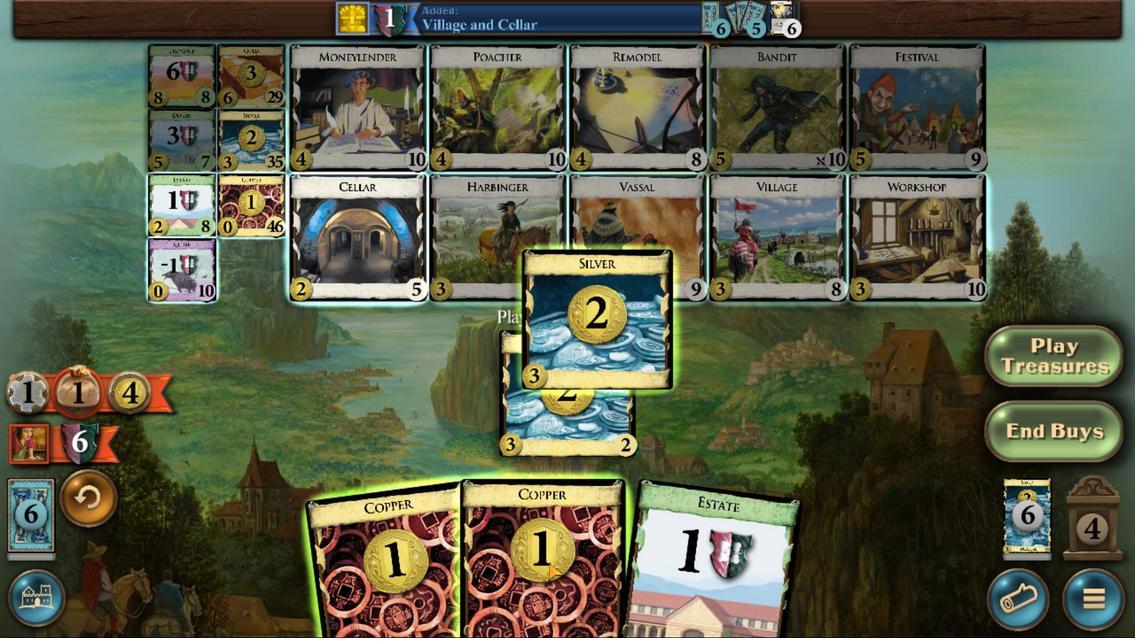 
Action: Mouse scrolled (438, 378) with delta (0, 0)
Screenshot: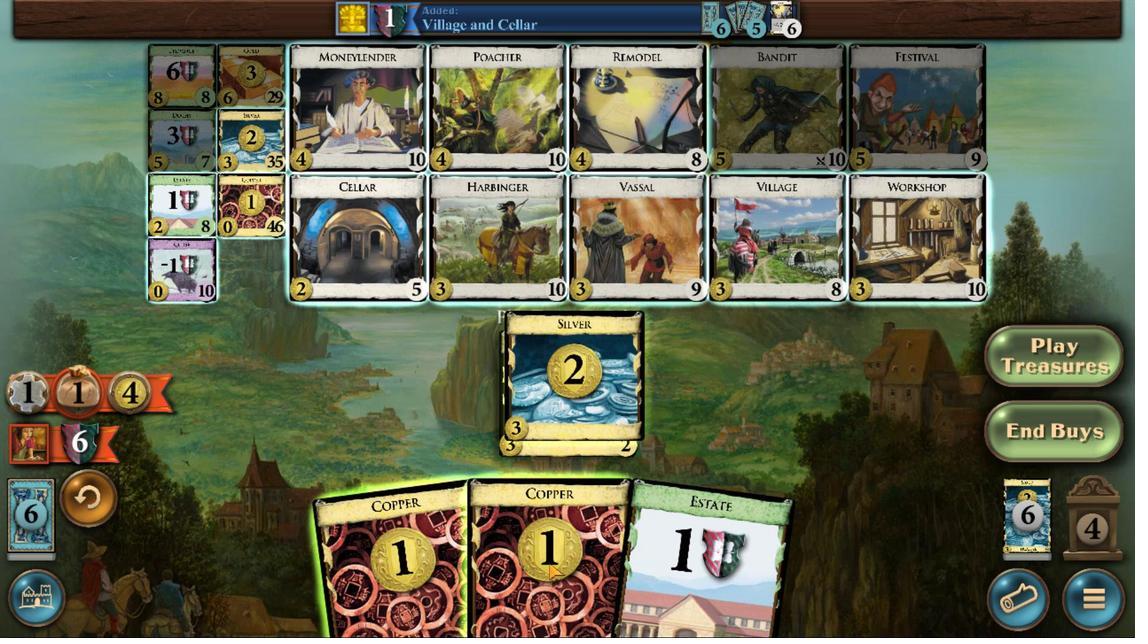 
Action: Mouse scrolled (438, 377) with delta (0, 0)
Screenshot: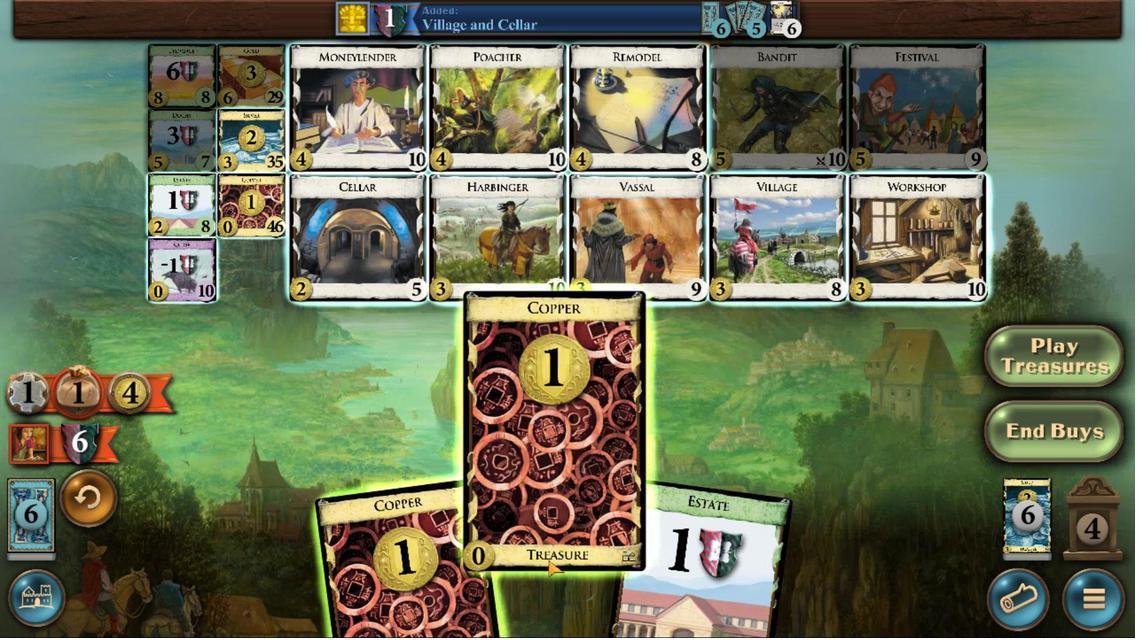 
Action: Mouse scrolled (438, 378) with delta (0, 0)
Screenshot: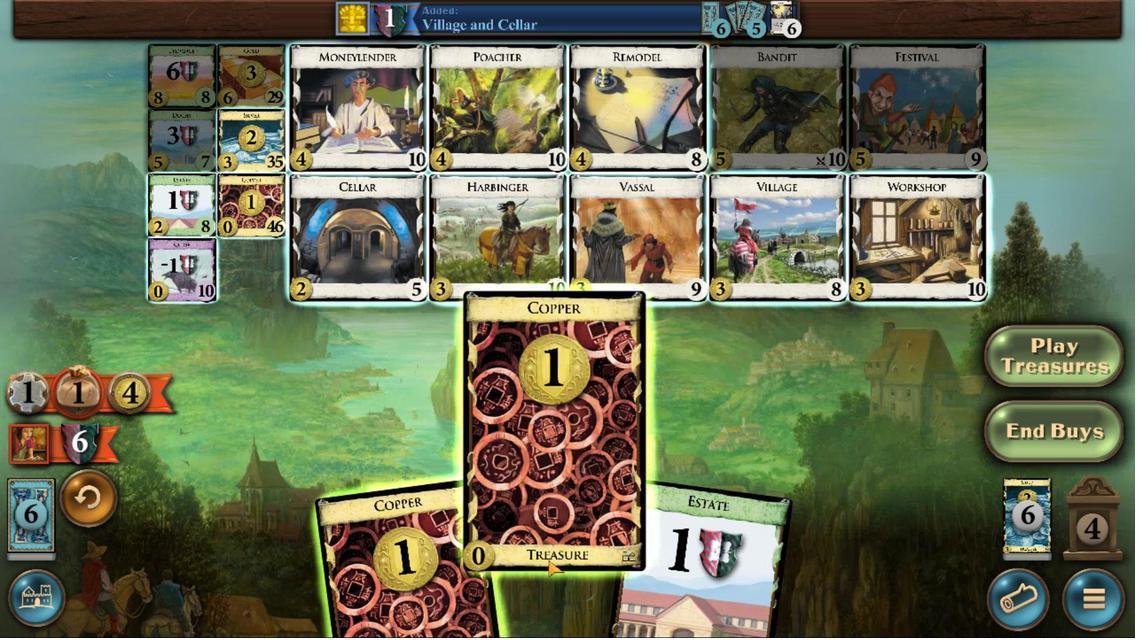 
Action: Mouse scrolled (438, 378) with delta (0, 0)
Screenshot: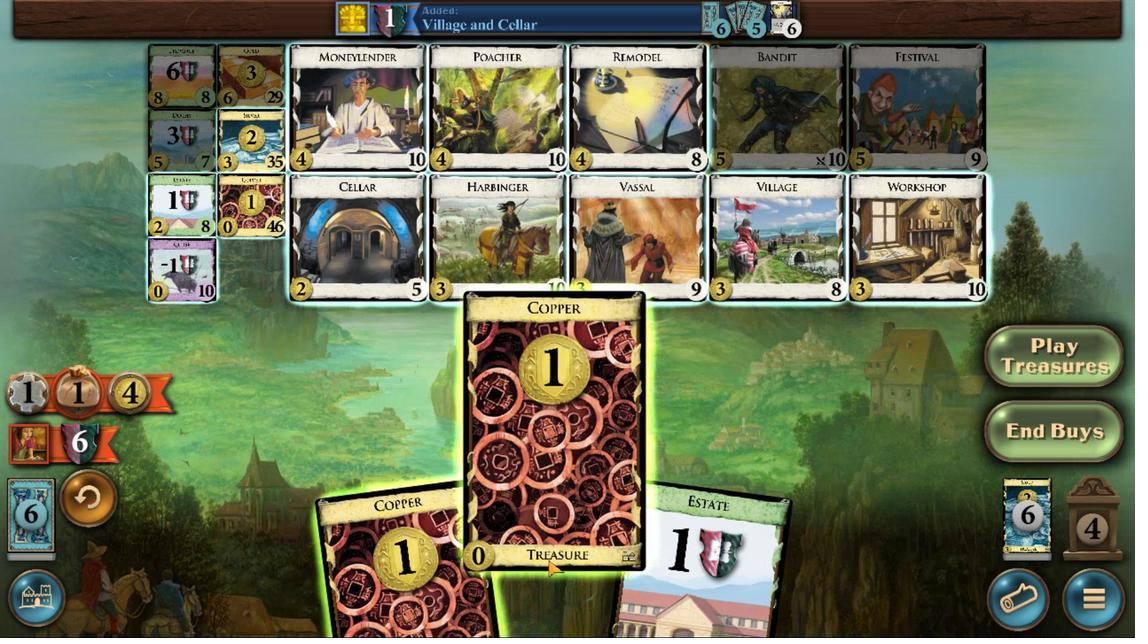 
Action: Mouse scrolled (438, 378) with delta (0, 0)
Screenshot: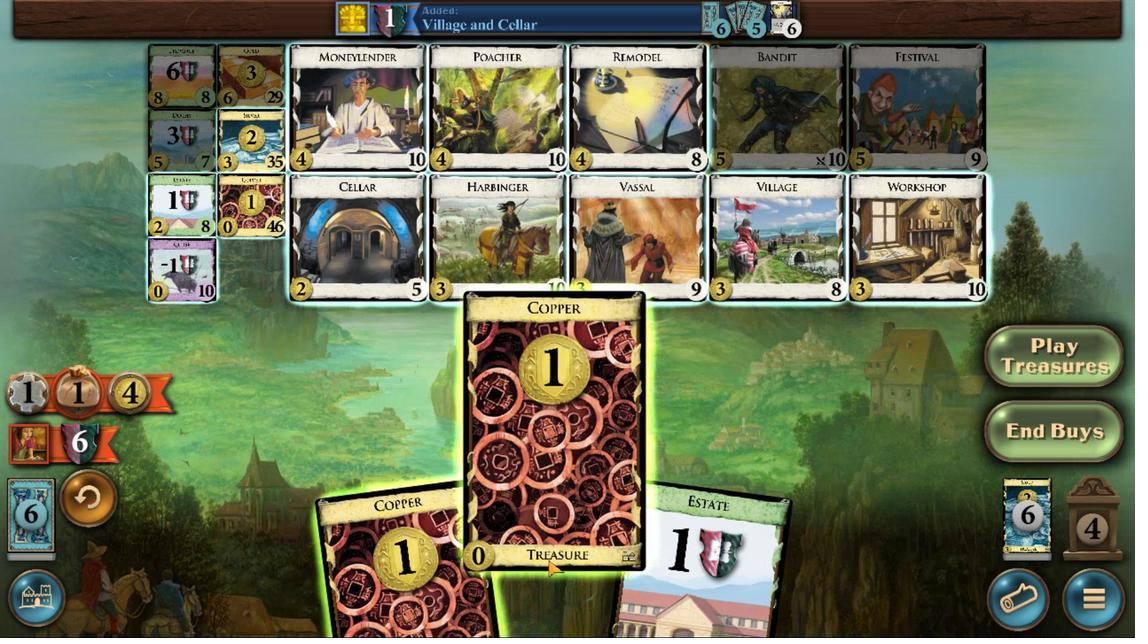 
Action: Mouse scrolled (438, 378) with delta (0, 0)
Screenshot: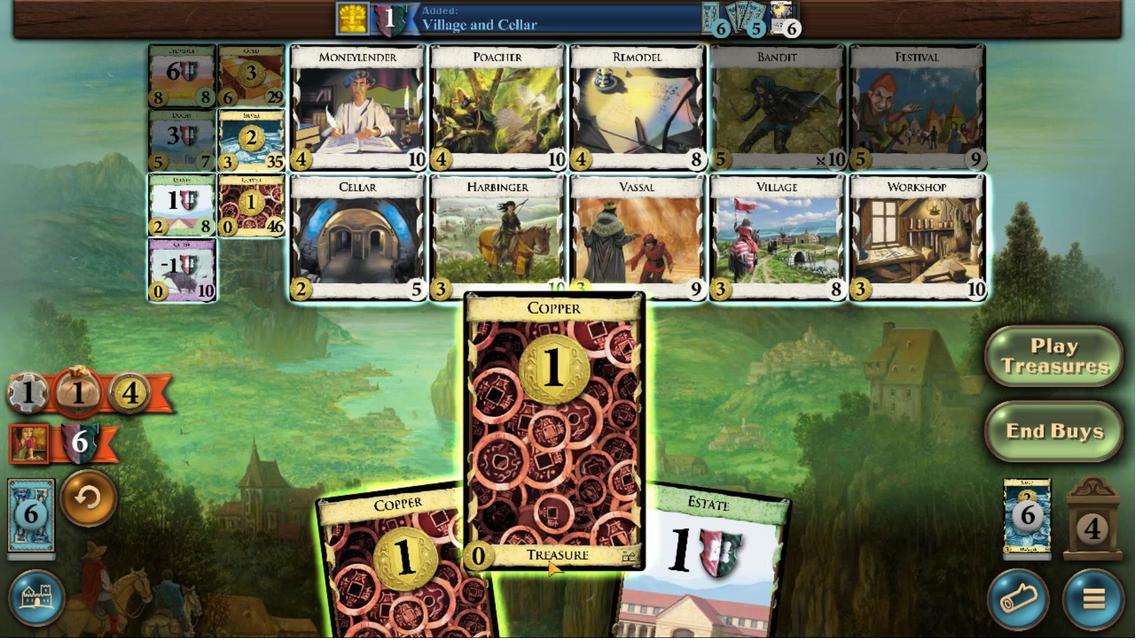 
Action: Mouse moved to (657, 571)
Screenshot: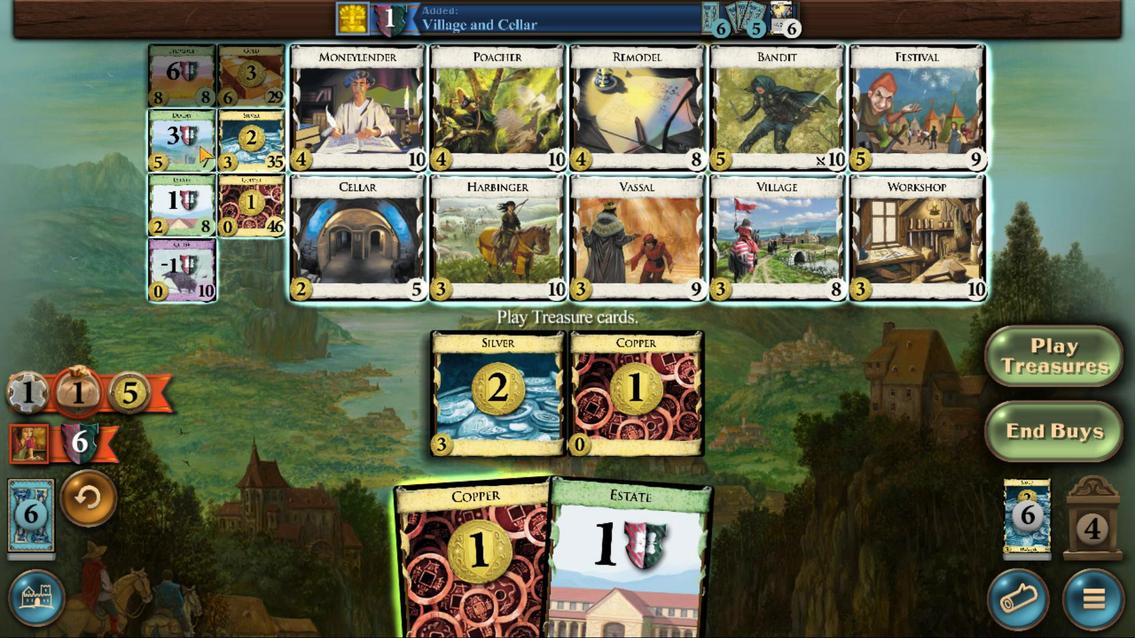 
Action: Mouse pressed left at (657, 571)
Screenshot: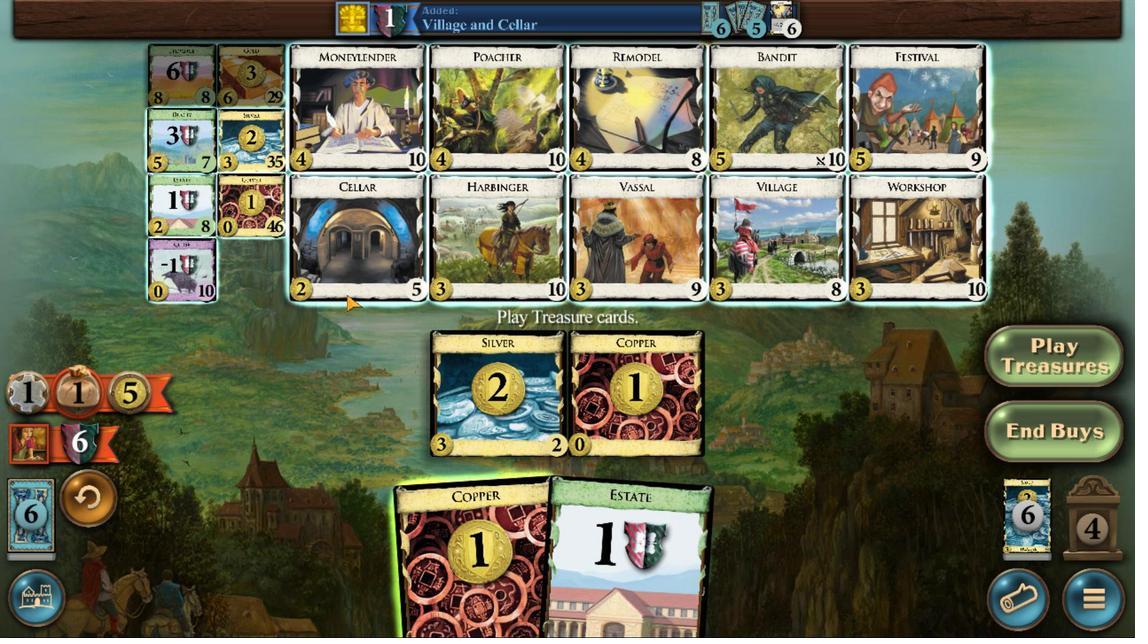 
Action: Mouse moved to (436, 392)
Screenshot: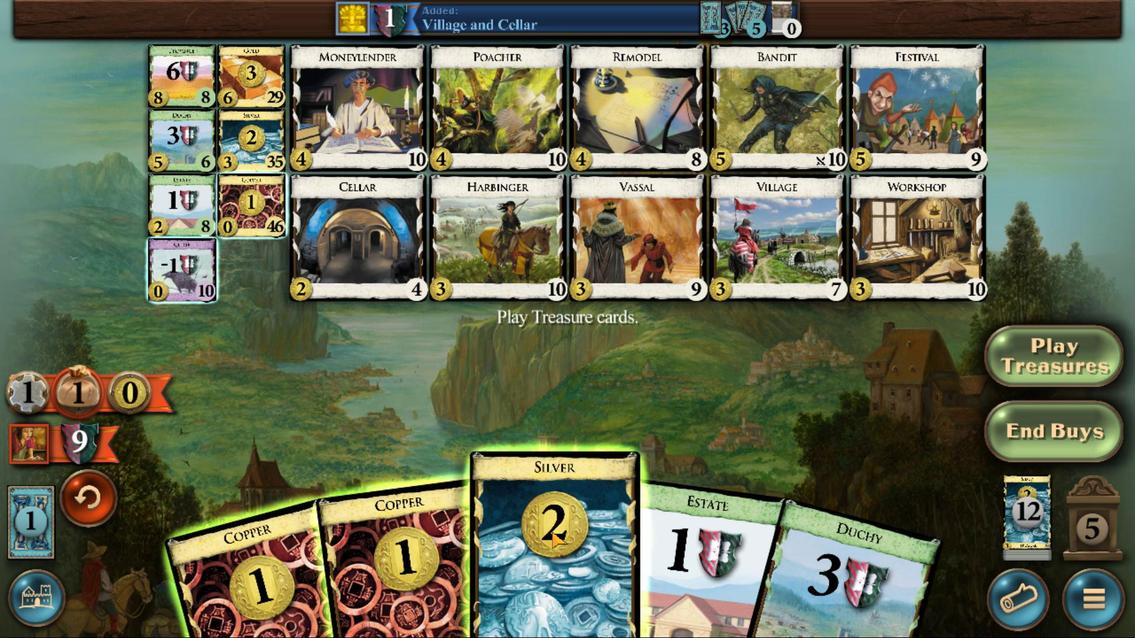 
Action: Mouse scrolled (436, 392) with delta (0, 0)
Screenshot: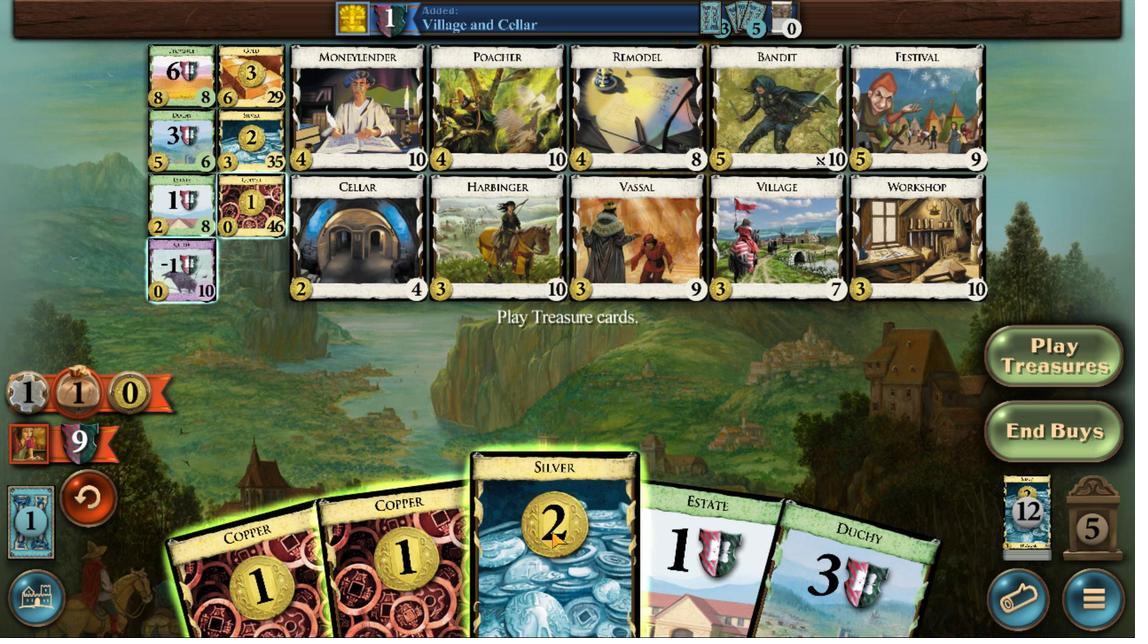 
Action: Mouse scrolled (436, 392) with delta (0, 0)
Screenshot: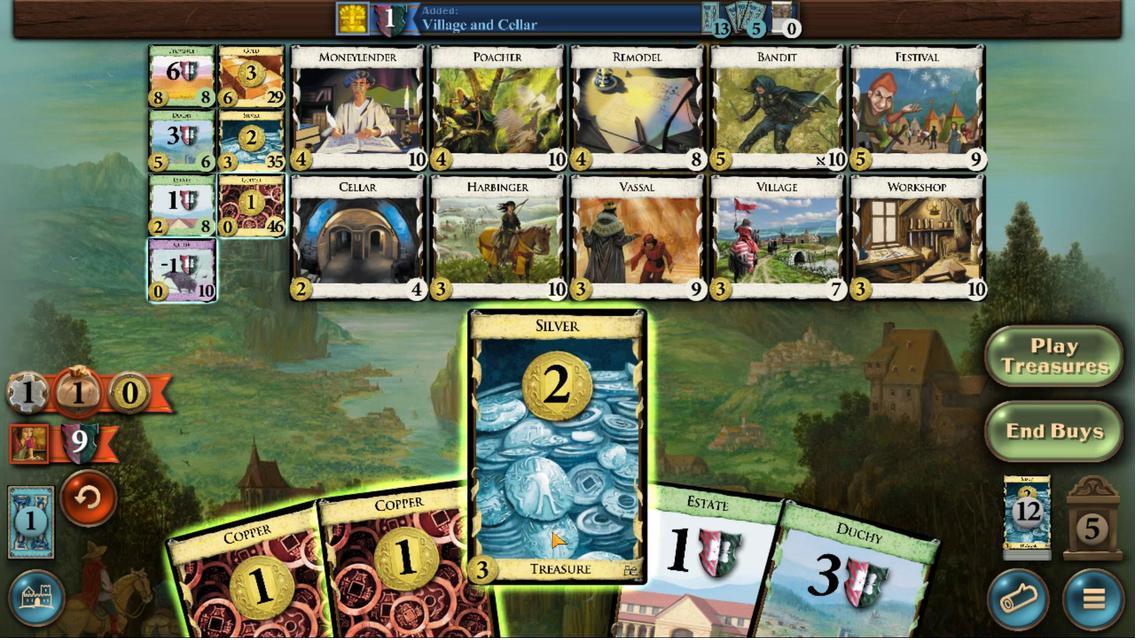 
Action: Mouse scrolled (436, 392) with delta (0, 0)
Screenshot: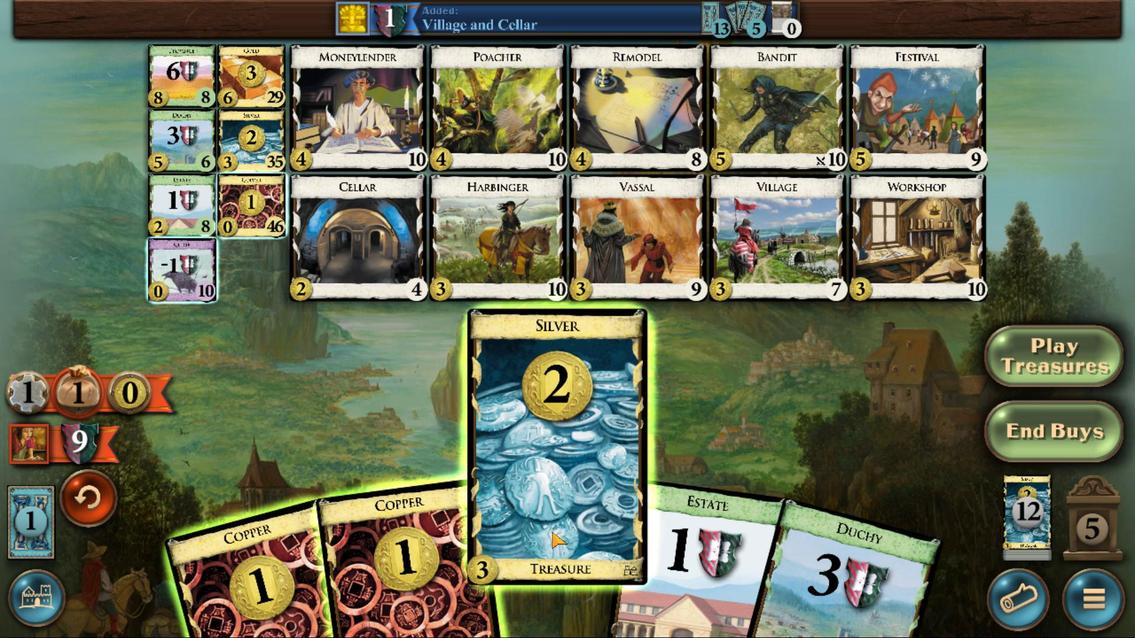 
Action: Mouse scrolled (436, 392) with delta (0, 0)
Screenshot: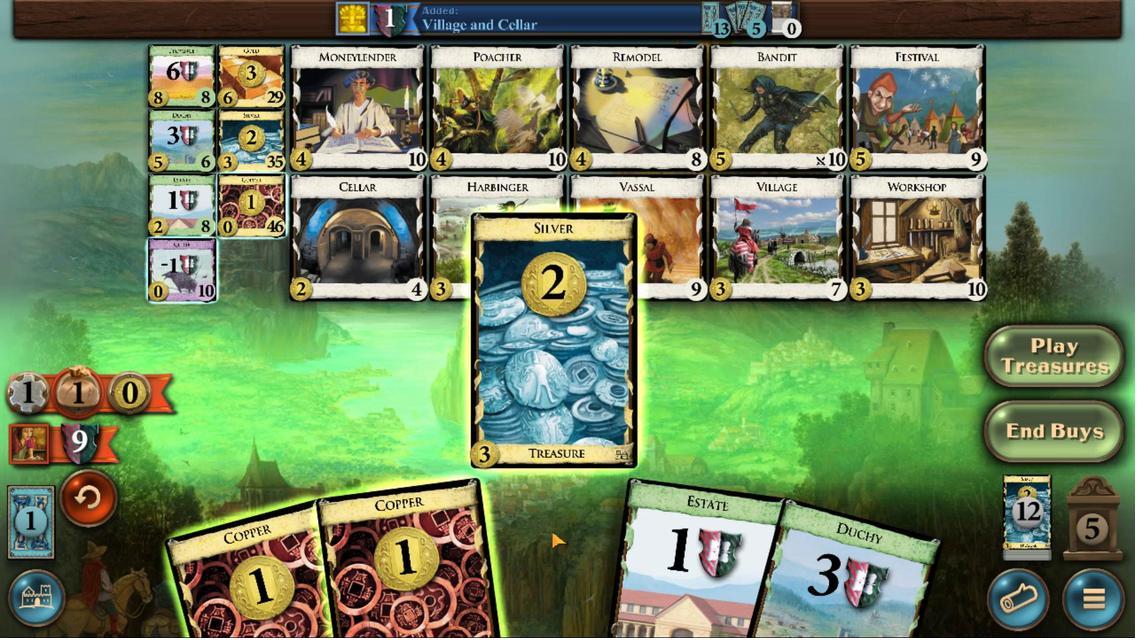 
Action: Mouse scrolled (436, 392) with delta (0, 0)
Screenshot: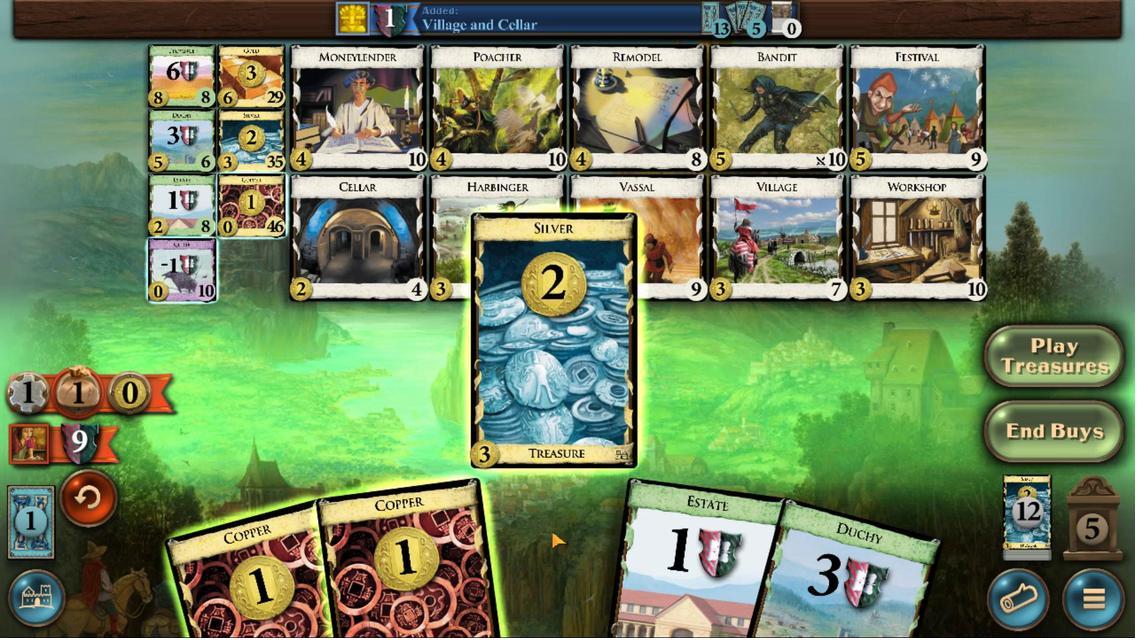 
Action: Mouse scrolled (436, 392) with delta (0, 0)
Screenshot: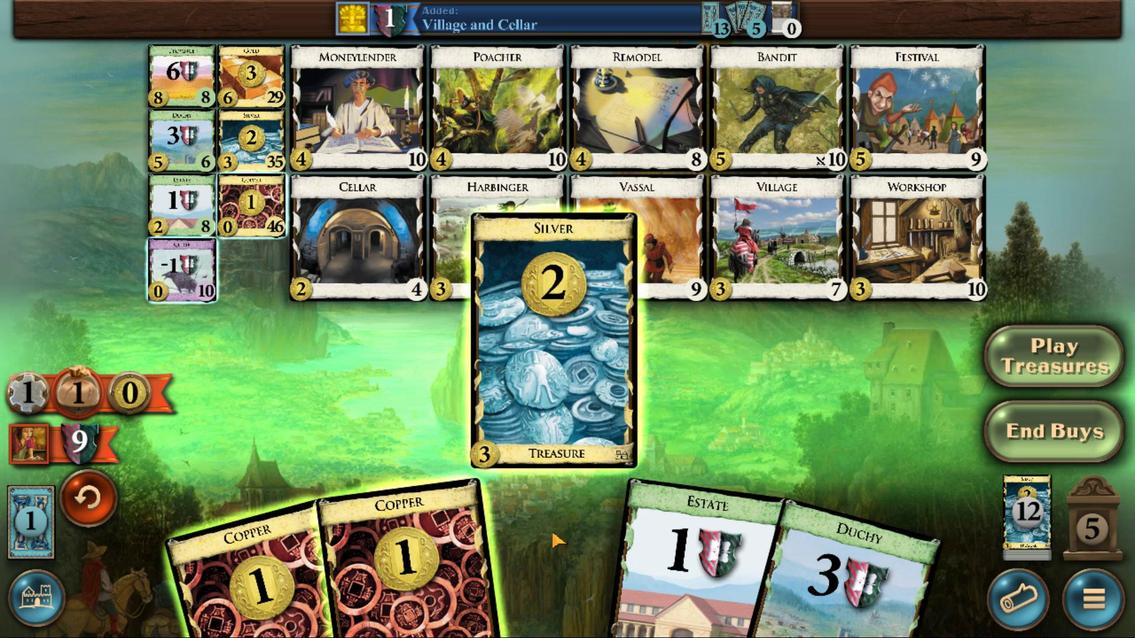 
Action: Mouse scrolled (436, 392) with delta (0, 0)
Screenshot: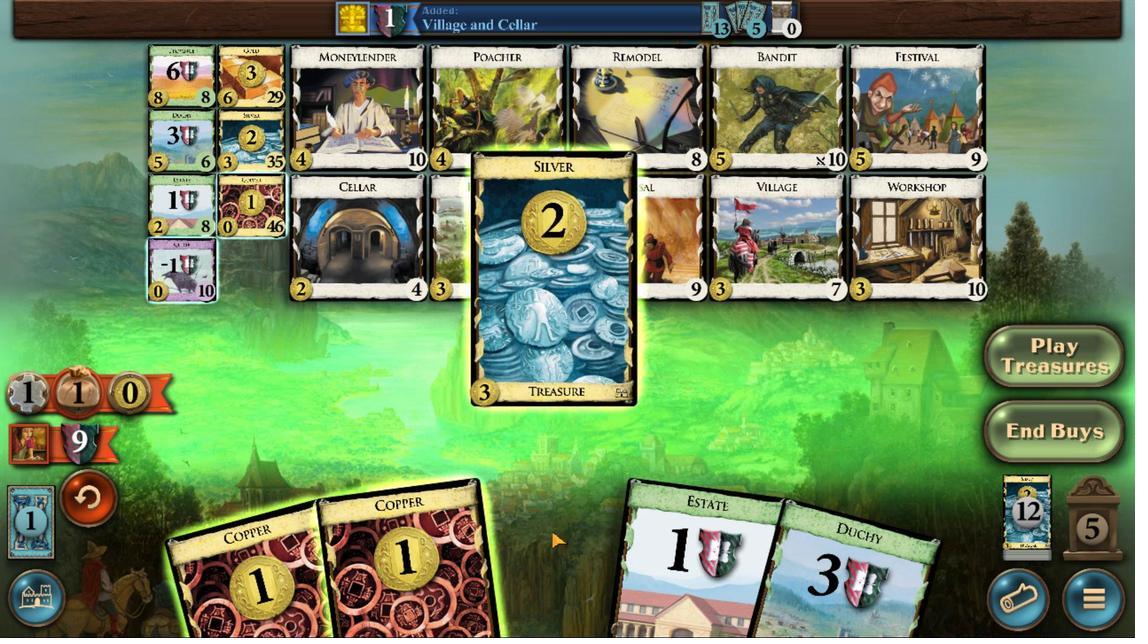 
Action: Mouse moved to (473, 376)
Screenshot: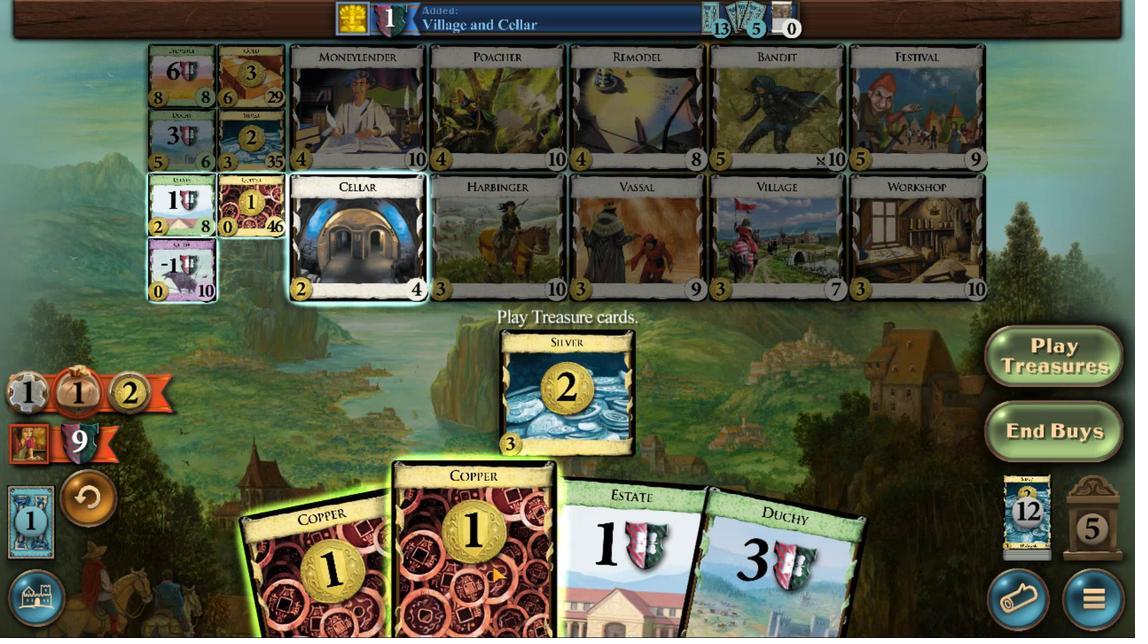 
Action: Mouse scrolled (473, 376) with delta (0, 0)
Screenshot: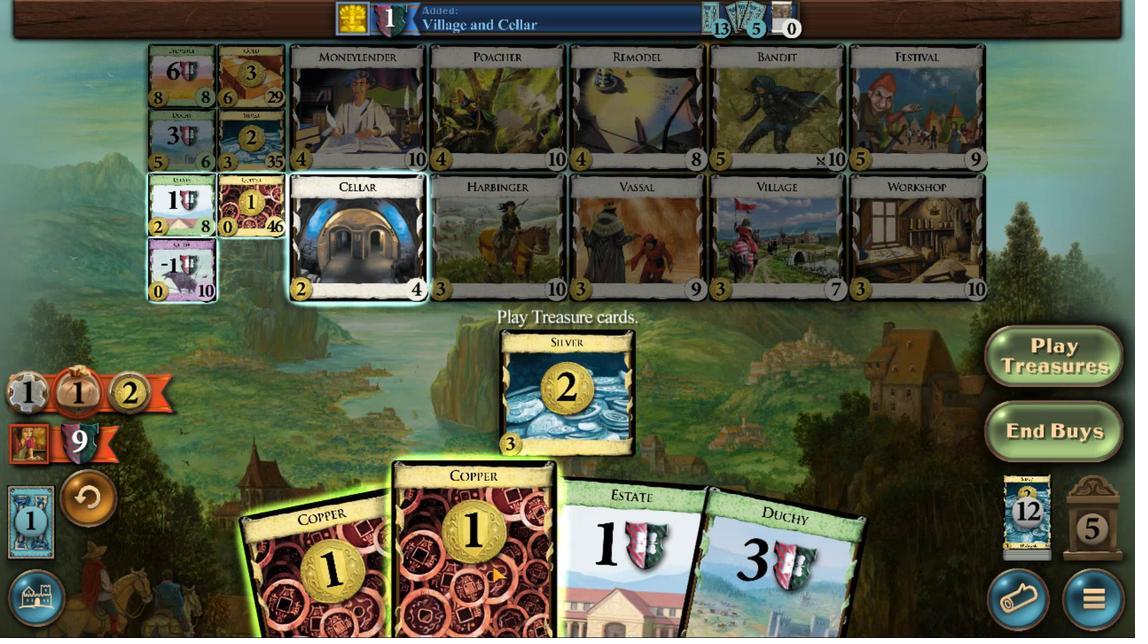 
Action: Mouse scrolled (473, 376) with delta (0, 0)
Screenshot: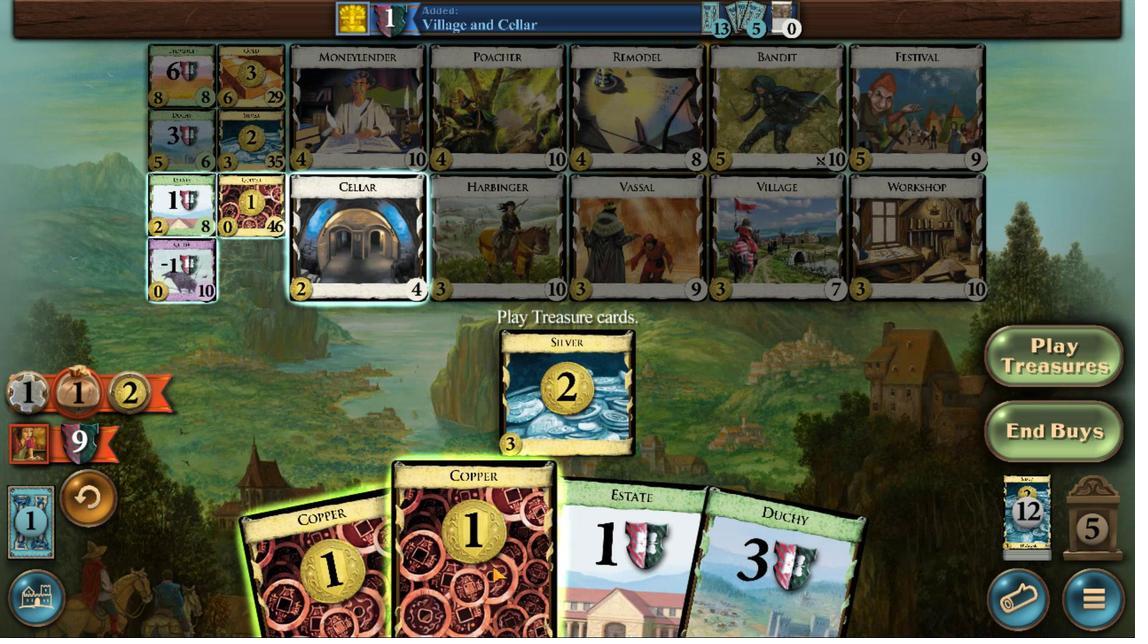 
Action: Mouse scrolled (473, 376) with delta (0, 0)
Screenshot: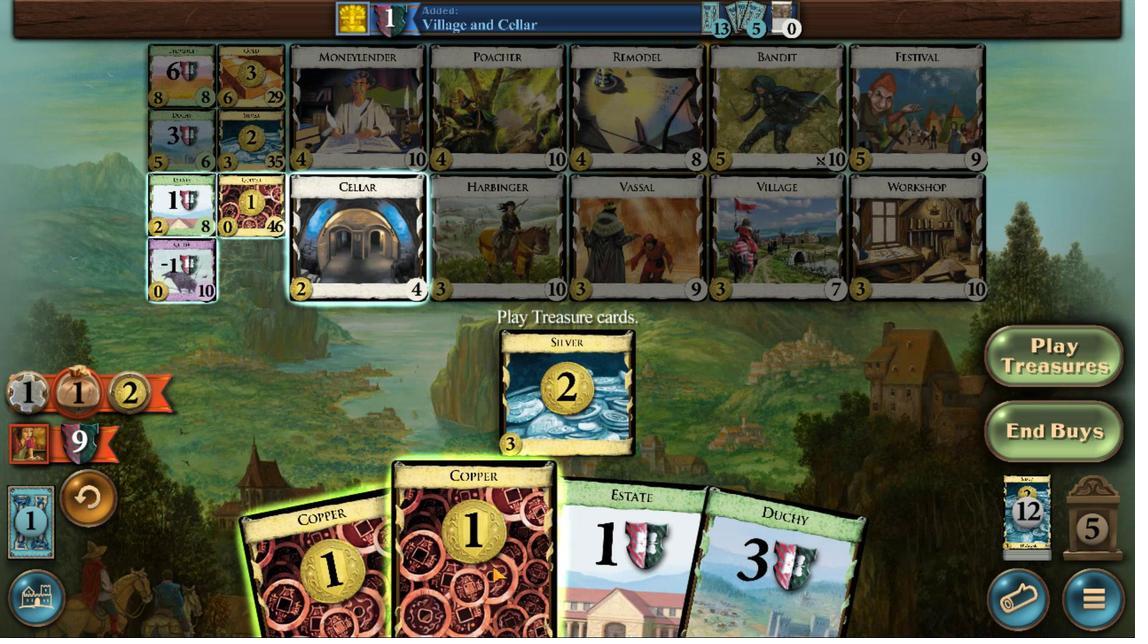 
Action: Mouse scrolled (473, 376) with delta (0, 0)
Screenshot: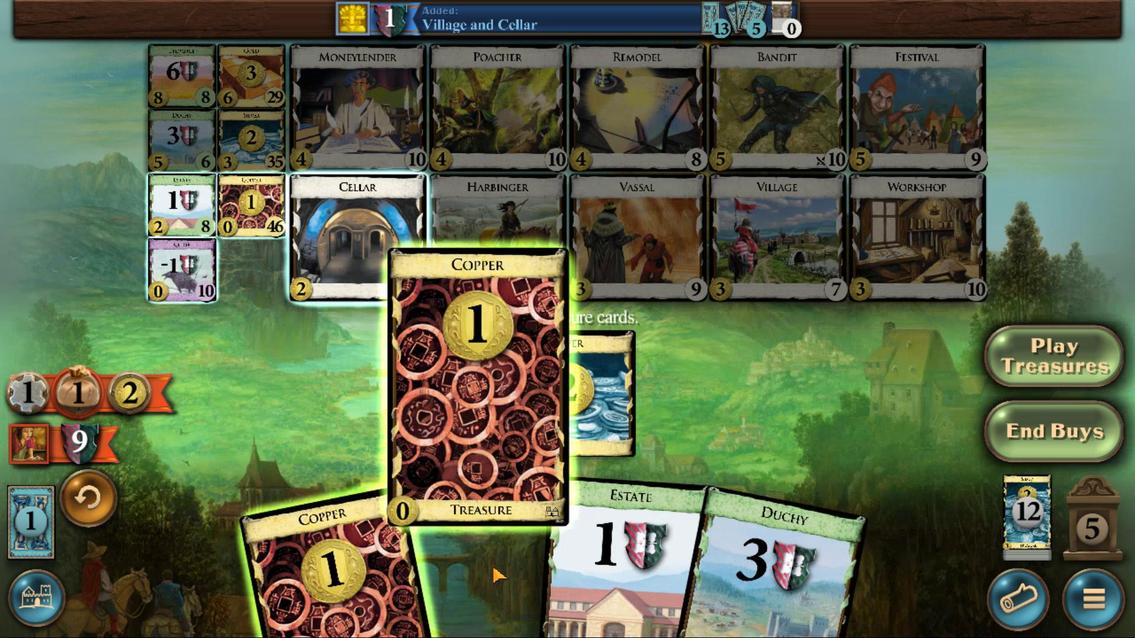 
Action: Mouse scrolled (473, 376) with delta (0, 0)
Screenshot: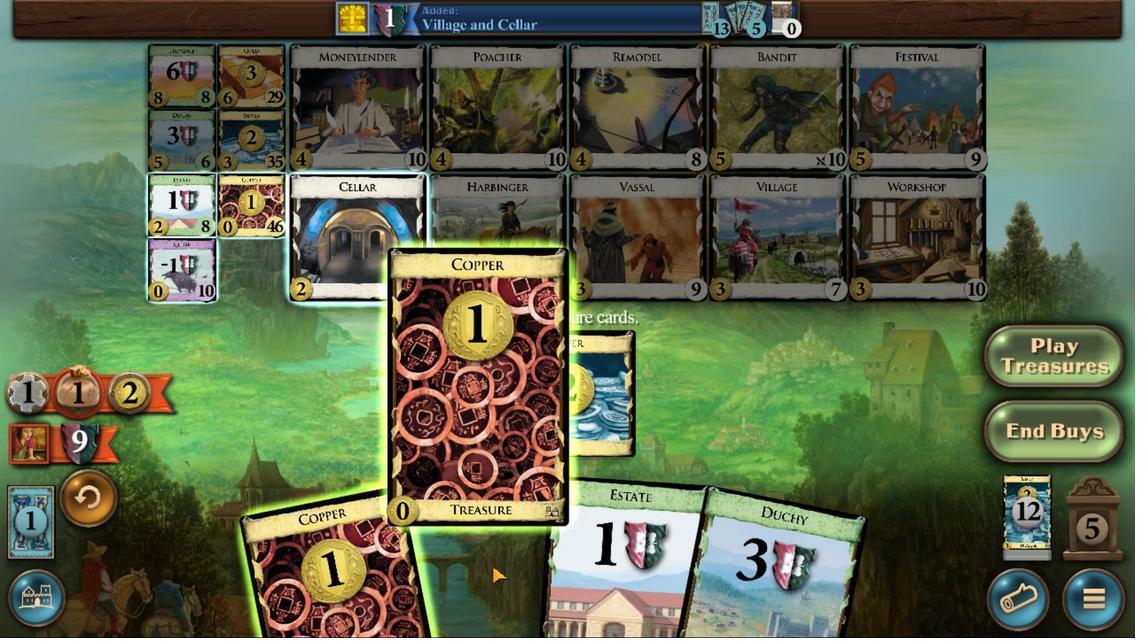 
Action: Mouse moved to (616, 573)
Screenshot: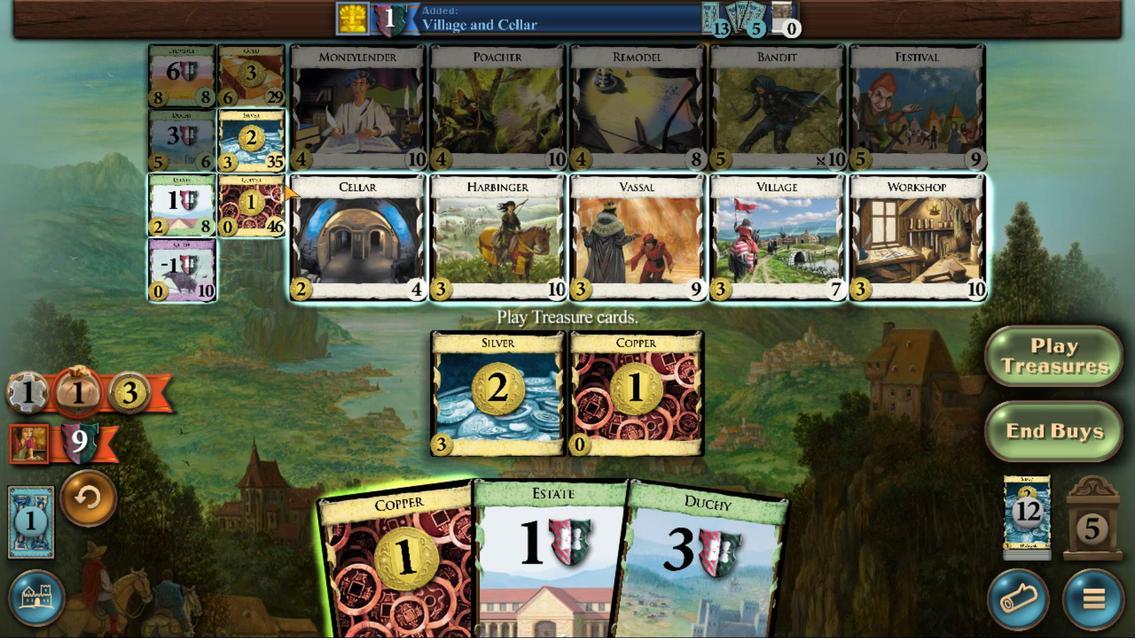 
Action: Mouse pressed left at (616, 573)
Screenshot: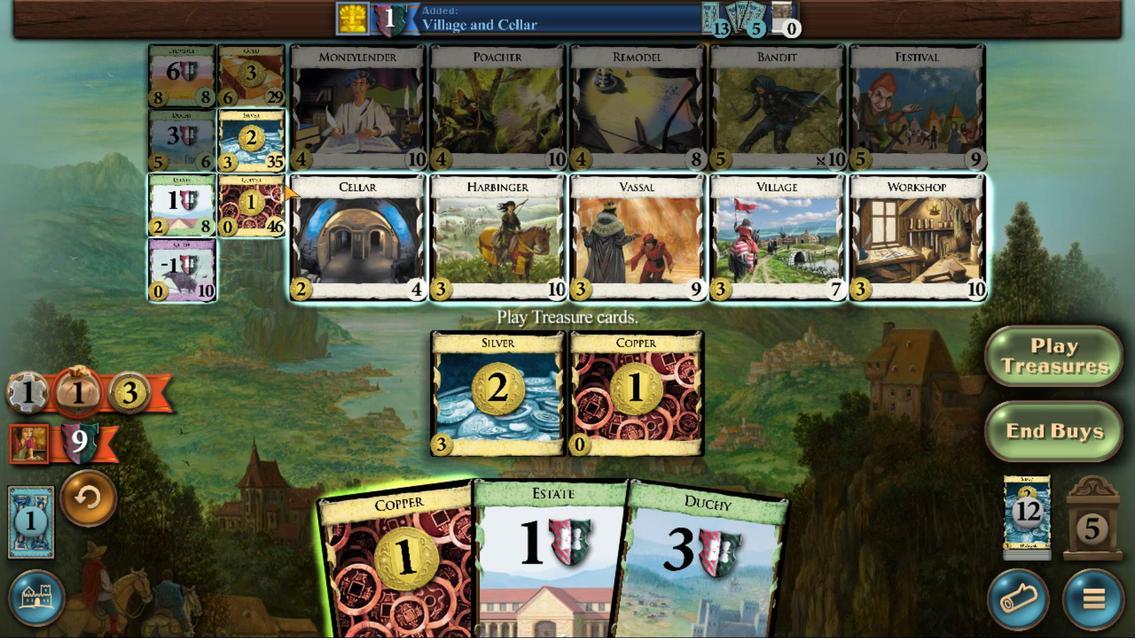 
Action: Mouse moved to (514, 385)
Screenshot: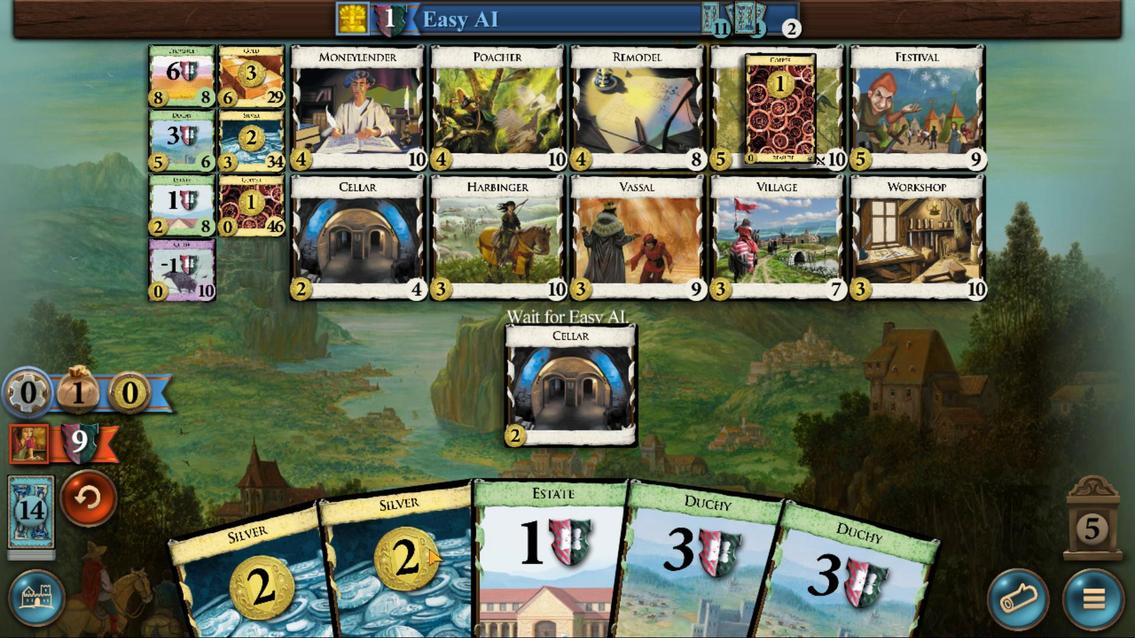 
Action: Mouse scrolled (514, 385) with delta (0, 0)
Screenshot: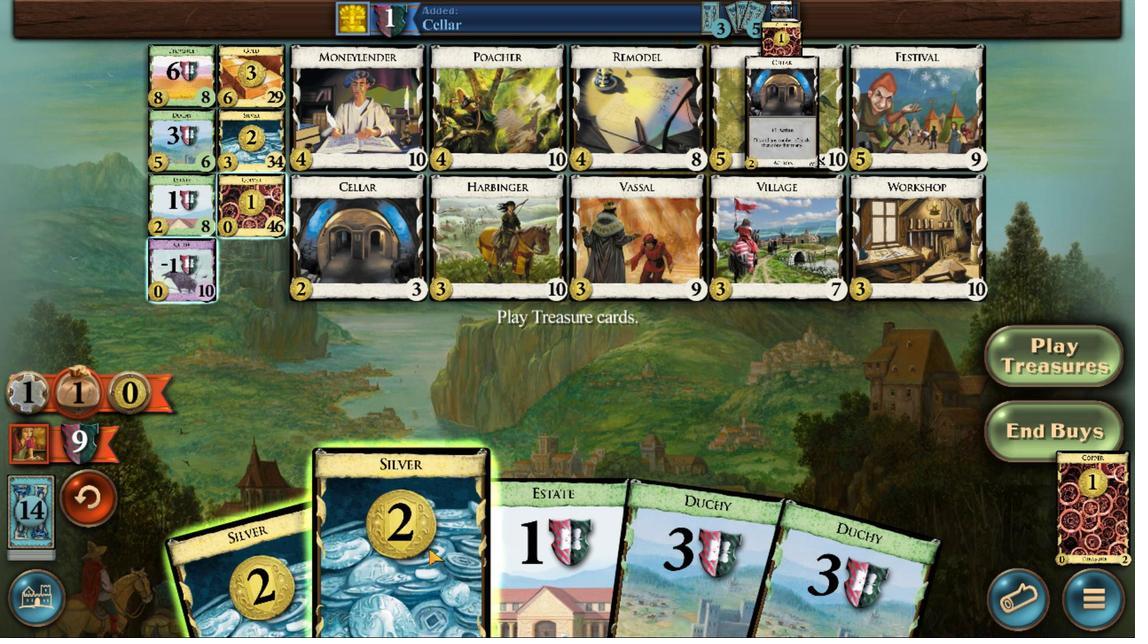 
Action: Mouse scrolled (514, 385) with delta (0, 0)
Screenshot: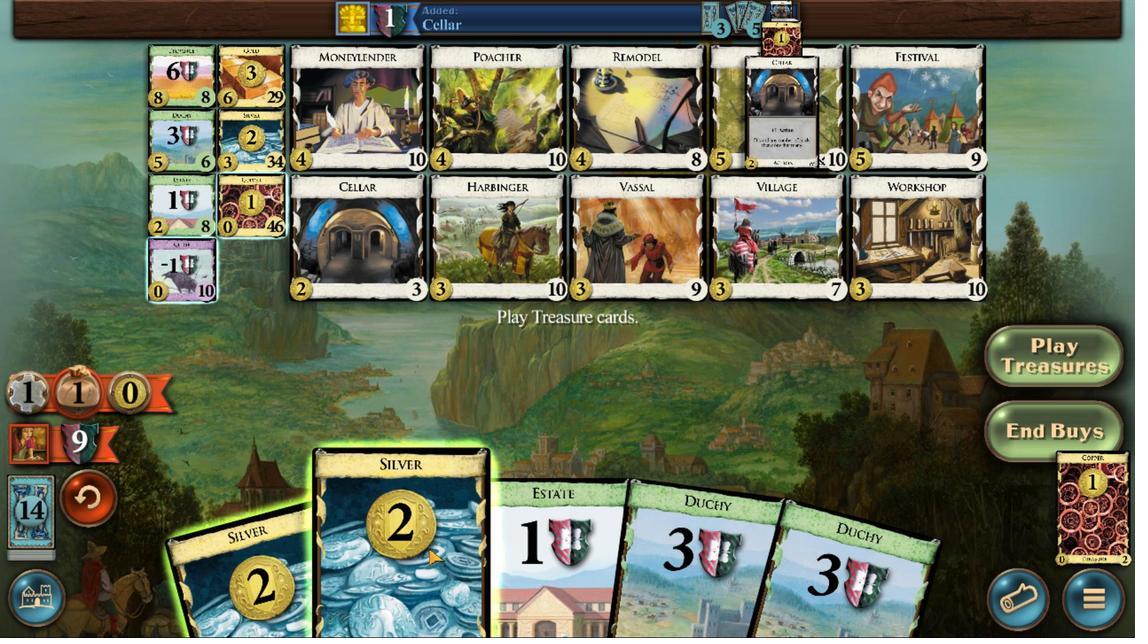 
Action: Mouse scrolled (514, 385) with delta (0, 0)
Screenshot: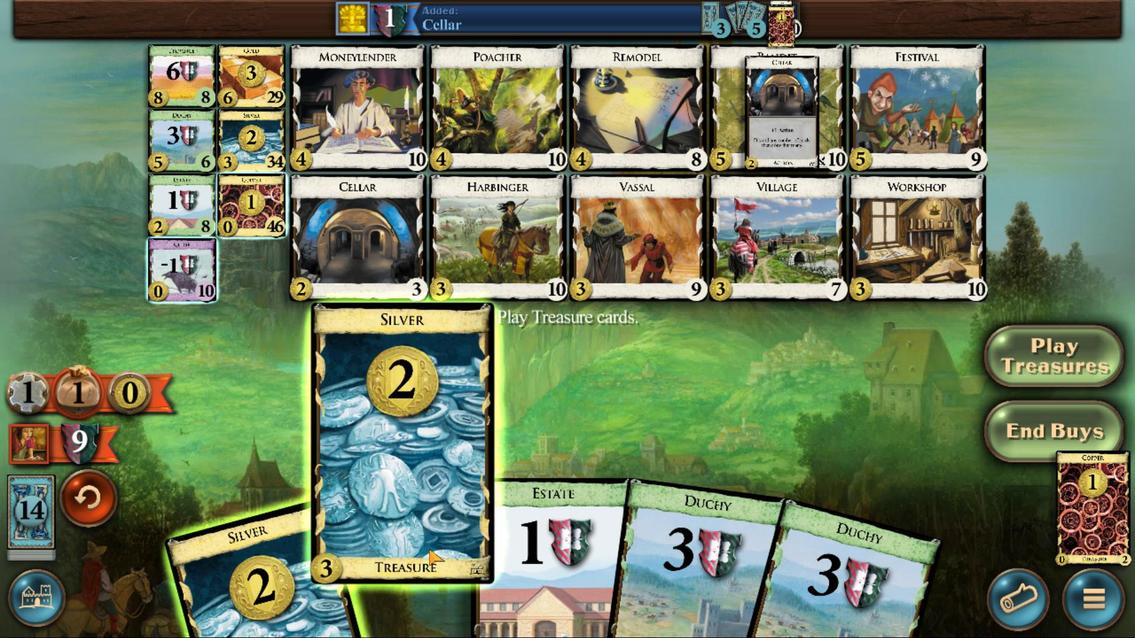 
Action: Mouse scrolled (514, 384) with delta (0, 0)
Screenshot: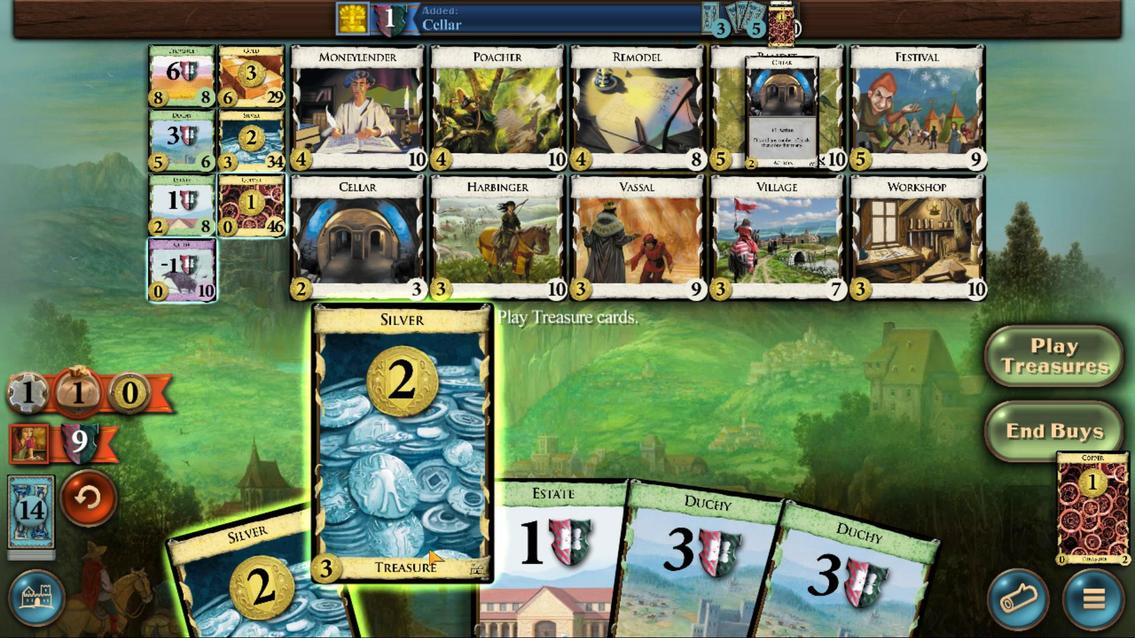 
Action: Mouse scrolled (514, 385) with delta (0, 0)
Screenshot: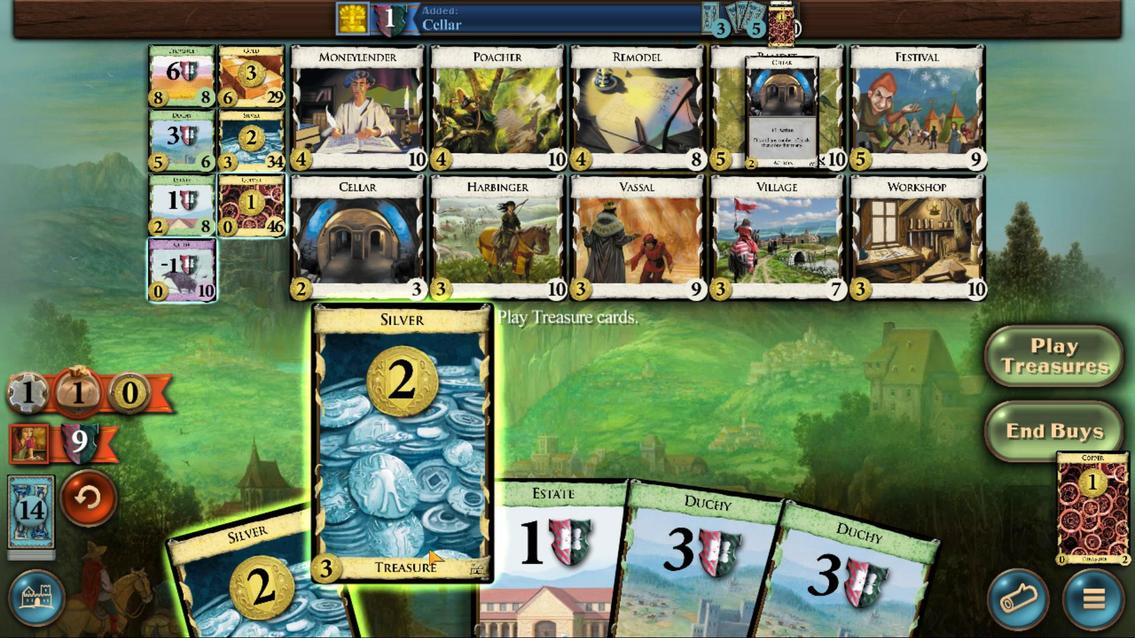 
Action: Mouse scrolled (514, 385) with delta (0, 0)
Screenshot: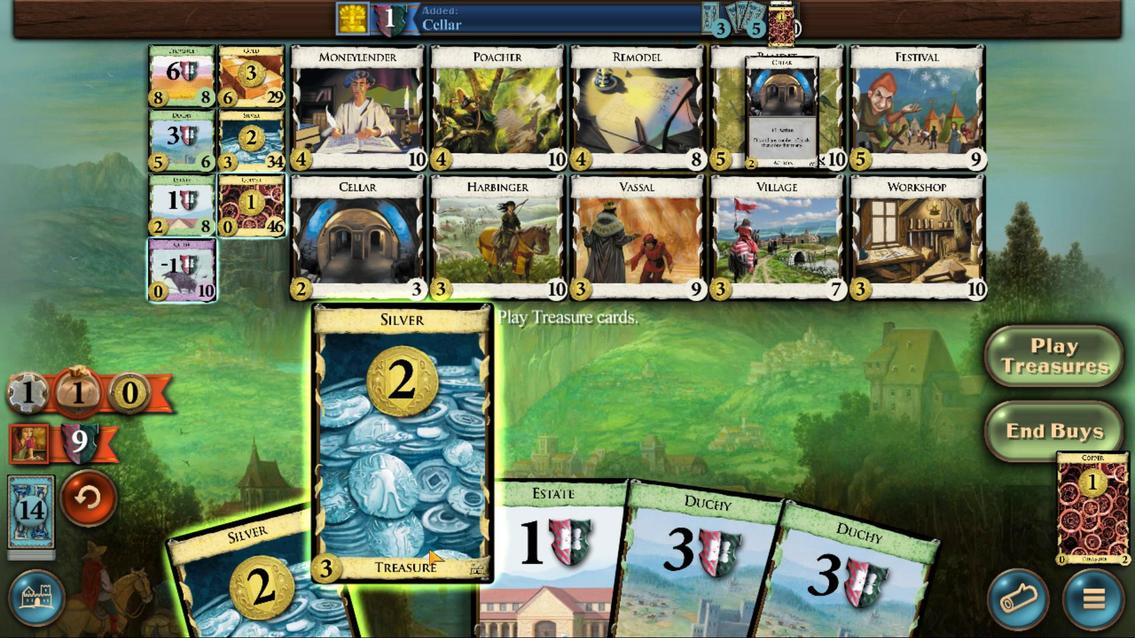 
Action: Mouse moved to (675, 544)
Screenshot: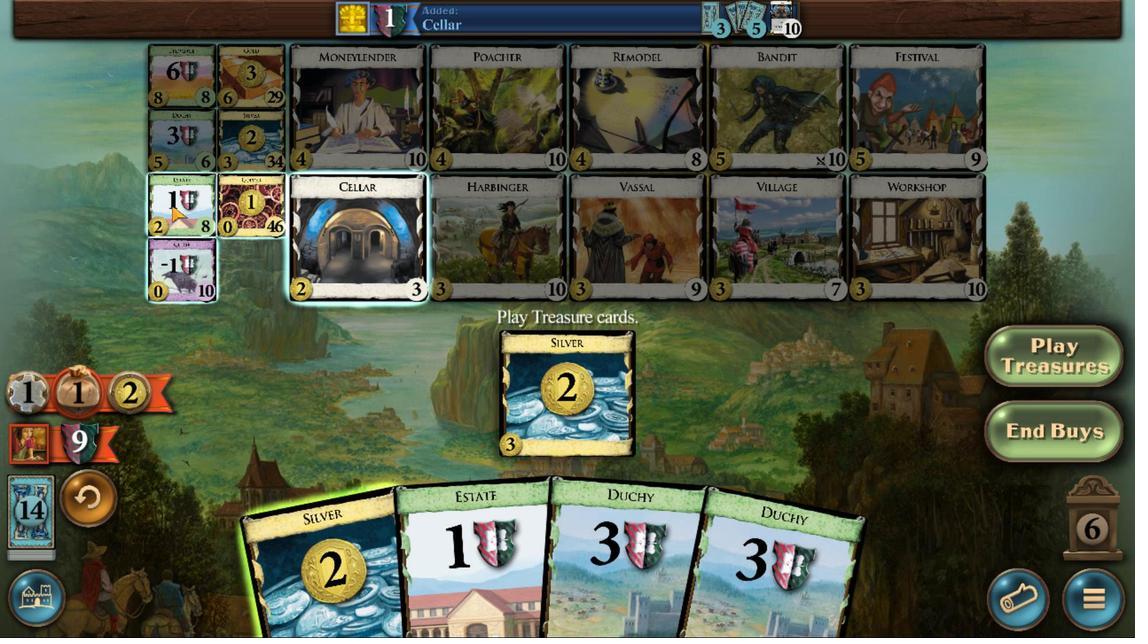 
Action: Mouse pressed left at (675, 544)
Screenshot: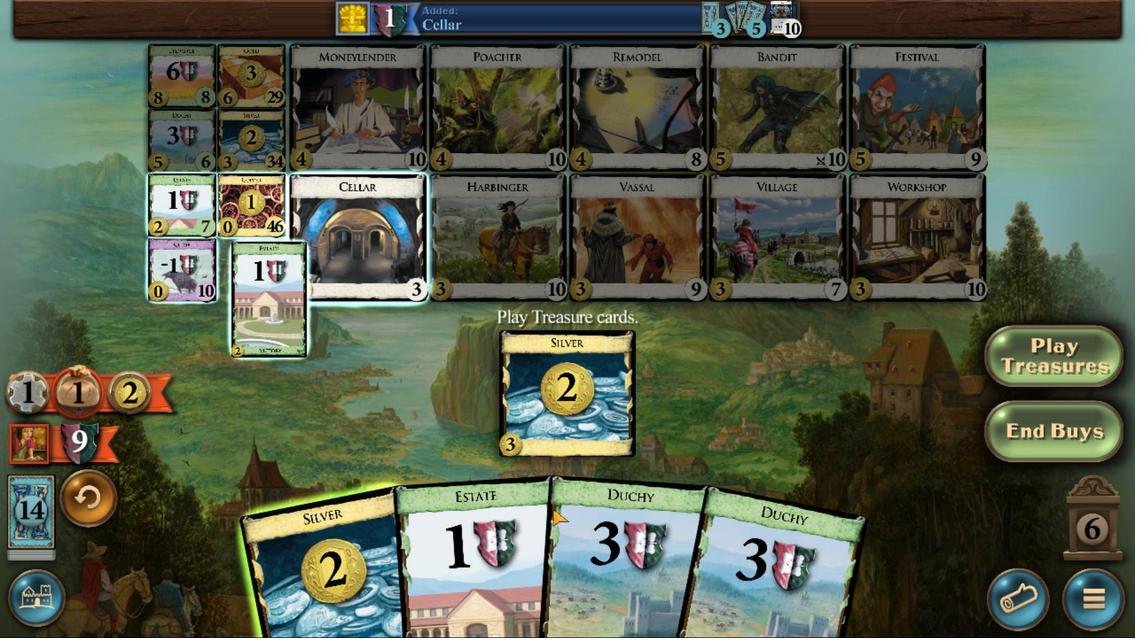
Action: Mouse moved to (368, 354)
Screenshot: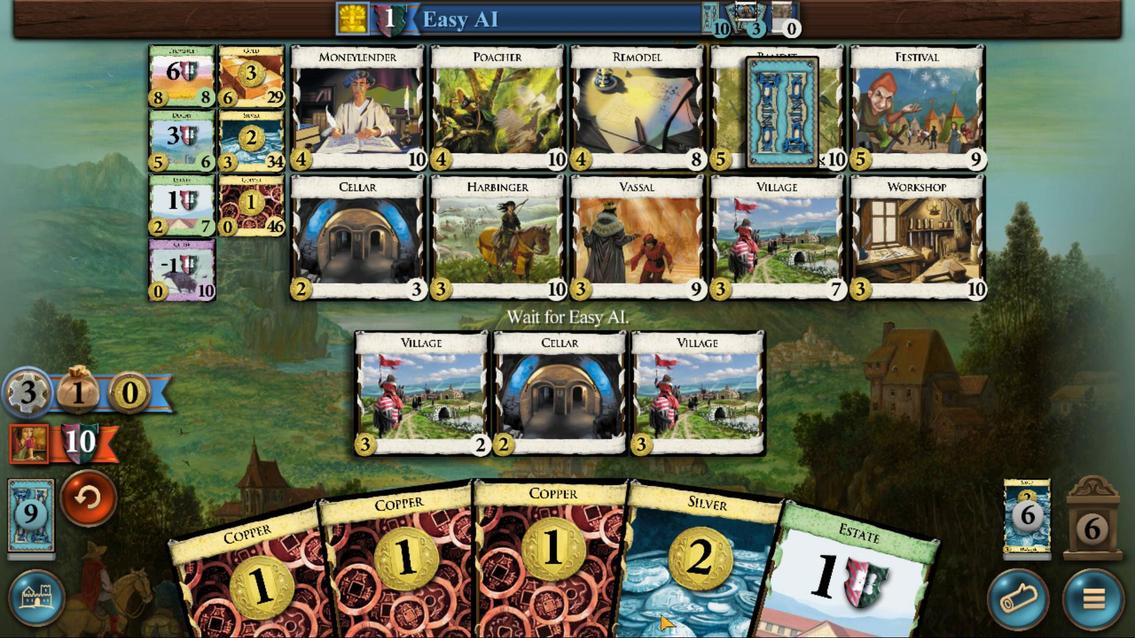 
Action: Mouse scrolled (368, 354) with delta (0, 0)
Screenshot: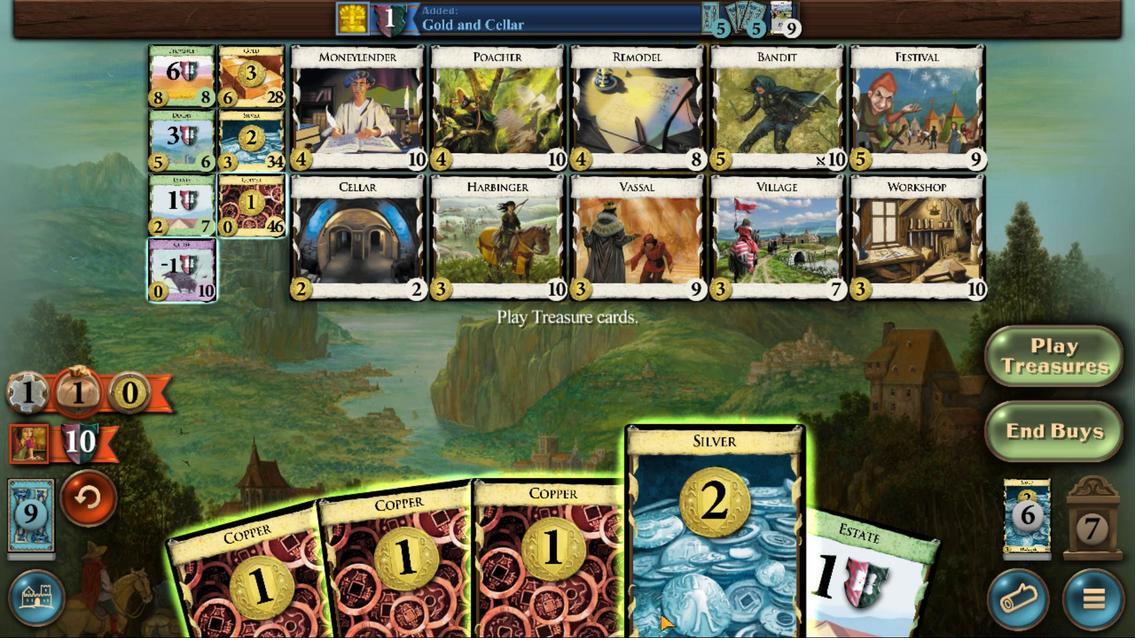 
Action: Mouse scrolled (368, 354) with delta (0, 0)
Screenshot: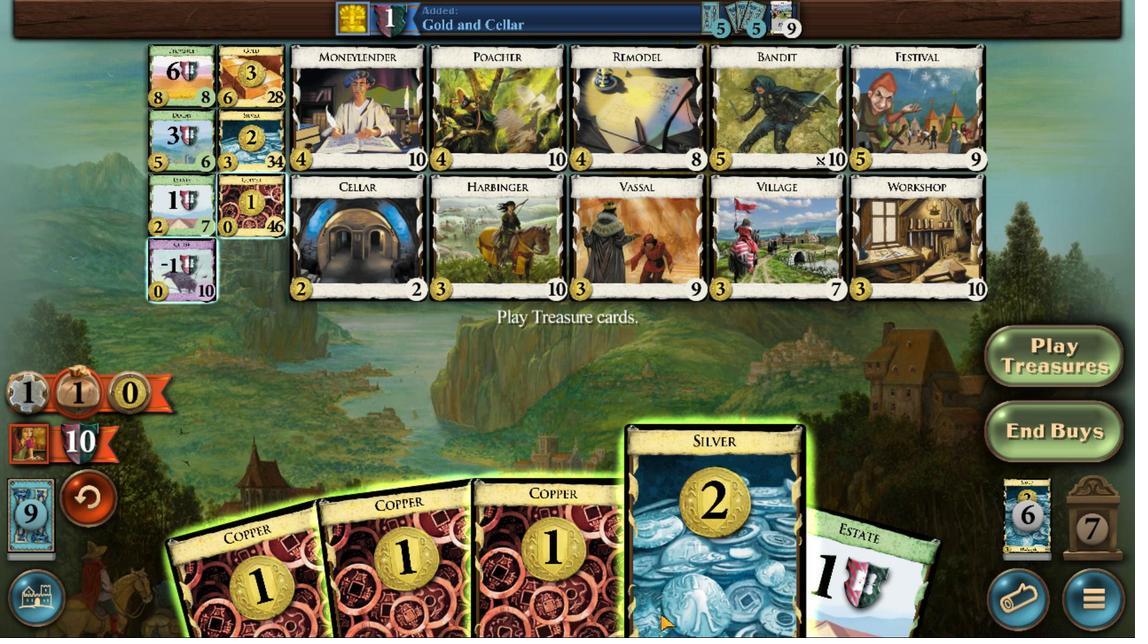 
Action: Mouse scrolled (368, 354) with delta (0, 0)
Screenshot: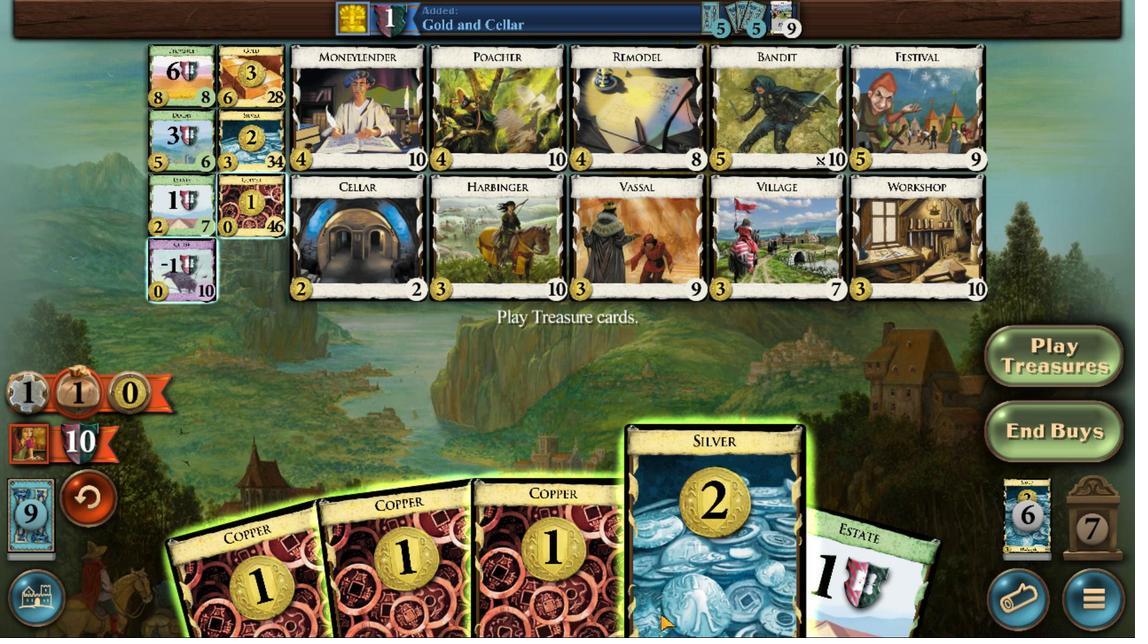 
Action: Mouse scrolled (368, 354) with delta (0, 0)
Screenshot: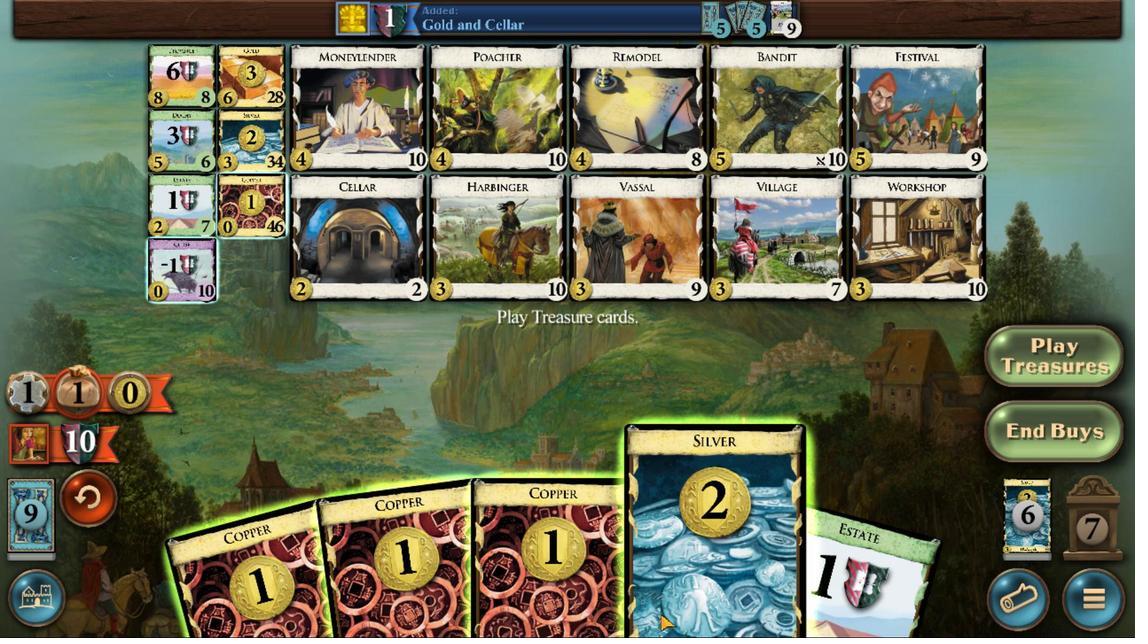 
Action: Mouse scrolled (368, 354) with delta (0, 0)
Screenshot: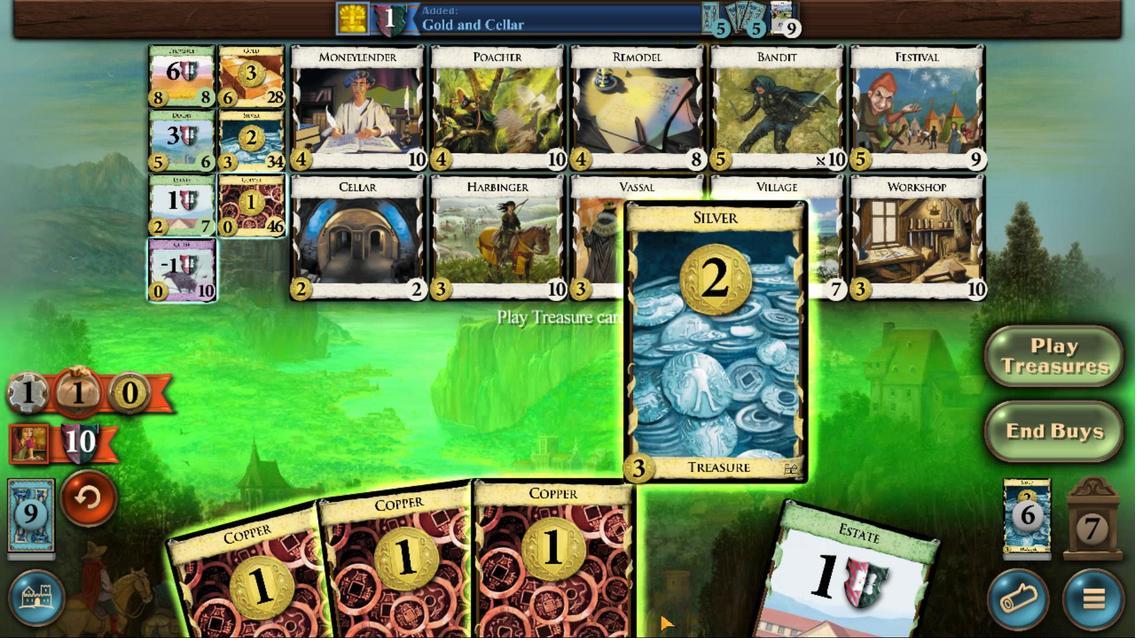 
Action: Mouse scrolled (368, 354) with delta (0, 0)
Screenshot: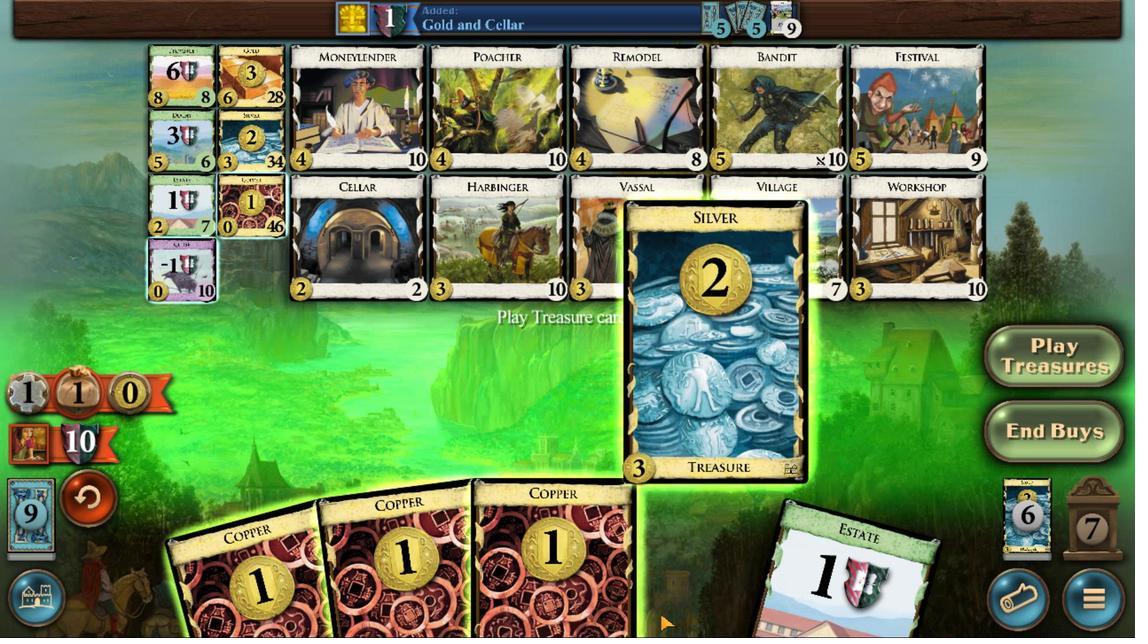 
Action: Mouse scrolled (368, 354) with delta (0, 0)
Screenshot: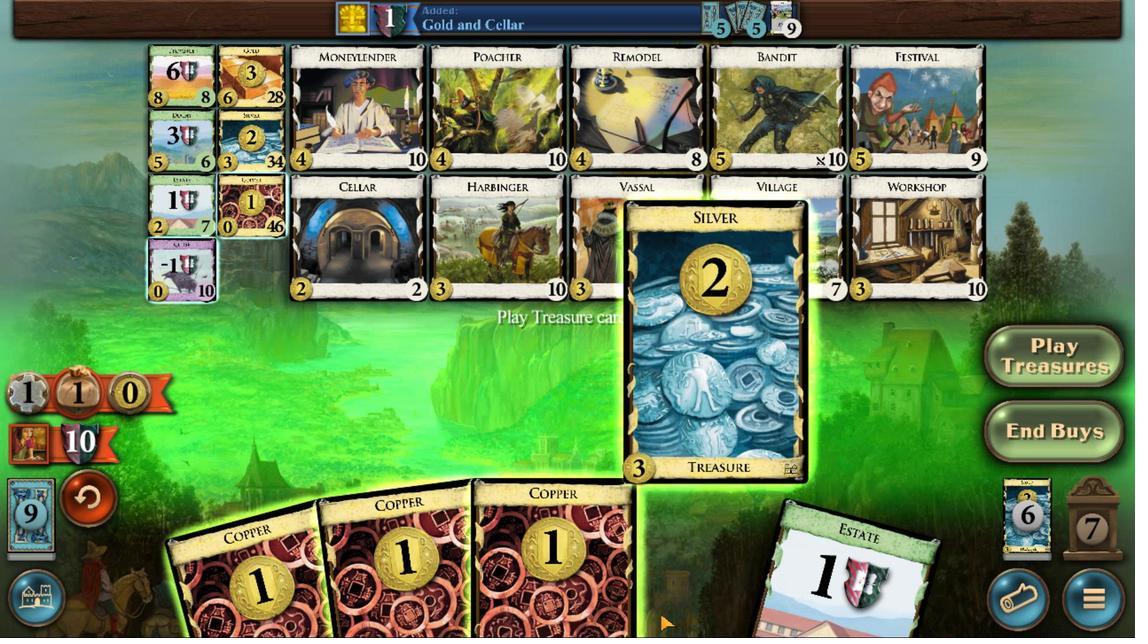 
Action: Mouse moved to (407, 358)
Screenshot: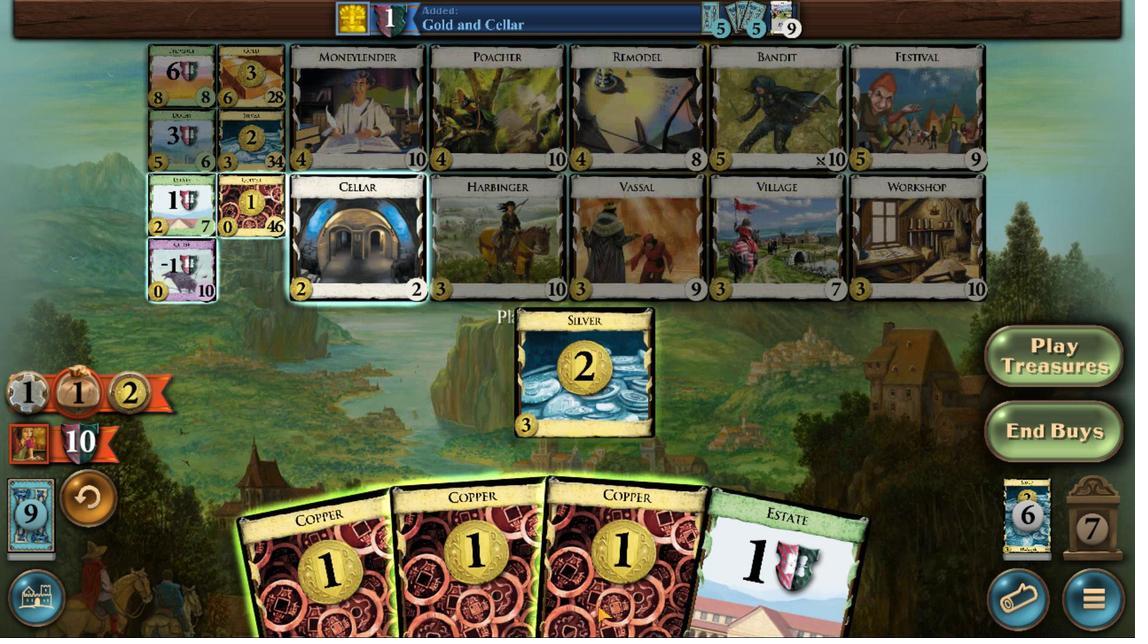 
Action: Mouse scrolled (407, 358) with delta (0, 0)
Screenshot: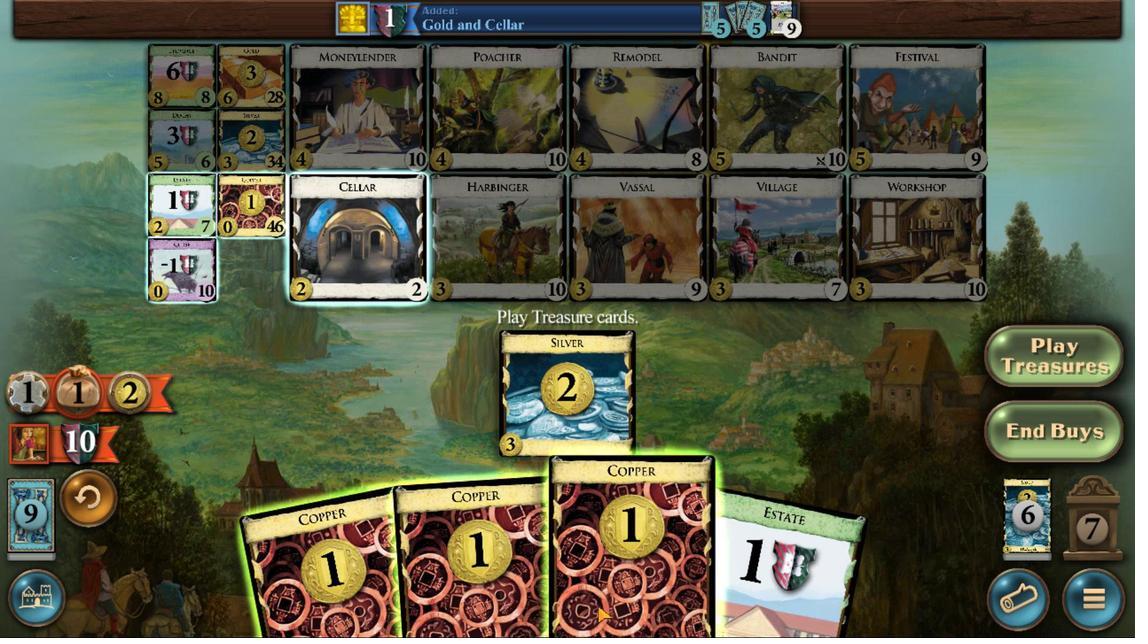 
Action: Mouse scrolled (407, 358) with delta (0, 0)
Screenshot: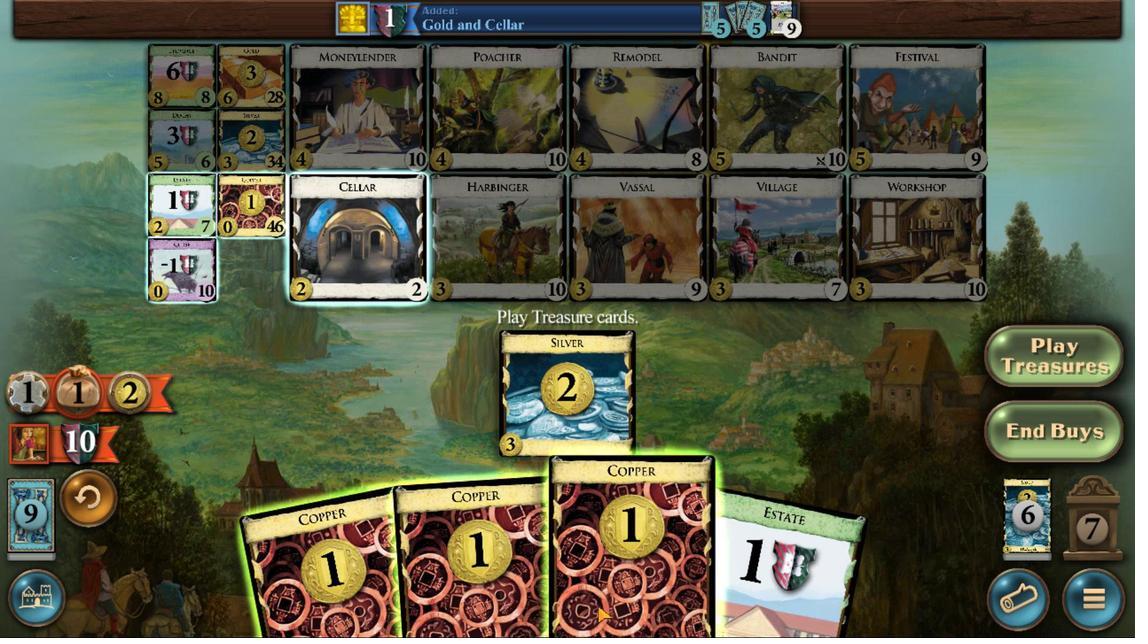 
Action: Mouse scrolled (407, 358) with delta (0, 0)
Screenshot: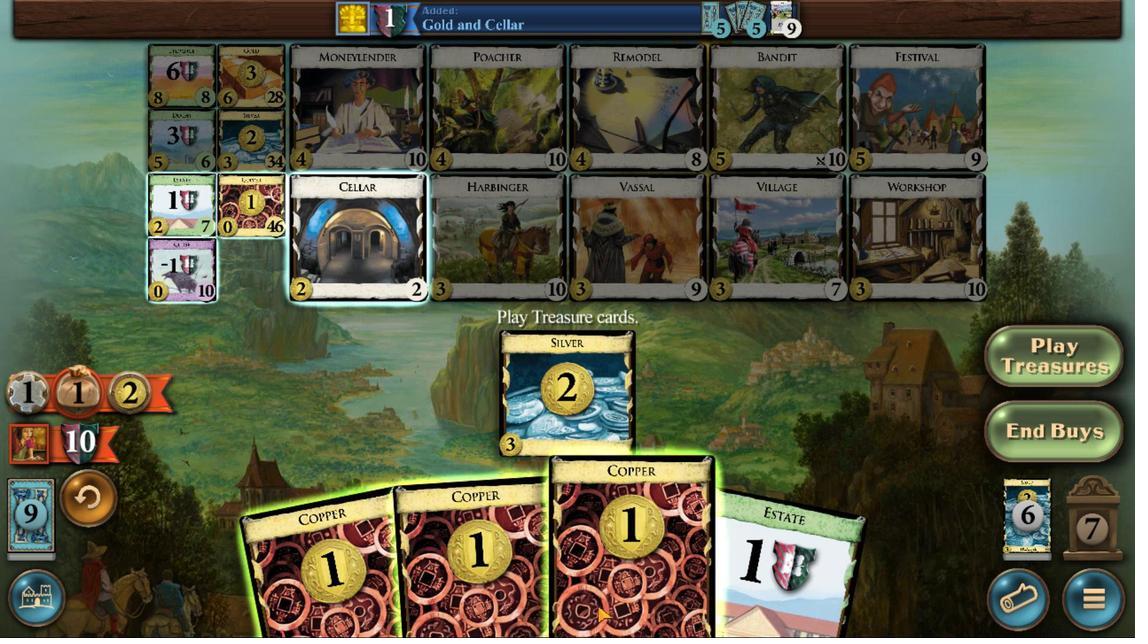 
Action: Mouse scrolled (407, 358) with delta (0, 0)
Screenshot: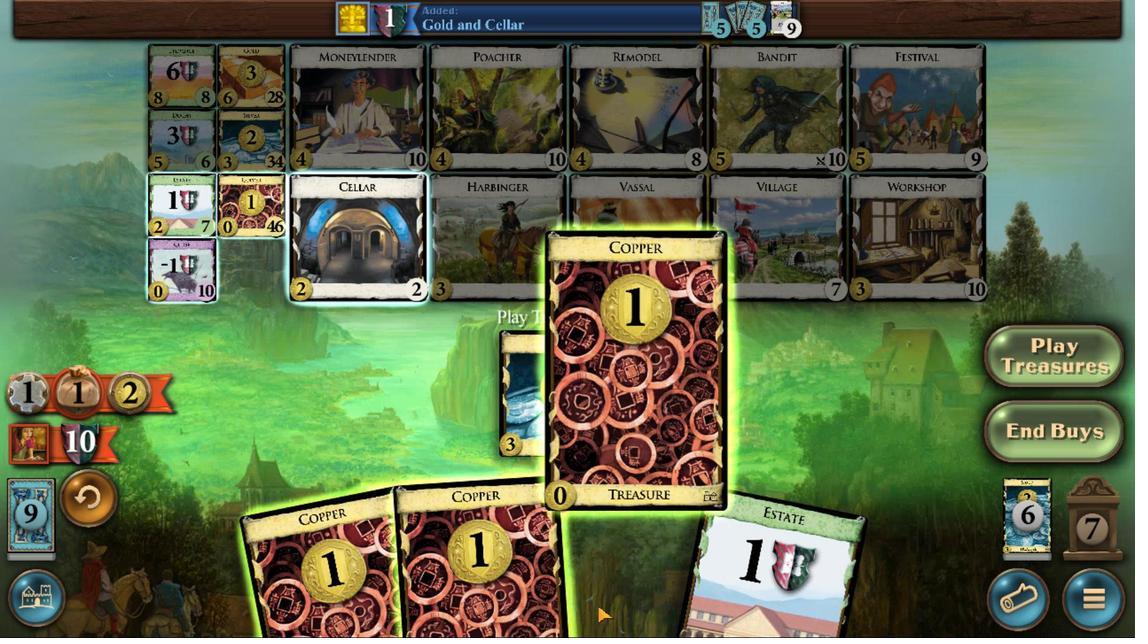 
Action: Mouse scrolled (407, 358) with delta (0, 0)
Screenshot: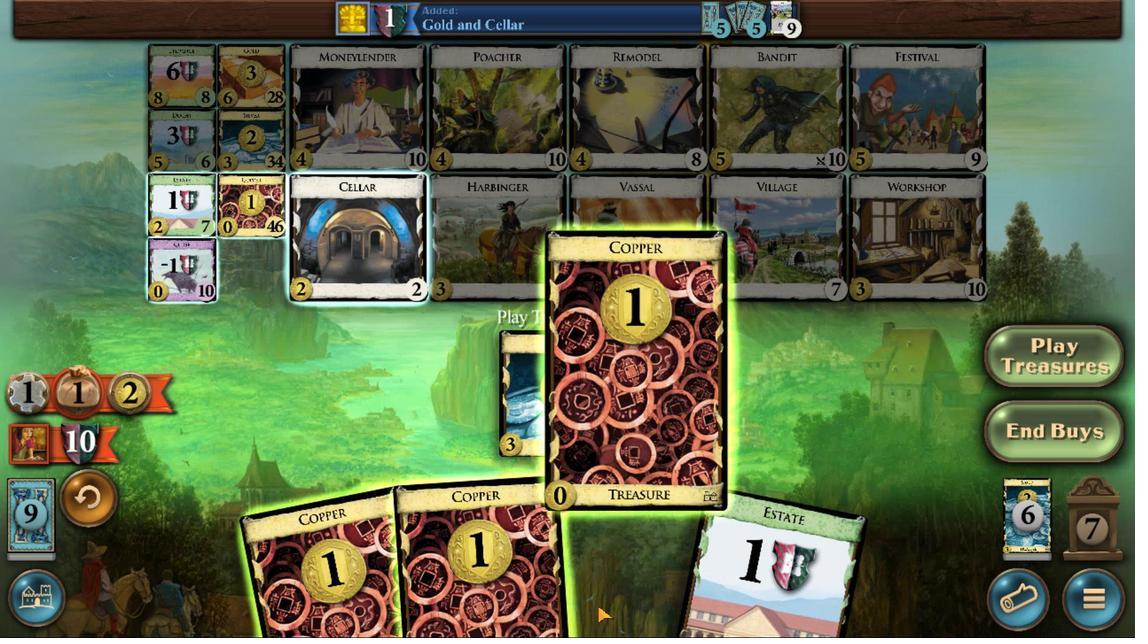 
Action: Mouse scrolled (407, 358) with delta (0, 0)
Screenshot: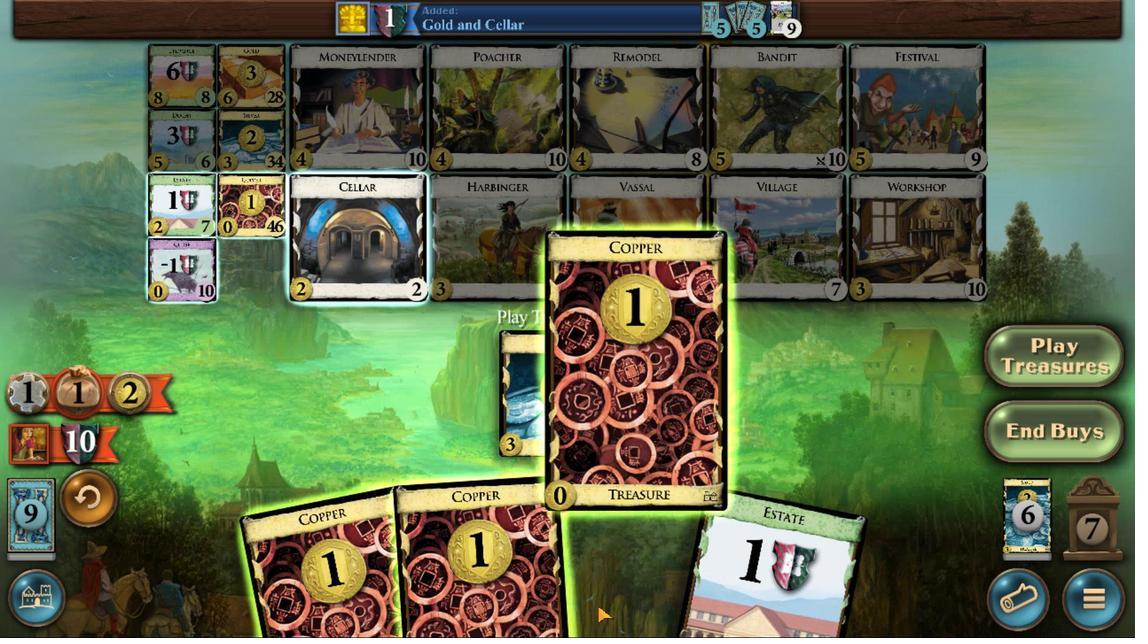 
Action: Mouse scrolled (407, 358) with delta (0, 0)
Screenshot: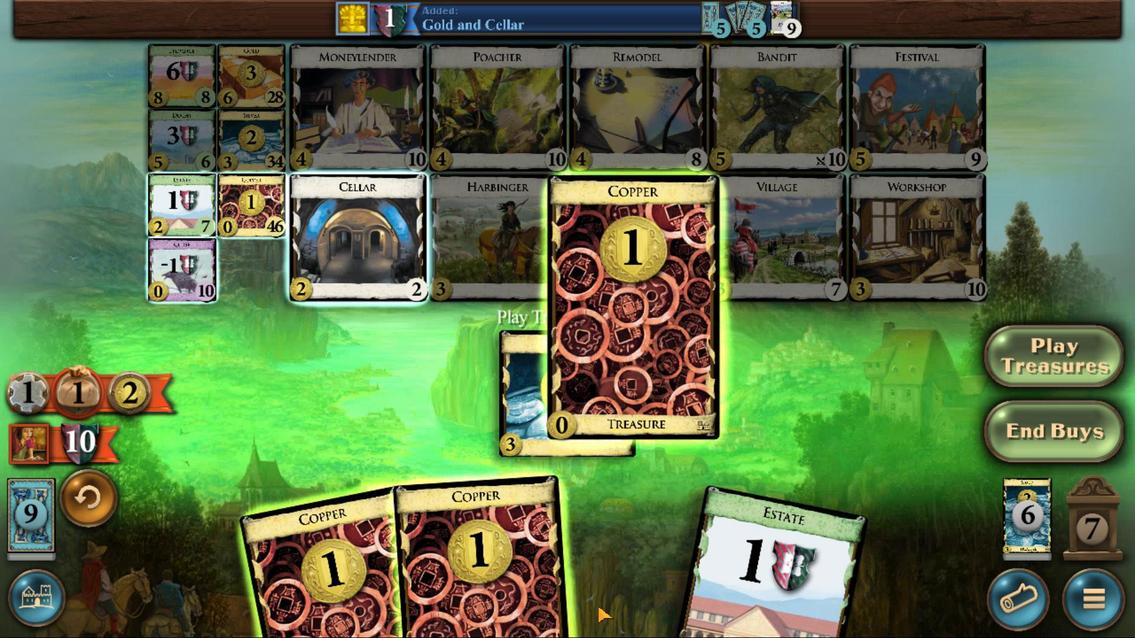
Action: Mouse moved to (451, 371)
Screenshot: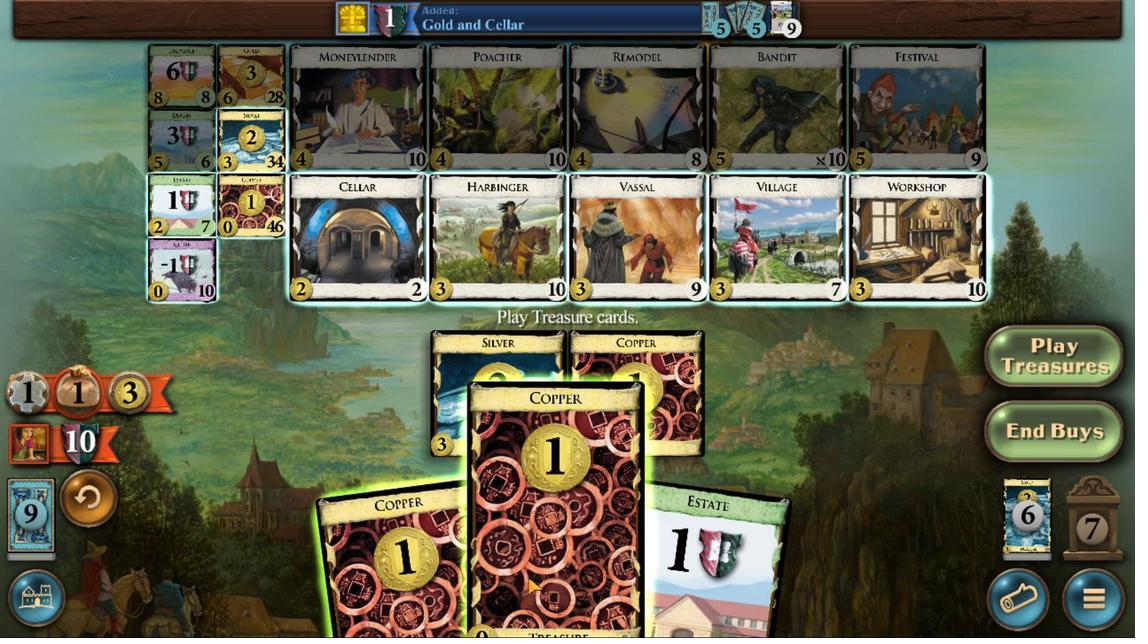 
Action: Mouse scrolled (451, 371) with delta (0, 0)
Screenshot: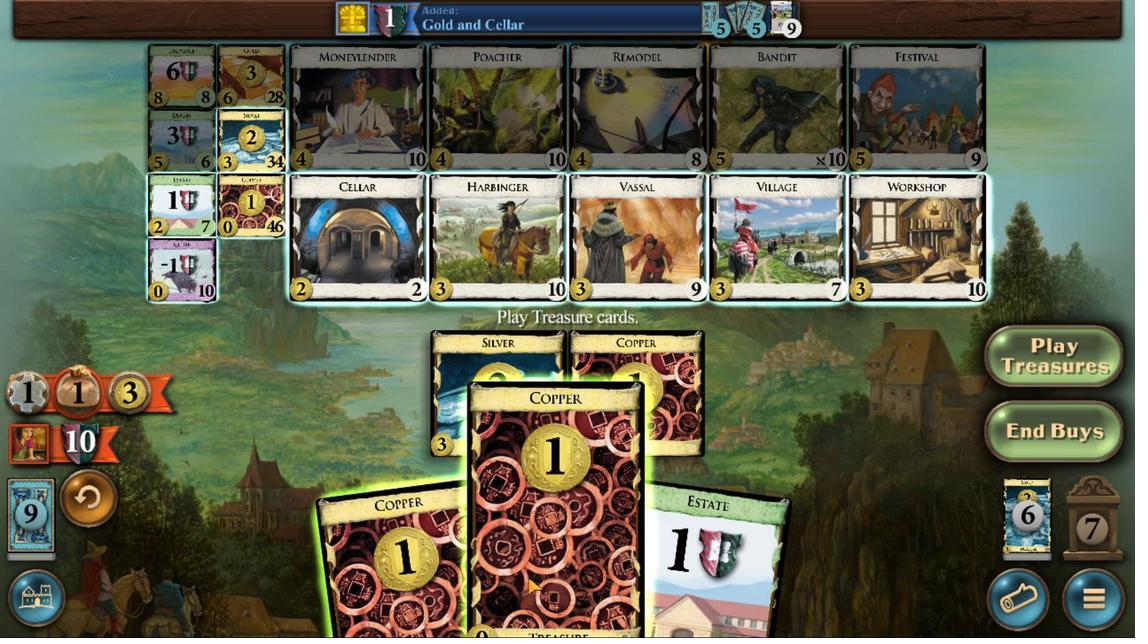 
Action: Mouse moved to (451, 371)
Screenshot: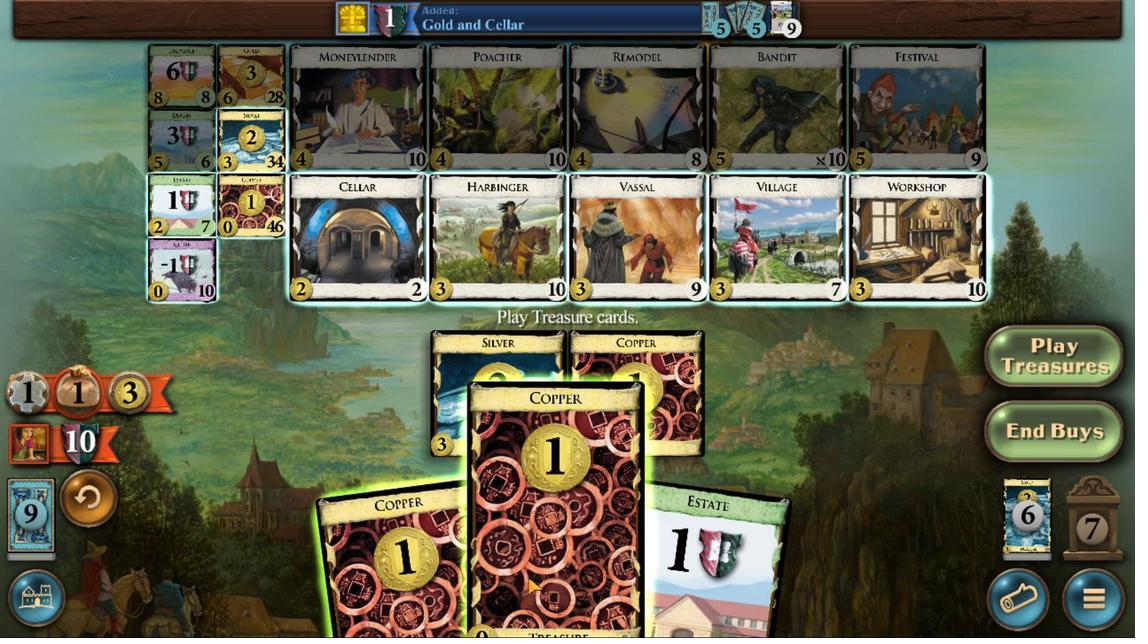 
Action: Mouse scrolled (451, 371) with delta (0, 0)
Screenshot: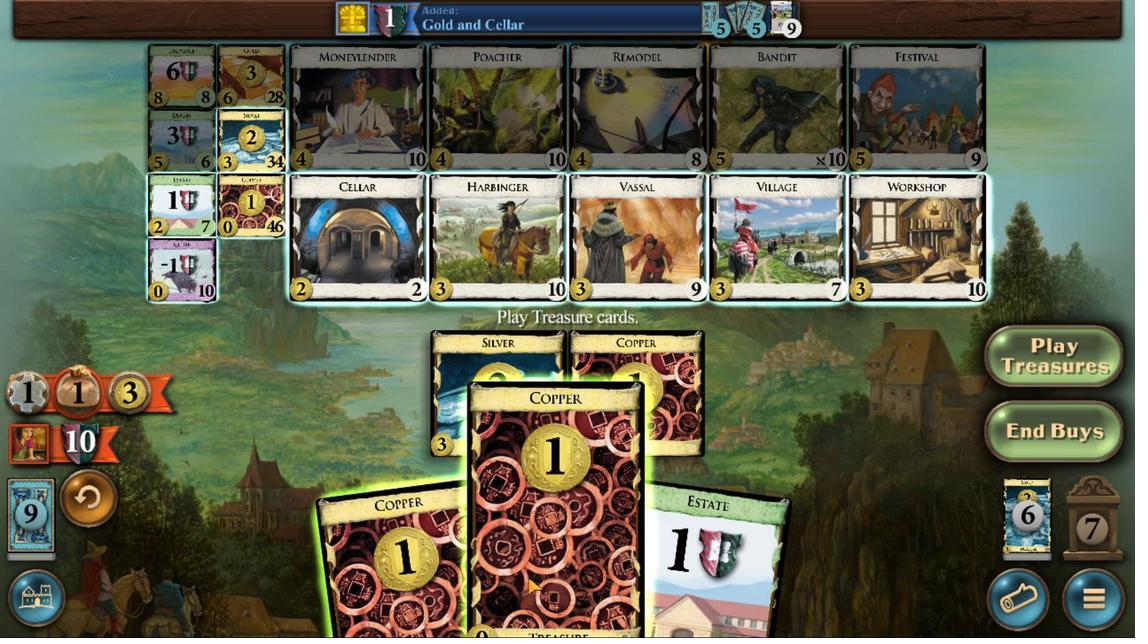 
Action: Mouse scrolled (451, 371) with delta (0, 0)
Screenshot: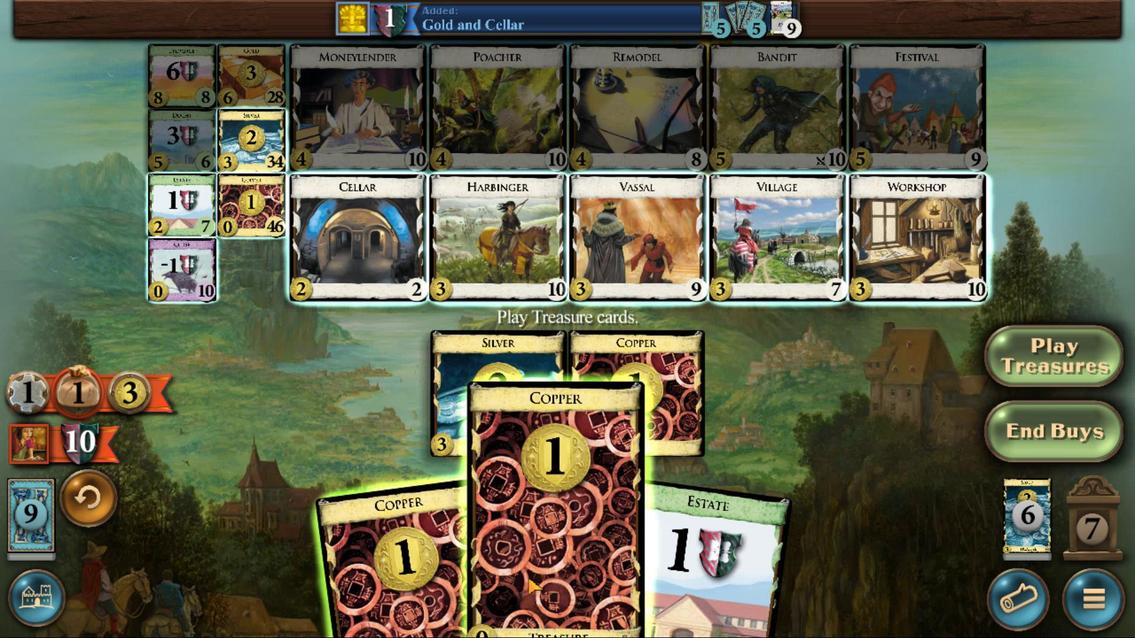 
Action: Mouse scrolled (451, 371) with delta (0, 0)
Screenshot: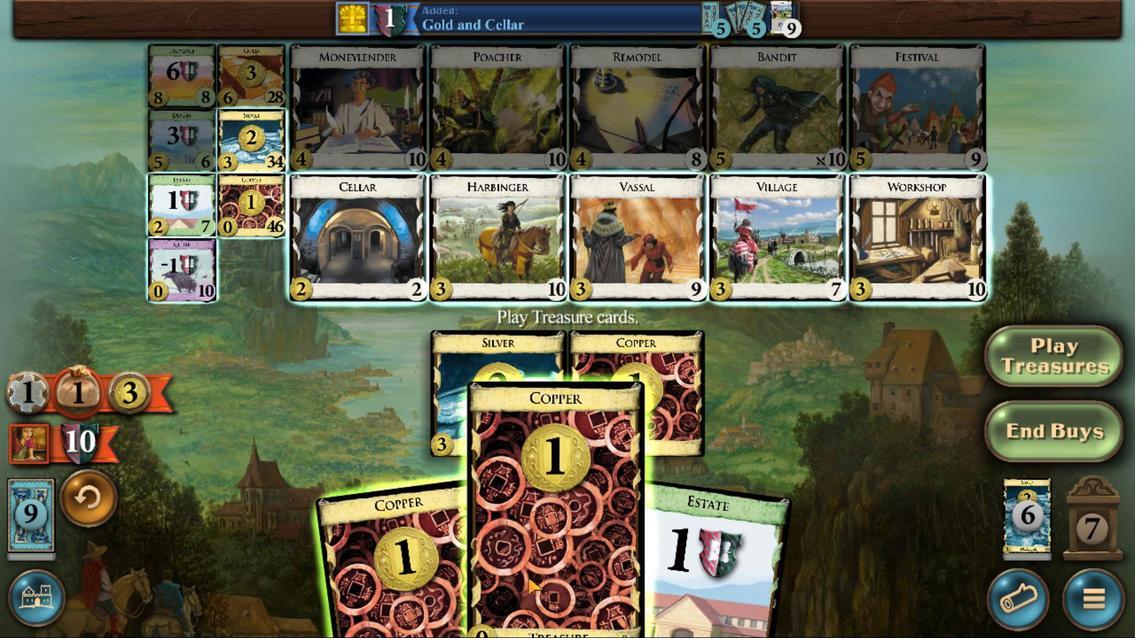 
Action: Mouse scrolled (451, 371) with delta (0, 0)
Screenshot: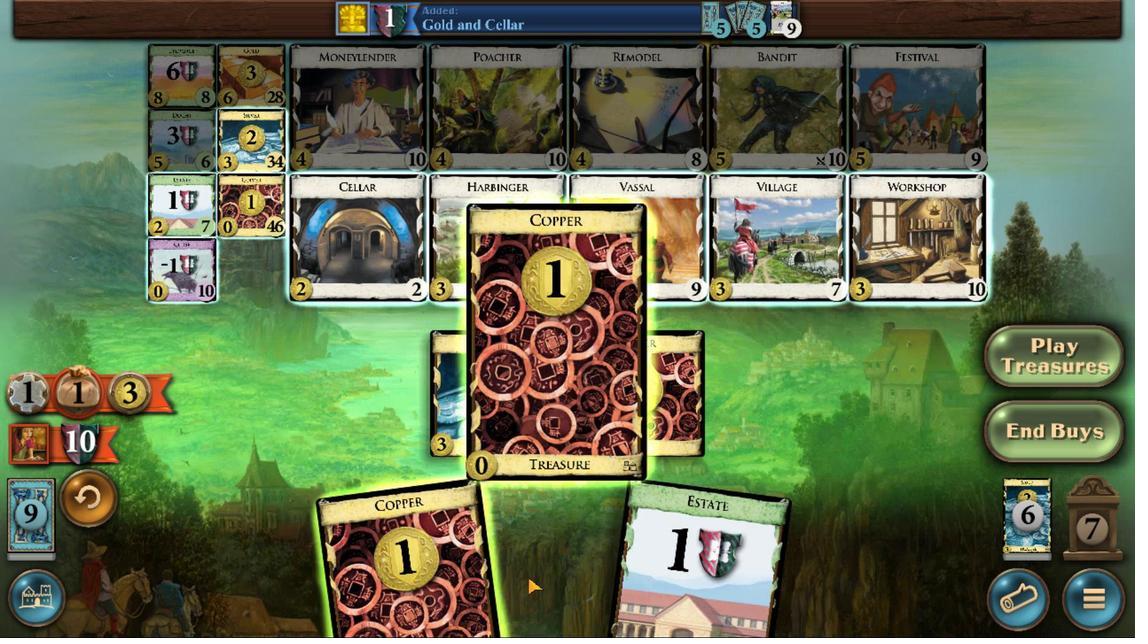 
Action: Mouse scrolled (451, 371) with delta (0, 0)
